 Task: Log and compare experiments with varying batch sizes for image classification.
Action: Mouse moved to (650, 233)
Screenshot: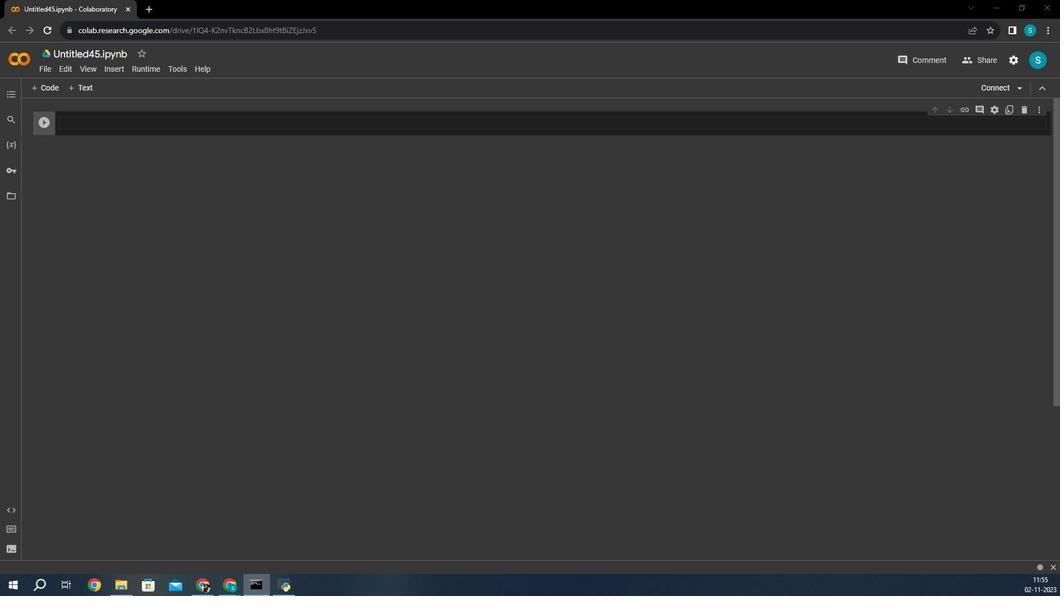 
Action: Mouse pressed left at (650, 233)
Screenshot: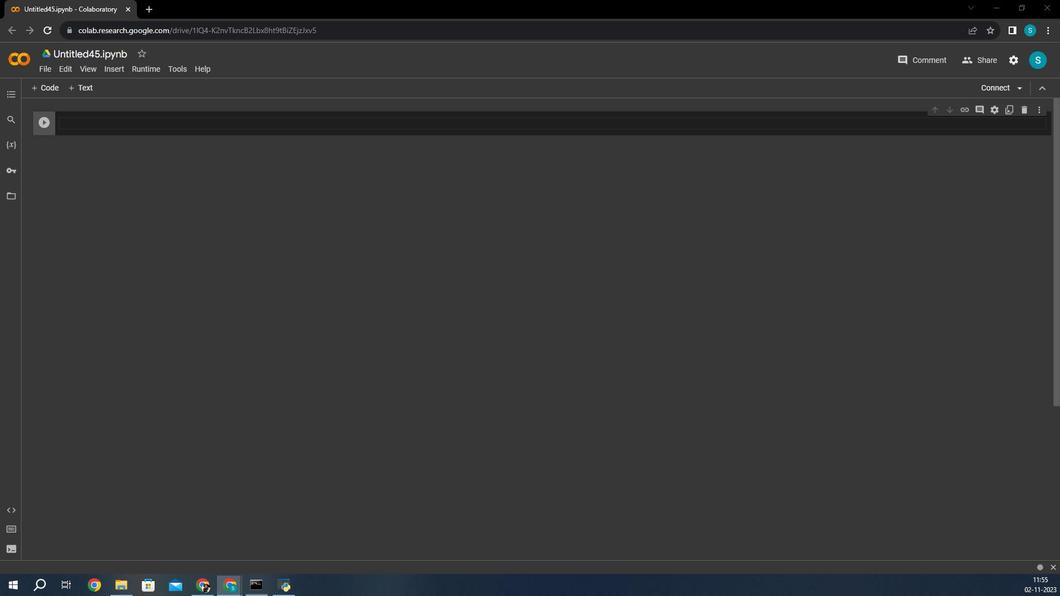 
Action: Mouse moved to (200, 212)
Screenshot: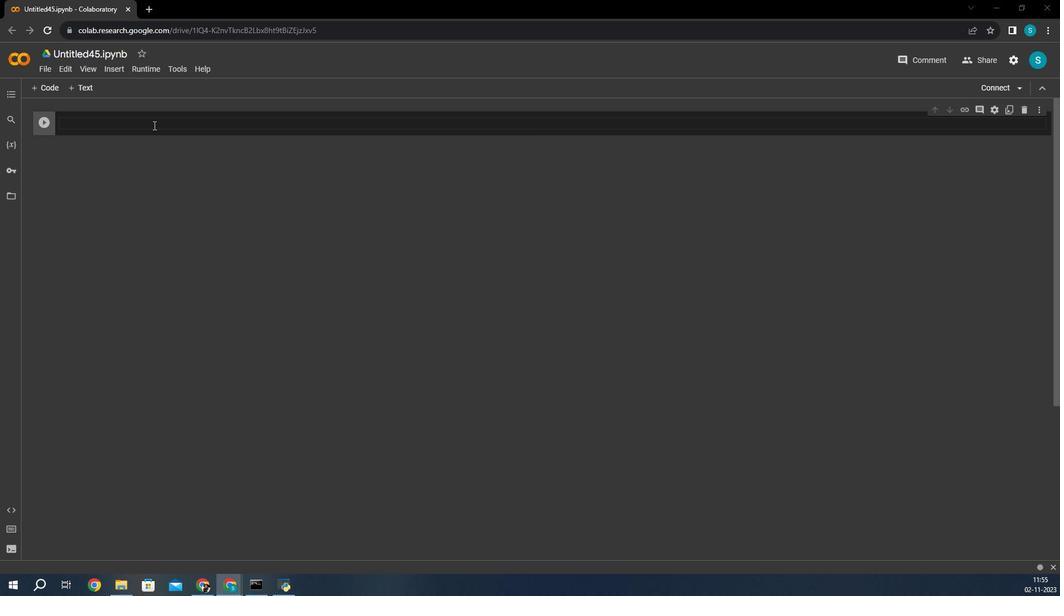 
Action: Mouse pressed left at (200, 212)
Screenshot: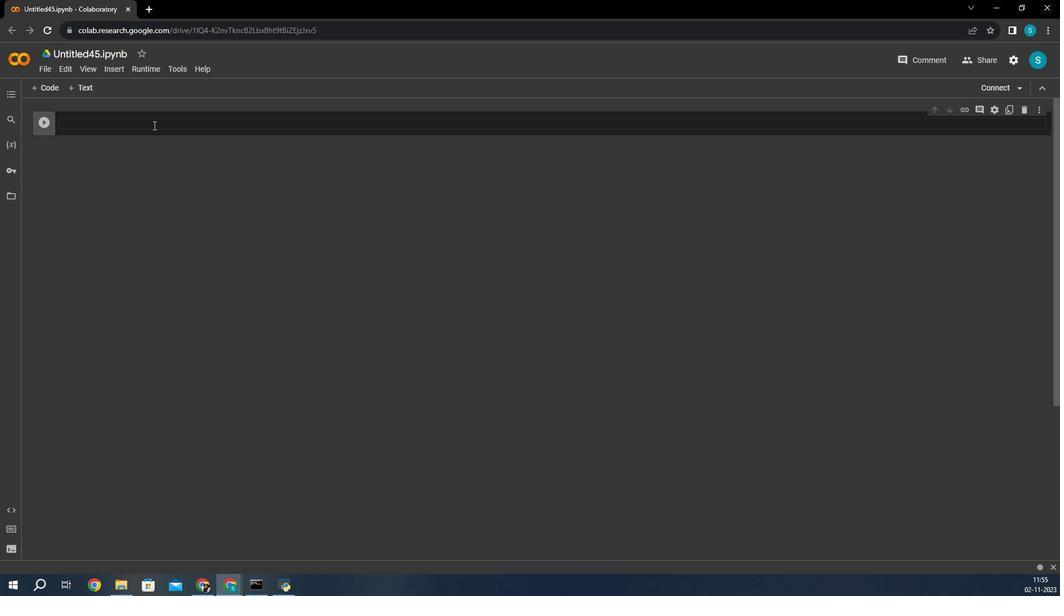 
Action: Mouse moved to (431, 128)
Screenshot: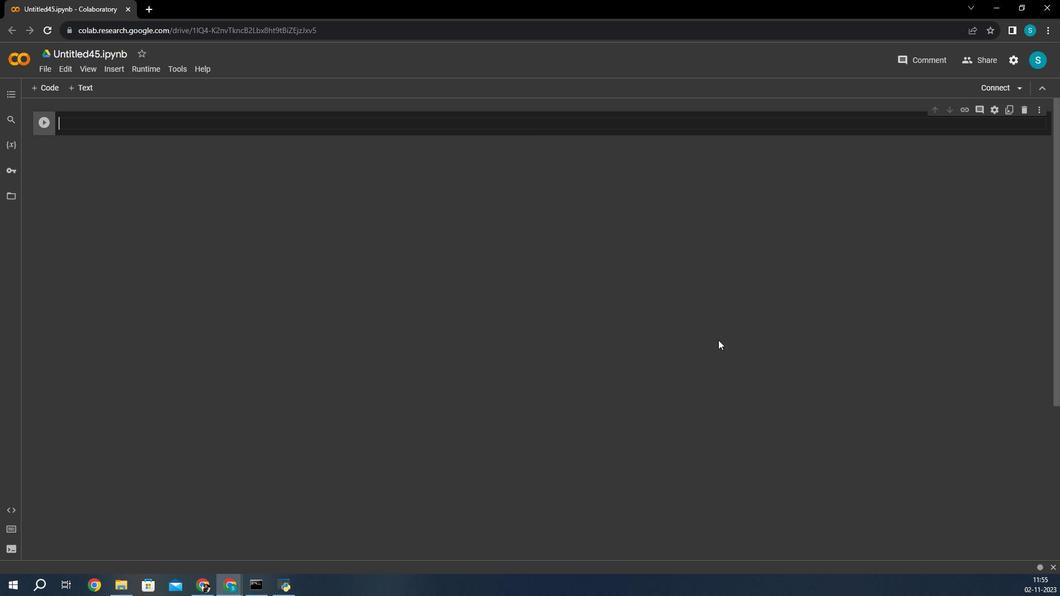 
Action: Key pressed pip
Screenshot: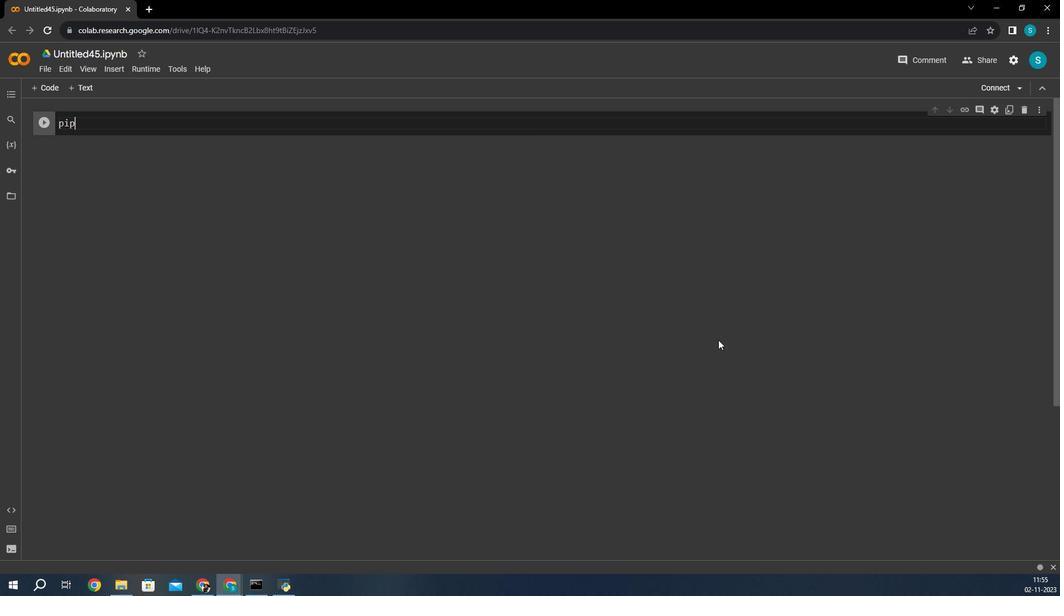 
Action: Mouse moved to (431, 128)
Screenshot: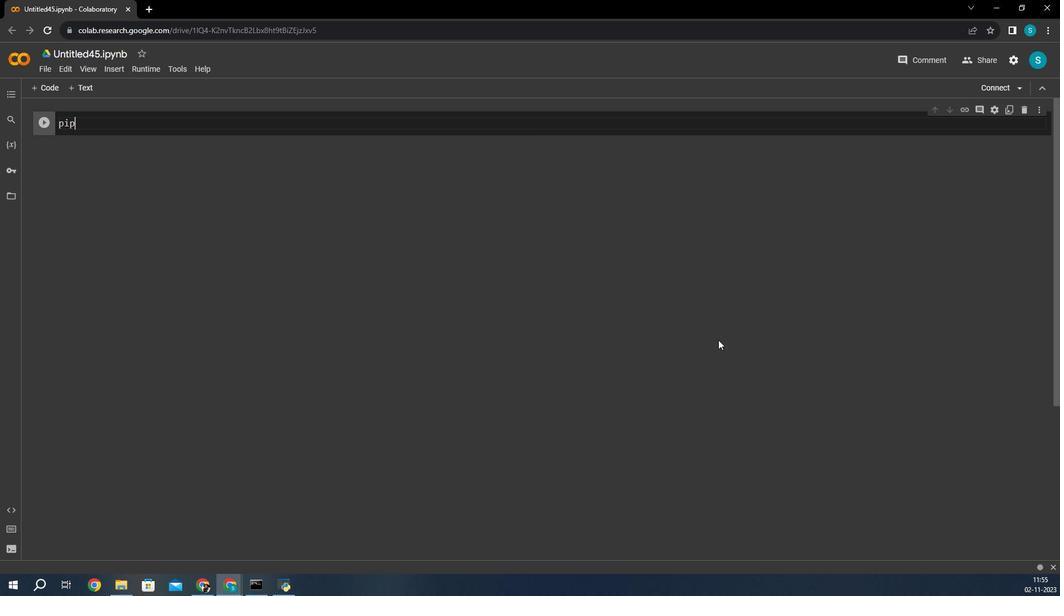 
Action: Key pressed <Key.space>install<Key.space>wandb
Screenshot: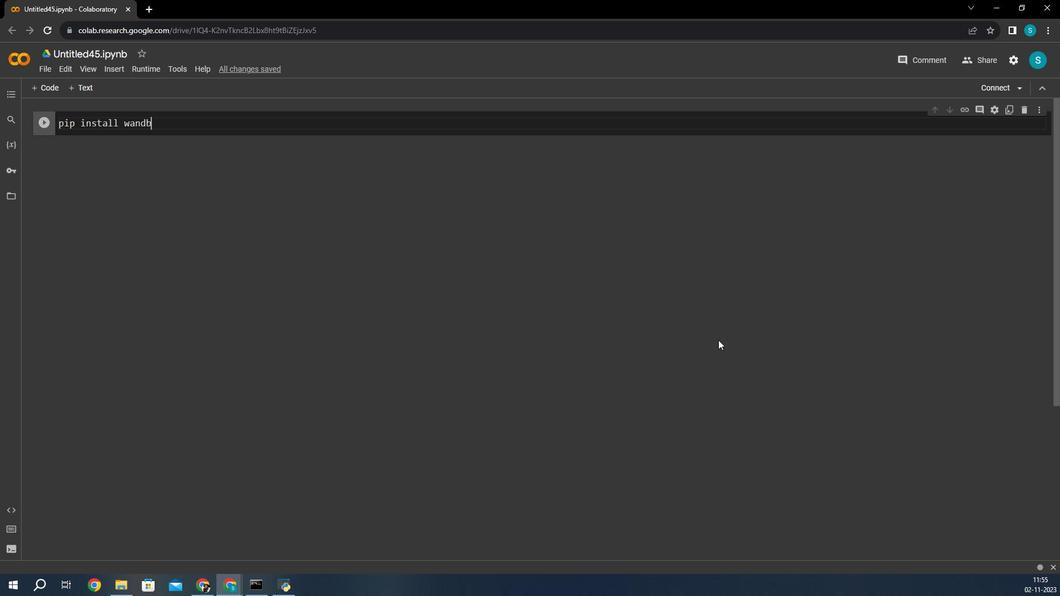 
Action: Mouse moved to (158, 227)
Screenshot: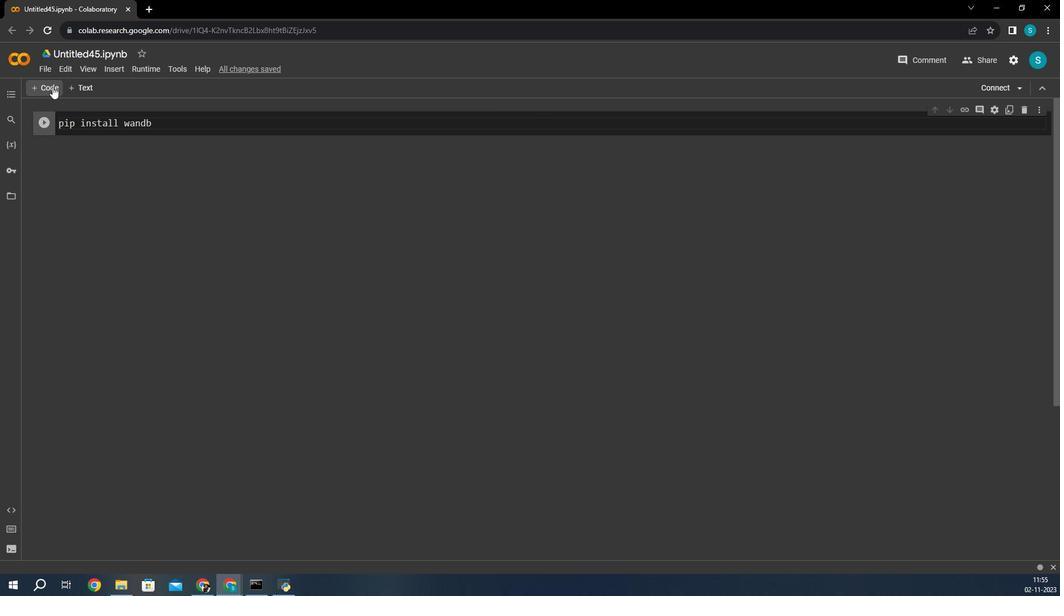 
Action: Mouse pressed left at (158, 227)
Screenshot: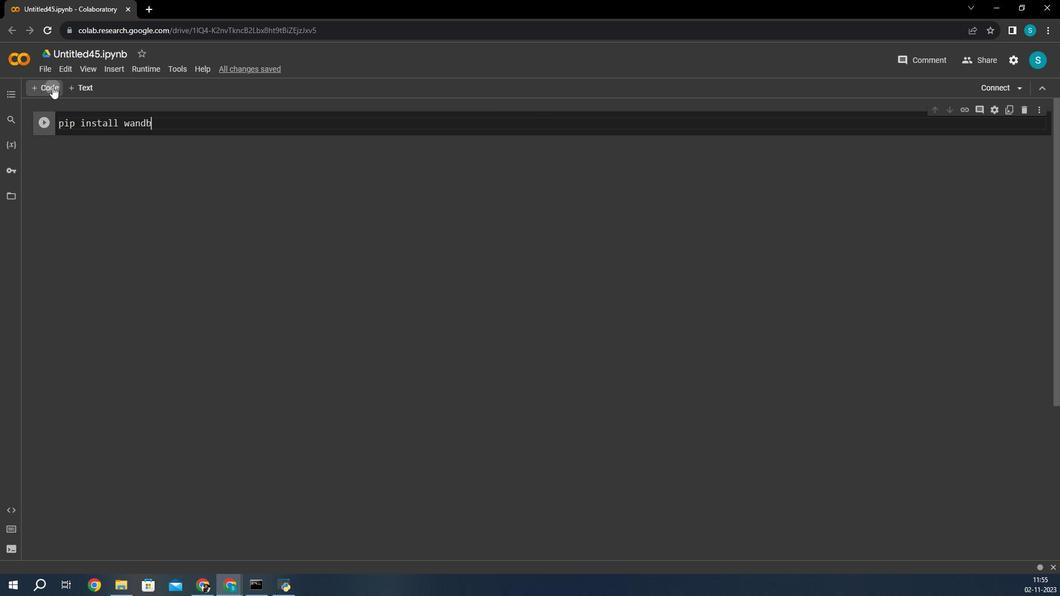 
Action: Mouse moved to (175, 200)
Screenshot: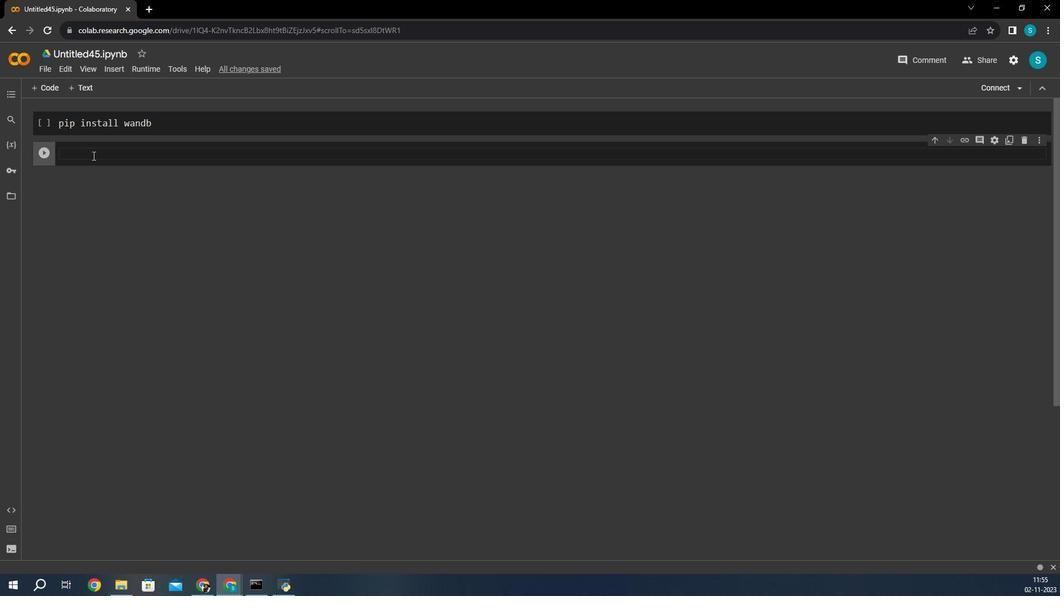 
Action: Mouse pressed left at (175, 200)
Screenshot: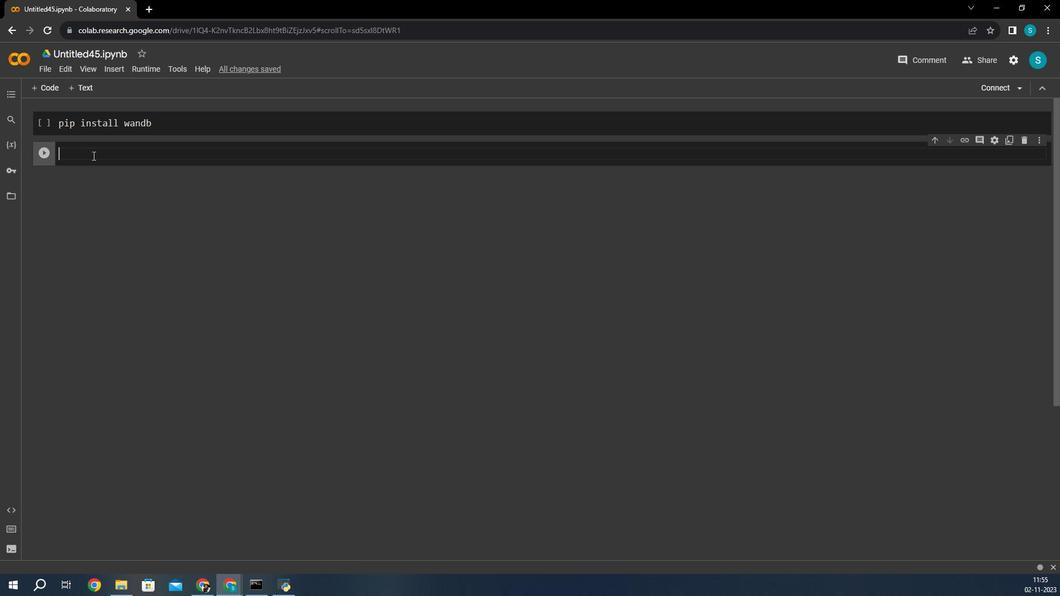 
Action: Mouse moved to (654, 129)
Screenshot: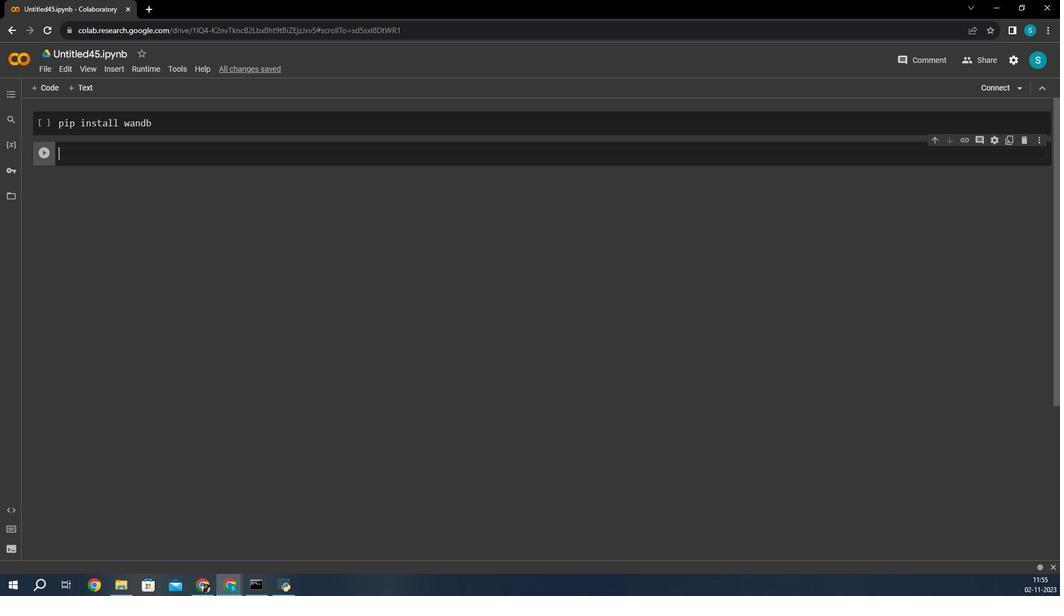 
Action: Key pressed import<Key.space>tensorflow<Key.space>as<Key.space>tf<Key.enter>import<Key.space>wandb<Key.enter>from<Key.space>wandb.keras<Key.space>import<Key.space><Key.shift_r>Wandb<Key.shift_r>Callback<Key.enter>import<Key.space>matplotlib.pyplot<Key.space>as<Key.space>plt<Key.enter>import<Key.space>numpy<Key.space>as<Key.space>np<Key.enter><Key.enter><Key.shift_r>#<Key.space><Key.shift_r><Key.shift_r><Key.shift_r><Key.shift_r>Initialize<Key.space><Key.shift_r>Wandb<Key.enter>wandb.init<Key.shift_r>(project=<Key.shift_r>"<Key.shift_r>Batch<Key.shift_r>_size<Key.shift_r><Key.shift_r><Key.shift_r><Key.shift_r><Key.shift_r><Key.shift_r>_comparison<Key.right>,<Key.space>name=<Key.shift_r>"<Key.shift_r>Experiment<Key.right><Key.left><Key.shift_r>_1<Key.left><Key.left><Key.left><Key.left><Key.left><Key.left><Key.left><Key.left><Key.left><Key.left><Key.left><Key.left><Key.left><Key.left><Key.left><Key.left><Key.left><Key.left><Key.left><Key.left><Key.left><Key.shift_r>_task<Key.right><Key.right><Key.right><Key.right><Key.right><Key.right><Key.right><Key.right><Key.right><Key.right><Key.right><Key.right><Key.right><Key.right><Key.right><Key.right><Key.right><Key.right><Key.right><Key.right><Key.right><Key.right><Key.right><Key.enter><Key.enter><Key.shift_r>#<Key.space><Key.shift_r>Load<Key.space>am<Key.backspace>nd<Key.space><Key.shift_r>prepare<Key.space>image<Key.space>classification<Key.space>data<Key.enter><Key.shift_r>(train<Key.shift_r>_data,<Key.space>train<Key.shift_r>_labels<Key.right>,<Key.space><Key.shift_r><Key.shift_r><Key.shift_r>(val<Key.shift_r><Key.shift_r><Key.shift_r><Key.shift_r><Key.shift_r><Key.shift_r>_data,<Key.space>val<Key.shift_r><Key.shift_r><Key.shift_r>_labels<Key.right><Key.space>=<Key.space>tf.keras.datasets.mnist.load<Key.shift_r>_data<Key.shift_r><Key.shift_r>()<Key.enter>train<Key.shift_r>_data,<Key.space>val<Key.shift_r>_data<Key.space>=<Key.space>train<Key.shift_r>_data<Key.space>/<Key.space>255.0,<Key.space>val<Key.shift_r>_data<Key.space>/<Key.space>255.0<Key.space><Key.enter><Key.enter><Key.shift>#<Key.space><Key.shift_r>Define<Key.space>a<Key.space>simple<Key.space><Key.shift_r>CNN<Key.space>mode
Screenshot: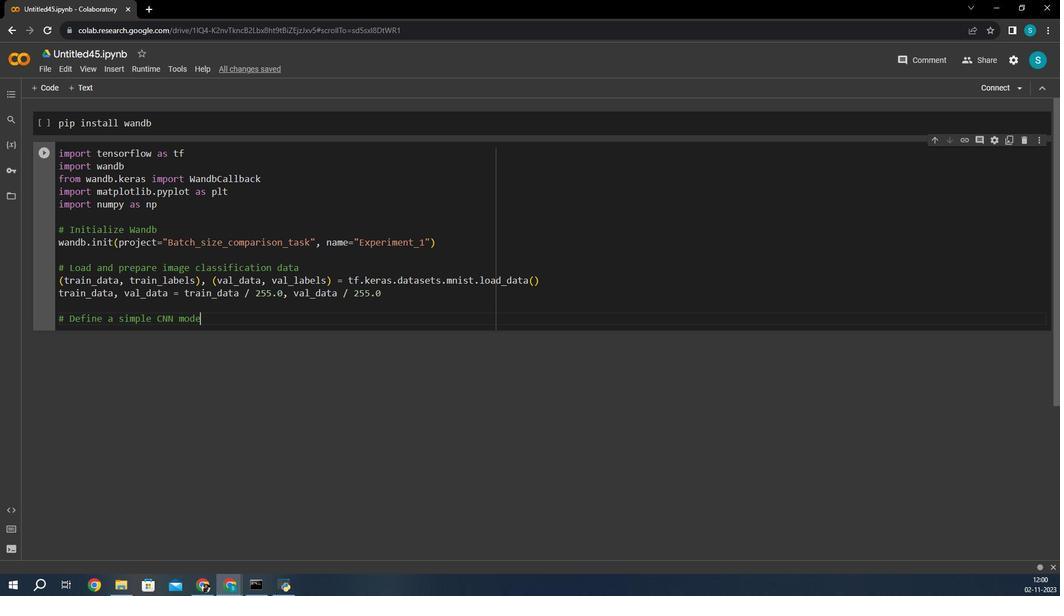 
Action: Mouse moved to (656, 130)
Screenshot: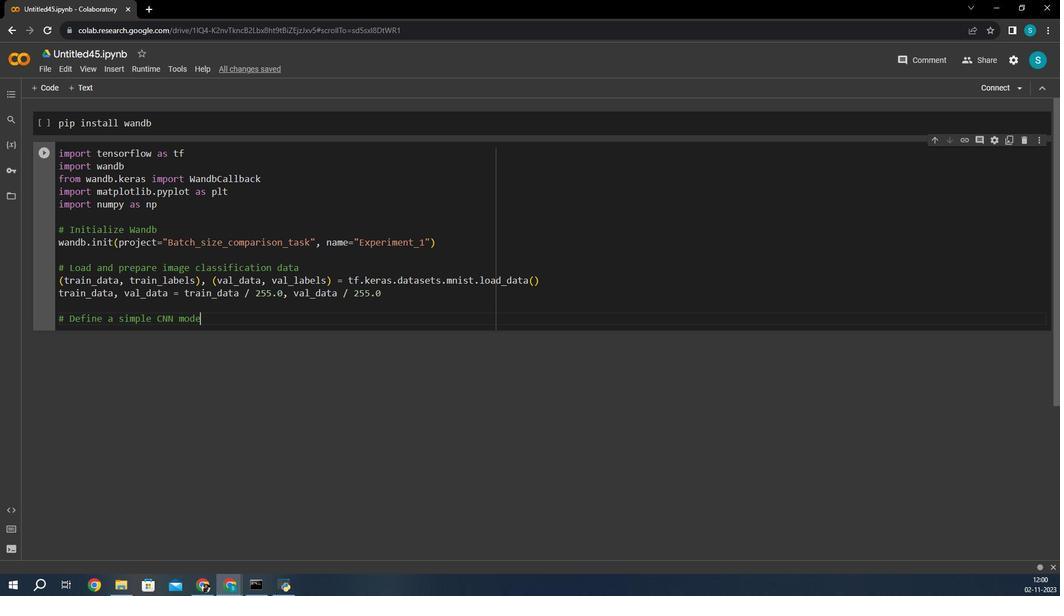 
Action: Key pressed l<Key.enter>
Screenshot: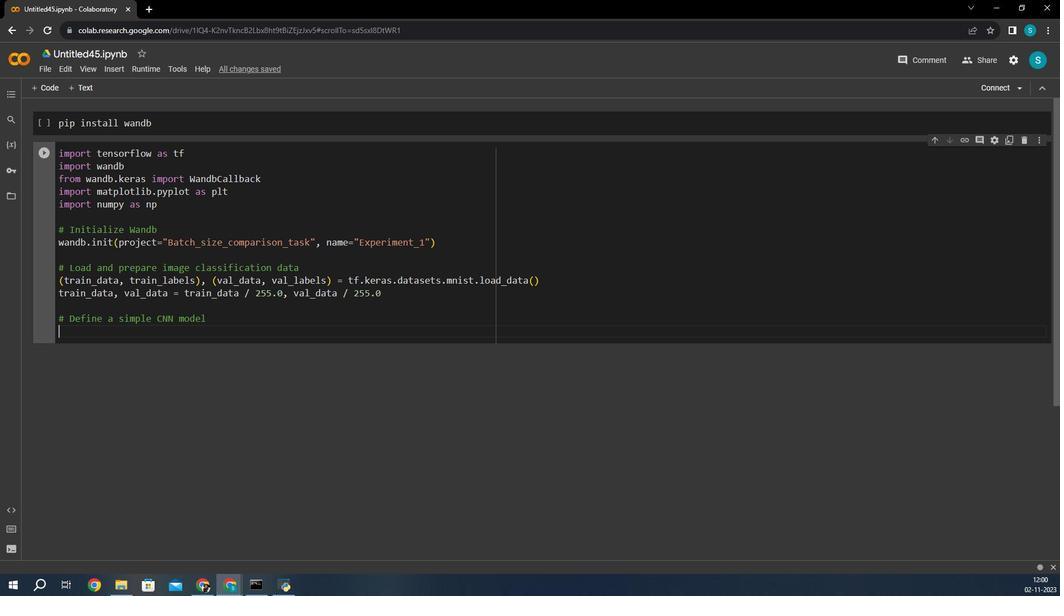 
Action: Mouse scrolled (656, 130) with delta (0, 0)
Screenshot: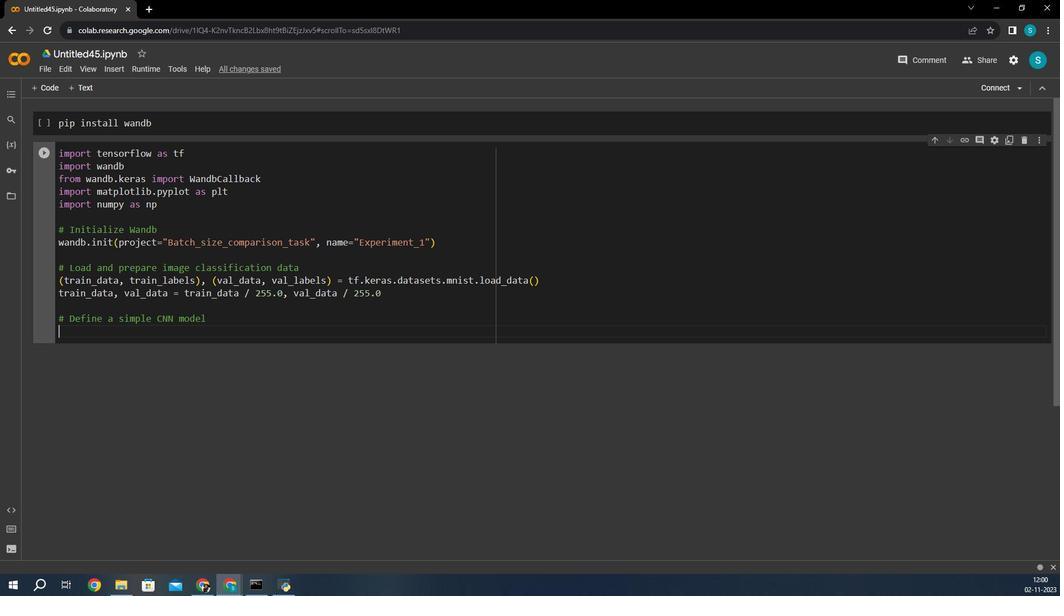 
Action: Mouse scrolled (656, 130) with delta (0, 0)
Screenshot: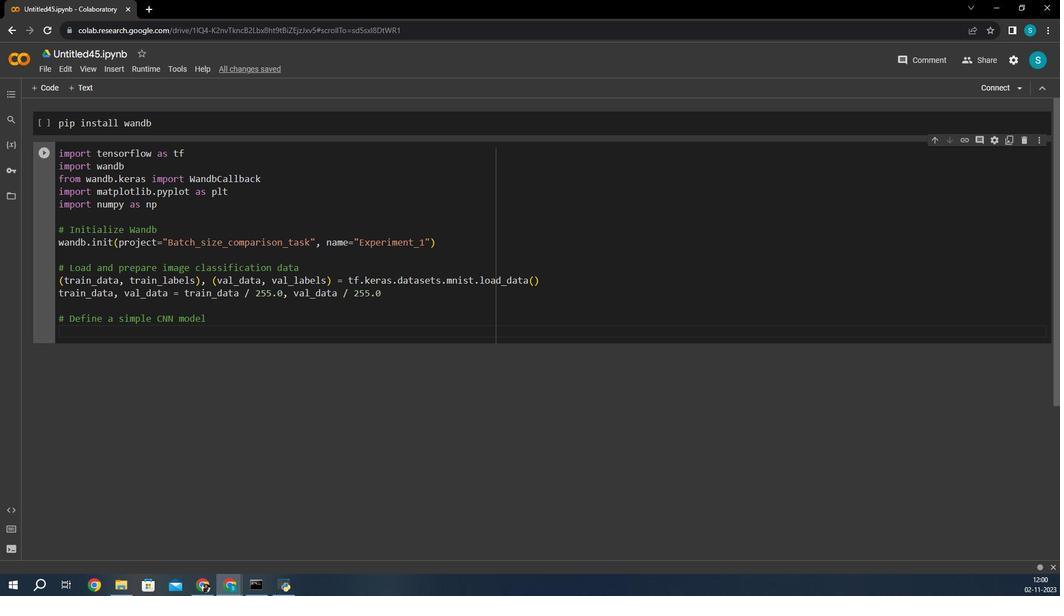 
Action: Mouse scrolled (656, 130) with delta (0, 0)
Screenshot: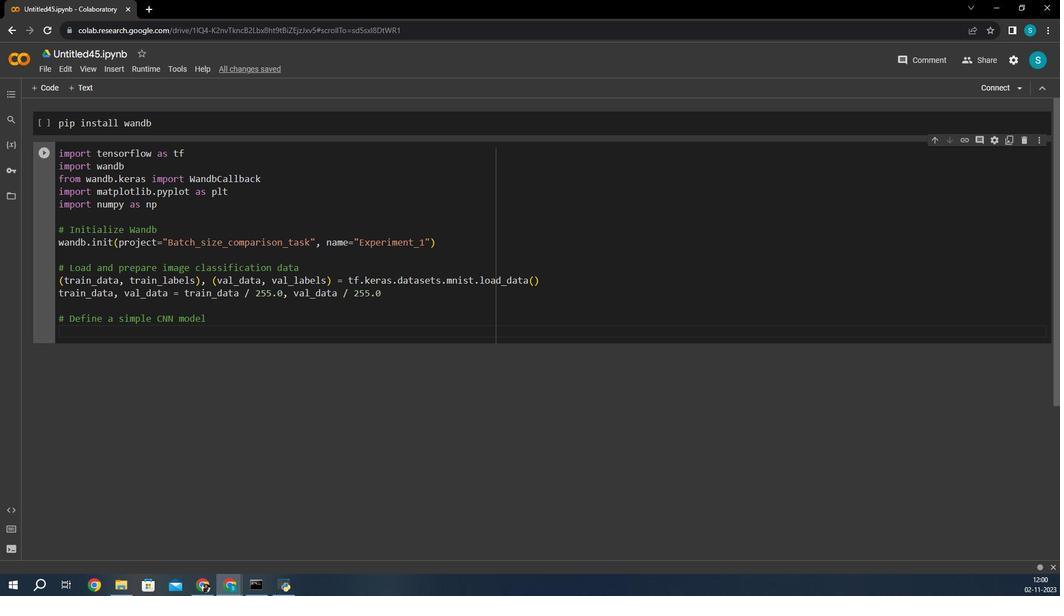 
Action: Mouse scrolled (656, 130) with delta (0, 0)
Screenshot: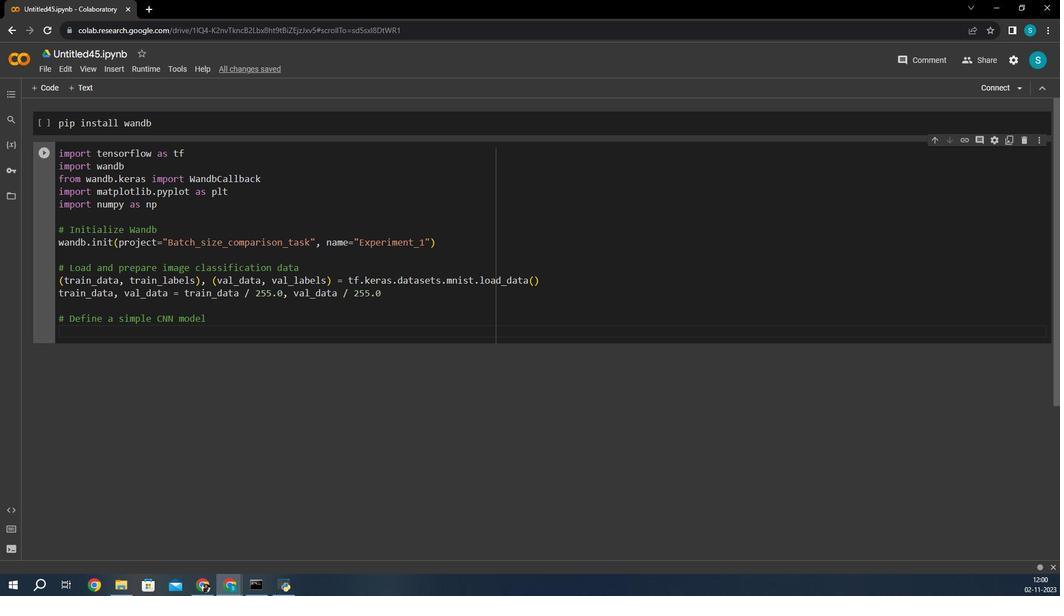 
Action: Mouse moved to (655, 121)
Screenshot: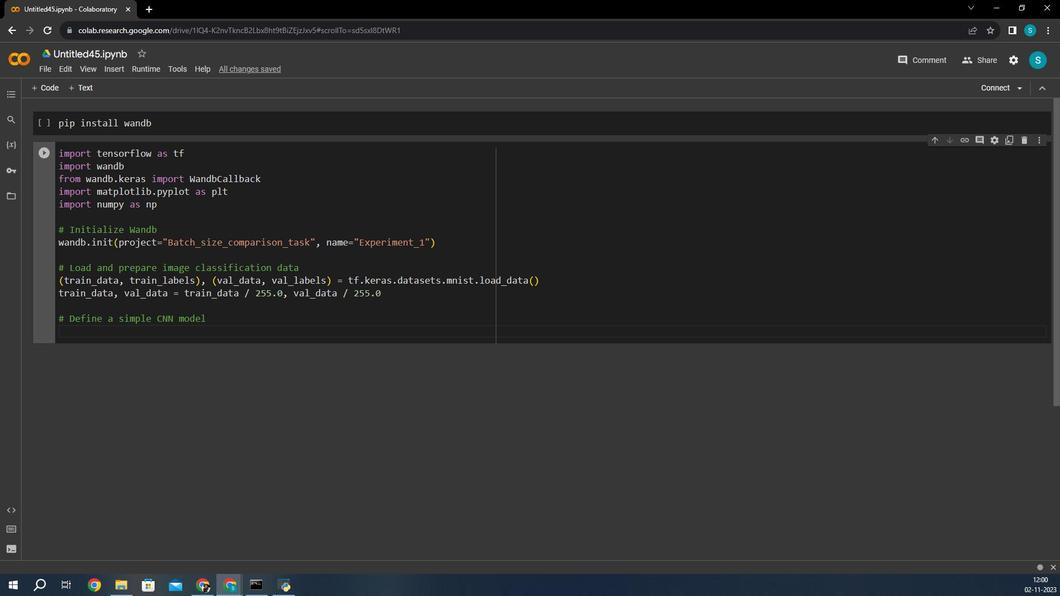 
Action: Key pressed model.compile<Key.shift_r>(optimizer='adam<Key.right>,<Key.space>loss='sparse<Key.shift_r><Key.shift_r><Key.shift_r>_categorical<Key.shift_r><Key.shift_r><Key.shift_r><Key.shift_r>_crossentropy<Key.right>,<Key.space>metrics=['accuracy<Key.right><Key.right><Key.right><Key.enter><Key.enter><Key.shift_r>#<Key.space><Key.shift_r>Specify<Key.space>different<Key.space>batch<Key.space>sizes<Key.space>to<Key.space>compare<Key.enter>batch<Key.shift_r>_sizes<Key.space>=<Key.space>[32,<Key.space>64,<Key.space>128<Key.right><Key.enter><Key.enter><Key.shift_r>#
Screenshot: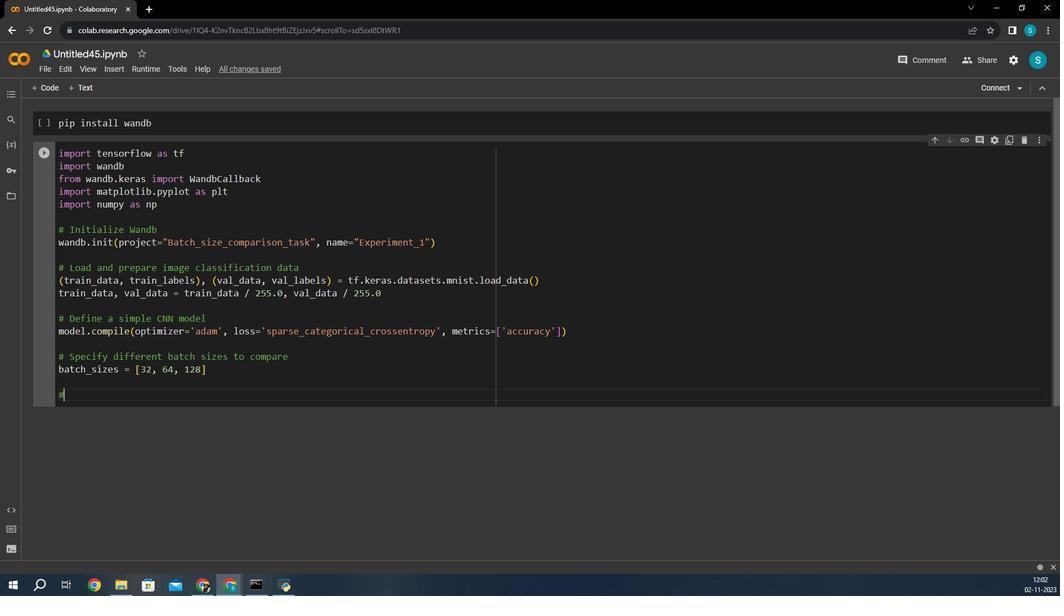 
Action: Mouse moved to (656, 140)
Screenshot: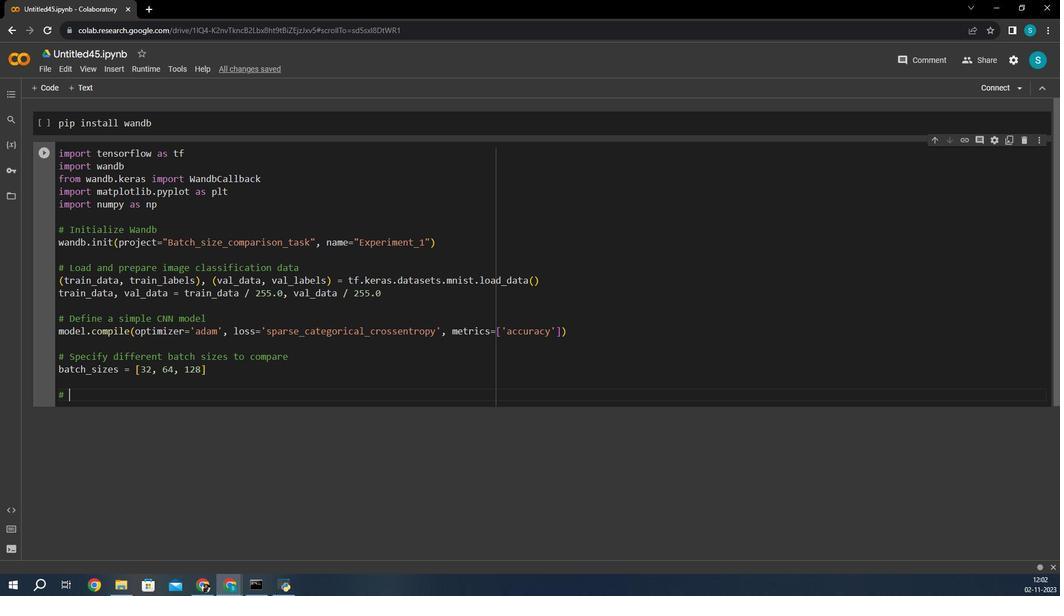 
Action: Key pressed <Key.space>
Screenshot: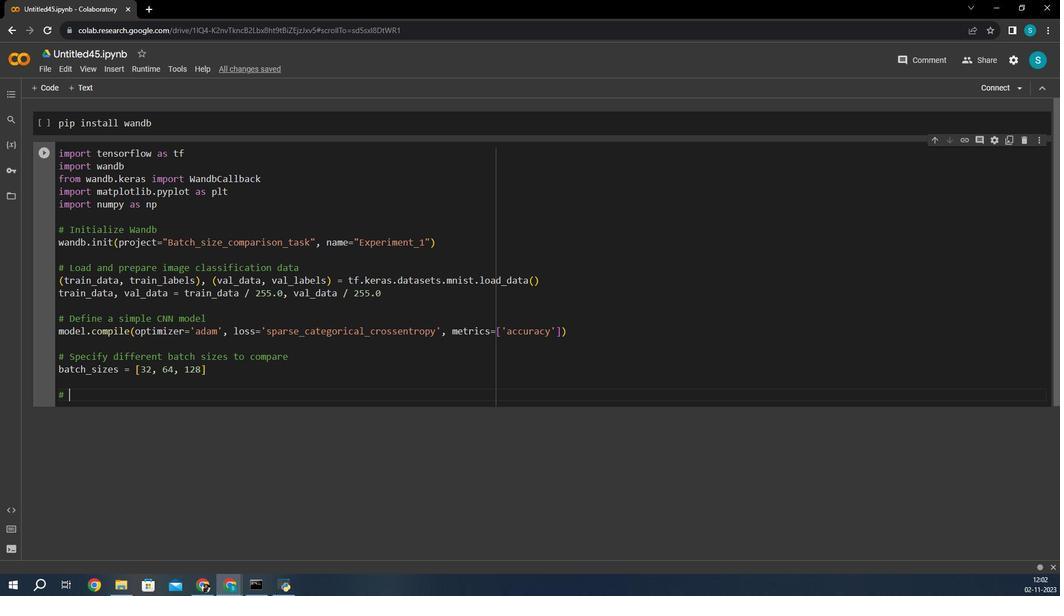 
Action: Mouse moved to (656, 141)
Screenshot: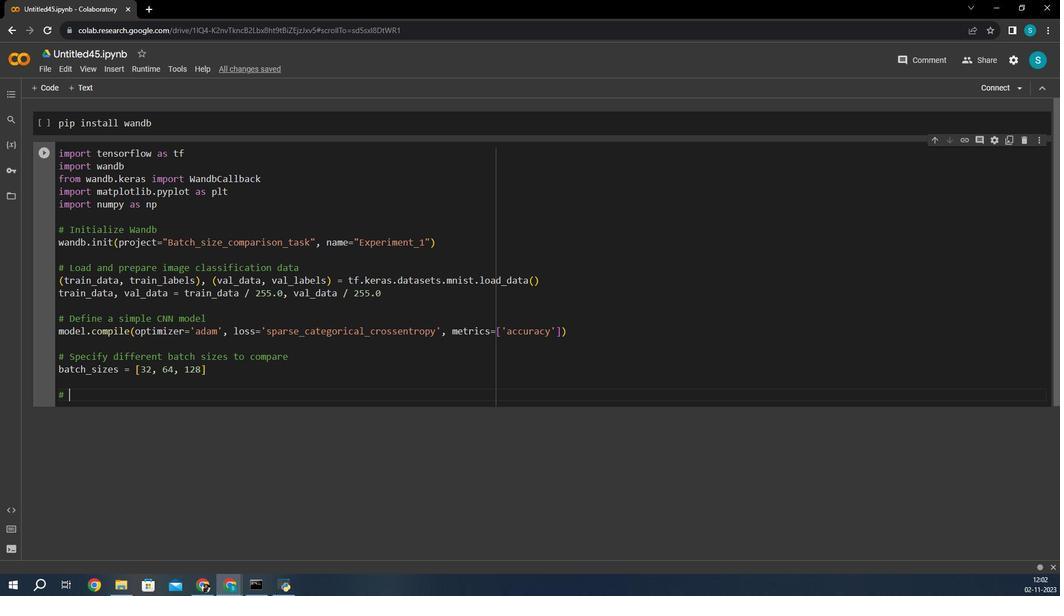 
Action: Mouse scrolled (656, 141) with delta (0, 0)
Screenshot: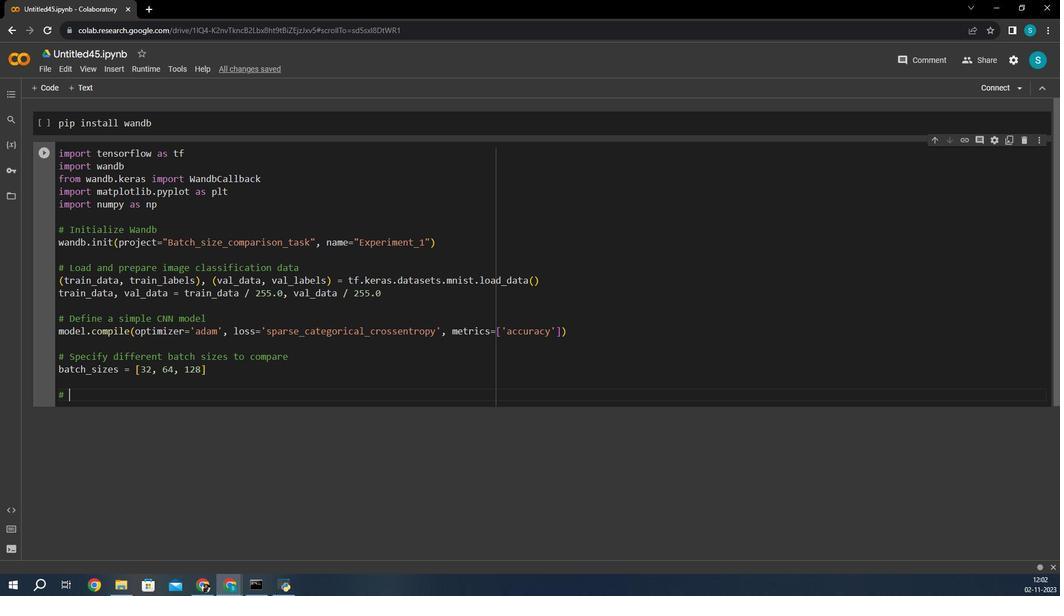 
Action: Mouse scrolled (656, 141) with delta (0, 0)
Screenshot: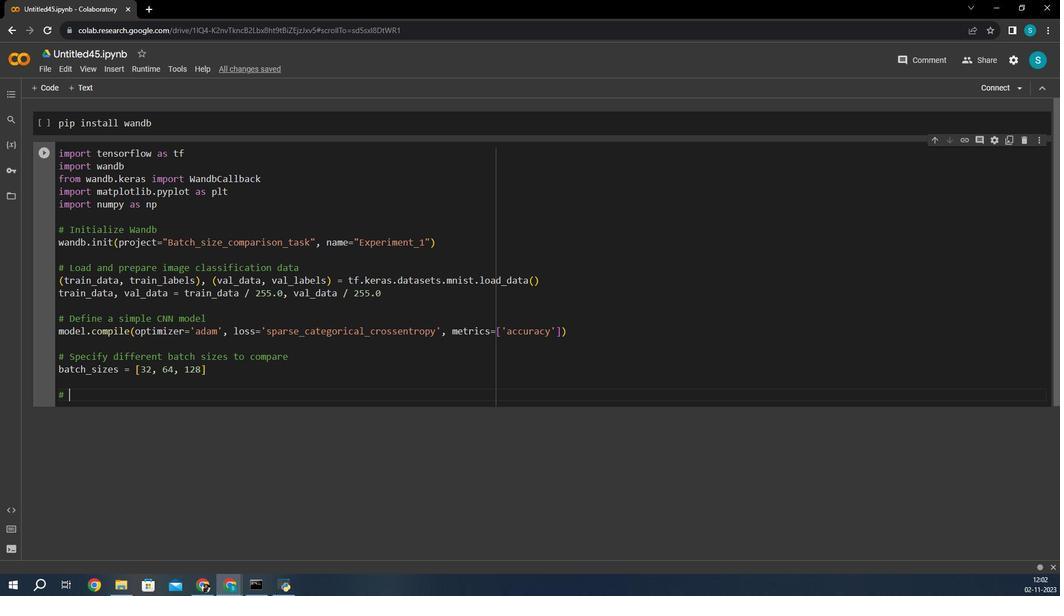 
Action: Mouse scrolled (656, 141) with delta (0, 0)
Screenshot: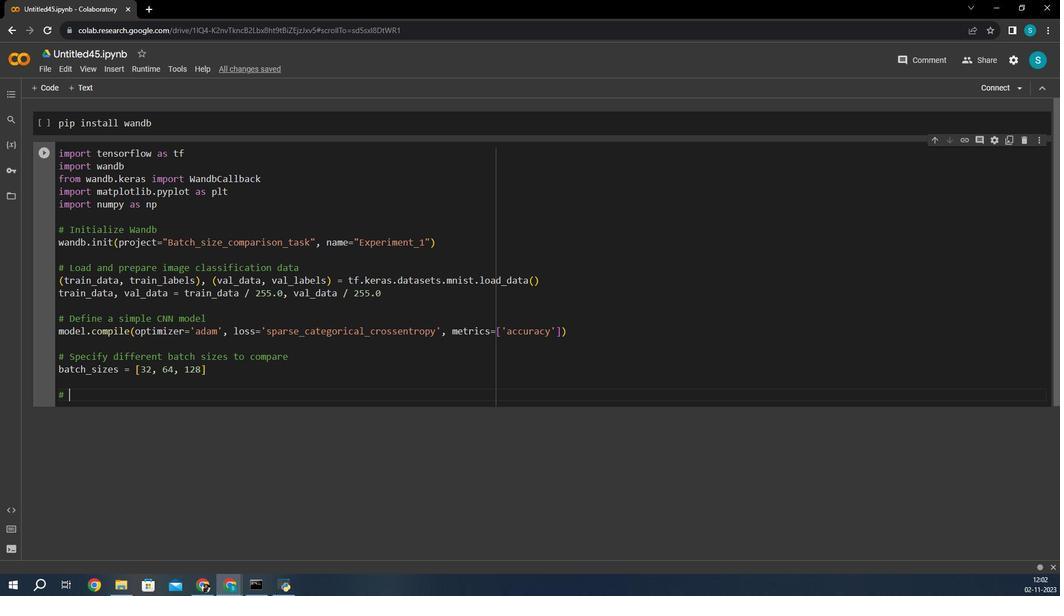 
Action: Key pressed <Key.shift_r>Specify<Key.space>yh<Key.backspace><Key.backspace>the<Key.space>number<Key.space>of<Key.space>training<Key.space>epochs<Key.enter>num<Key.shift_r>_epochs<Key.space>=<Key.space>5<Key.enter><Key.enter><Key.shift_r>#<Key.space><Key.shift_r>Create<Key.space>a<Key.space>dictionary<Key.space>to<Key.space>store<Key.space>experiment<Key.space>results<Key.enter>experiment<Key.shift_r>_results<Key.space>=<Key.space><Key.shift_r>{}<Key.enter><Key.enter><Key.shift>#<Key.space><Key.shift>Train<Key.space>the<Key.space>model<Key.space>with<Key.space>varying<Key.space>batch<Key.space>sizes<Key.space>and<Key.space>log<Key.space>the<Key.space>results<Key.space>using<Key.space><Key.shift_r>Wand<Key.shift_r>B
Screenshot: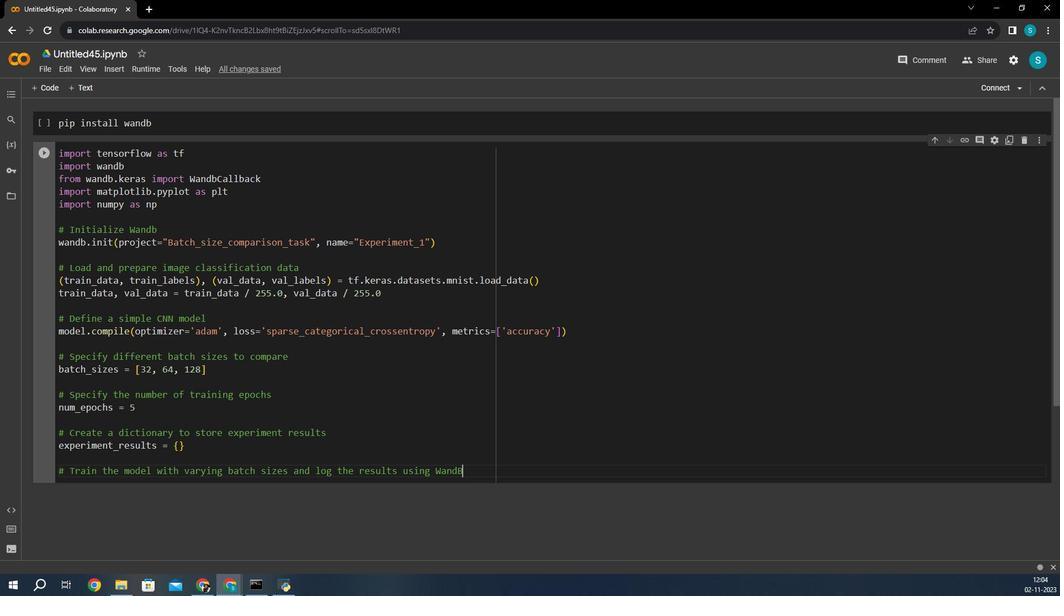 
Action: Mouse moved to (661, 143)
Screenshot: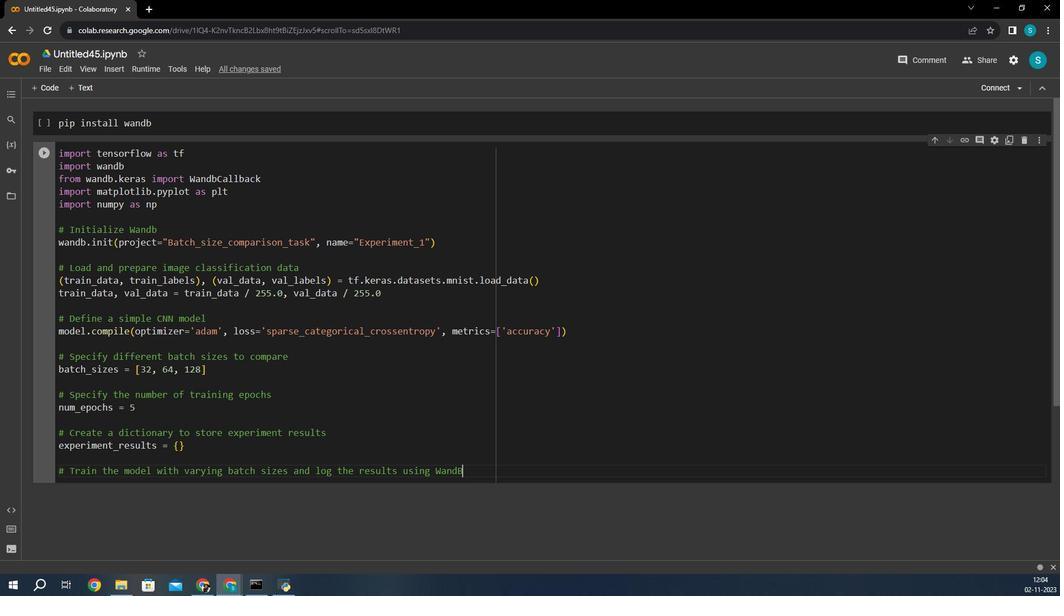 
Action: Mouse scrolled (661, 143) with delta (0, 0)
Screenshot: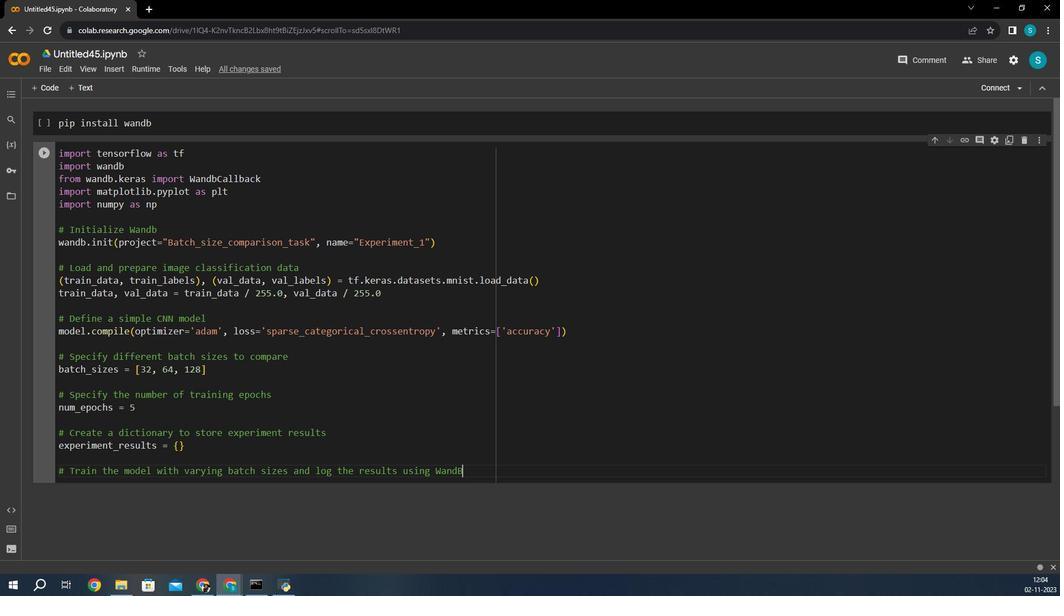 
Action: Mouse scrolled (661, 143) with delta (0, 0)
Screenshot: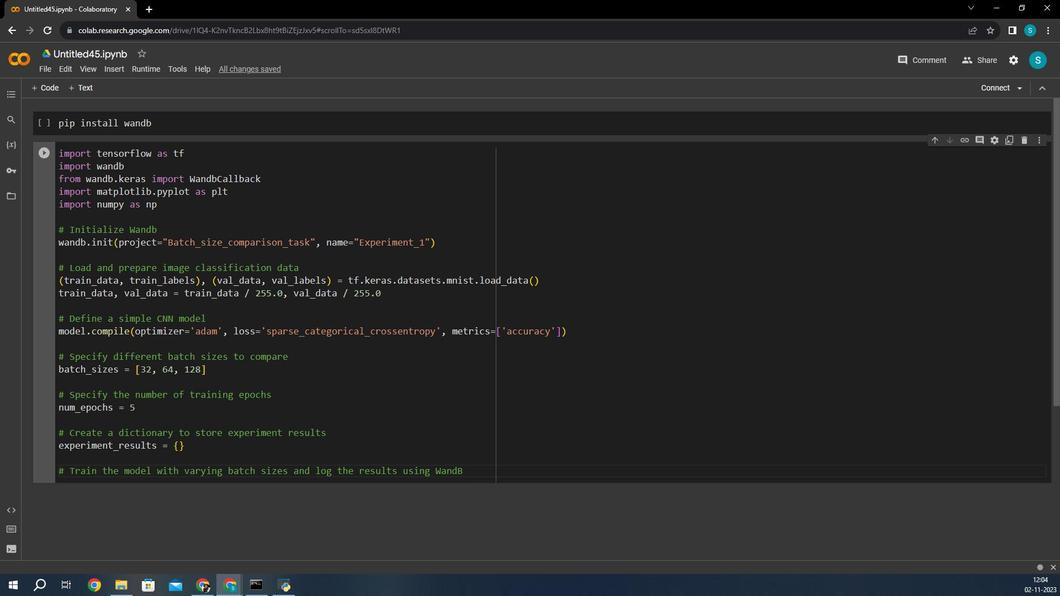 
Action: Key pressed <Key.enter>for<Key.space>batch<Key.shift_r>_size<Key.space>in<Key.space>batch<Key.shift_r>_sizes<Key.shift_r>:<Key.enter>wandb.config.batch<Key.shift_r>_size<Key.space>=<Key.space>batch<Key.shift_r>_size<Key.space><Key.enter><Key.enter>history<Key.space>=<Key.space>model.fi<Key.shift_r>T(<Key.backspace><Key.backspace>t<Key.shift_r><Key.shift_r><Key.shift_r>(<Key.enter>train<Key.shift_r>_data,<Key.space>train<Key.shift_r><Key.shift_r><Key.shift_r><Key.shift_r><Key.shift_r><Key.shift_r><Key.shift_r><Key.shift_r><Key.shift_r>_labels,<Key.enter>validation<Key.shift_r><Key.shift_r><Key.shift_r>_data=<Key.shift_r>(val<Key.shift_r>_data,<Key.space>val<Key.shift_r><Key.shift_r><Key.shift_r><Key.shift_r>_labels<Key.right>,<Key.enter>batch<Key.shift_r>_size=batch<Key.shift_r><Key.shift_r><Key.shift_r><Key.shift_r><Key.shift_r><Key.shift_r><Key.shift_r><Key.shift_r><Key.shift_r><Key.shift_r><Key.shift_r><Key.shift_r><Key.shift_r><Key.shift_r><Key.shift_r><Key.shift_r>_size,<Key.enter>epochs=num<Key.shift_r>_epochs,<Key.enter>callbacks=[<Key.shift_r>Wandb<Key.shift_r>Callback<Key.shift_r>()<Key.right><Key.down><Key.enter><Key.enter>experiment<Key.shift_r>_results[batch<Key.shift_r>_size<Key.right><Key.space>=<Key.space>history.history<Key.enter><Key.enter><Key.backspace><Key.shift_r>#<Key.space><Key.shift_r>Visualize<Key.space>and<Key.space>compare<Key.space>results<Key.enter>for<Key.space>ba
Screenshot: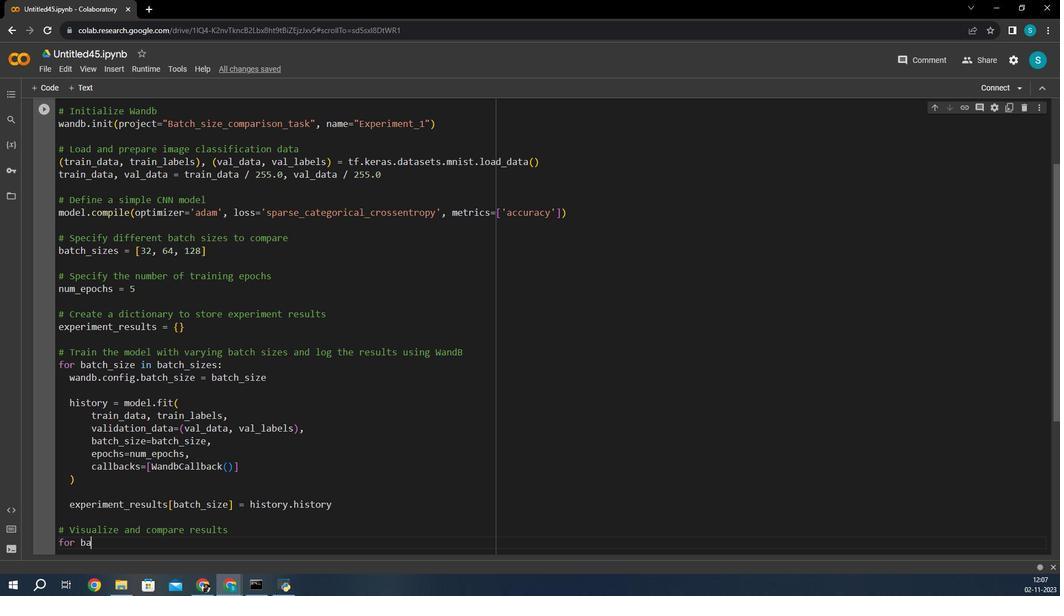 
Action: Mouse moved to (661, 143)
Screenshot: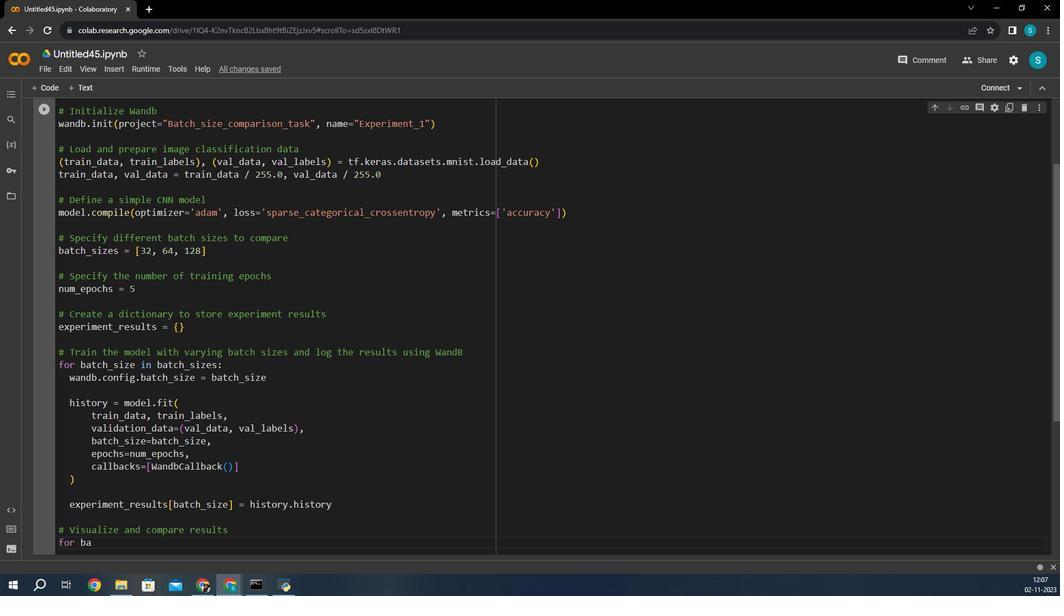 
Action: Key pressed tc
Screenshot: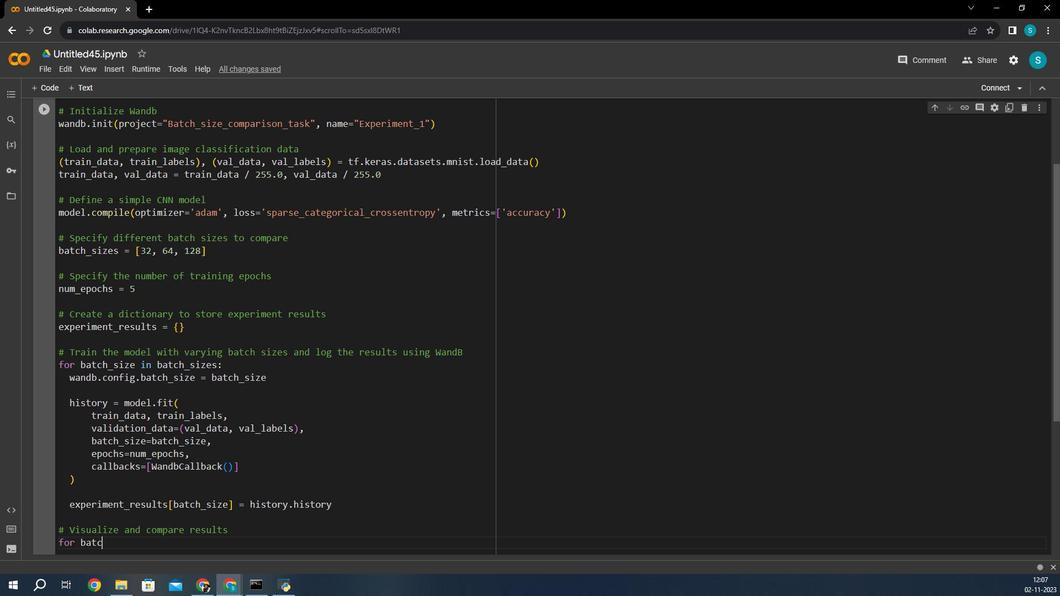 
Action: Mouse moved to (666, 151)
Screenshot: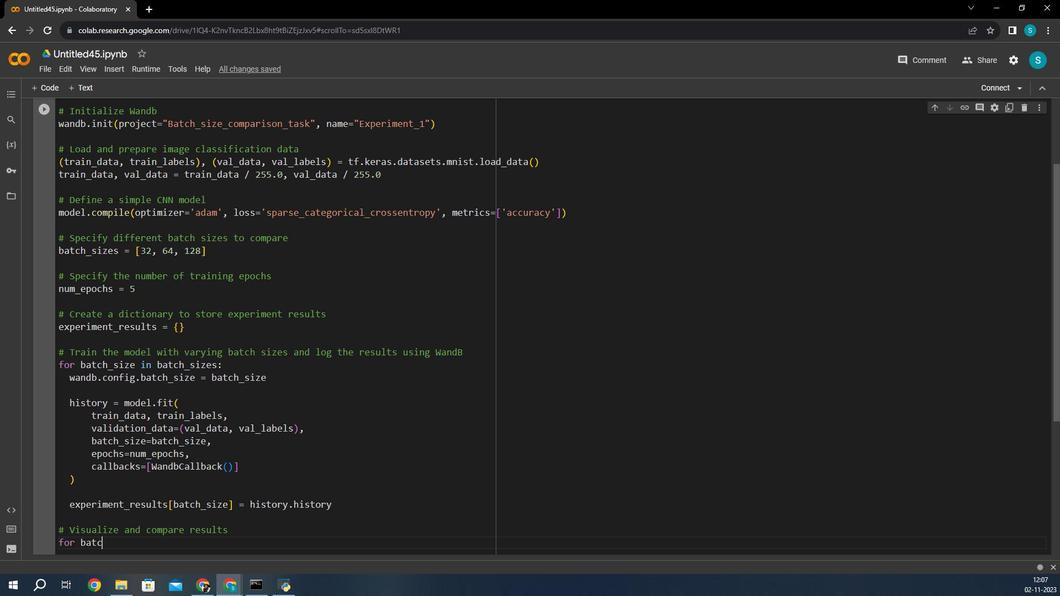 
Action: Key pressed h
Screenshot: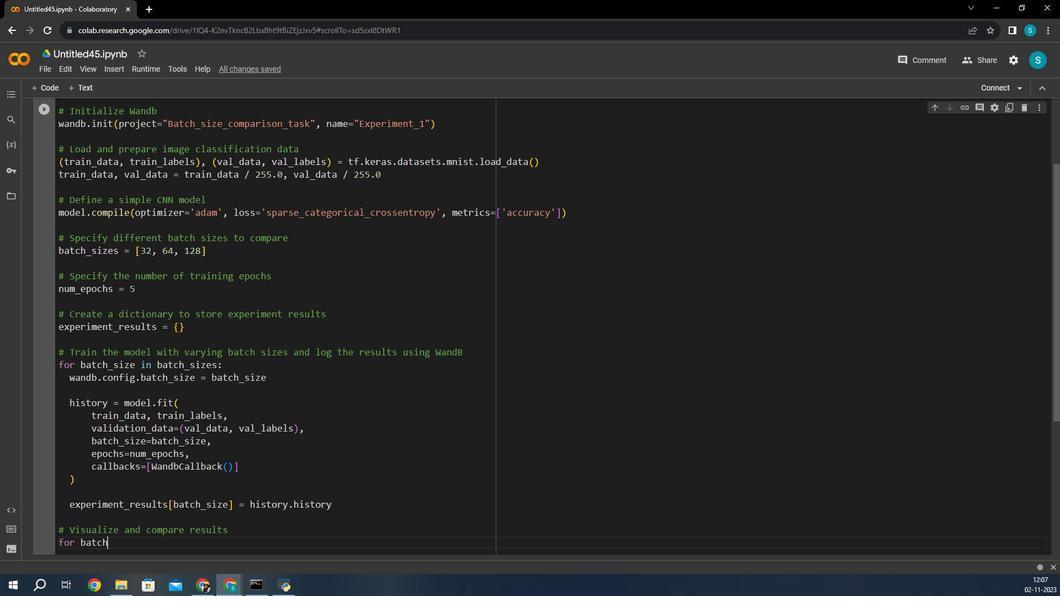
Action: Mouse scrolled (666, 151) with delta (0, 0)
Screenshot: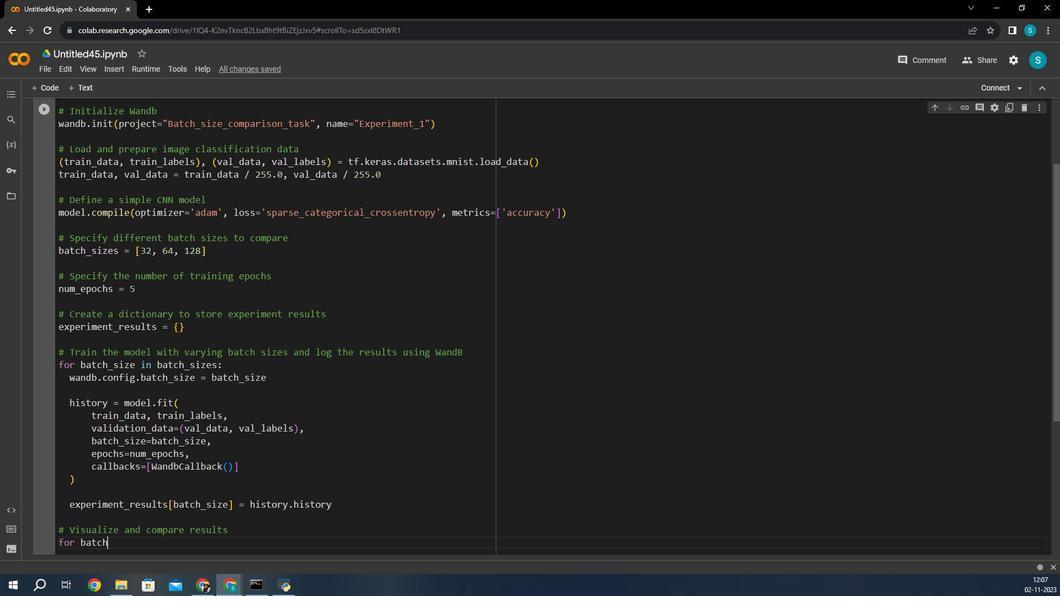 
Action: Mouse scrolled (666, 151) with delta (0, 0)
Screenshot: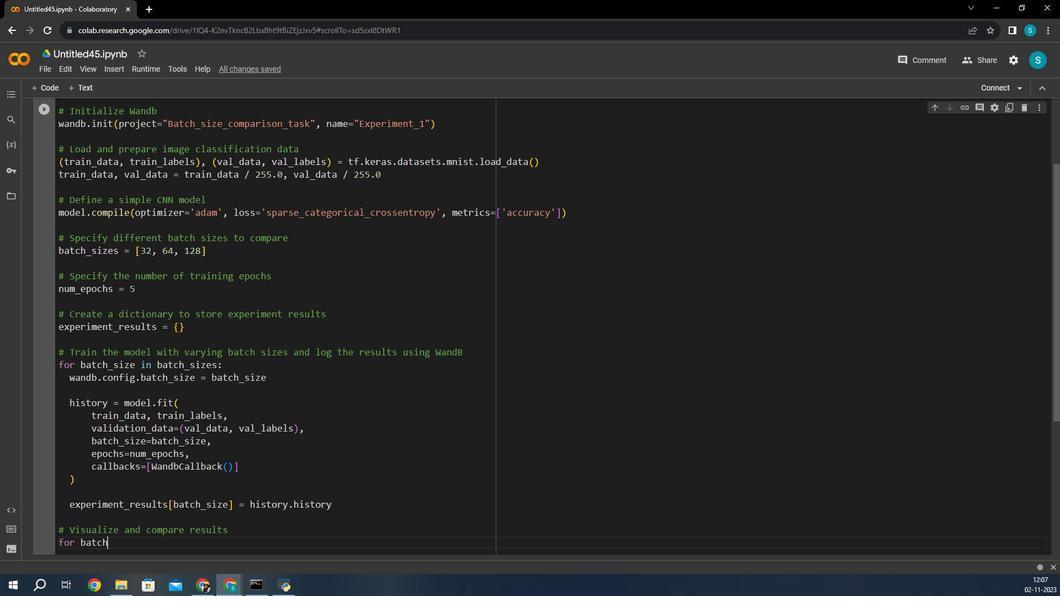 
Action: Key pressed <Key.shift_r>_size<Key.space><Key.backspace>,<Key.space>history<Key.space>in<Key.space>experiment<Key.shift_r>_results.items<Key.shift_r>()<Key.shift_r>:<Key.enter>plt.plot<Key.shift_r>(history['accuracy<Key.right><Key.right>,<Key.space>label=f'<Key.shift>Training<Key.space><Key.shift>Accuracy<Key.space><Key.shift_r>(<Key.shift_r>Batch<Key.space><Key.shift>Size<Key.space><Key.shift_r>{batch<Key.shift_r>_size<Key.right><Key.right>,<Key.space><Key.backspace><Key.backspace><Key.right>,<Key.space>marker='o<Key.right><Key.right><Key.enter>plt.plot<Key.shift_r>(history['val<Key.shift_r>_accuracy<Key.right><Key.right>,<Key.space>label=f'<Key.shift>Validation<Key.space><Key.caps_lock>A<Key.caps_lock>ccuracy<Key.space><Key.shift_r>(<Key.shift_r>Batch<Key.space><Key.shift_r>Size<Key.space><Key.shift_r>{batch<Key.shift_r>_size<Key.right><Key.right><Key.right>,<Key.space>marker='o<Key.right><Key.right><Key.enter><Key.enter><Key.backspace>plt.xlabel<Key.shift_r>('<Key.shift_r>Epochs<Key.right><Key.right><Key.enter>plt.ylabel<Key.shift_r><Key.shift_r><Key.shift_r>('<Key.shift_r>Accuracy<Key.right><Key.enter><Key.backspace><Key.right><Key.enter>plt.title<Key.shift_r>('training<Key.space>and<Key.space><Key.shift_r>Validation<Key.space><Key.shift_r>Accuracy<Key.space><Key.shift_r>Comparison<Key.right><Key.right><Key.enter>plt.grid<Key.shift_r><Key.shift_r><Key.shift_r>(<Key.shift_r>True<Key.right><Key.enter>plt.legend<Key.shift_r><Key.shift_r><Key.shift_r><Key.shift_r>(<Key.right><Key.enter>plt.show<Key.shift_r><Key.shift_r><Key.shift_r><Key.shift_r><Key.shift_r>()<Key.enter><Key.enter><Key.shift_r>#<Key.space><Key.shift_r>Close<Key.space>the<Key.space><Key.shift_r>Wand
Screenshot: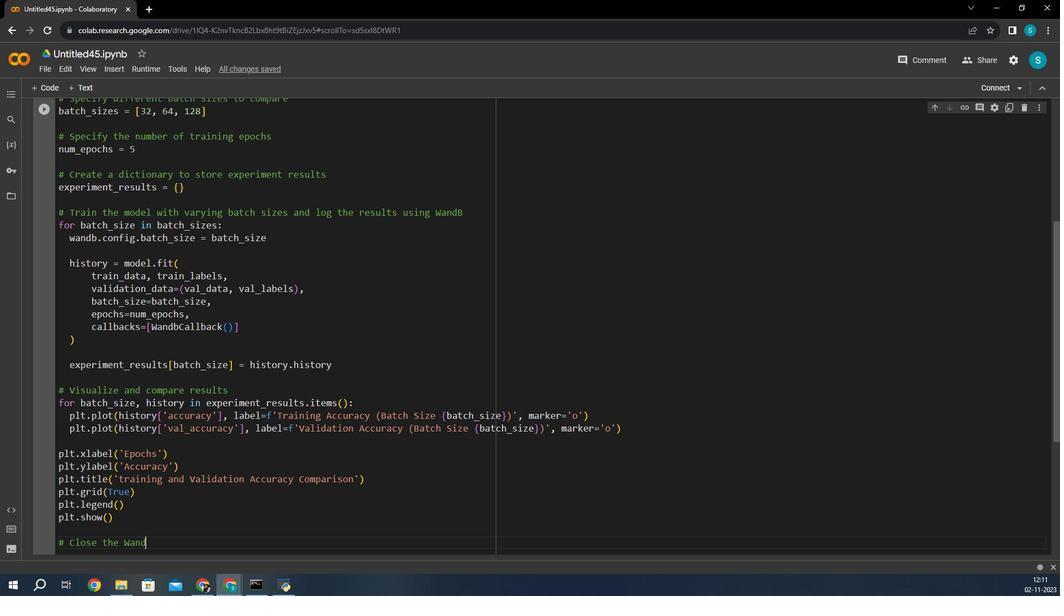 
Action: Mouse moved to (666, 153)
Screenshot: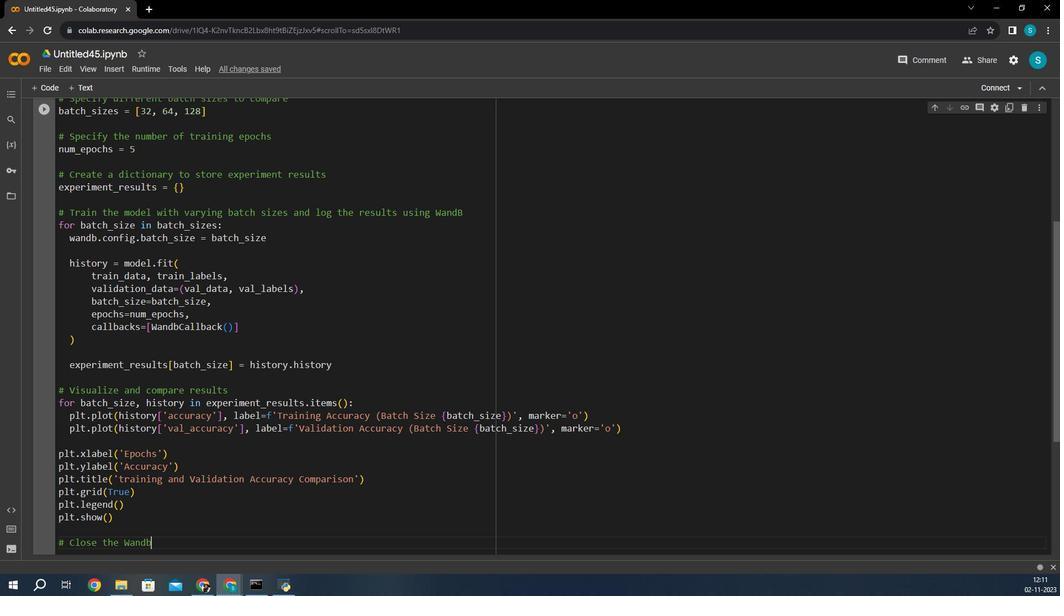 
Action: Key pressed b
Screenshot: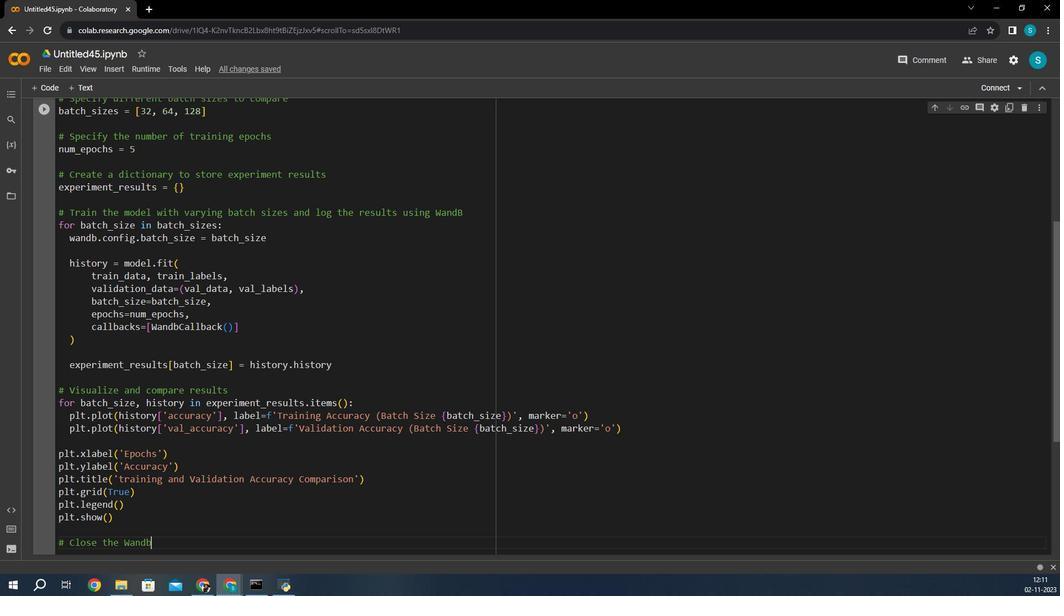 
Action: Mouse scrolled (666, 154) with delta (0, 0)
Screenshot: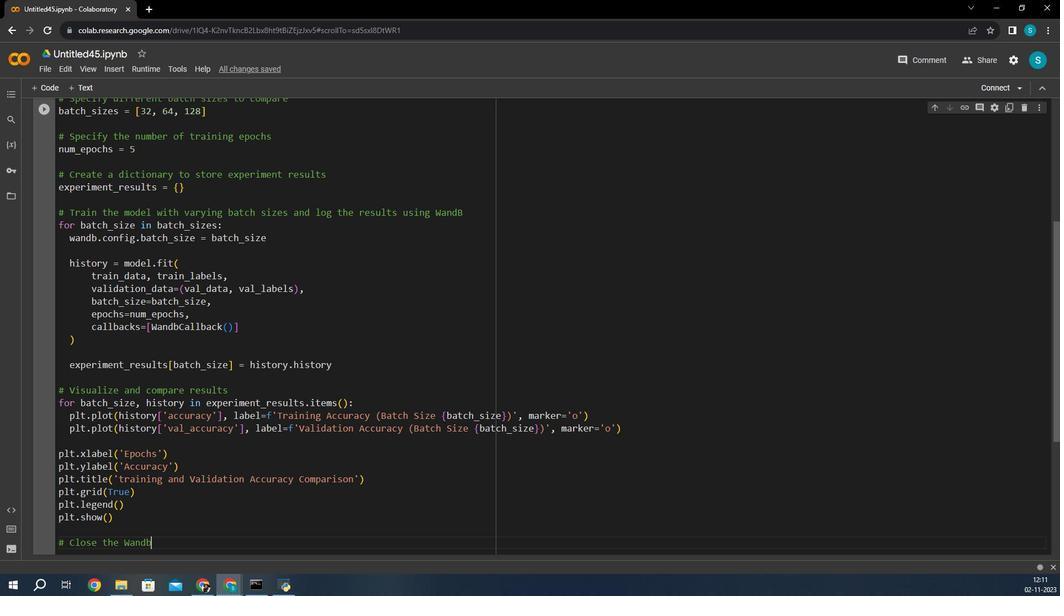
Action: Mouse scrolled (666, 154) with delta (0, 0)
Screenshot: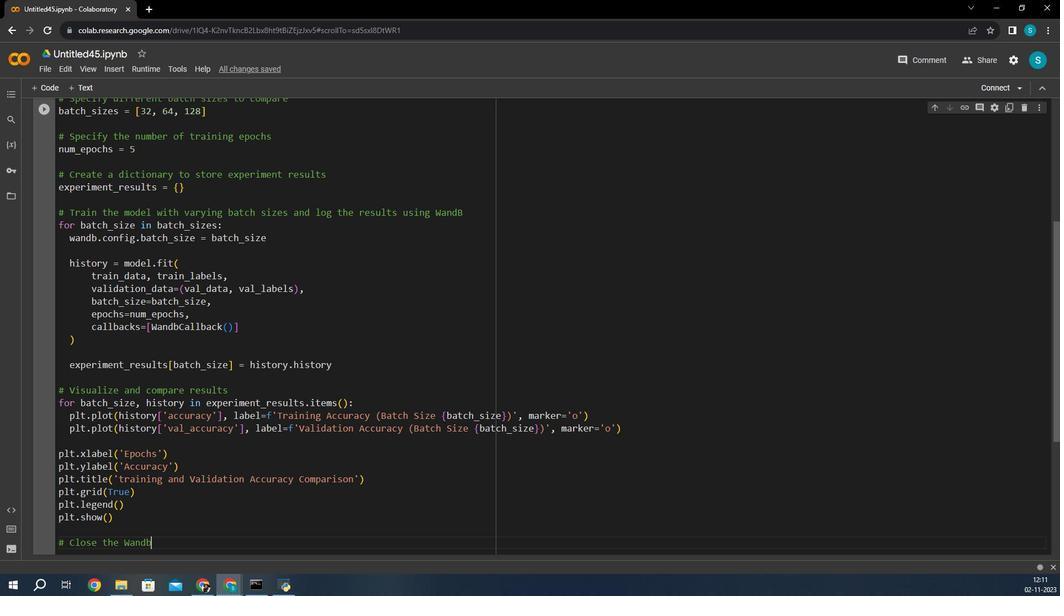 
Action: Mouse scrolled (666, 154) with delta (0, 0)
Screenshot: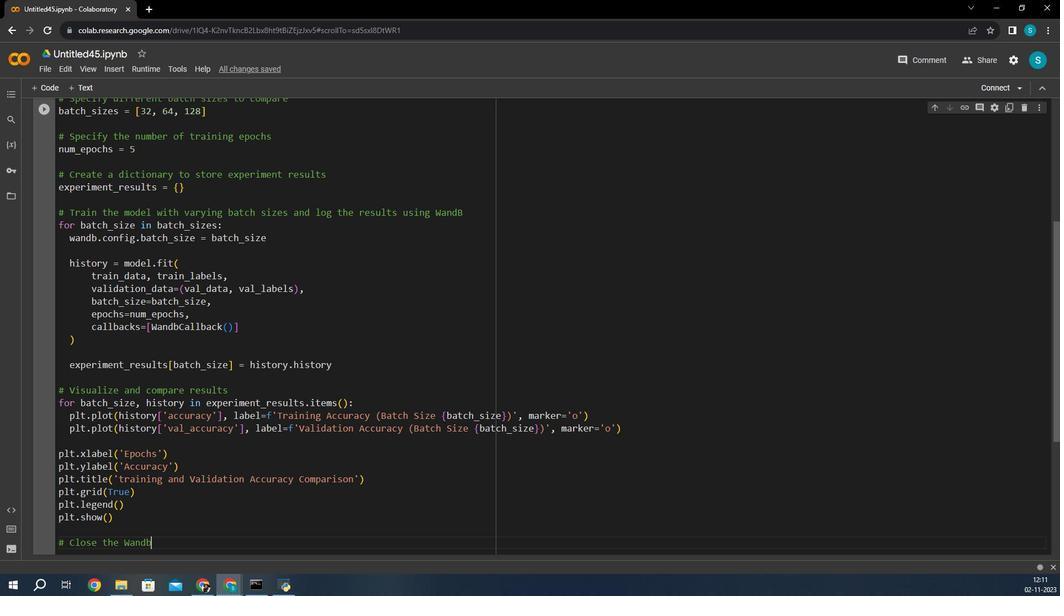 
Action: Mouse moved to (680, 163)
Screenshot: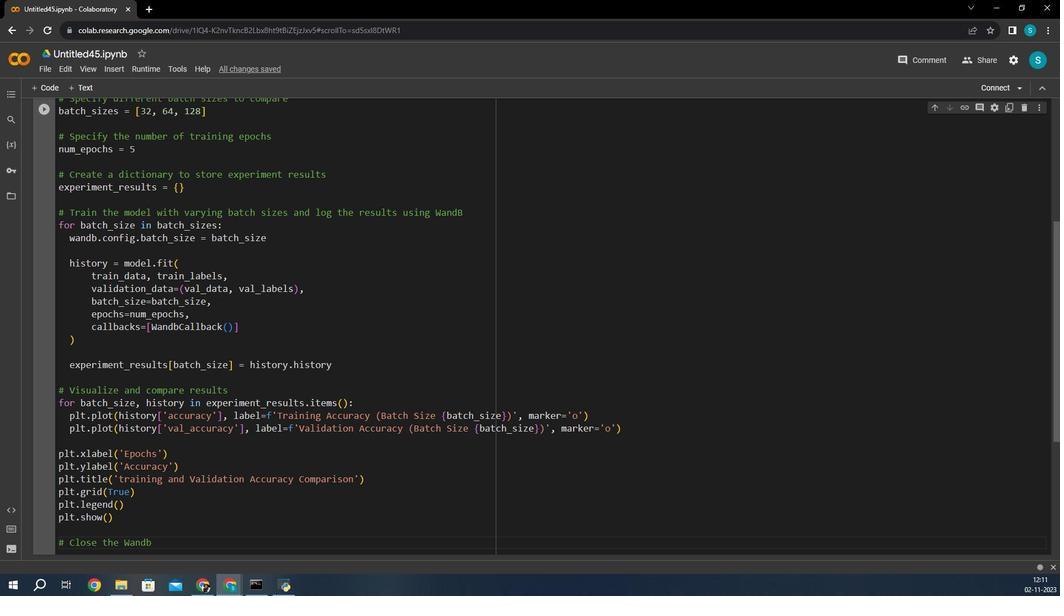 
Action: Key pressed <Key.space>run<Key.enter>wandb.finish<Key.shift_r>()<Key.enter>
Screenshot: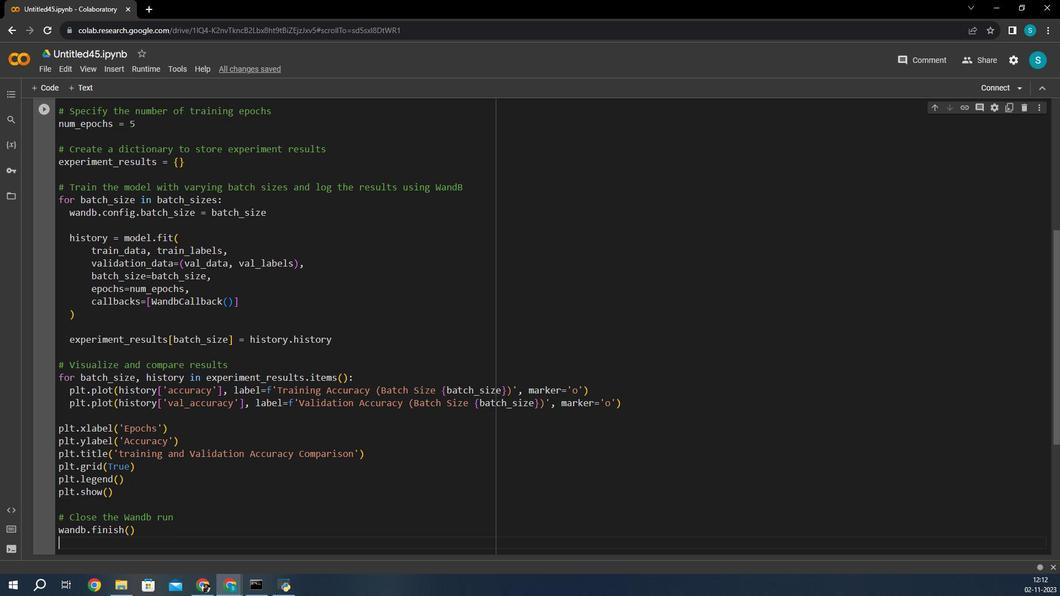 
Action: Mouse moved to (217, 100)
Screenshot: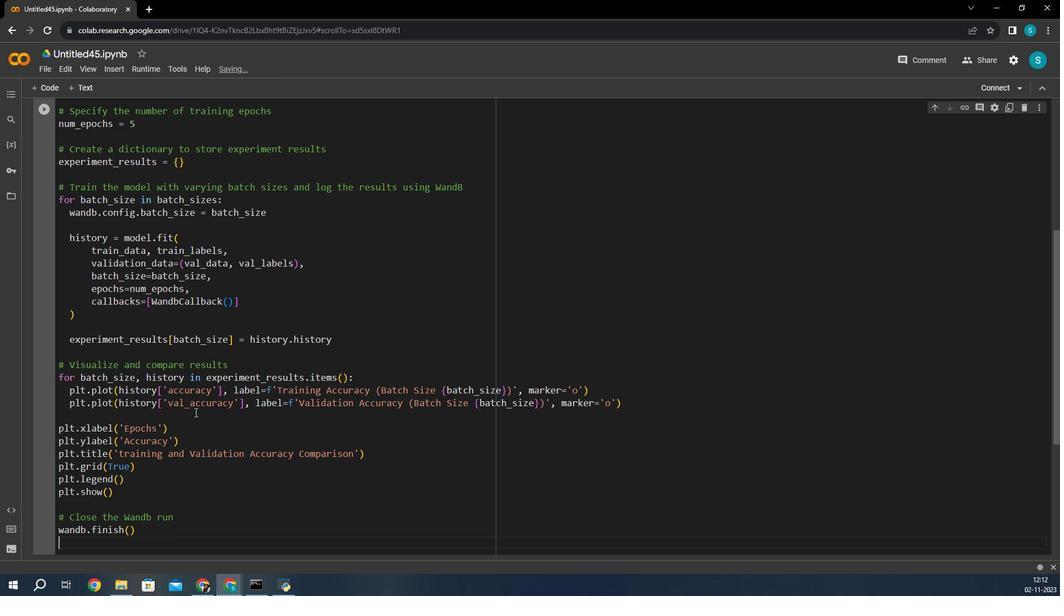
Action: Mouse scrolled (217, 100) with delta (0, 0)
Screenshot: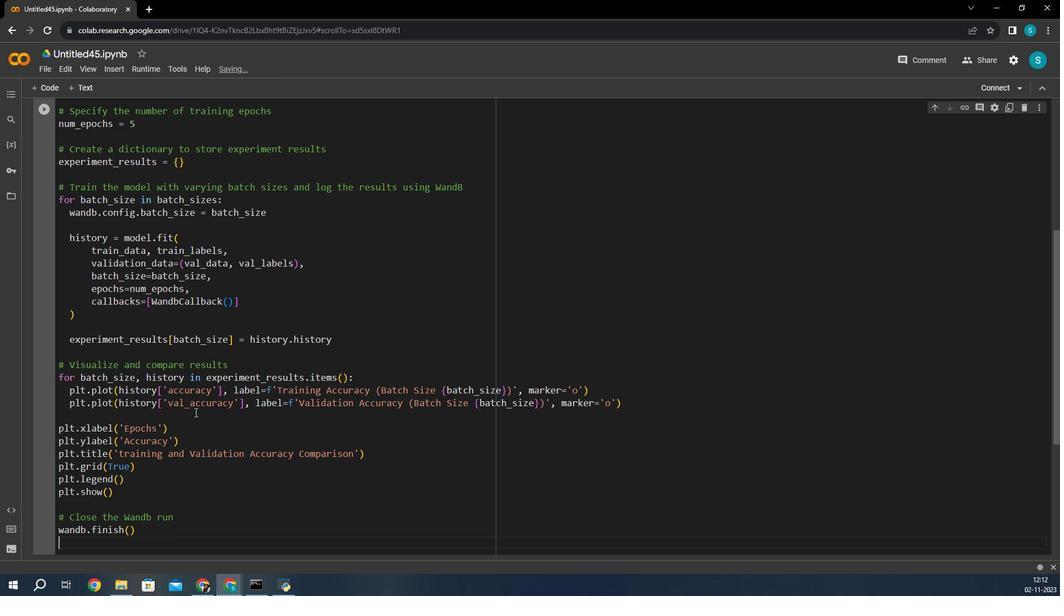 
Action: Mouse moved to (217, 100)
Screenshot: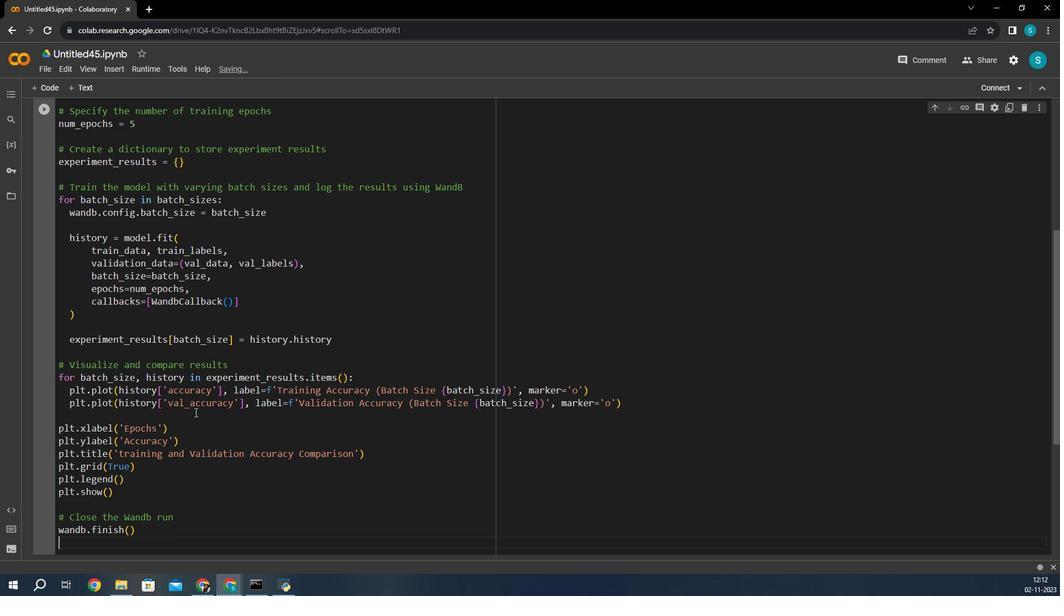
Action: Mouse scrolled (217, 100) with delta (0, 0)
Screenshot: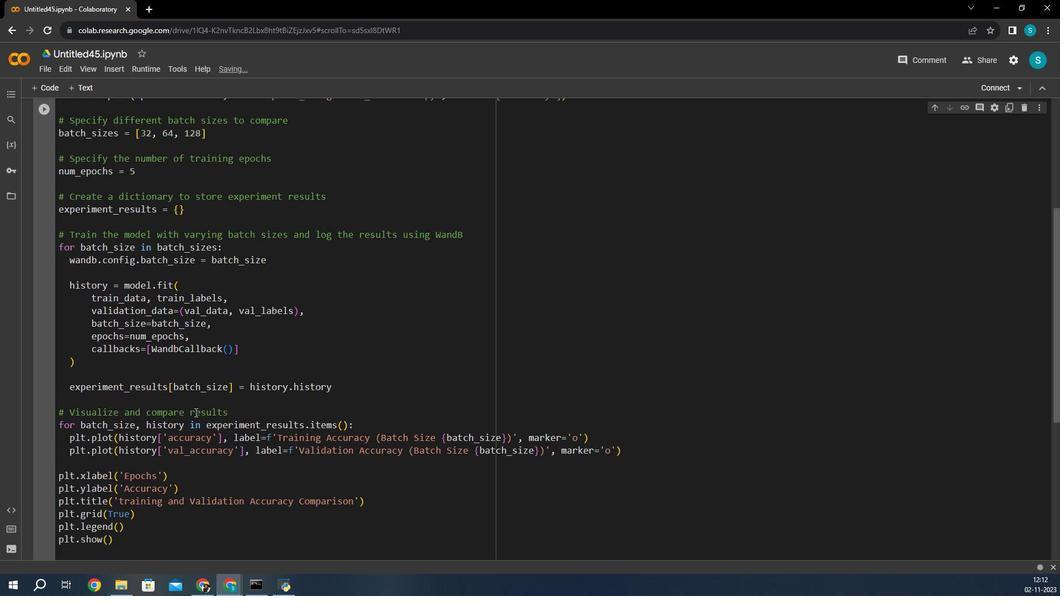 
Action: Mouse scrolled (217, 100) with delta (0, 0)
Screenshot: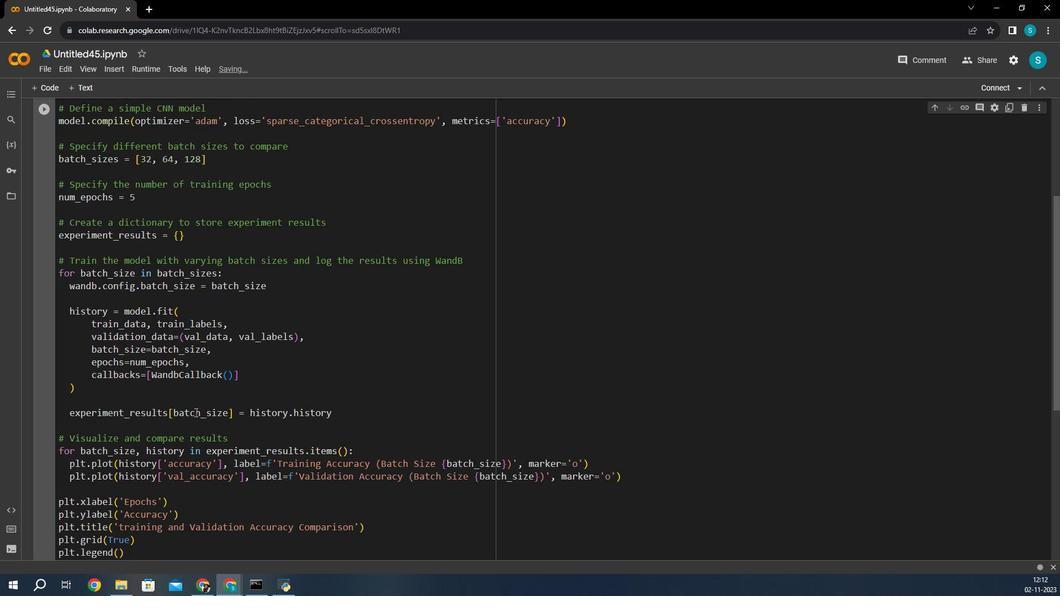 
Action: Mouse scrolled (217, 100) with delta (0, 0)
Screenshot: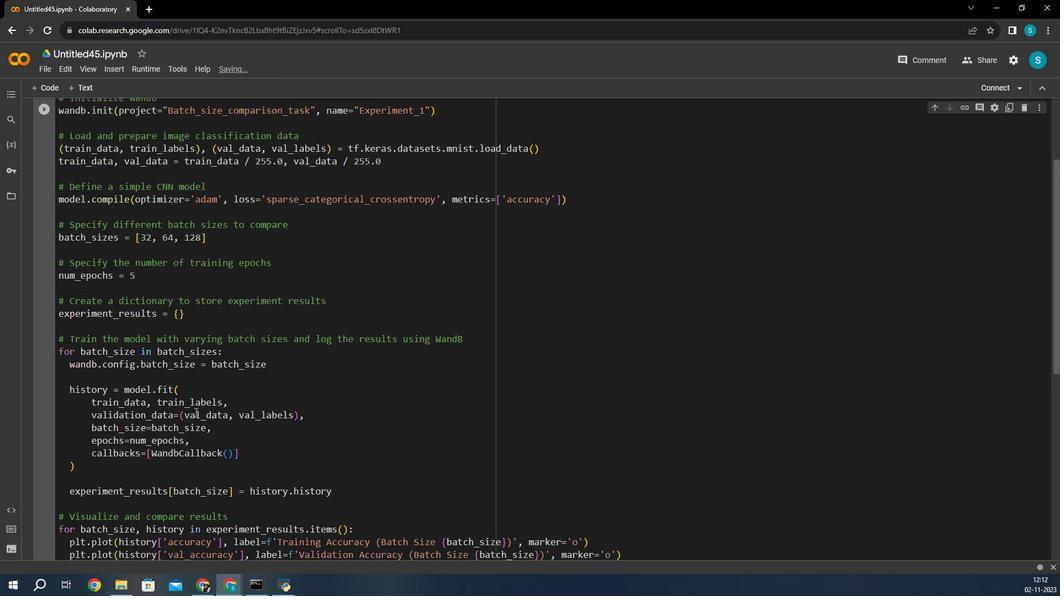 
Action: Mouse moved to (178, 114)
Screenshot: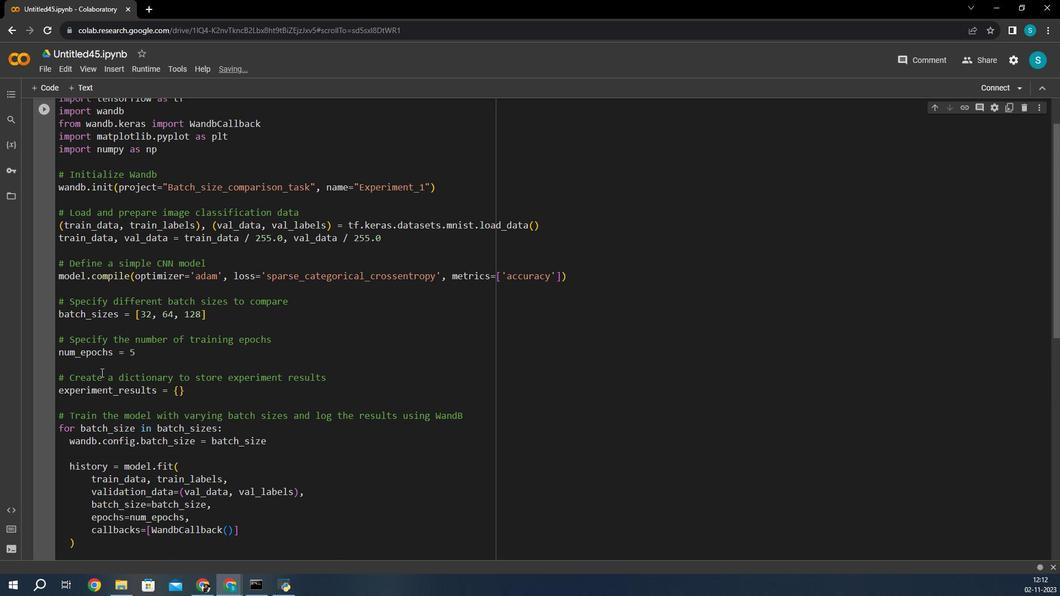 
Action: Mouse scrolled (178, 114) with delta (0, 0)
Screenshot: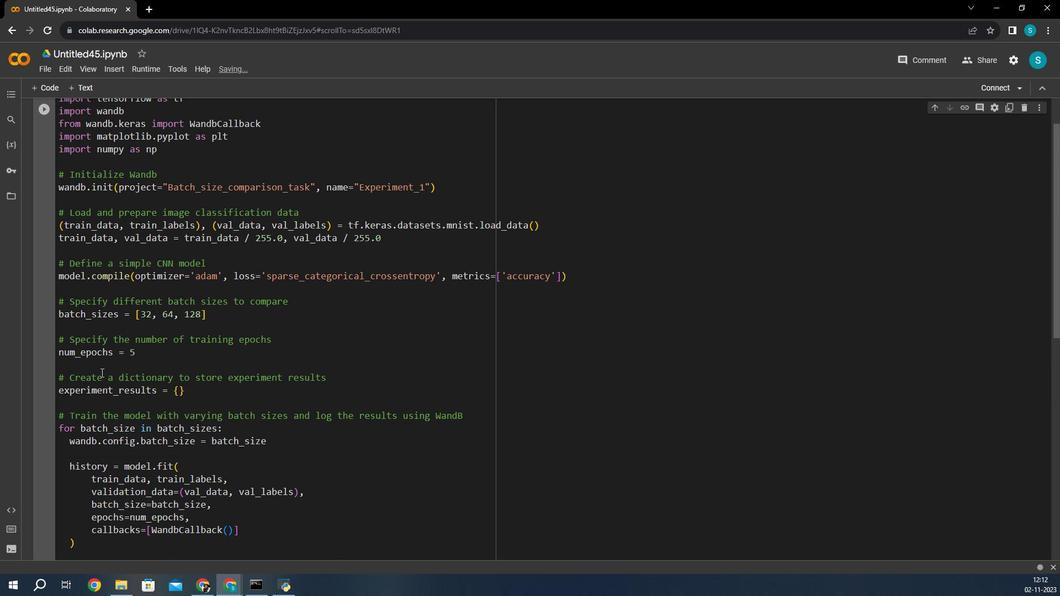 
Action: Mouse moved to (178, 114)
Screenshot: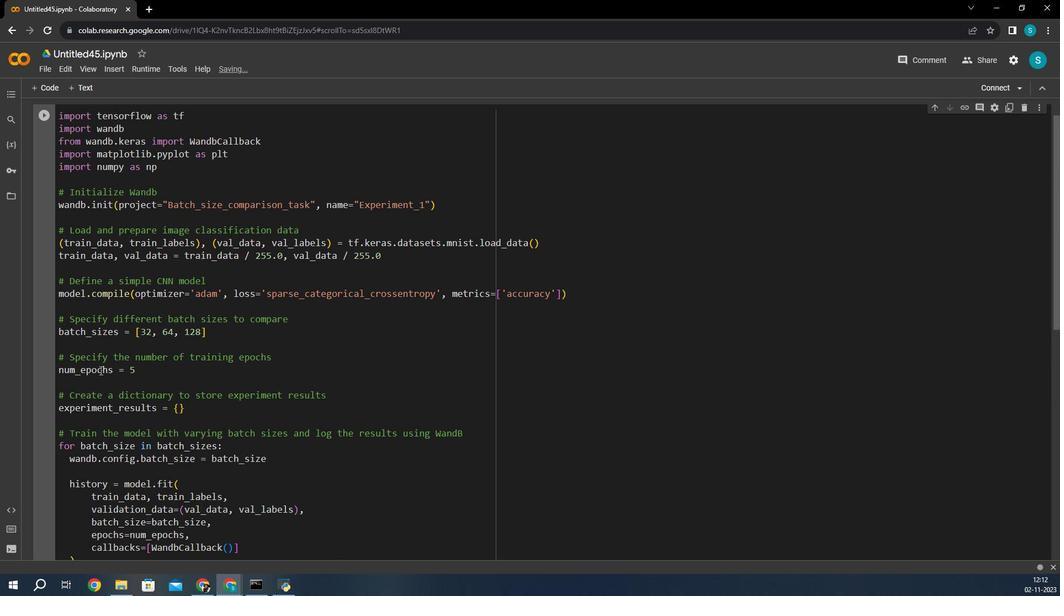 
Action: Mouse scrolled (178, 114) with delta (0, 0)
Screenshot: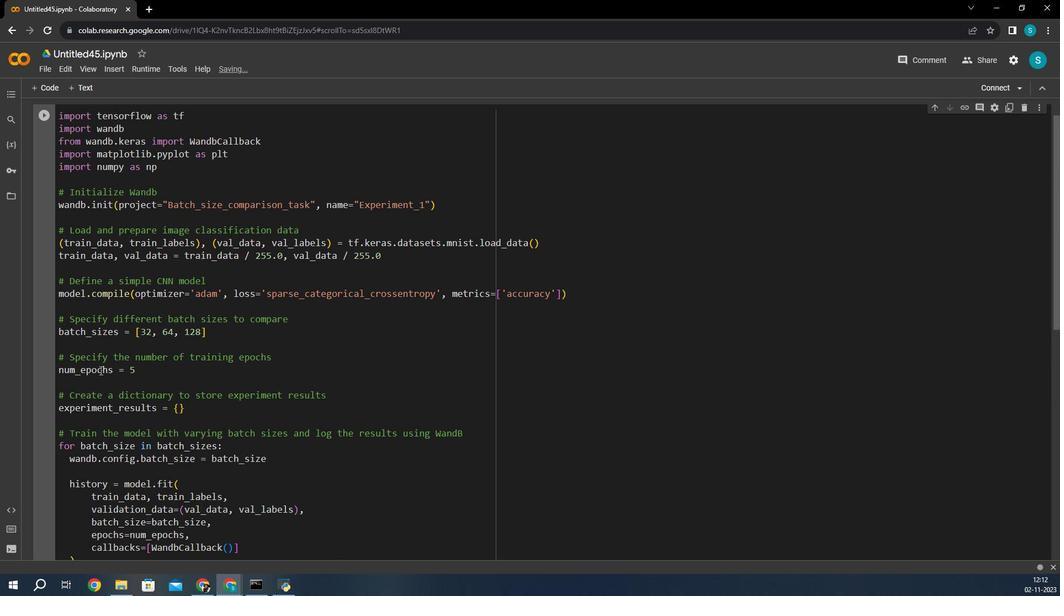 
Action: Mouse scrolled (178, 114) with delta (0, 0)
Screenshot: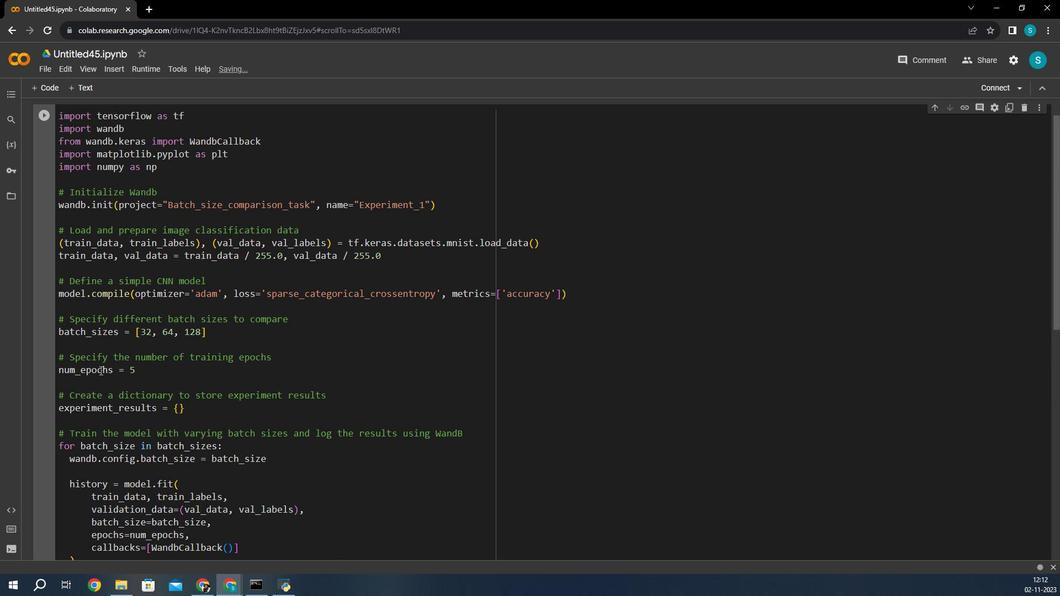 
Action: Mouse moved to (178, 115)
Screenshot: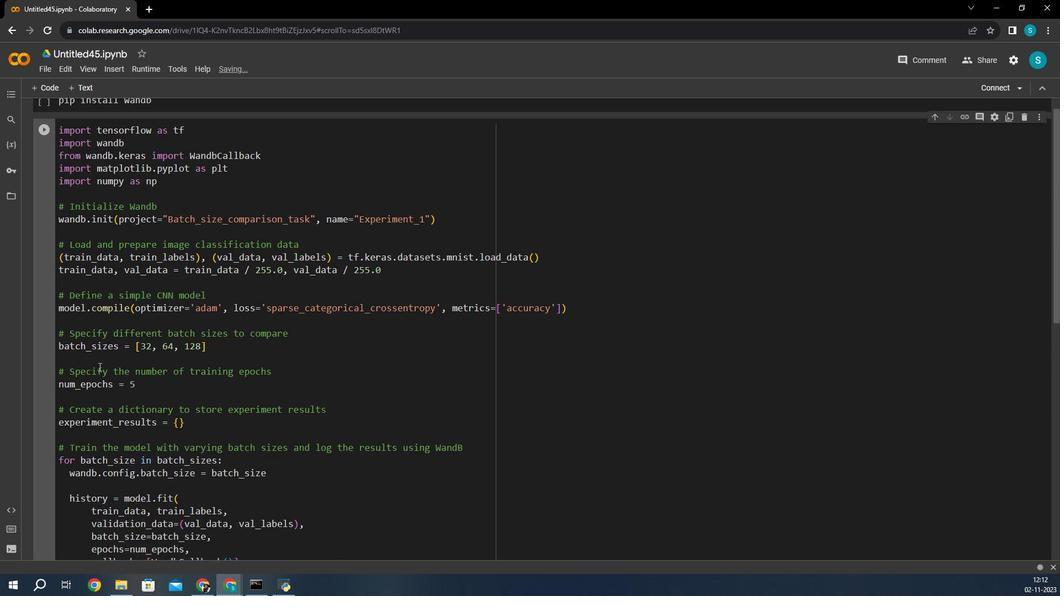 
Action: Mouse scrolled (178, 115) with delta (0, 0)
Screenshot: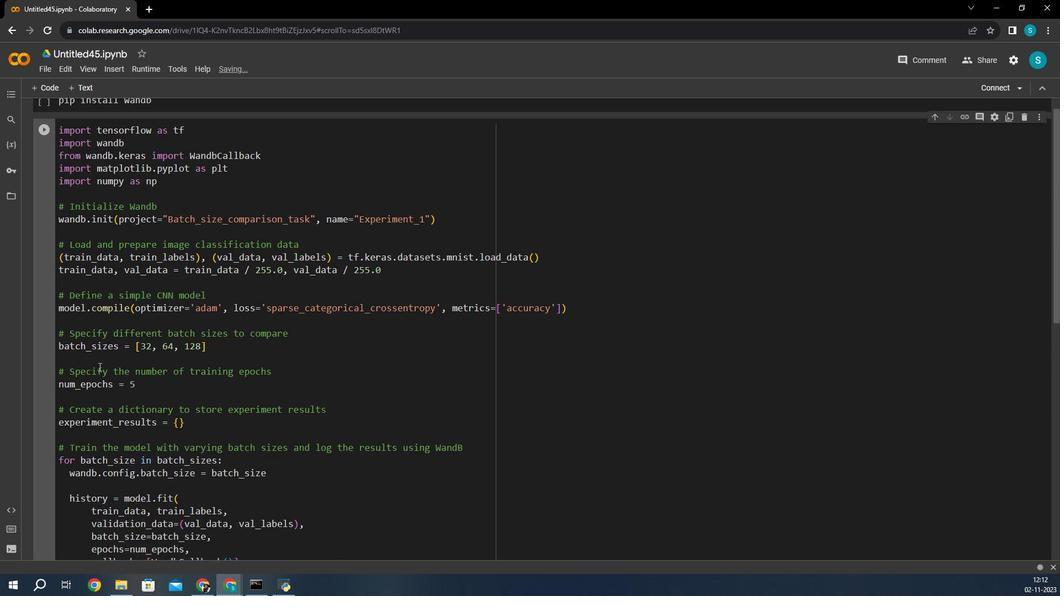 
Action: Mouse moved to (178, 116)
Screenshot: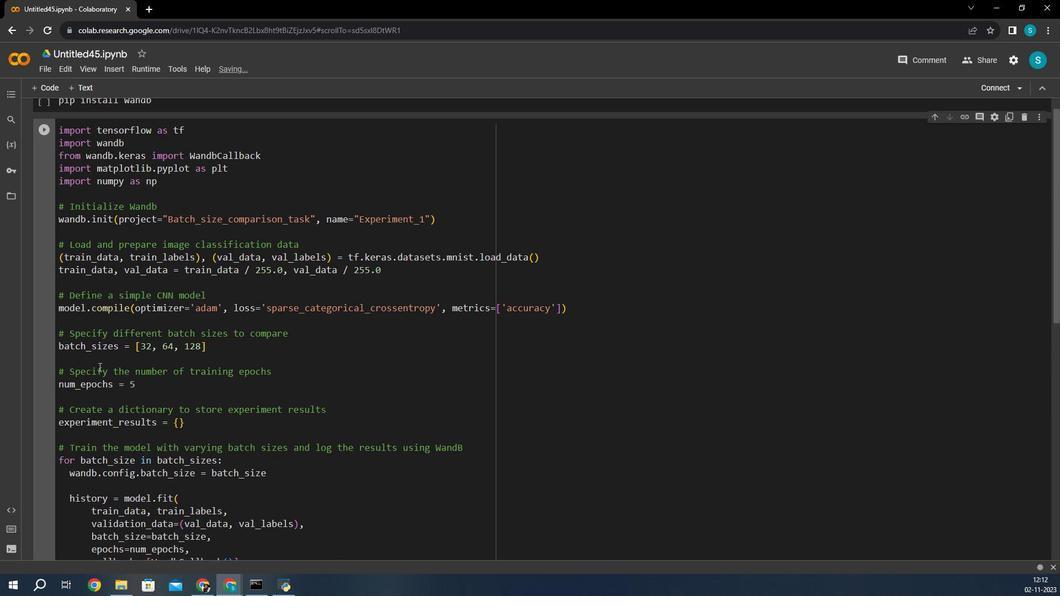
Action: Mouse scrolled (178, 115) with delta (0, 0)
Screenshot: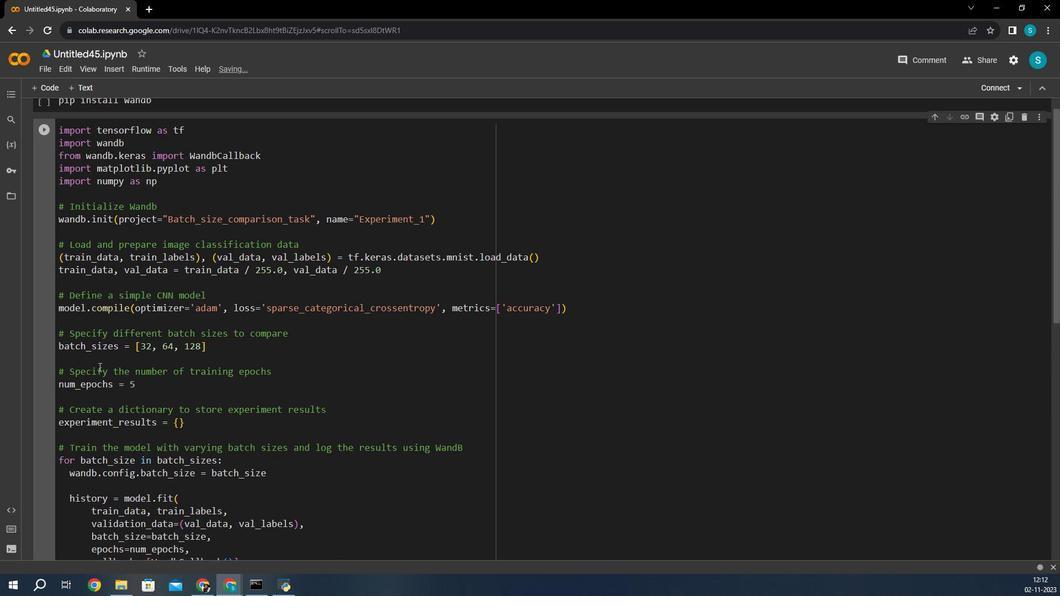 
Action: Mouse moved to (177, 116)
Screenshot: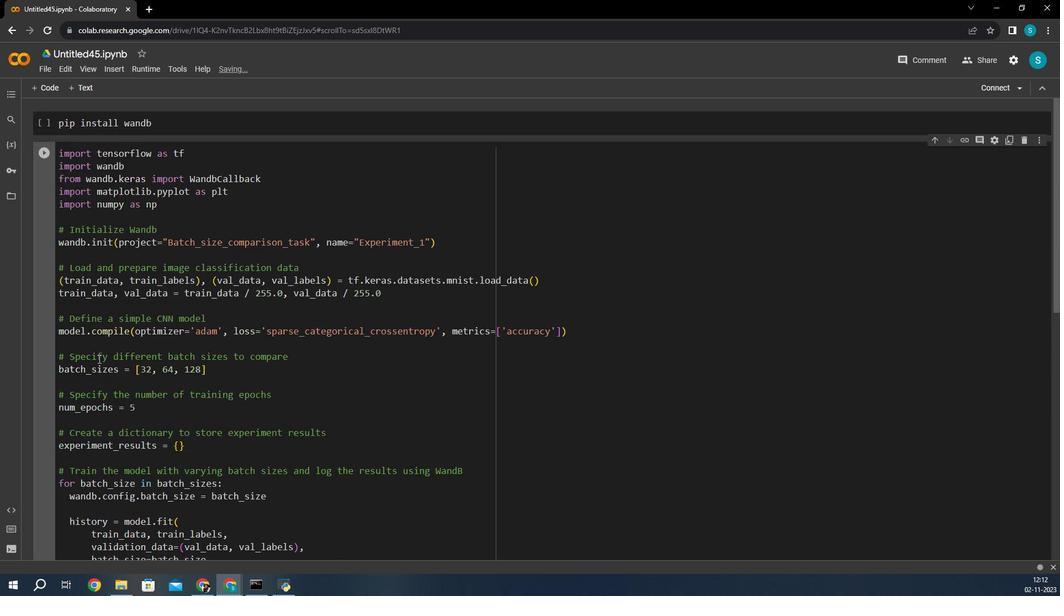 
Action: Mouse scrolled (177, 116) with delta (0, 0)
Screenshot: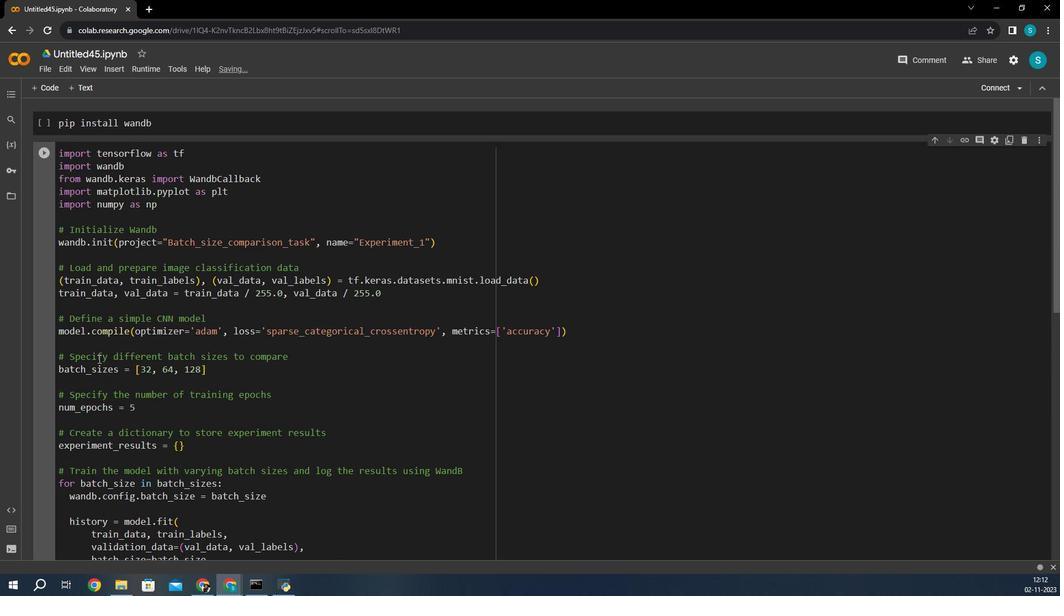 
Action: Mouse moved to (154, 214)
Screenshot: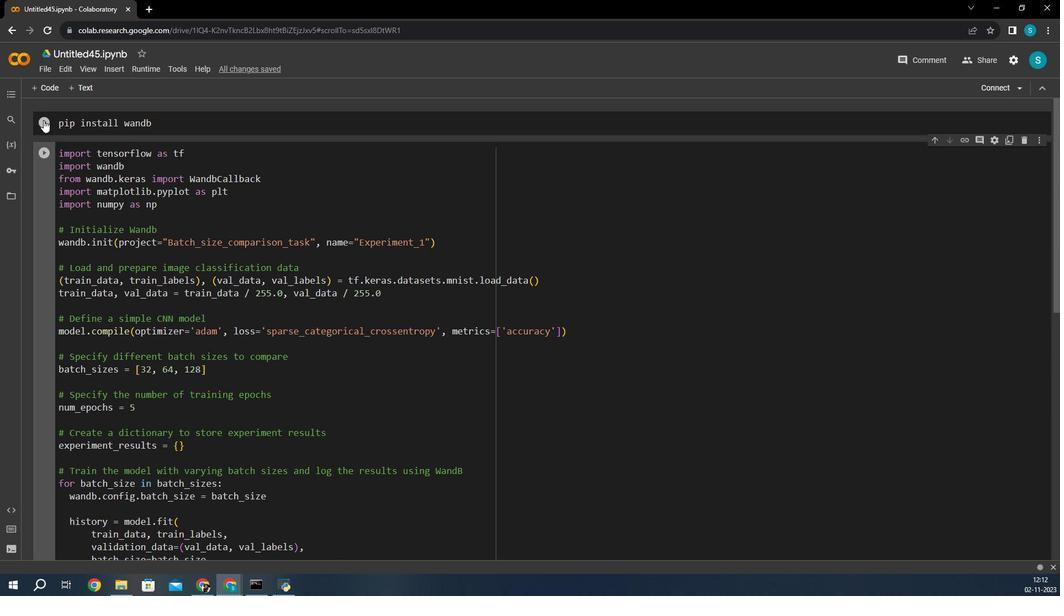 
Action: Mouse pressed left at (154, 214)
Screenshot: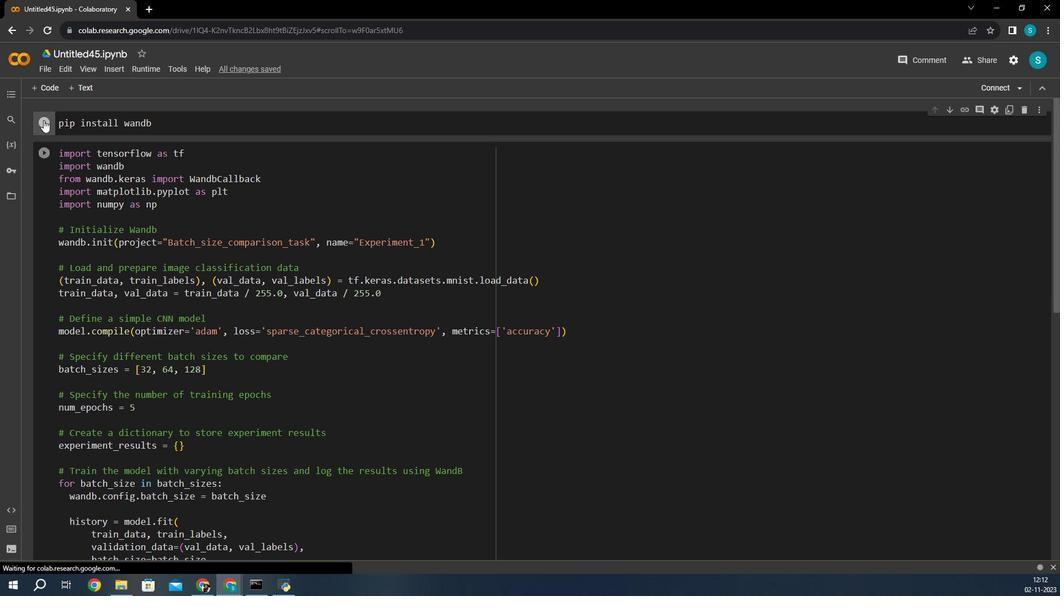 
Action: Mouse moved to (161, 202)
Screenshot: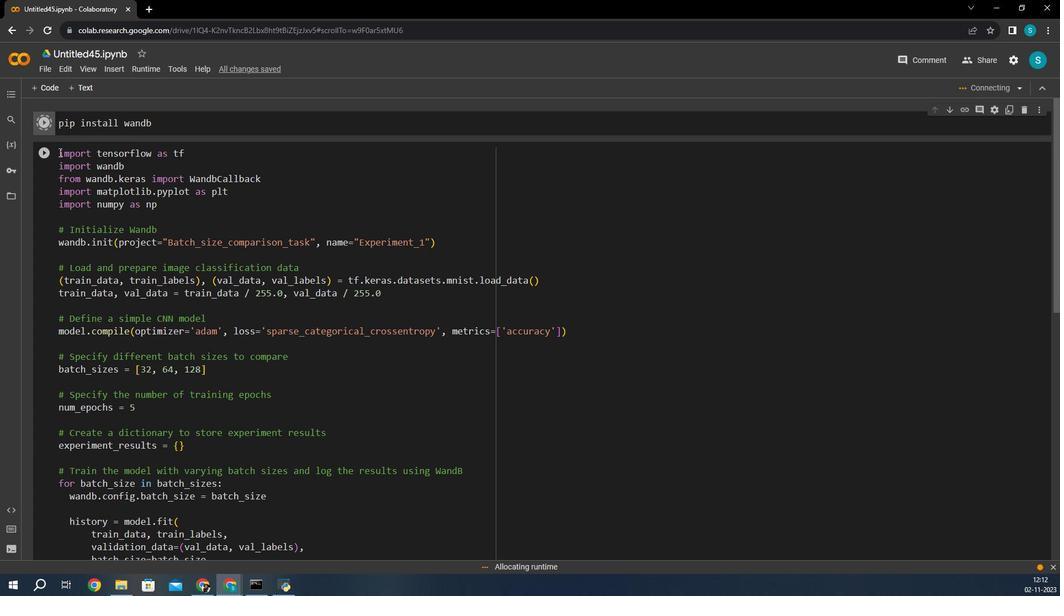 
Action: Mouse pressed left at (161, 202)
Screenshot: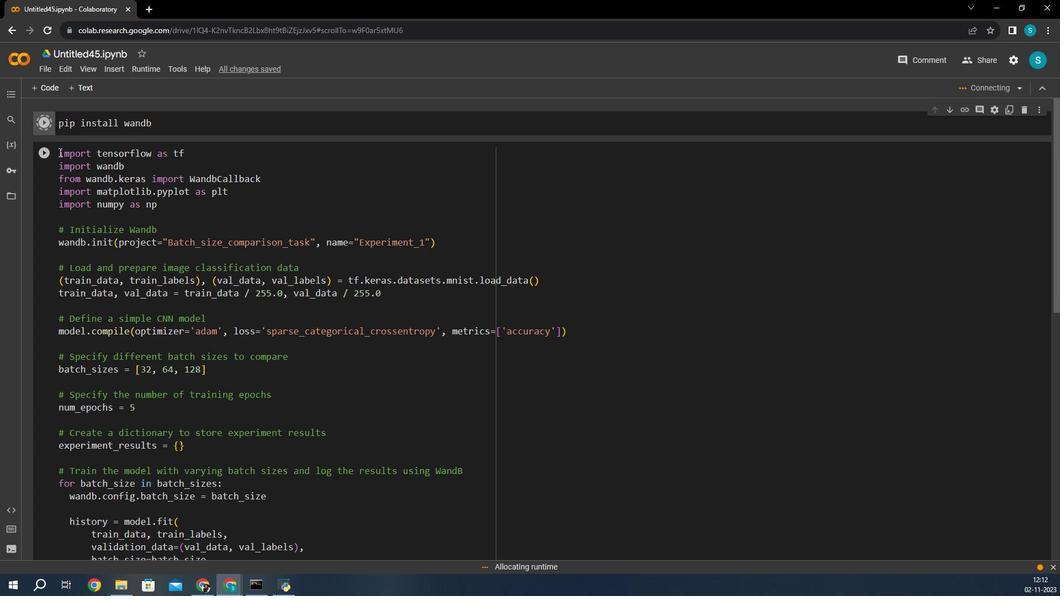 
Action: Mouse moved to (154, 201)
Screenshot: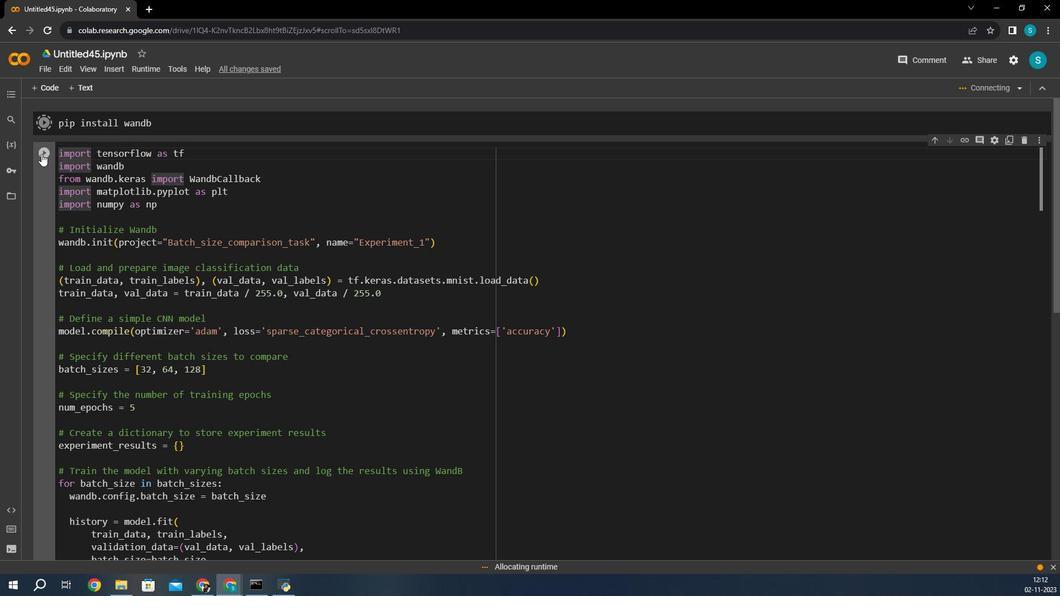 
Action: Mouse pressed left at (154, 201)
Screenshot: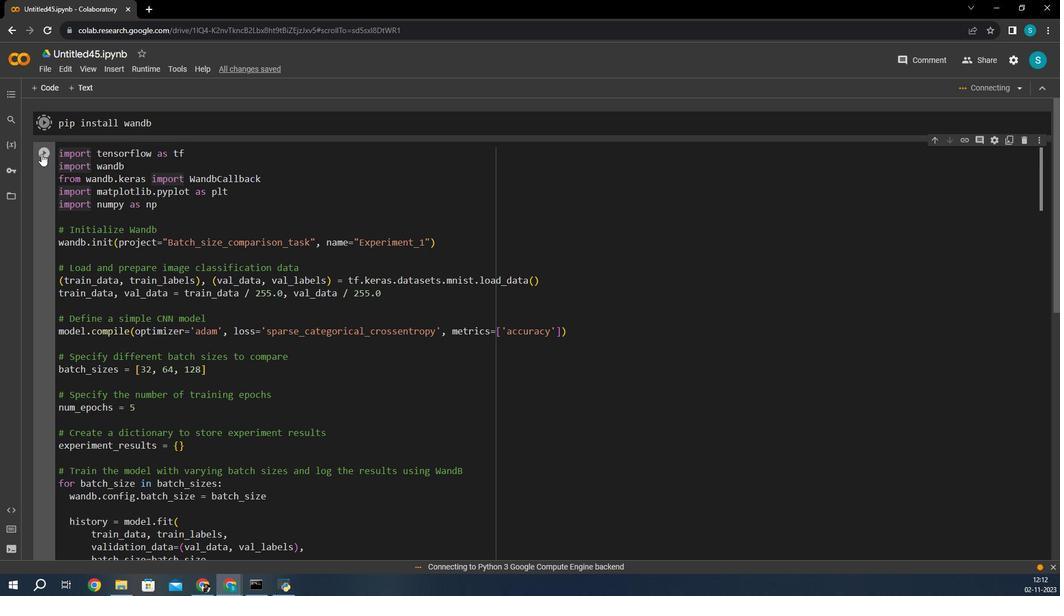 
Action: Mouse moved to (357, 130)
Screenshot: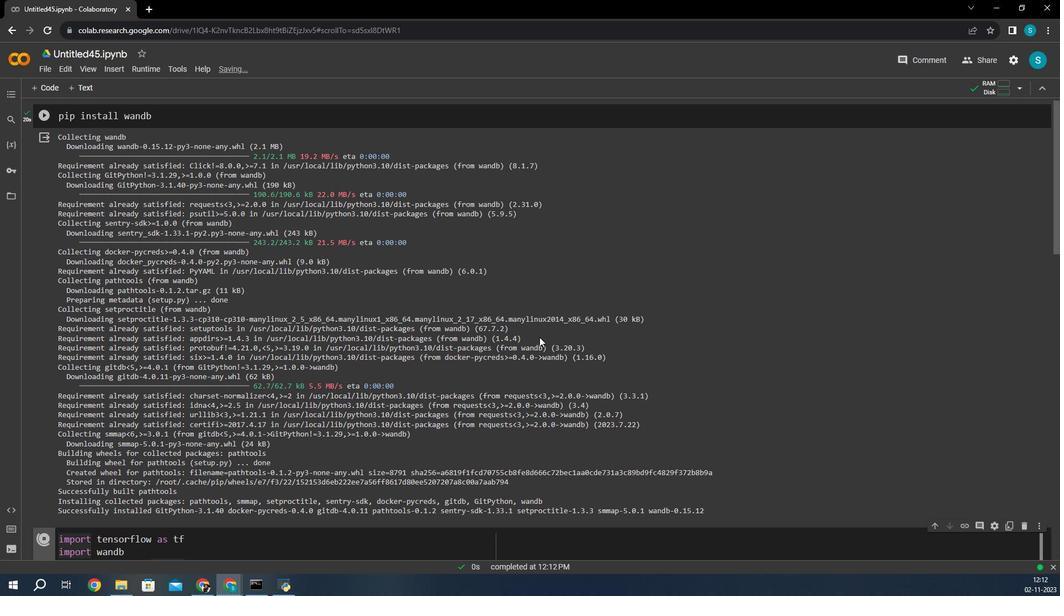 
Action: Mouse scrolled (357, 130) with delta (0, 0)
Screenshot: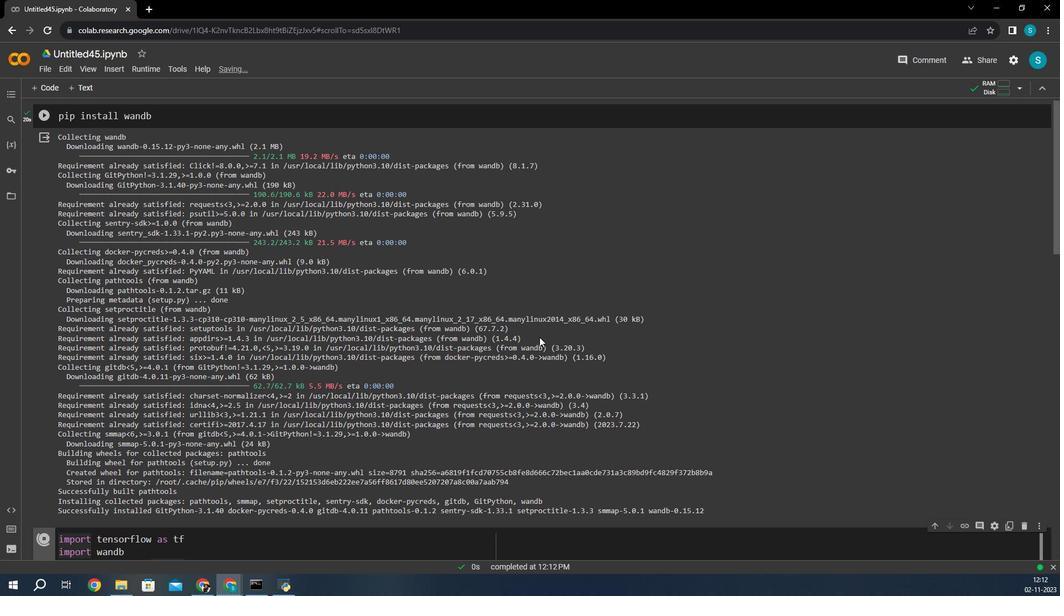 
Action: Mouse moved to (358, 129)
Screenshot: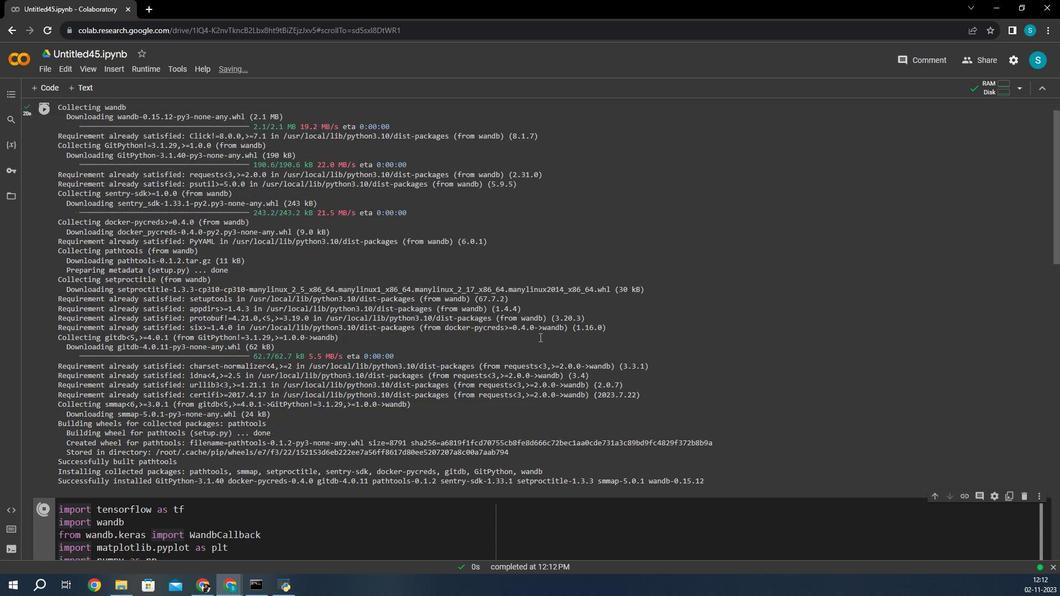 
Action: Mouse scrolled (358, 129) with delta (0, 0)
Screenshot: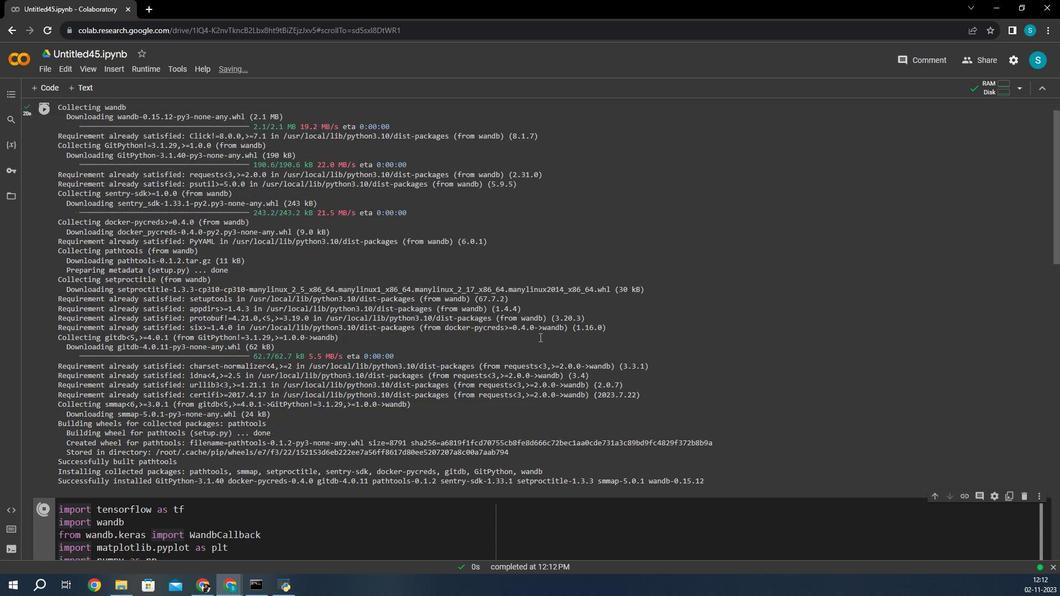 
Action: Mouse scrolled (358, 129) with delta (0, 0)
Screenshot: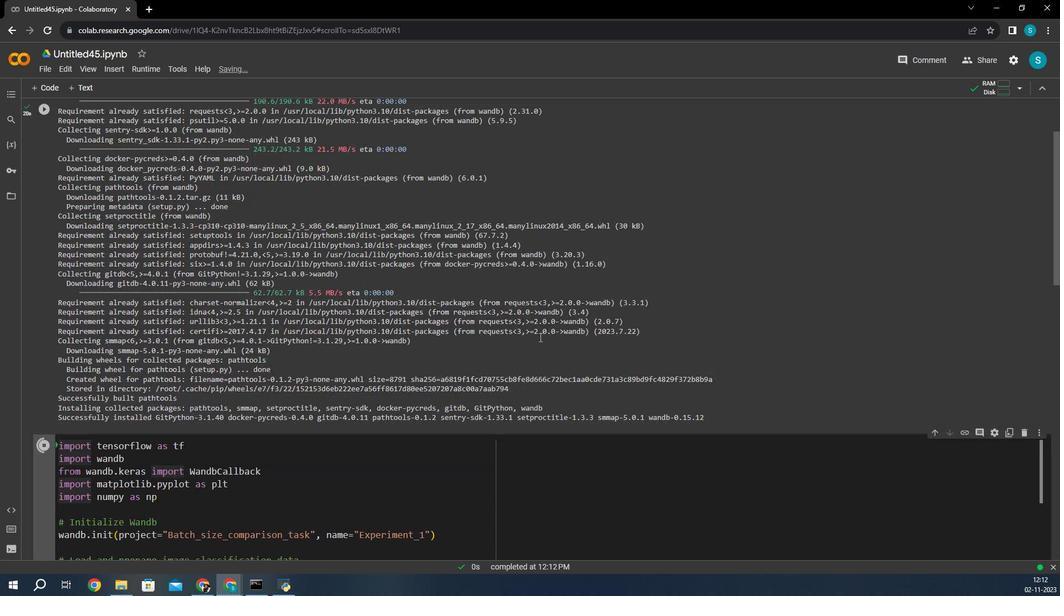 
Action: Mouse scrolled (358, 129) with delta (0, 0)
Screenshot: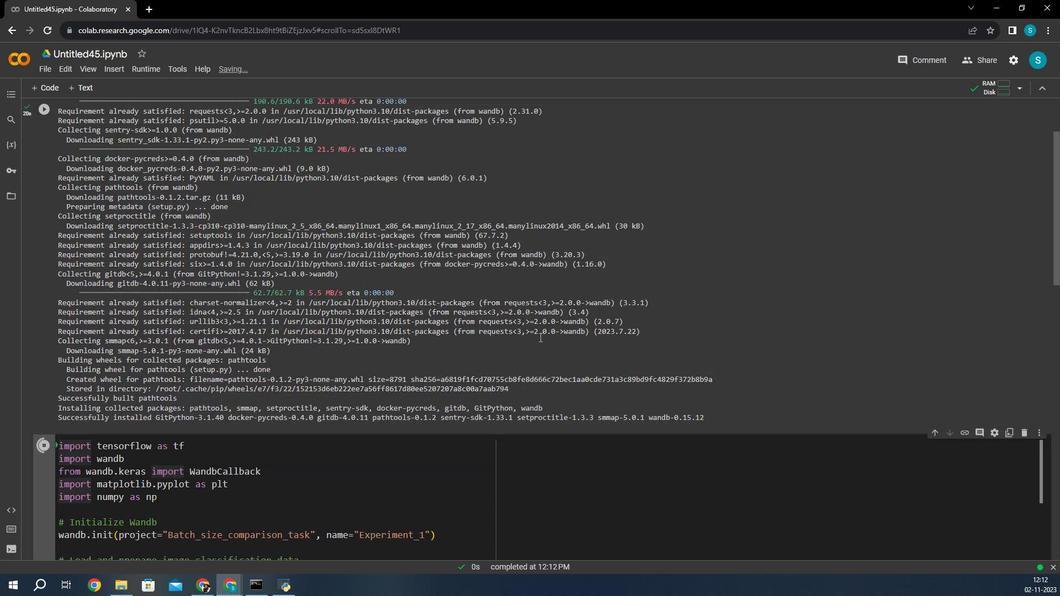 
Action: Mouse scrolled (358, 129) with delta (0, 0)
Screenshot: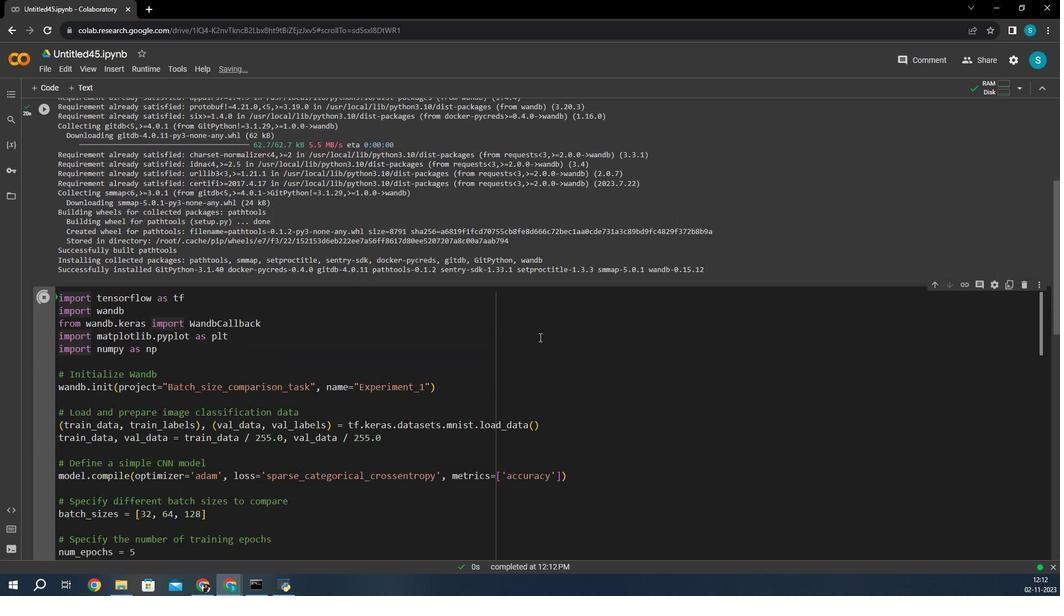 
Action: Mouse moved to (259, 138)
Screenshot: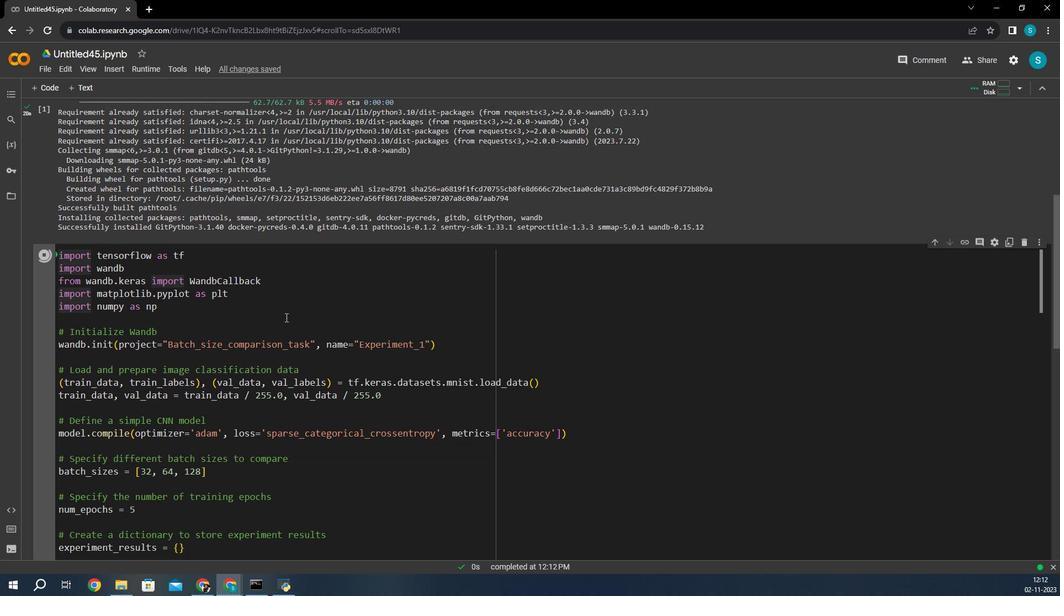 
Action: Mouse scrolled (259, 139) with delta (0, 0)
Screenshot: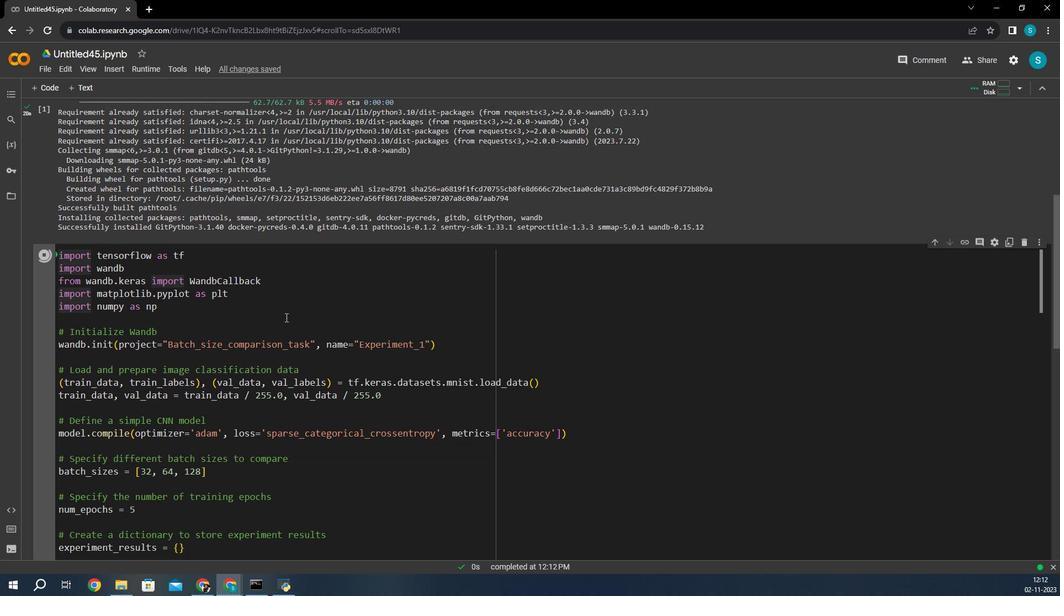 
Action: Mouse moved to (256, 138)
Screenshot: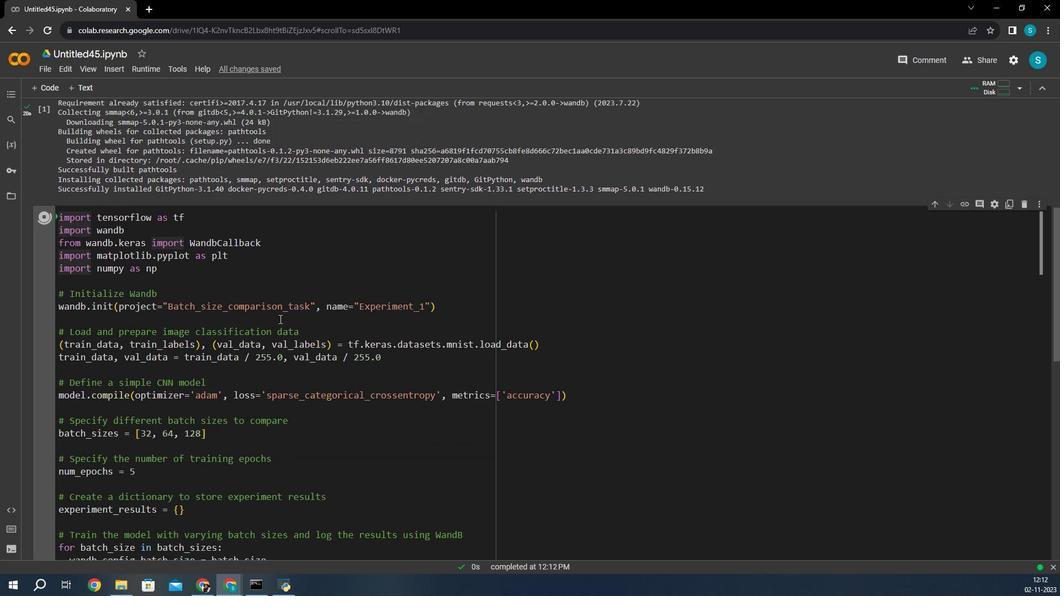 
Action: Mouse scrolled (256, 138) with delta (0, 0)
Screenshot: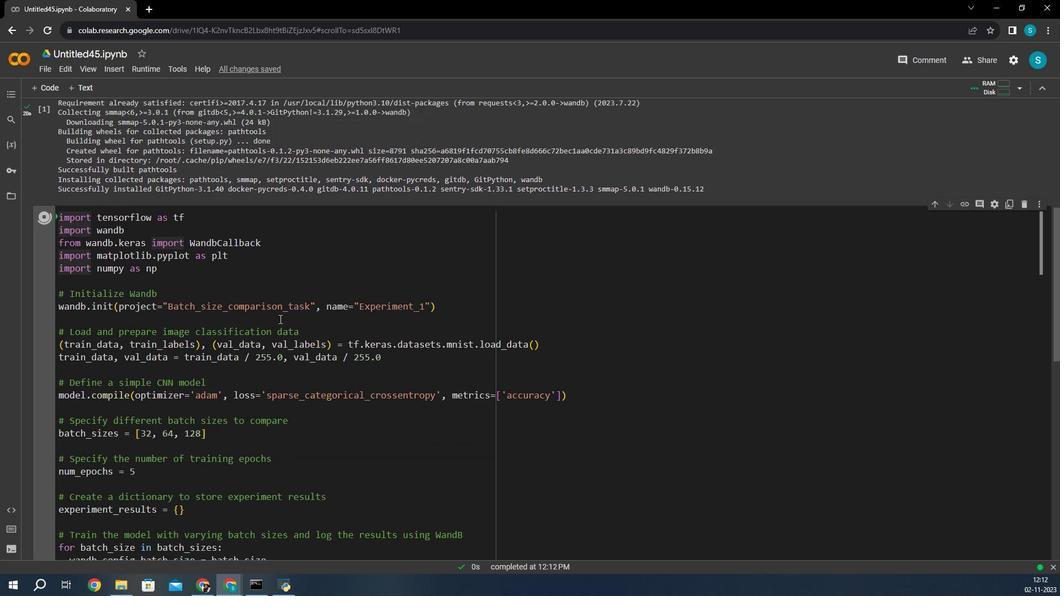 
Action: Mouse moved to (255, 137)
Screenshot: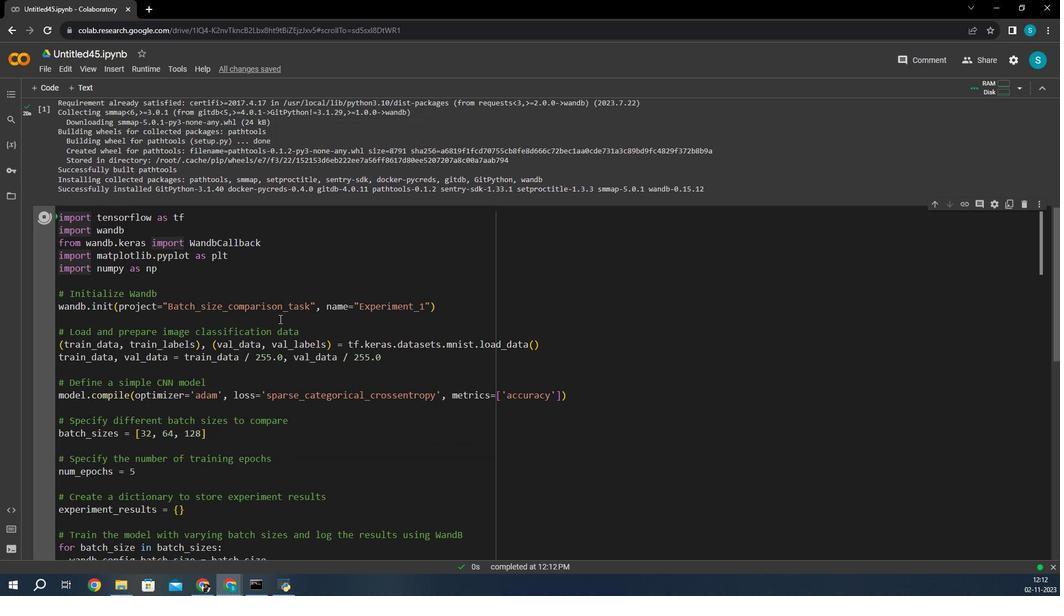 
Action: Mouse scrolled (255, 138) with delta (0, 0)
Screenshot: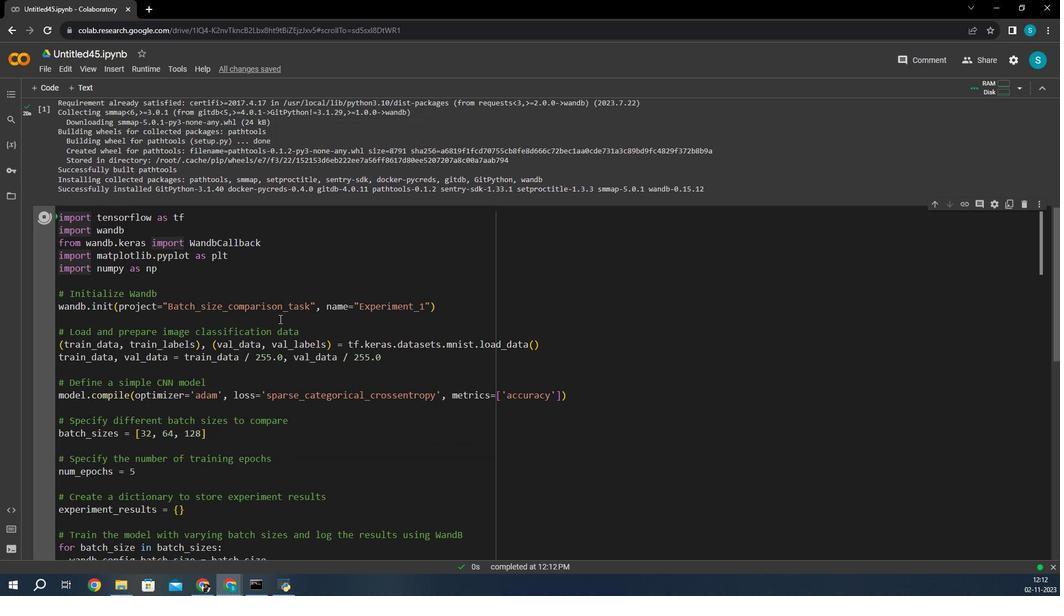 
Action: Mouse moved to (253, 137)
Screenshot: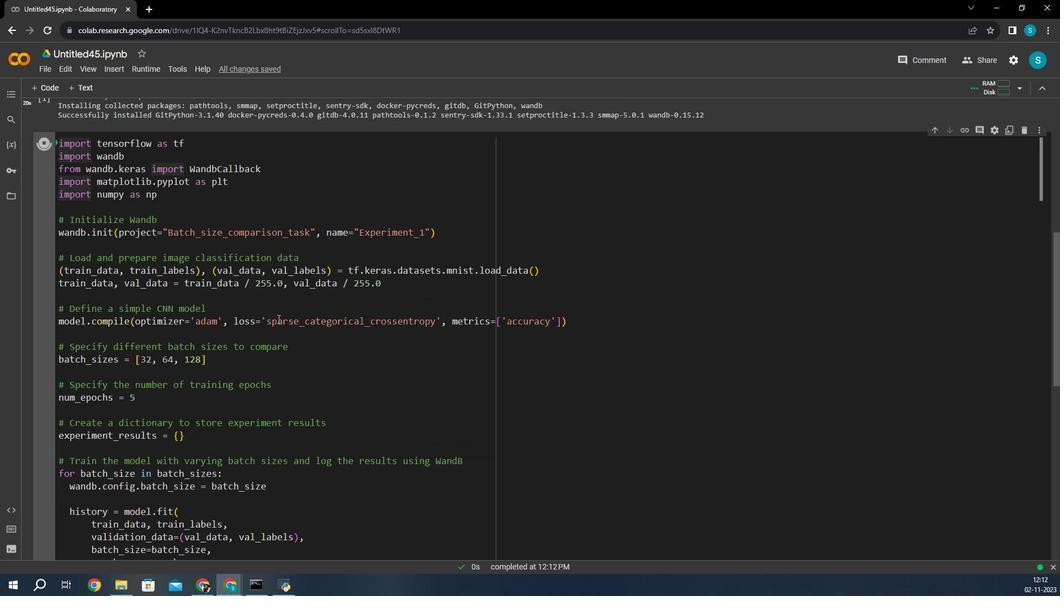 
Action: Mouse scrolled (253, 137) with delta (0, 0)
Screenshot: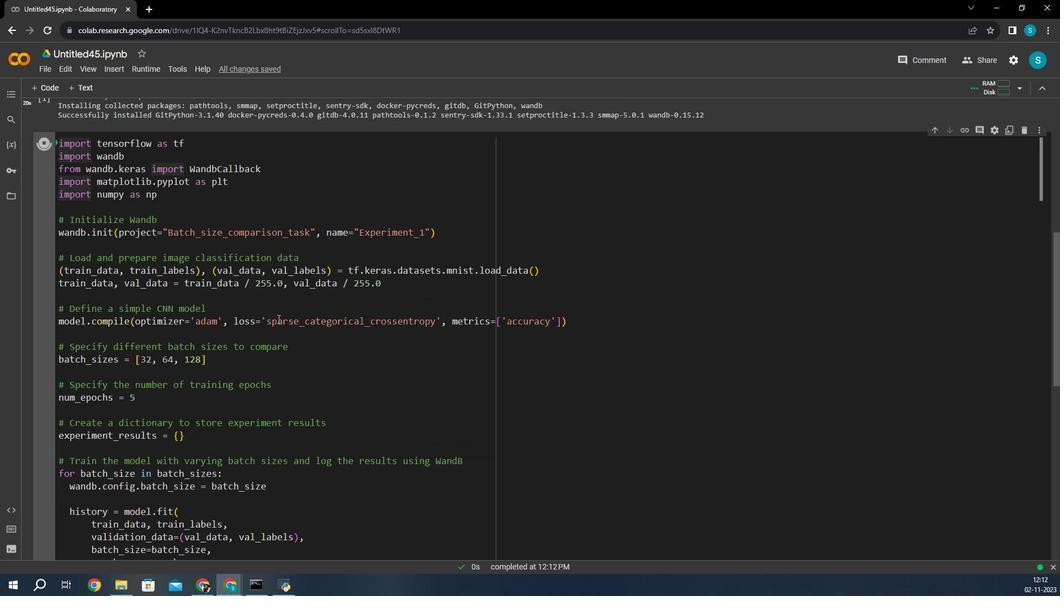 
Action: Mouse moved to (195, 185)
Screenshot: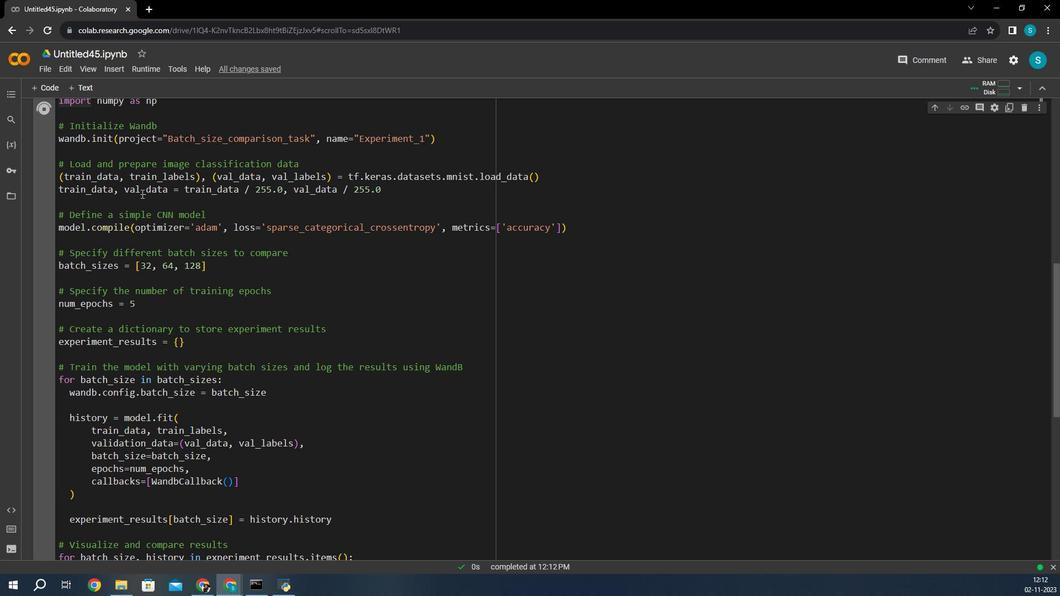 
Action: Mouse scrolled (195, 186) with delta (0, 0)
Screenshot: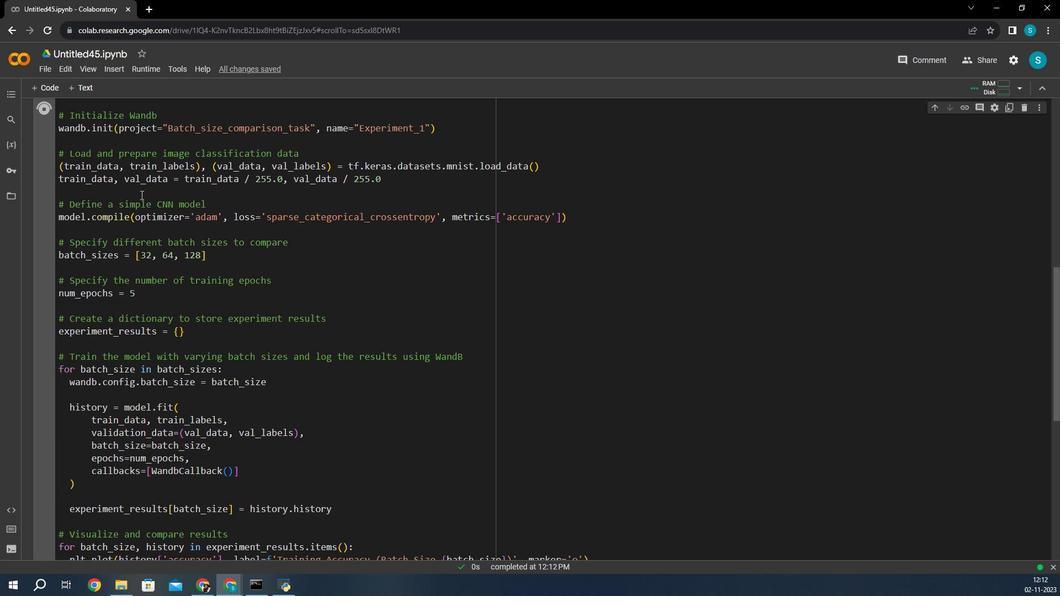 
Action: Mouse moved to (195, 185)
Screenshot: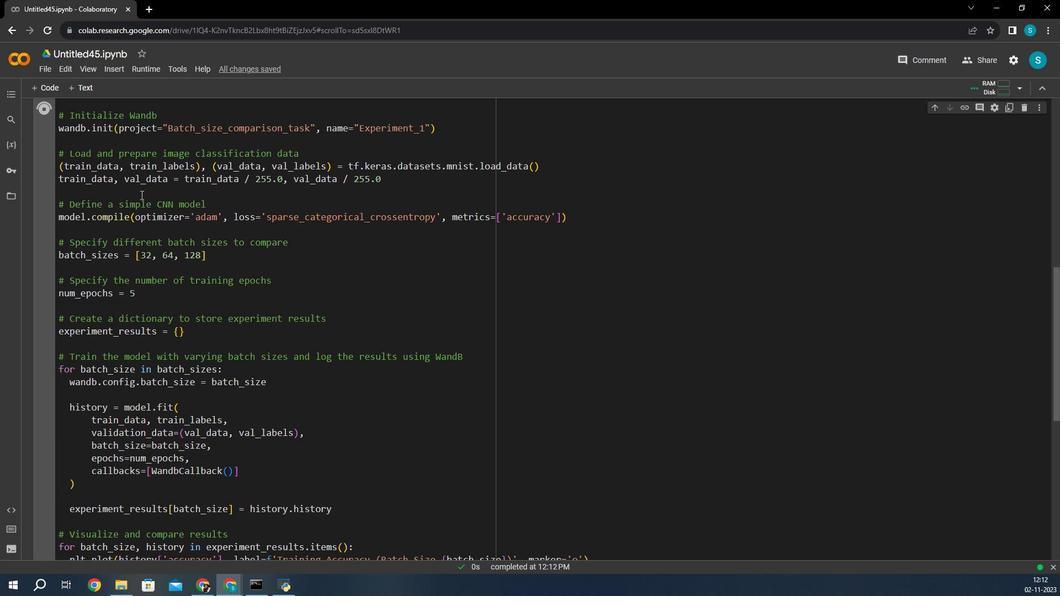 
Action: Mouse scrolled (195, 186) with delta (0, 0)
Screenshot: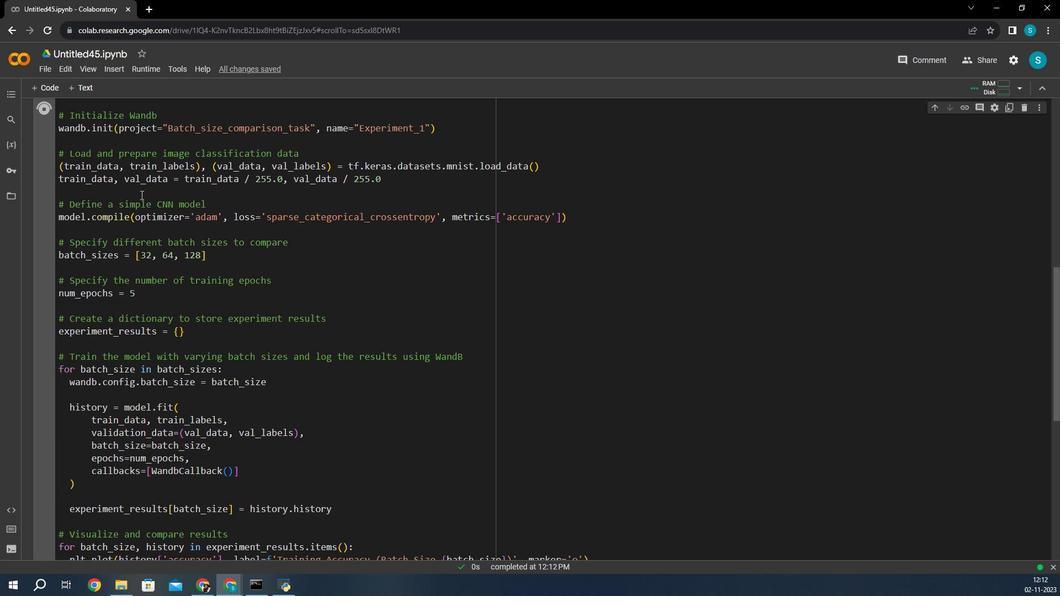
Action: Mouse moved to (195, 185)
Screenshot: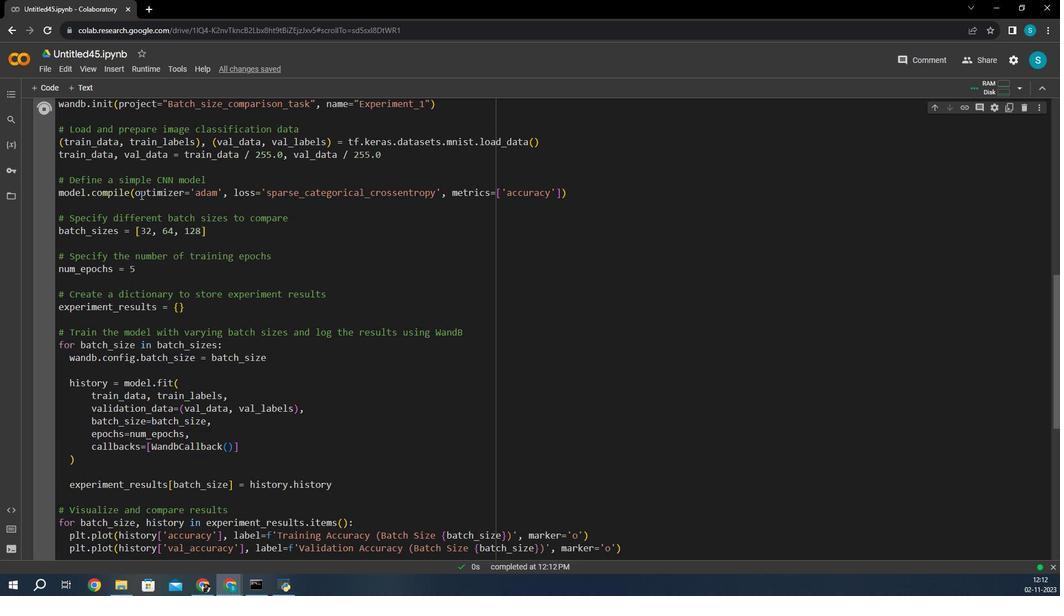 
Action: Mouse scrolled (195, 185) with delta (0, 0)
Screenshot: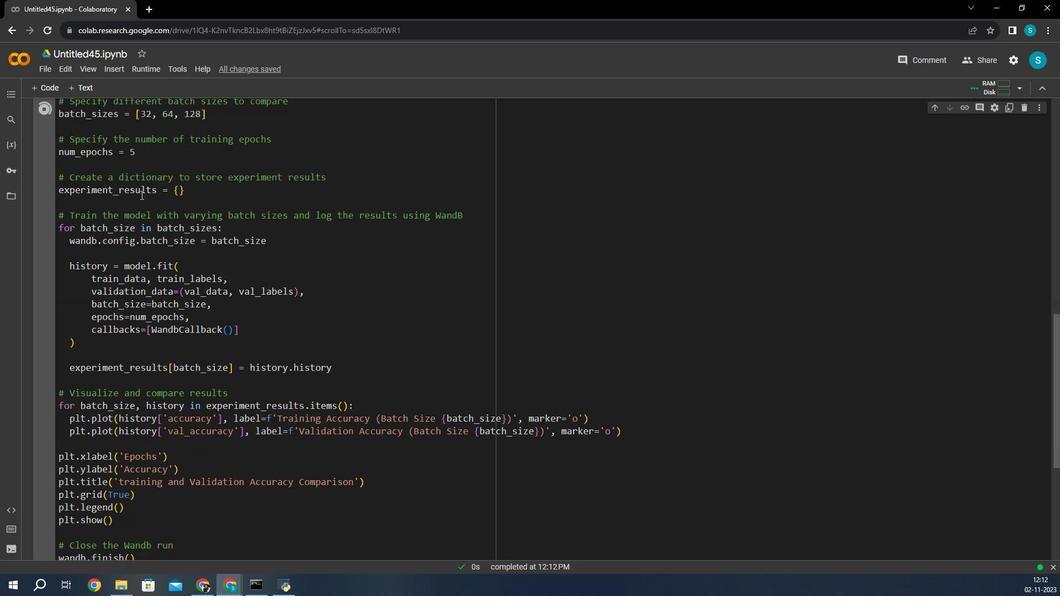 
Action: Mouse scrolled (195, 185) with delta (0, 0)
Screenshot: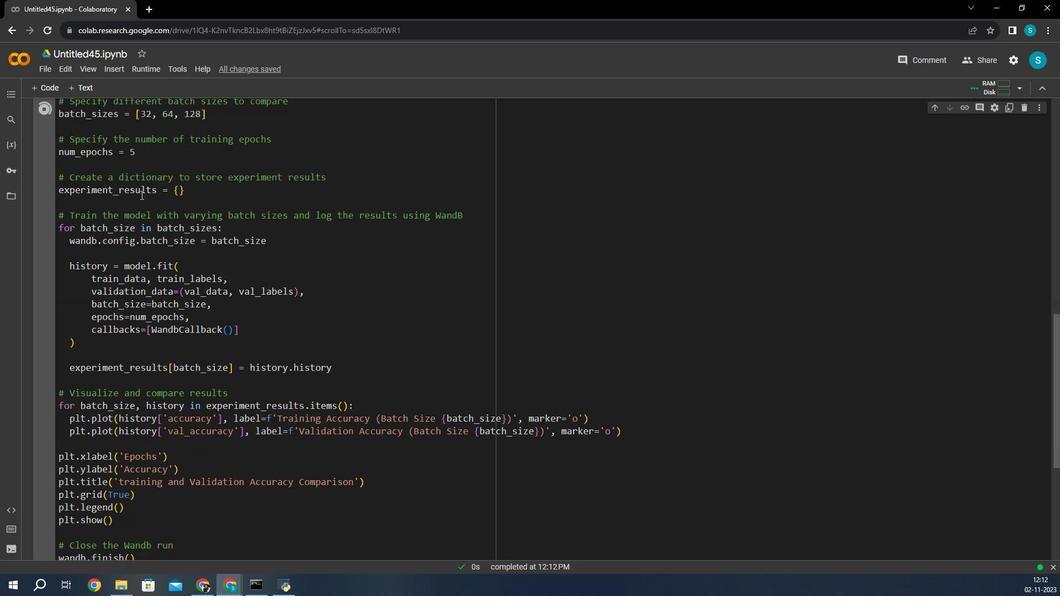 
Action: Mouse scrolled (195, 185) with delta (0, 0)
Screenshot: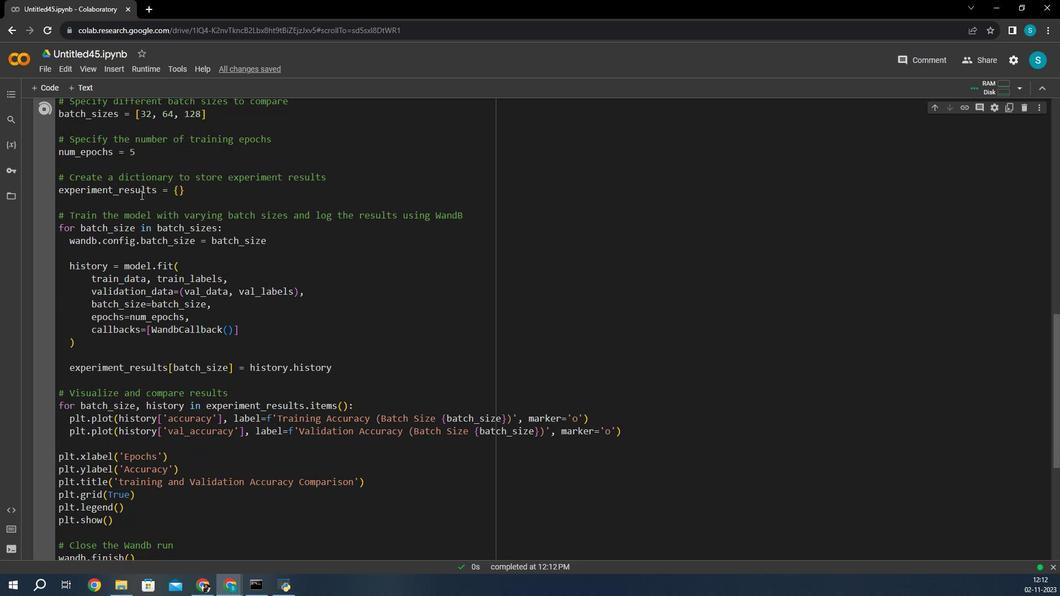 
Action: Mouse scrolled (195, 185) with delta (0, 0)
Screenshot: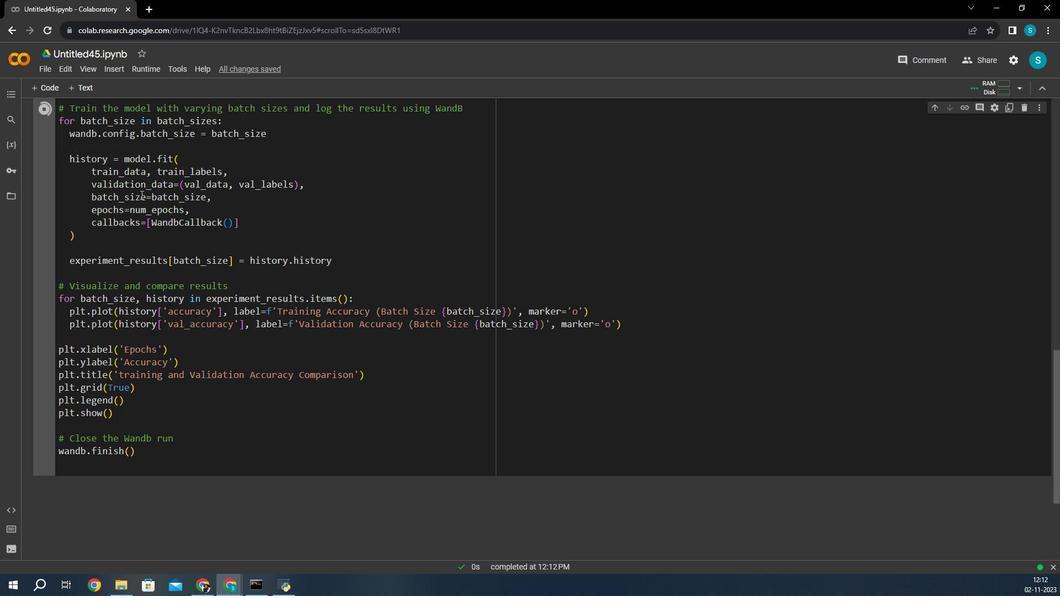 
Action: Mouse moved to (199, 176)
Screenshot: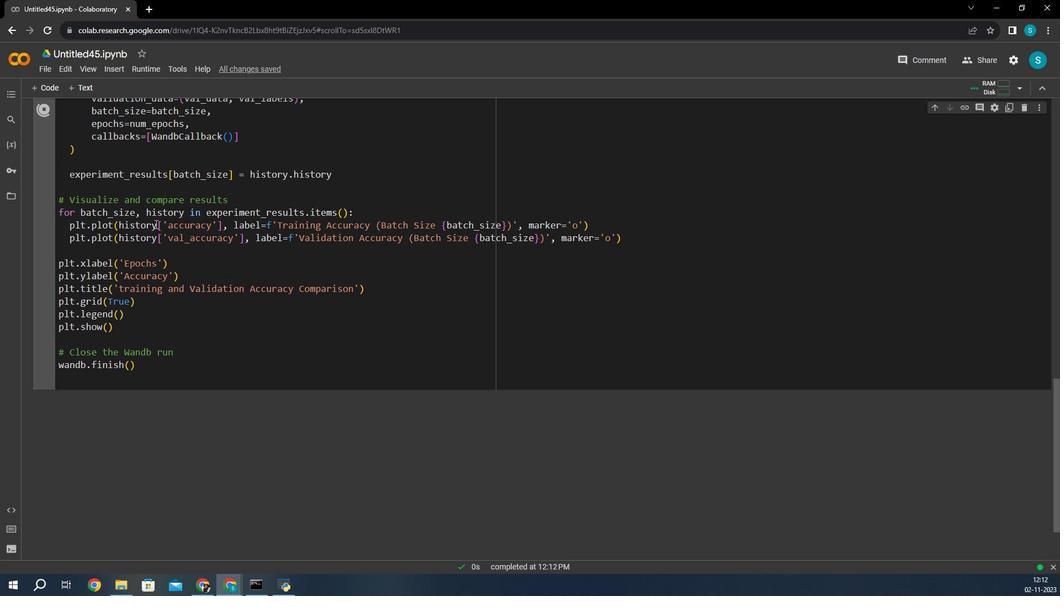 
Action: Mouse scrolled (199, 176) with delta (0, 0)
Screenshot: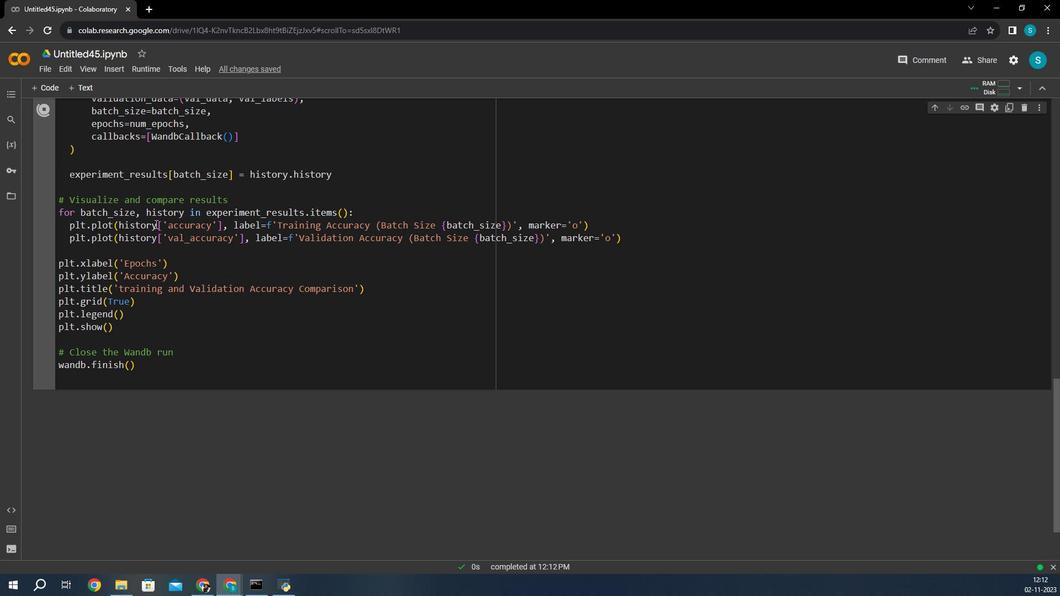 
Action: Mouse moved to (200, 175)
Screenshot: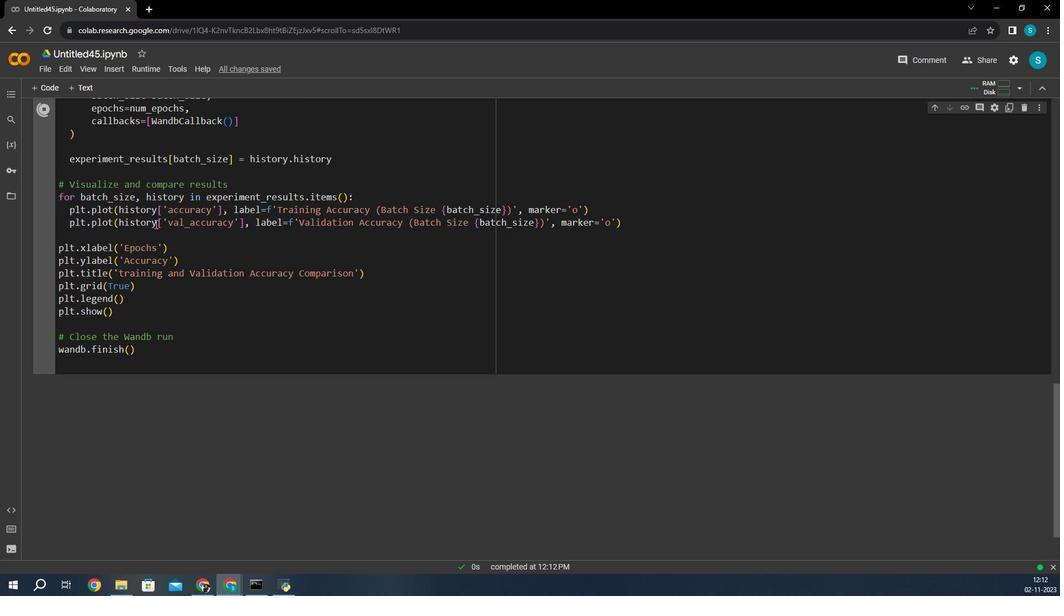 
Action: Mouse scrolled (200, 175) with delta (0, 0)
Screenshot: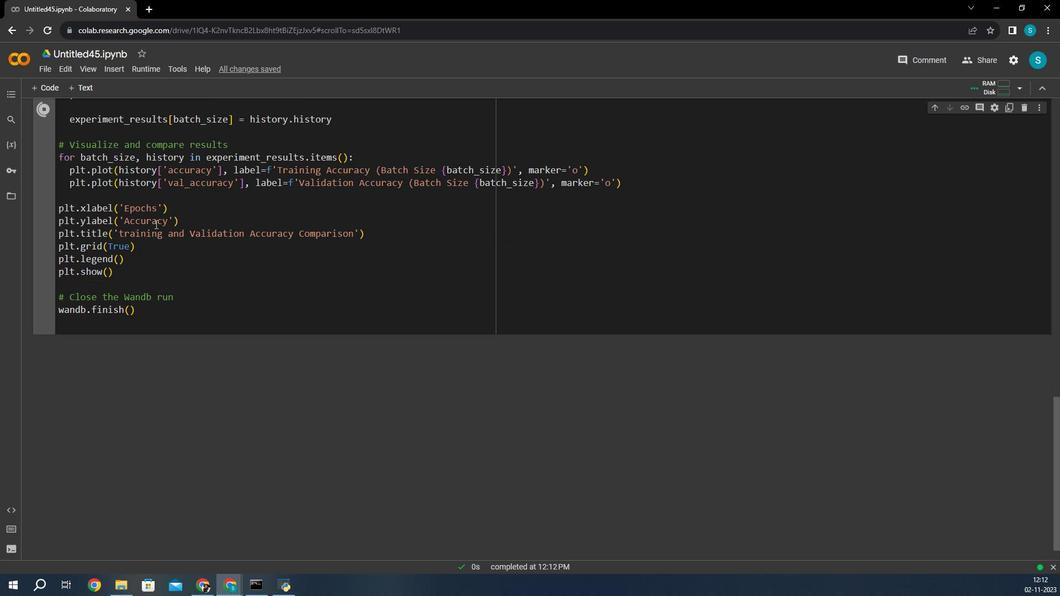 
Action: Mouse moved to (267, 133)
Screenshot: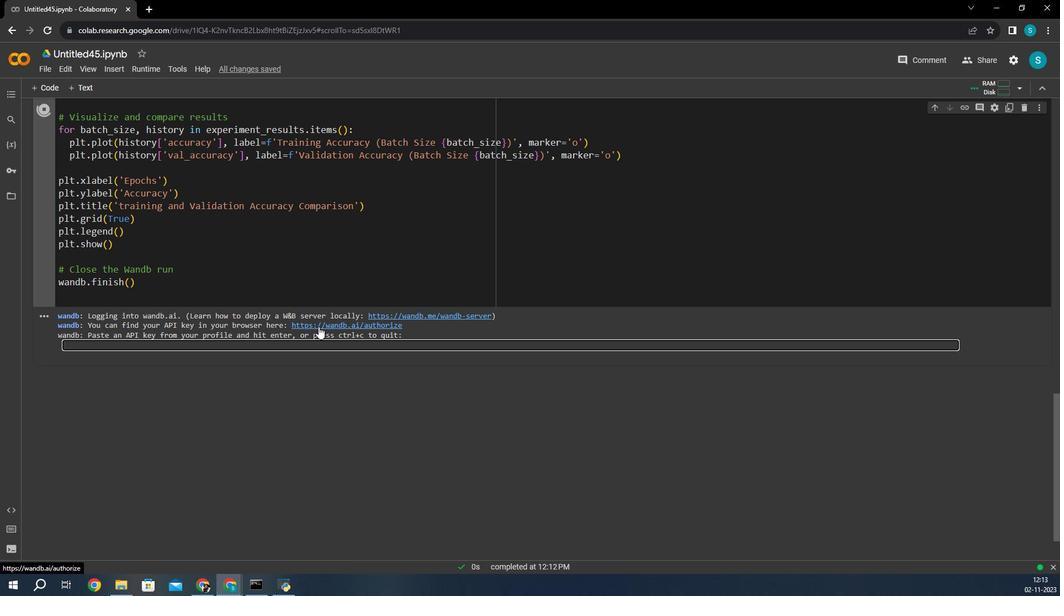 
Action: Mouse pressed left at (267, 133)
Screenshot: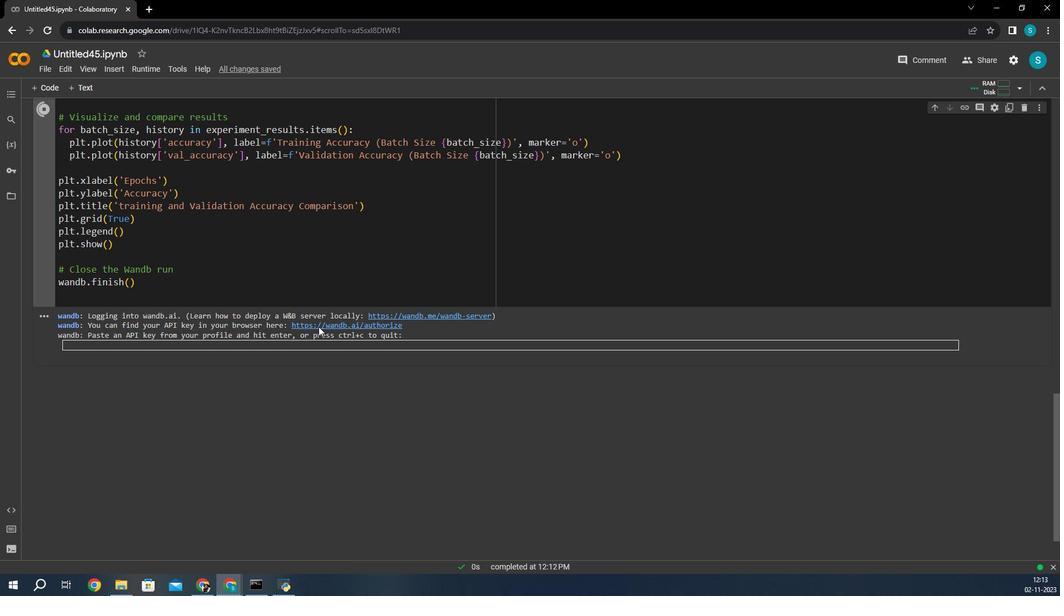 
Action: Mouse moved to (369, 186)
Screenshot: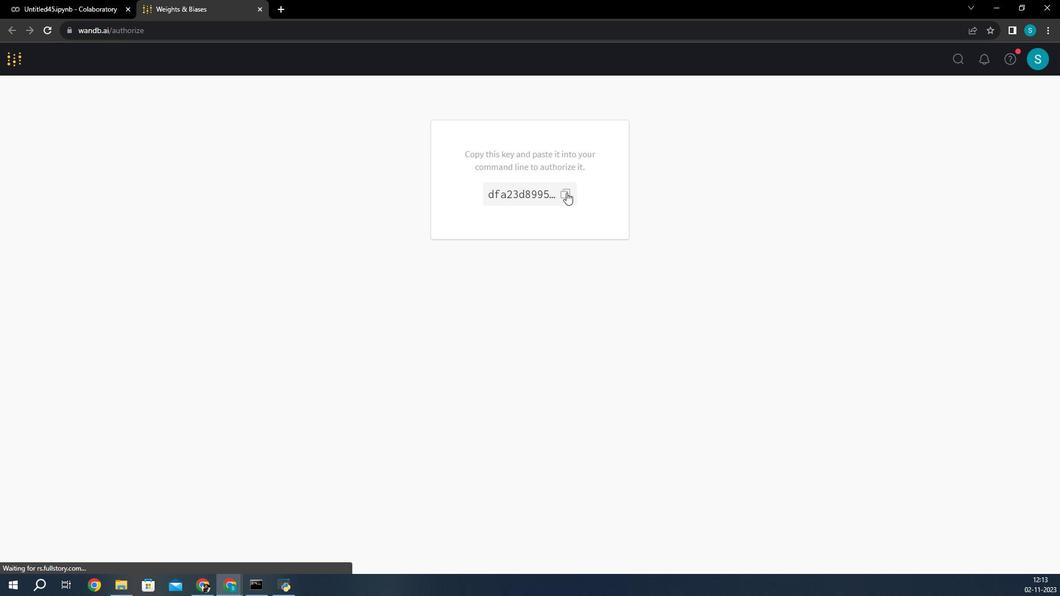 
Action: Mouse pressed left at (369, 186)
Screenshot: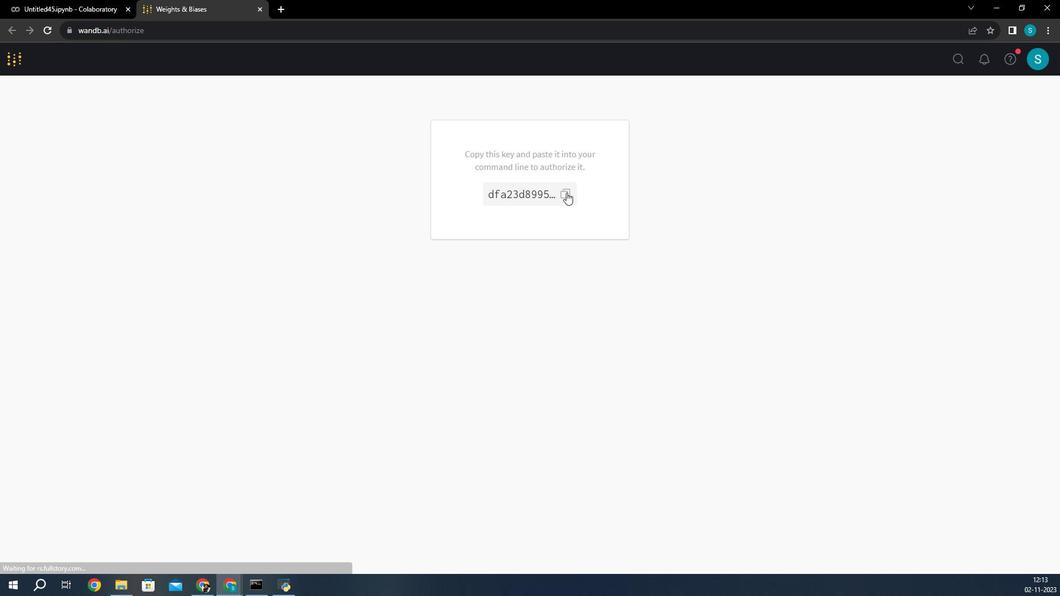 
Action: Mouse moved to (181, 259)
Screenshot: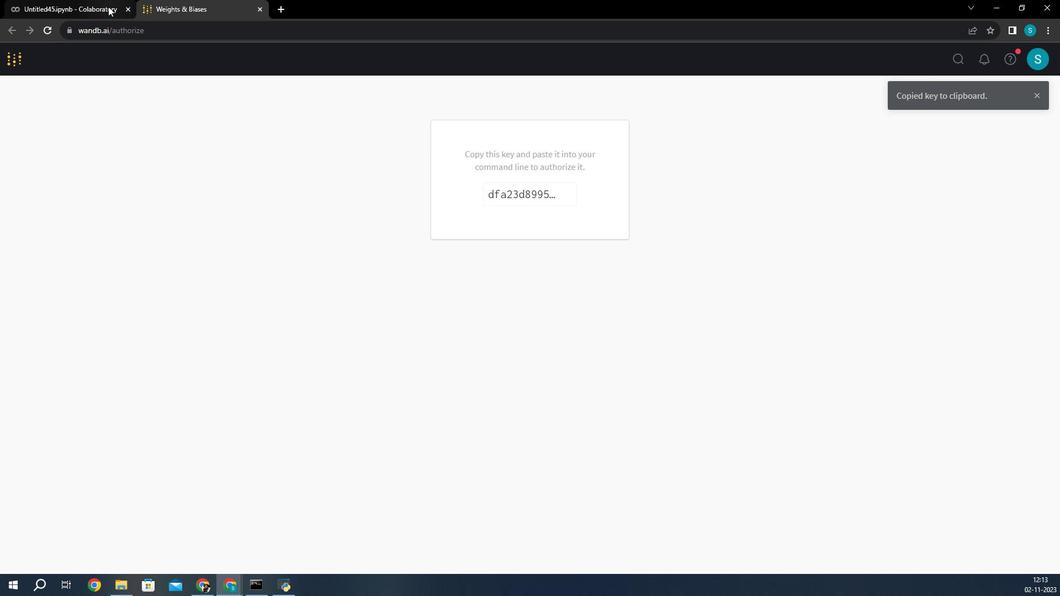 
Action: Mouse pressed left at (181, 259)
Screenshot: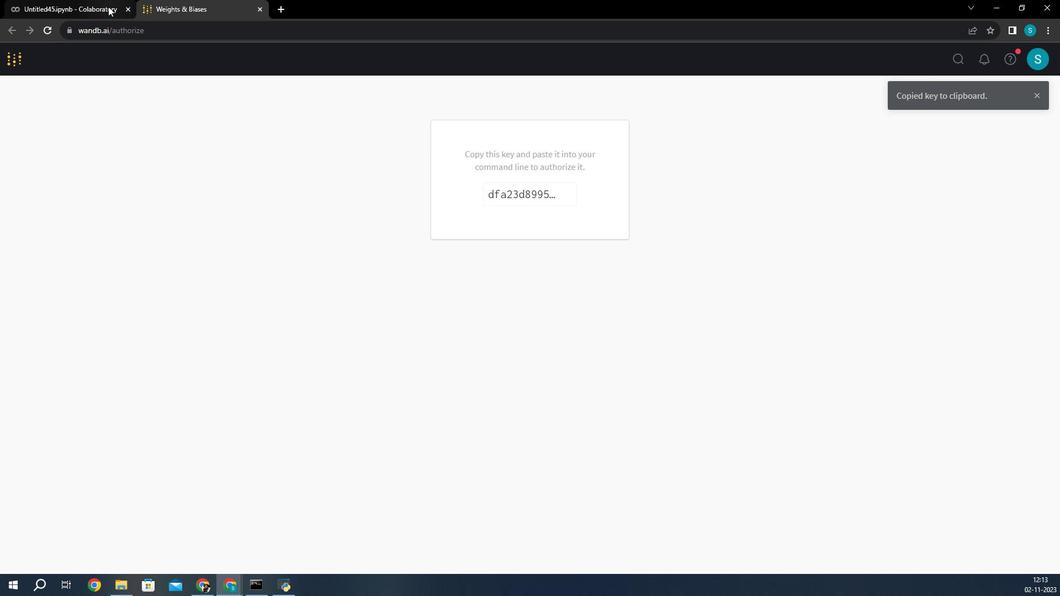 
Action: Mouse moved to (241, 126)
Screenshot: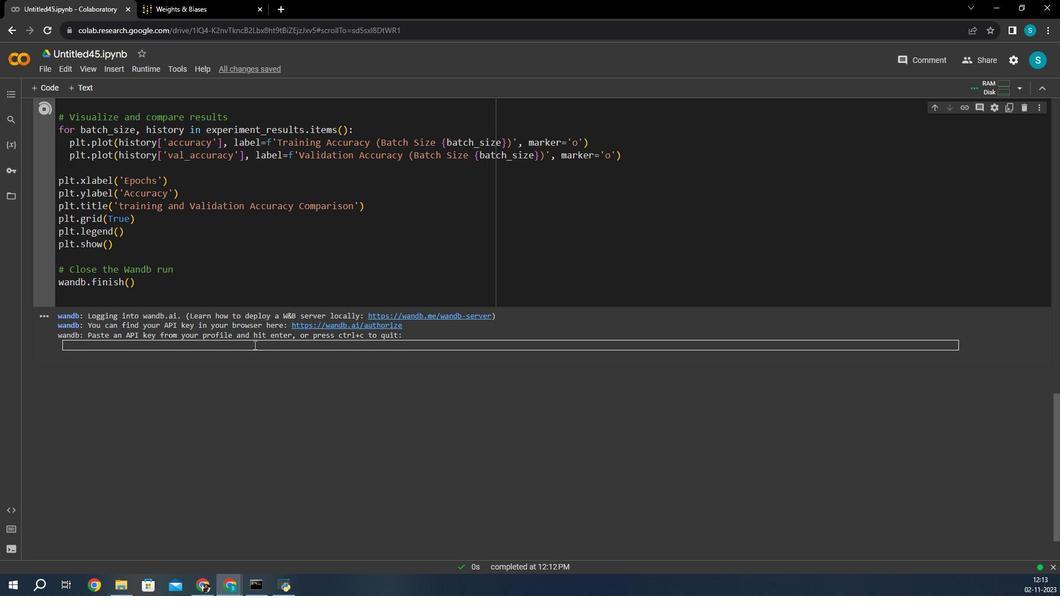 
Action: Mouse pressed left at (241, 126)
Screenshot: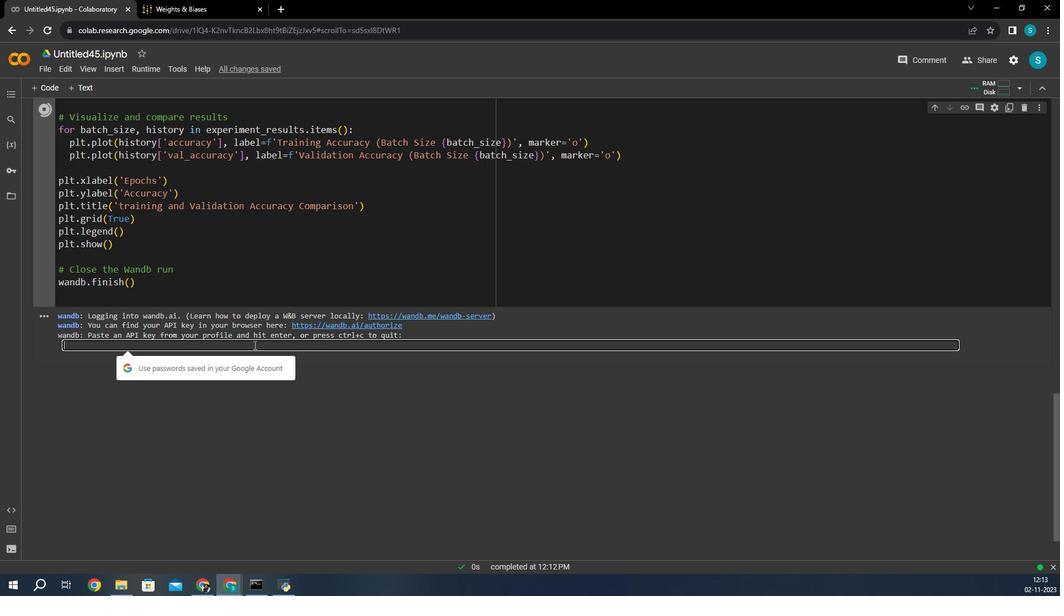 
Action: Mouse moved to (416, 152)
Screenshot: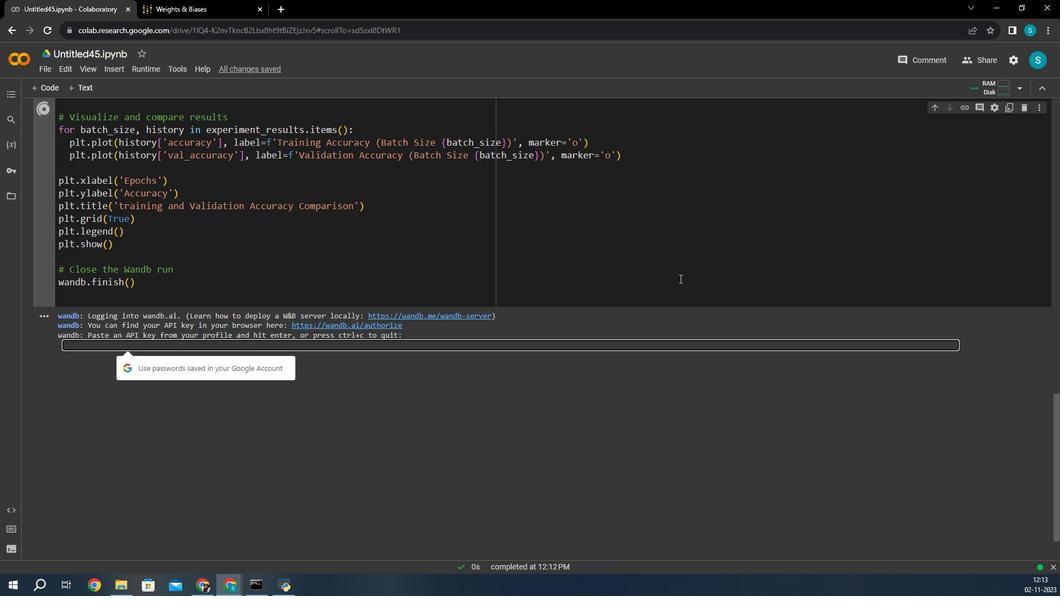 
Action: Key pressed ctrl+V
Screenshot: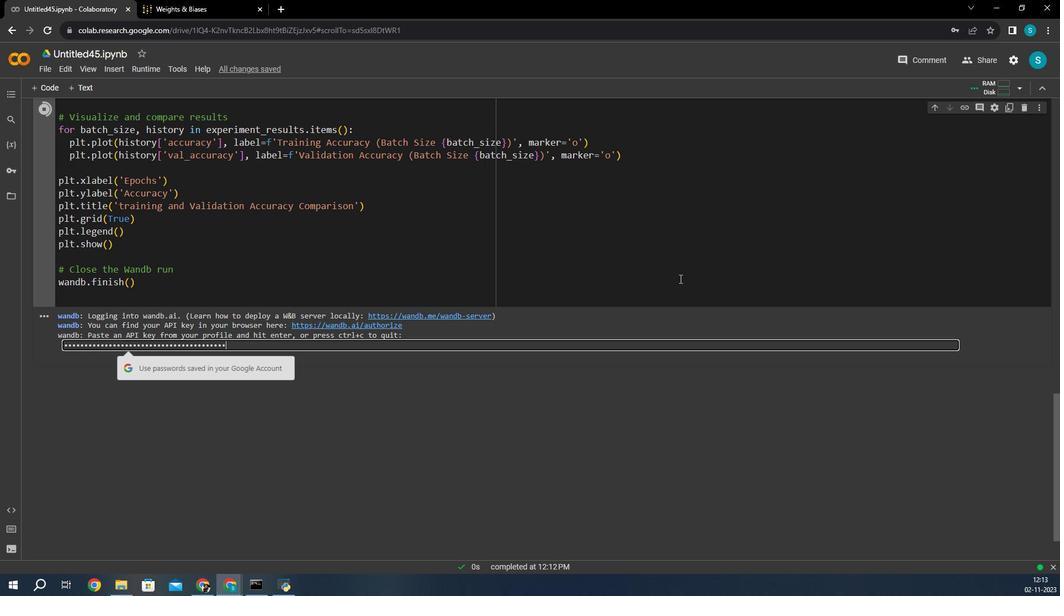 
Action: Mouse moved to (440, 153)
Screenshot: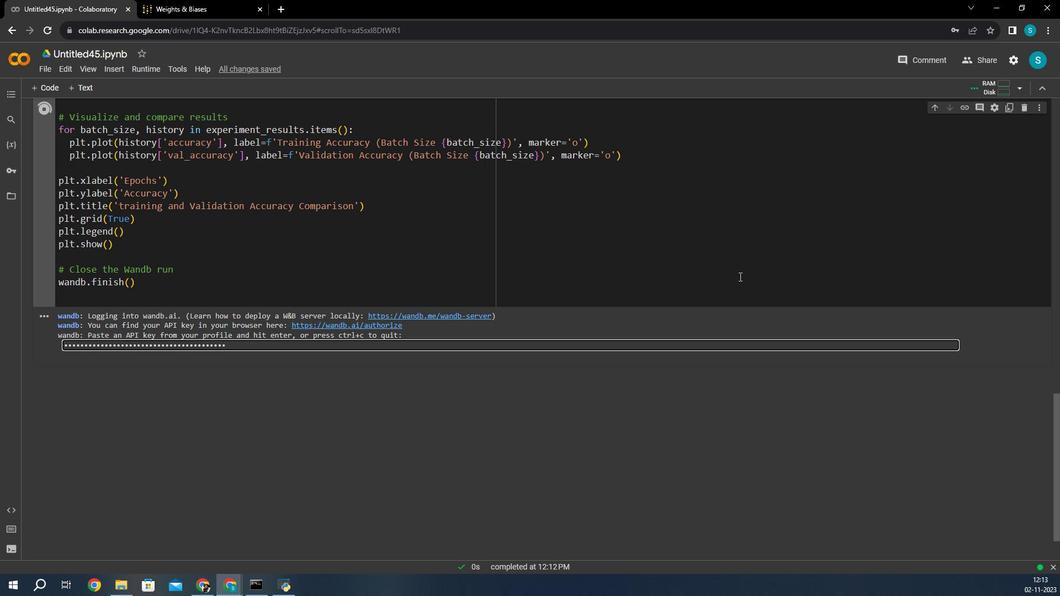 
Action: Key pressed <Key.enter>
Screenshot: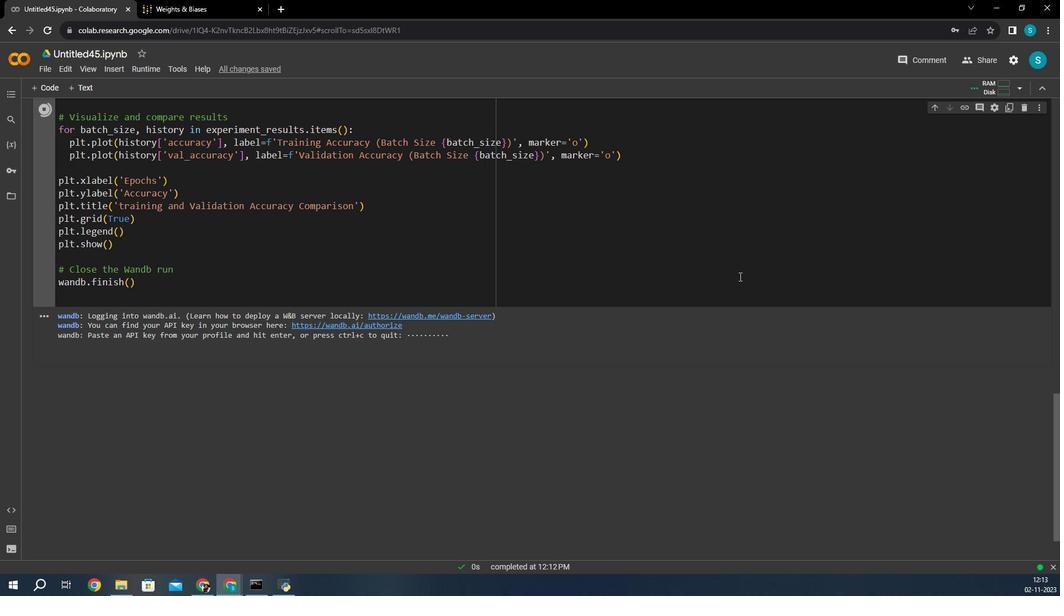 
Action: Mouse moved to (244, 95)
Screenshot: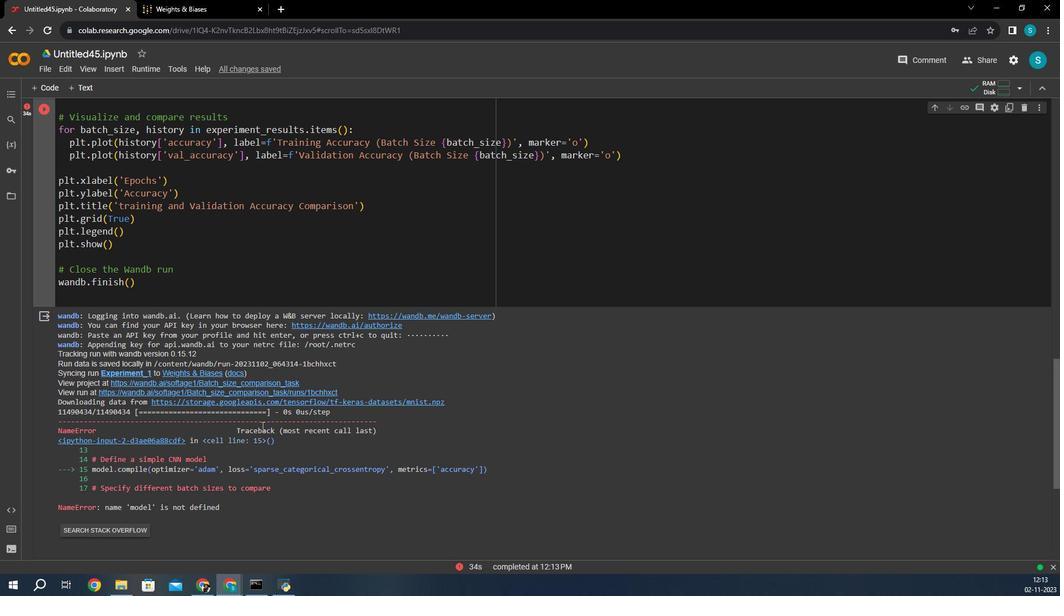 
Action: Mouse scrolled (244, 95) with delta (0, 0)
Screenshot: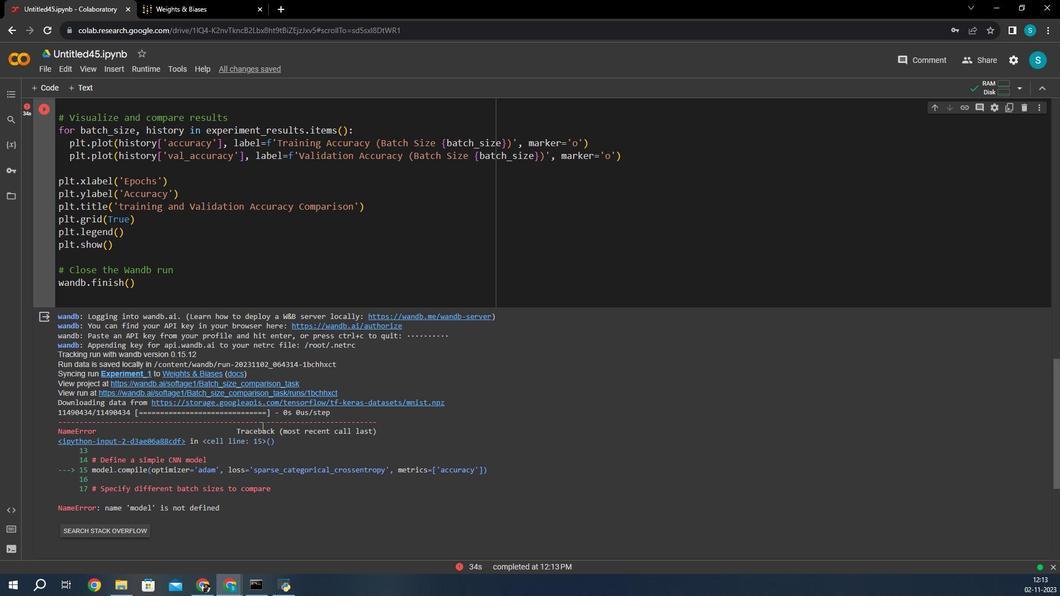 
Action: Mouse scrolled (244, 95) with delta (0, 0)
Screenshot: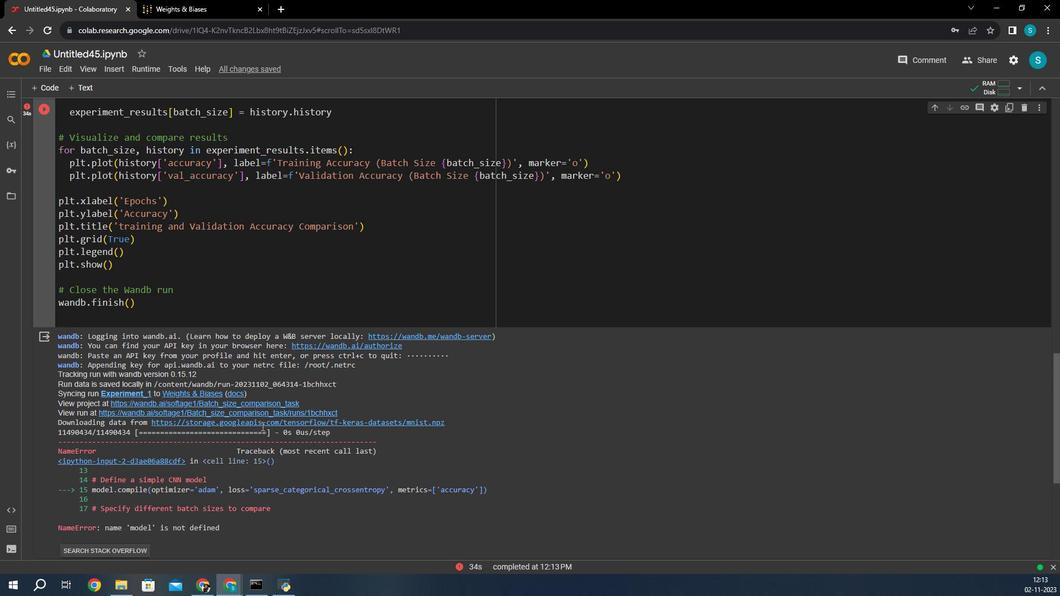 
Action: Mouse scrolled (244, 95) with delta (0, 0)
Screenshot: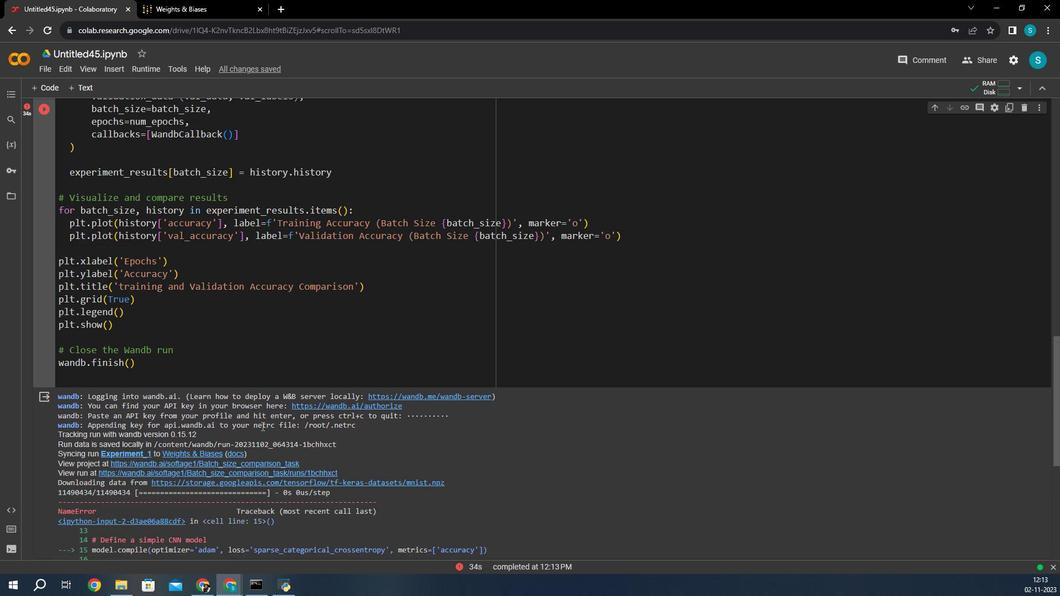 
Action: Mouse scrolled (244, 95) with delta (0, 0)
Screenshot: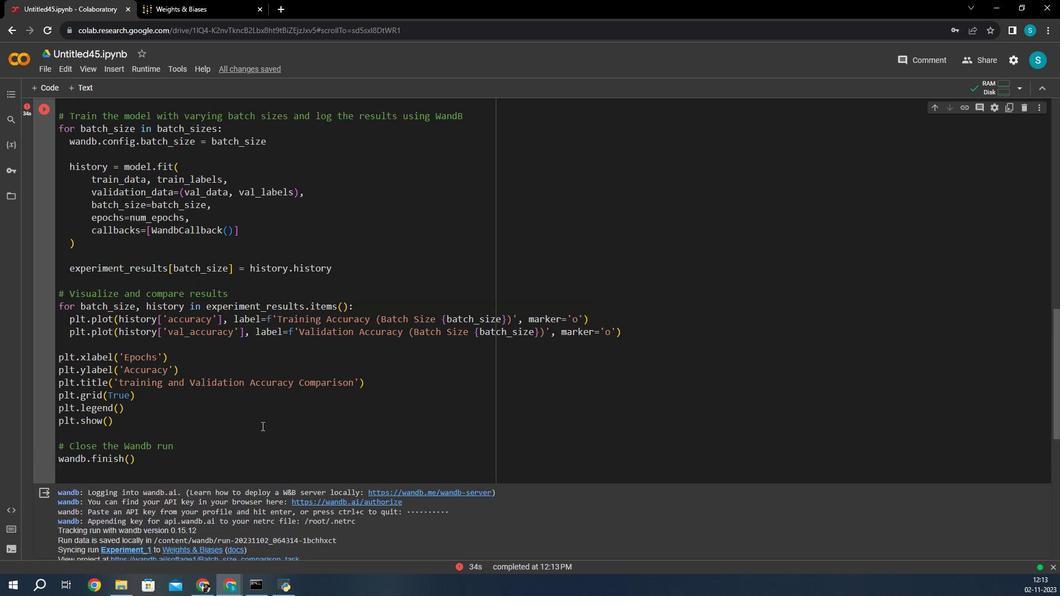 
Action: Mouse scrolled (244, 95) with delta (0, 0)
Screenshot: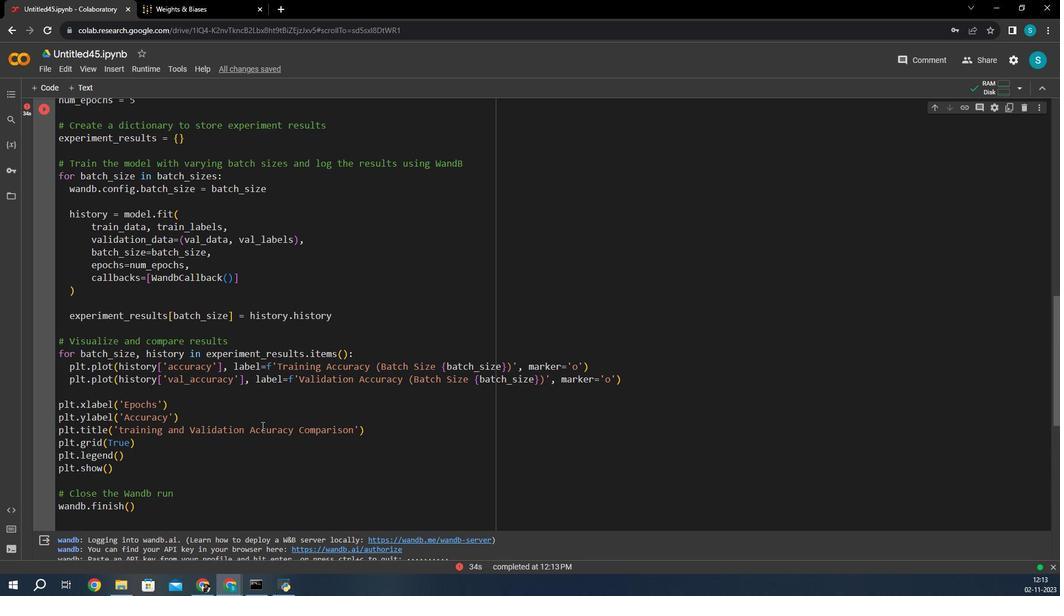 
Action: Mouse scrolled (244, 95) with delta (0, 0)
Screenshot: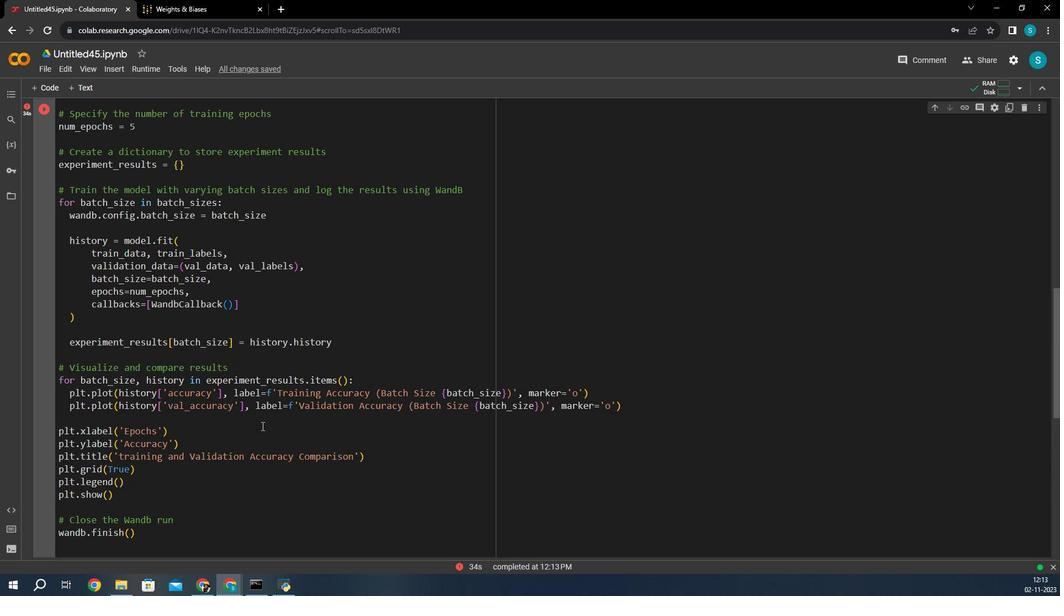 
Action: Mouse scrolled (244, 95) with delta (0, 0)
Screenshot: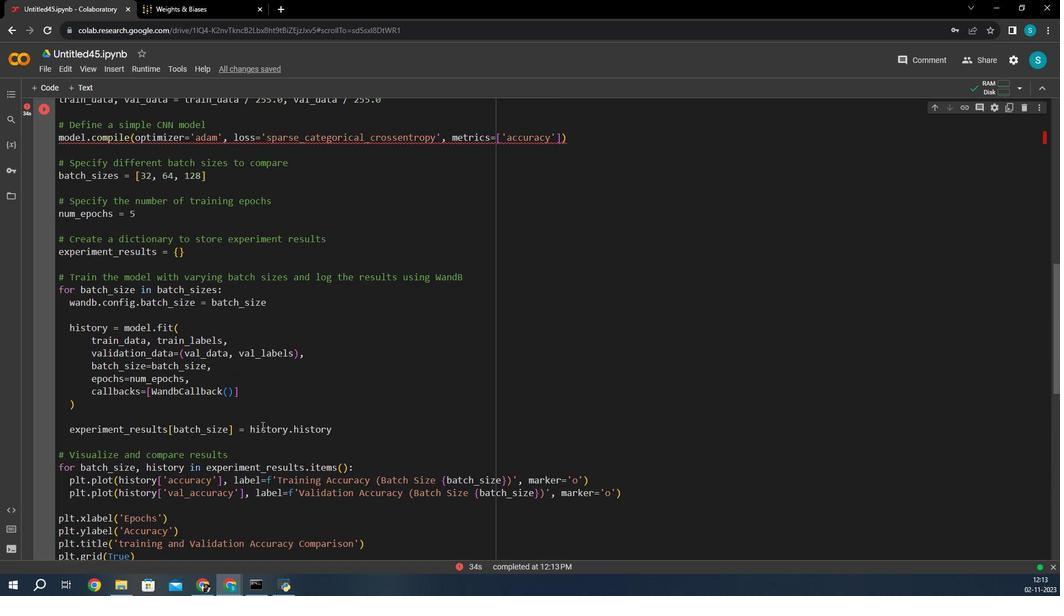 
Action: Mouse scrolled (244, 95) with delta (0, 0)
Screenshot: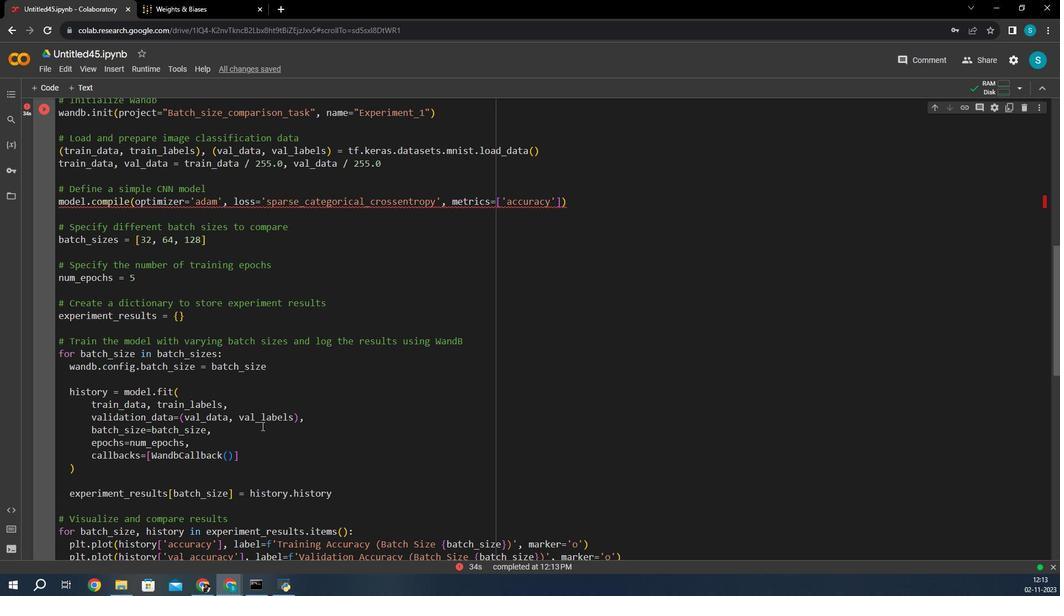 
Action: Mouse scrolled (244, 95) with delta (0, 0)
Screenshot: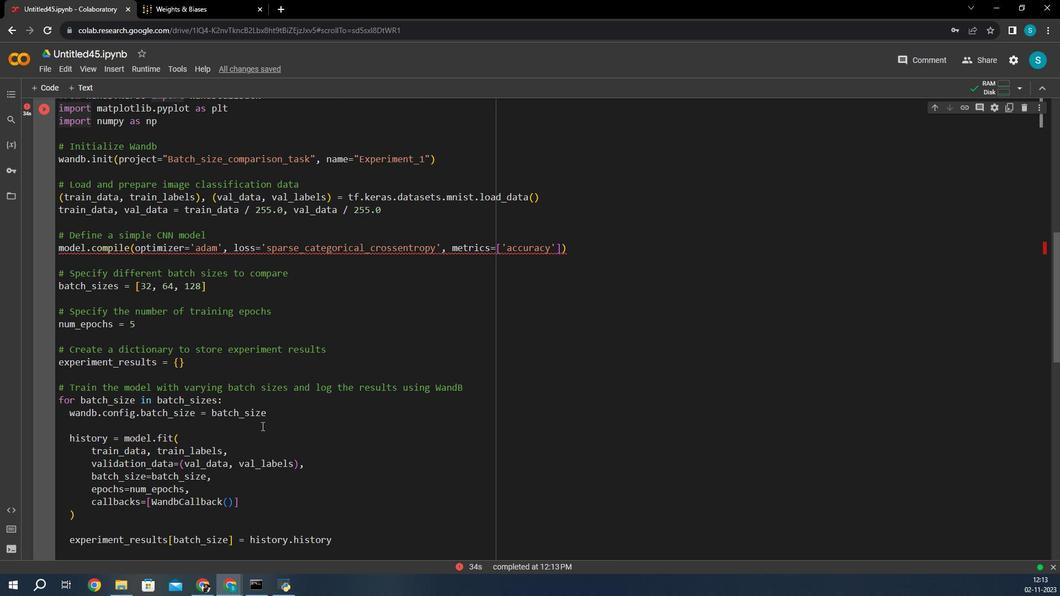 
Action: Mouse moved to (167, 143)
Screenshot: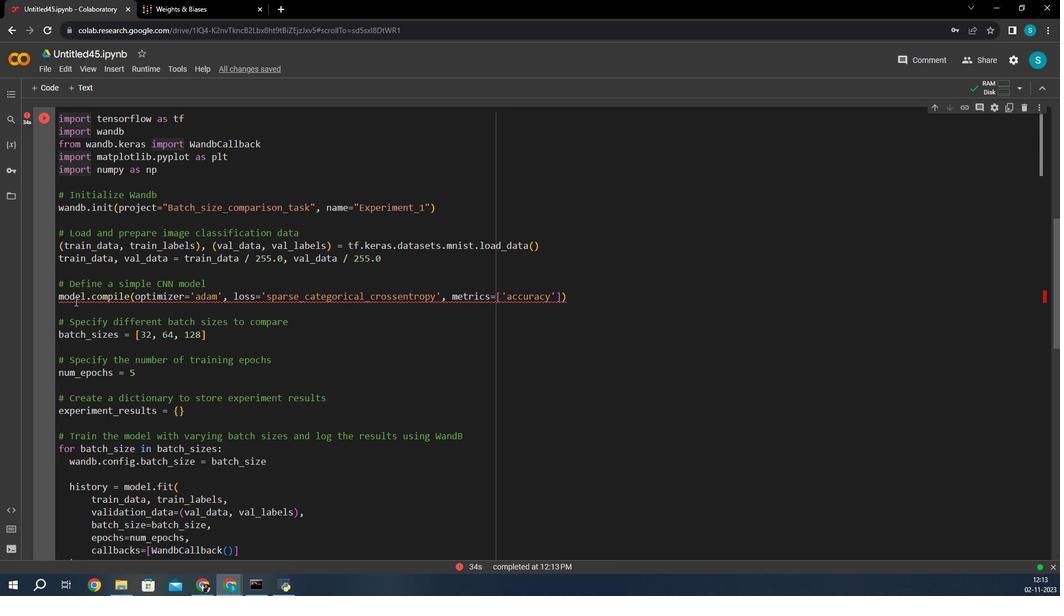 
Action: Mouse pressed left at (167, 143)
Screenshot: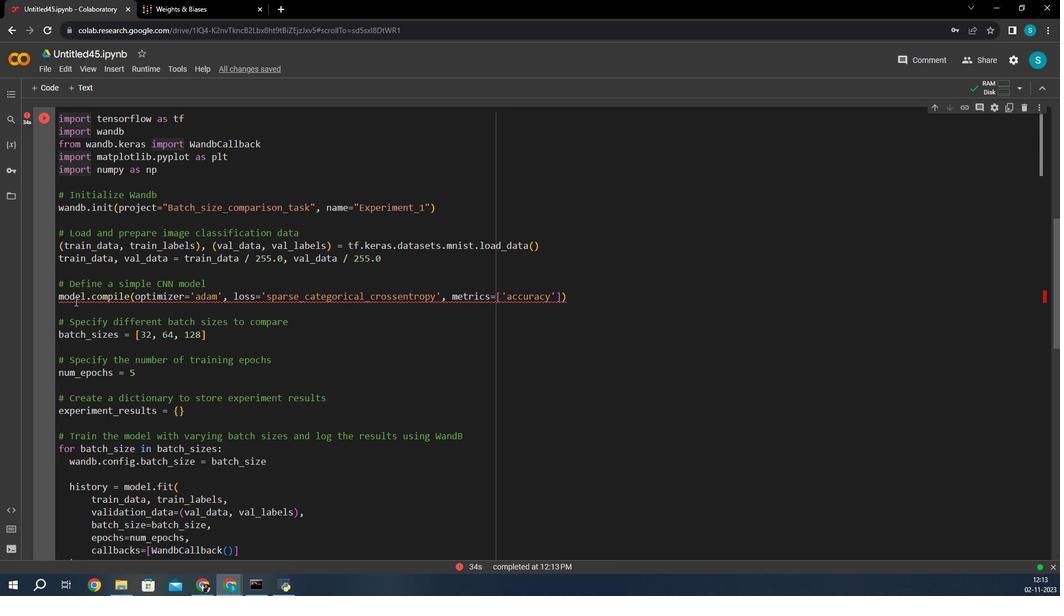 
Action: Mouse moved to (594, 103)
Screenshot: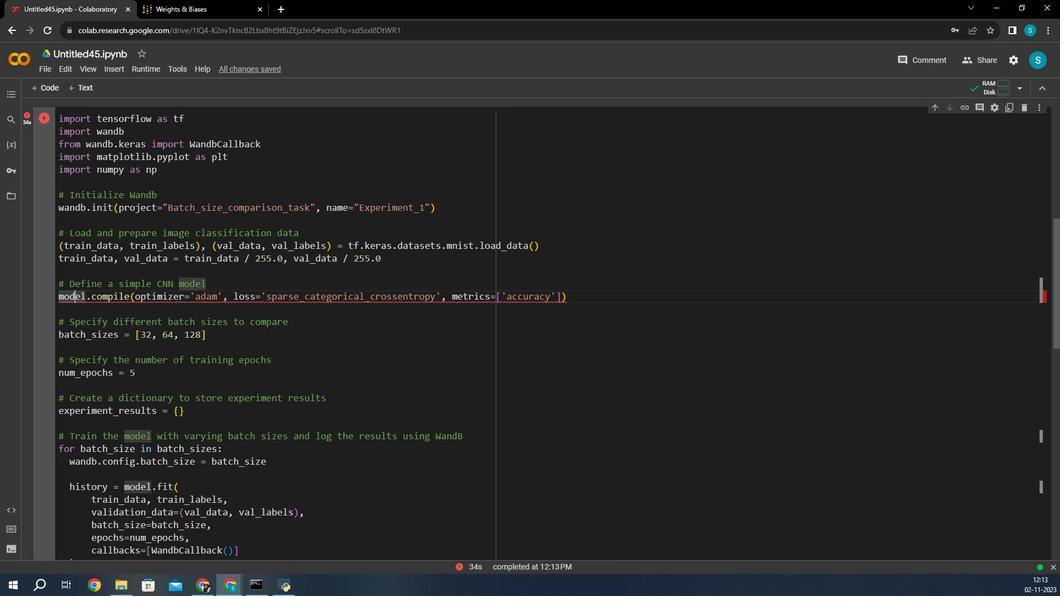 
Action: Mouse scrolled (594, 103) with delta (0, 0)
Screenshot: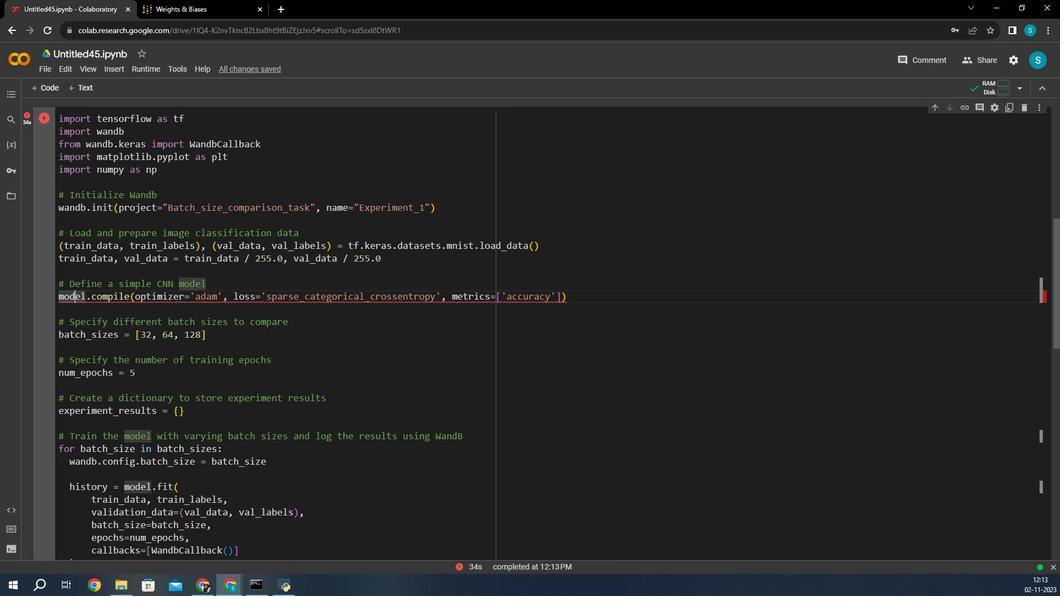 
Action: Mouse moved to (595, 104)
Screenshot: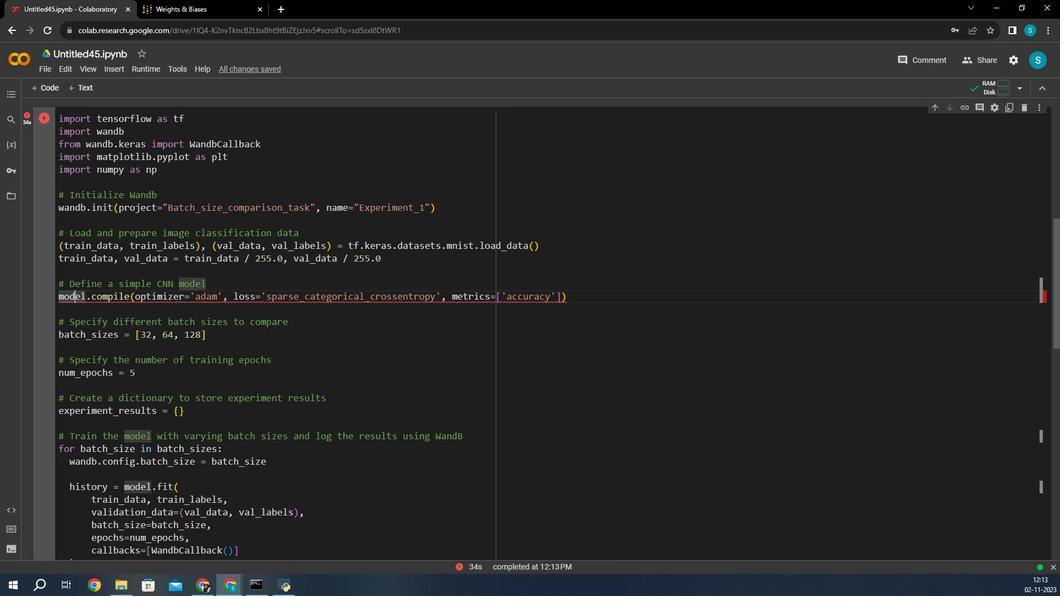 
Action: Mouse scrolled (595, 104) with delta (0, 0)
Screenshot: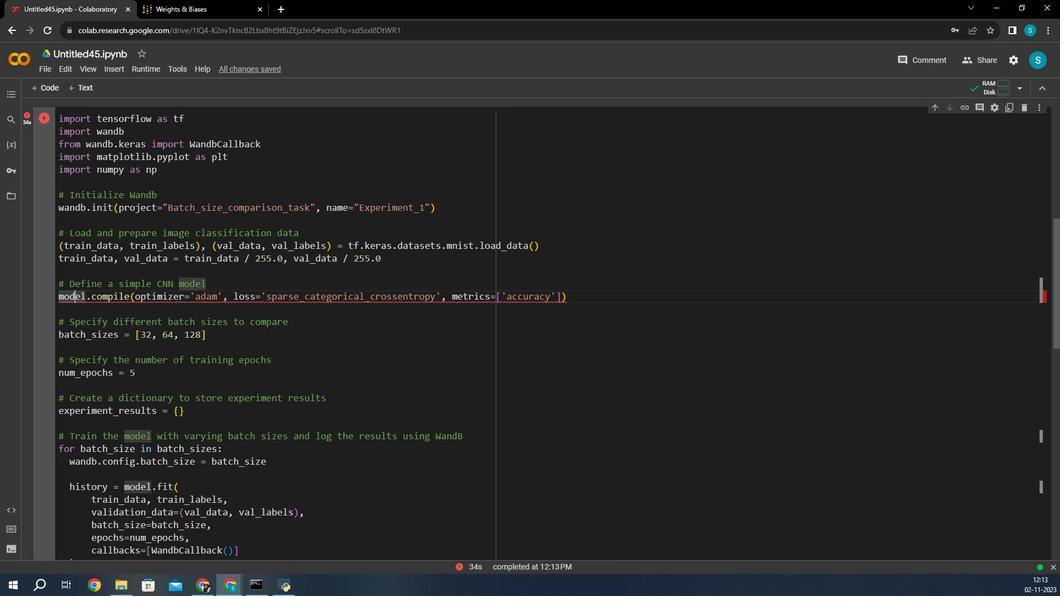 
Action: Mouse moved to (597, 106)
Screenshot: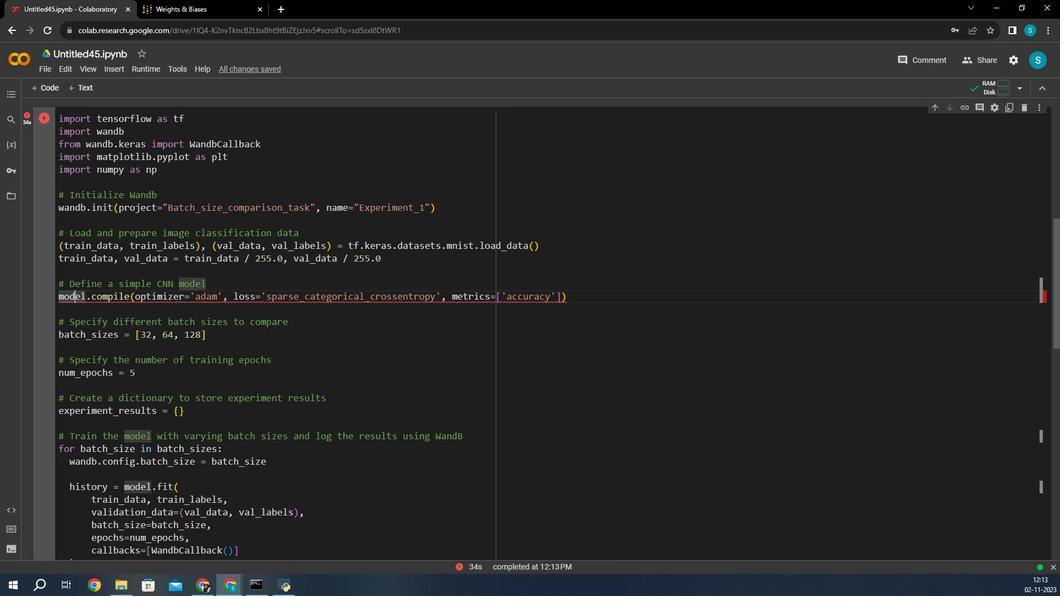 
Action: Mouse scrolled (597, 105) with delta (0, 0)
Screenshot: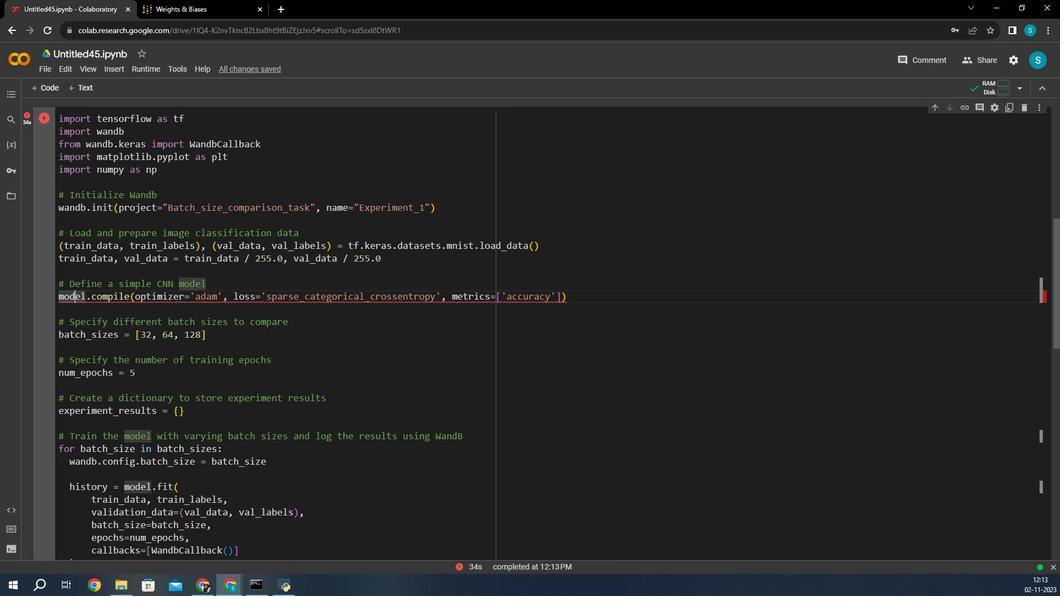 
Action: Mouse moved to (629, 121)
Screenshot: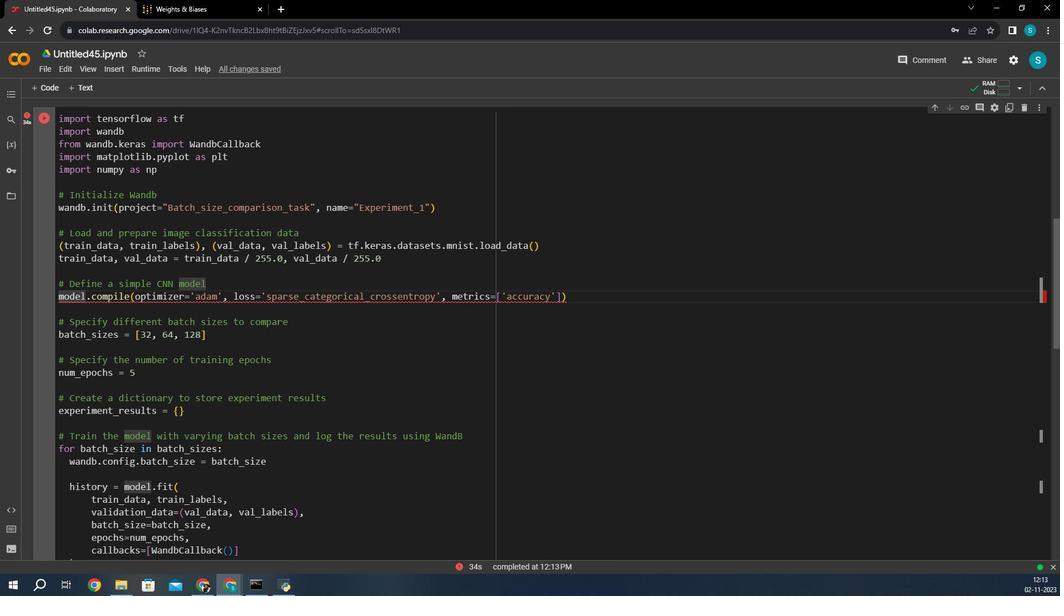 
Action: Mouse scrolled (629, 121) with delta (0, 0)
Screenshot: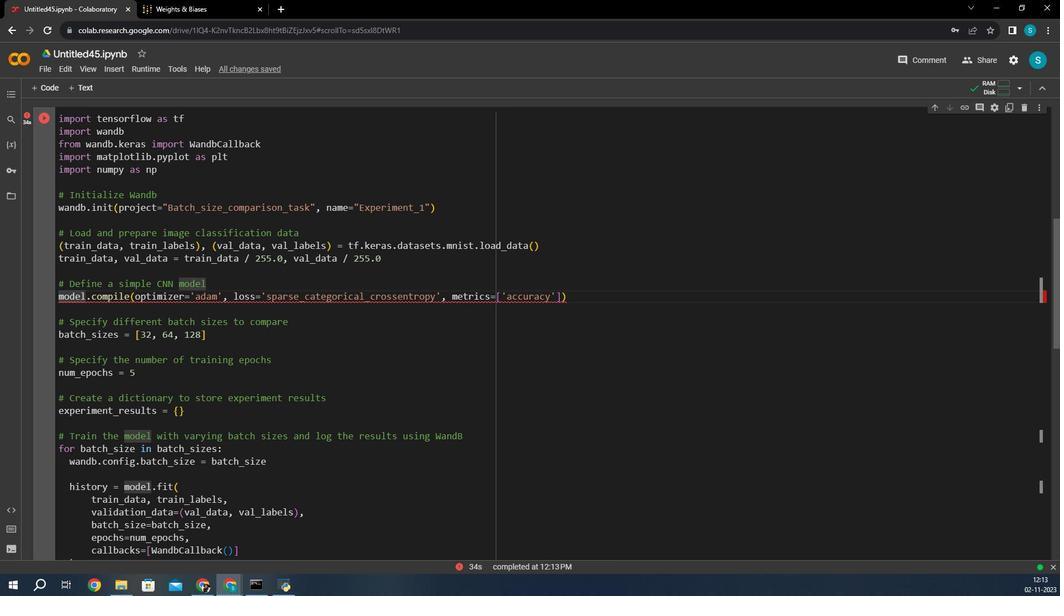 
Action: Mouse scrolled (629, 121) with delta (0, 0)
Screenshot: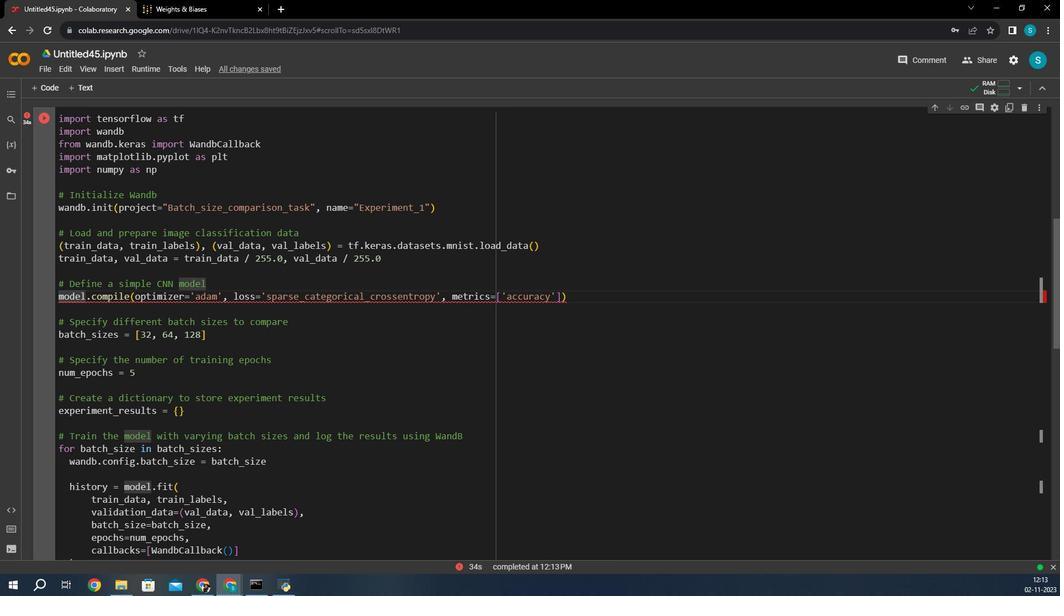 
Action: Mouse scrolled (629, 121) with delta (0, 0)
Screenshot: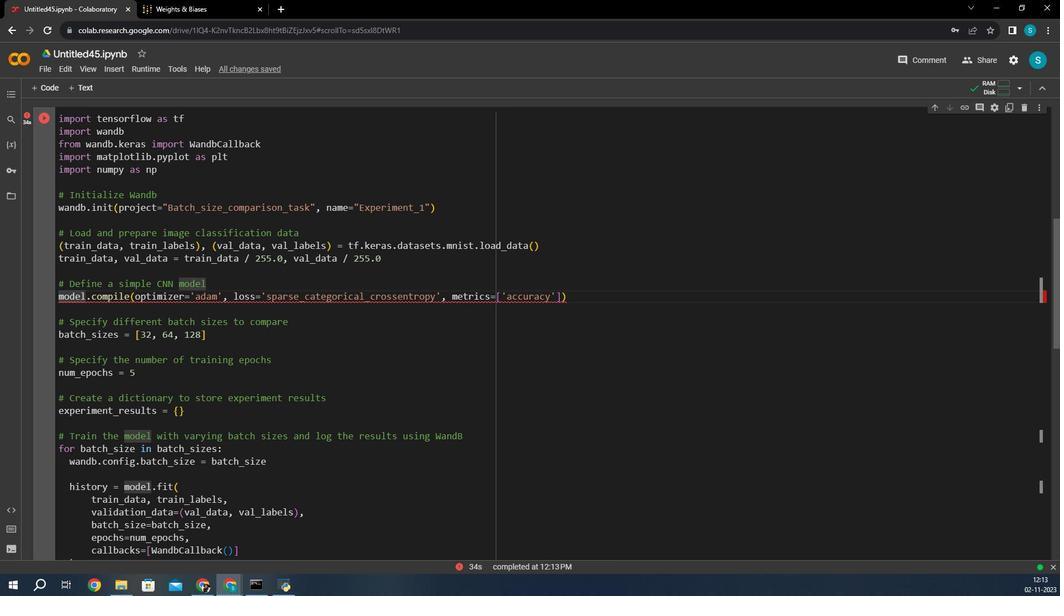 
Action: Mouse scrolled (629, 121) with delta (0, 0)
Screenshot: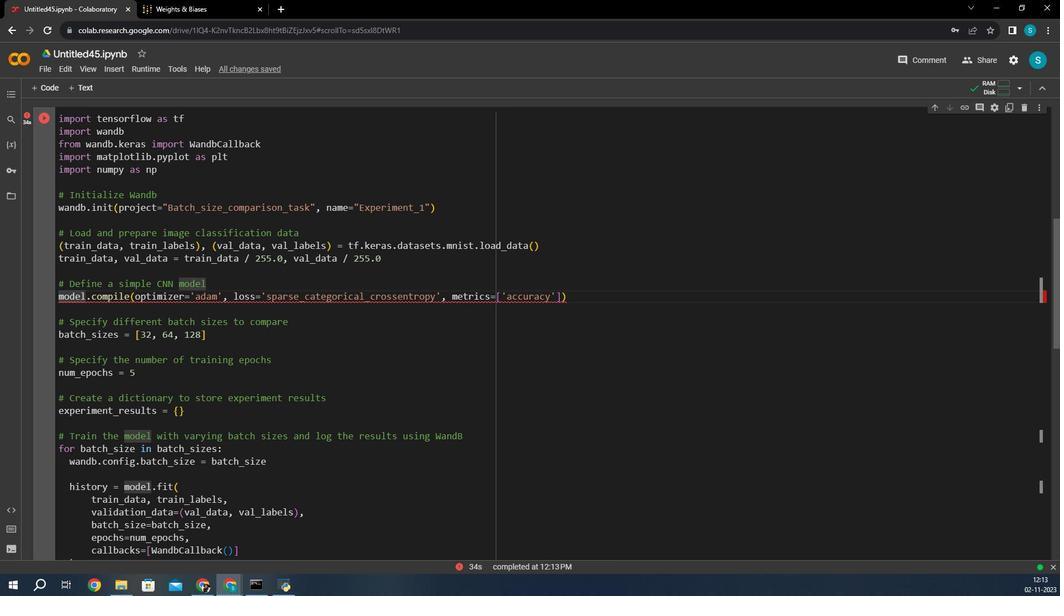 
Action: Mouse moved to (628, 124)
Screenshot: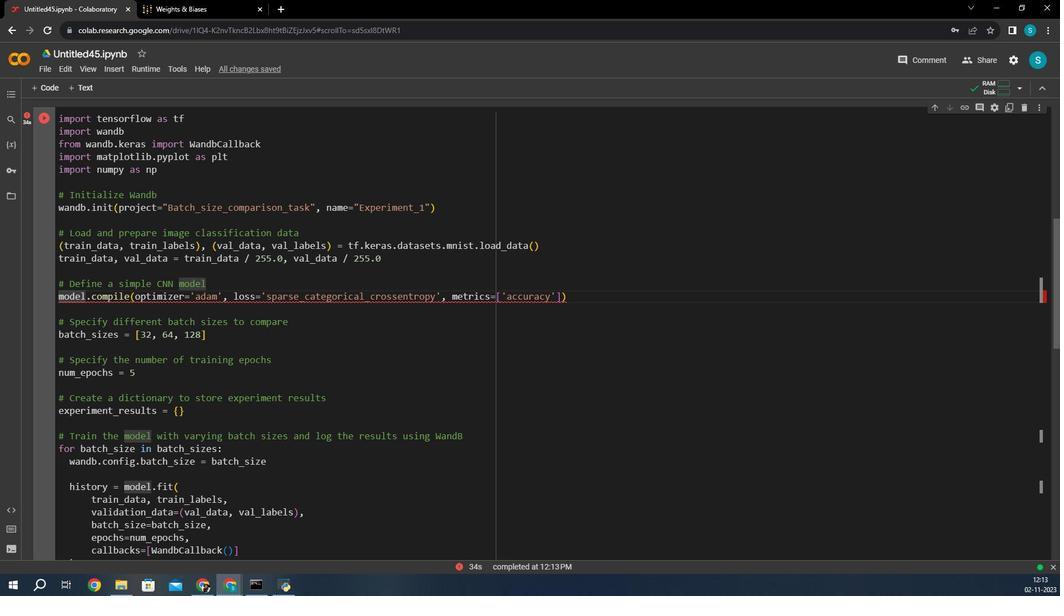 
Action: Mouse scrolled (628, 124) with delta (0, 0)
Screenshot: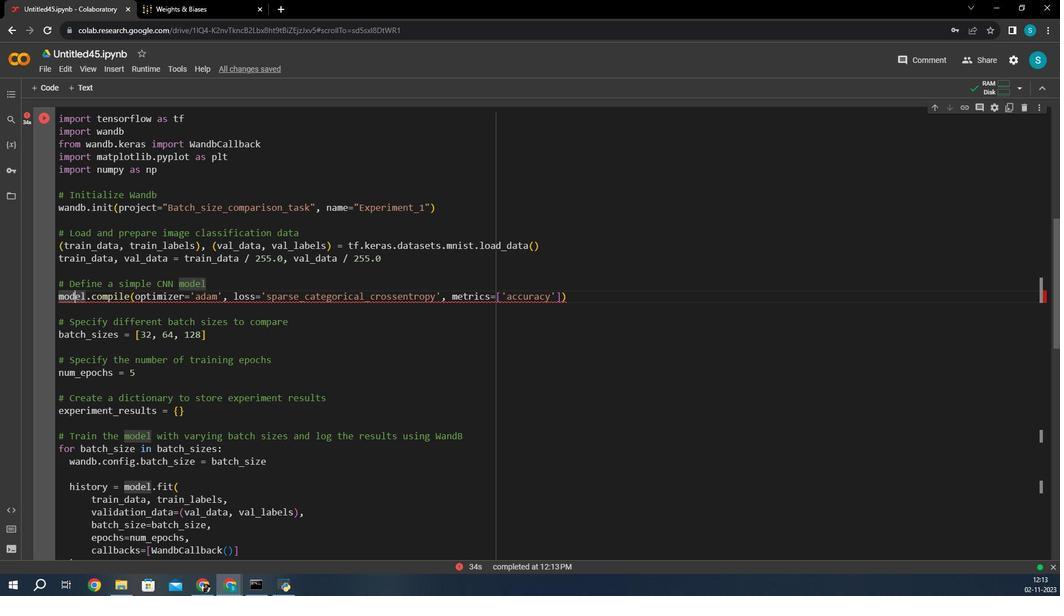 
Action: Mouse scrolled (628, 124) with delta (0, 0)
Screenshot: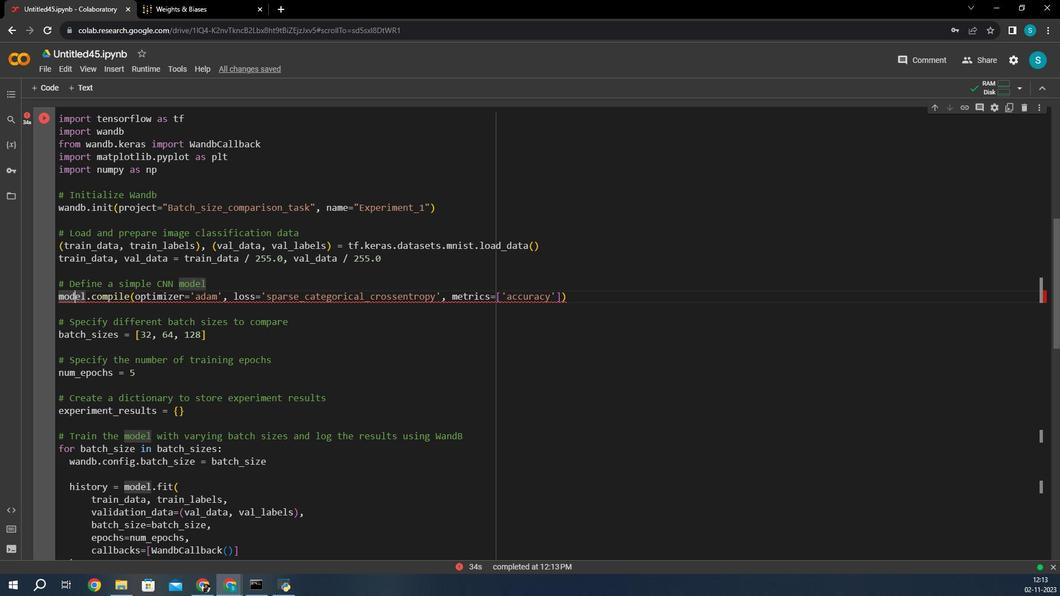 
Action: Key pressed <Key.right>
Screenshot: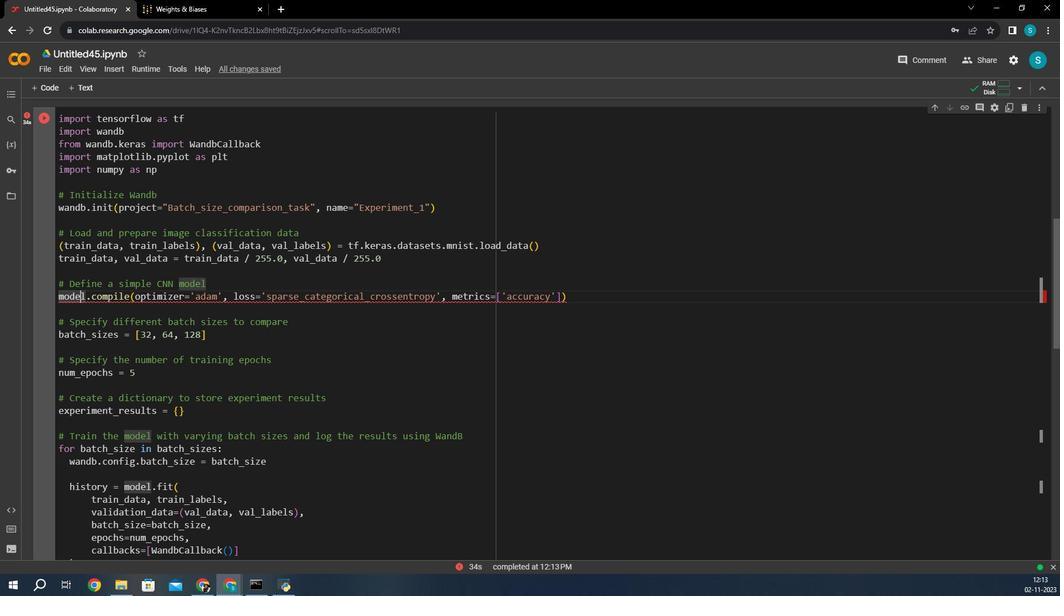 
Action: Mouse moved to (628, 124)
Screenshot: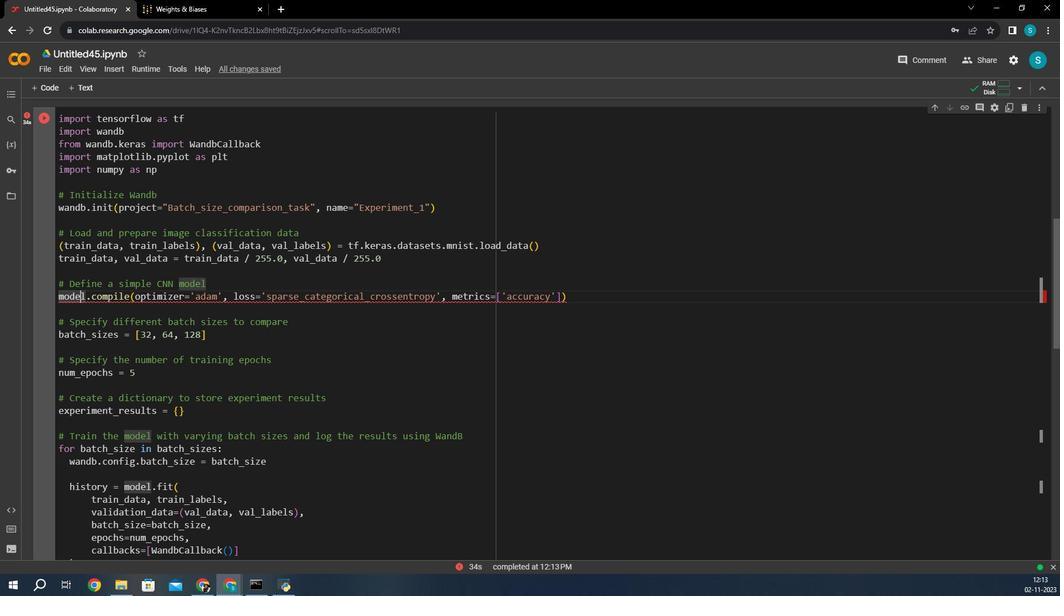 
Action: Mouse scrolled (628, 124) with delta (0, 0)
Screenshot: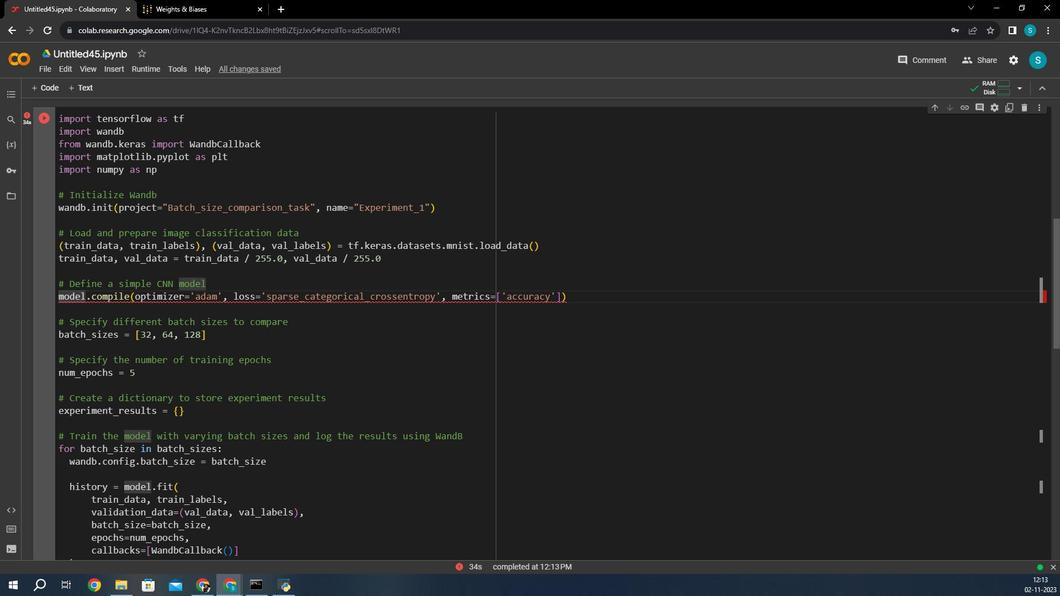 
Action: Mouse moved to (370, 123)
Screenshot: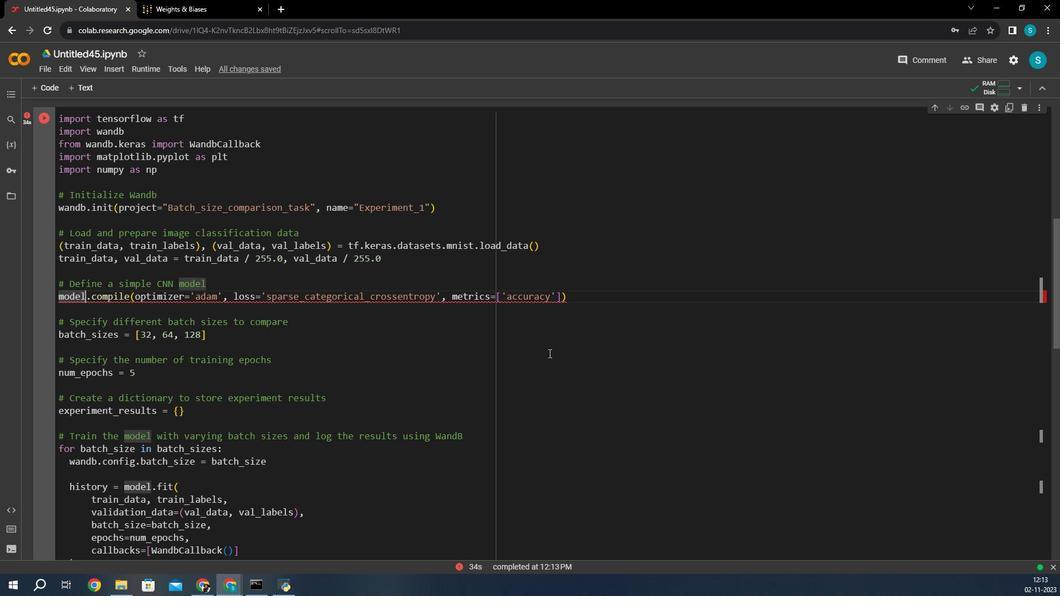 
Action: Key pressed <Key.right>
Screenshot: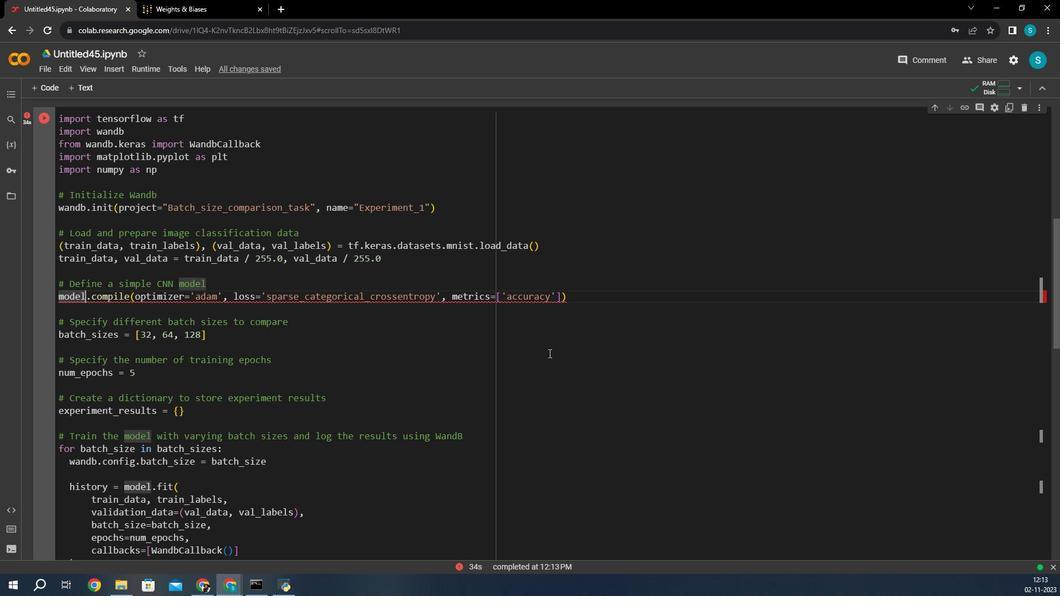 
Action: Mouse moved to (359, 122)
Screenshot: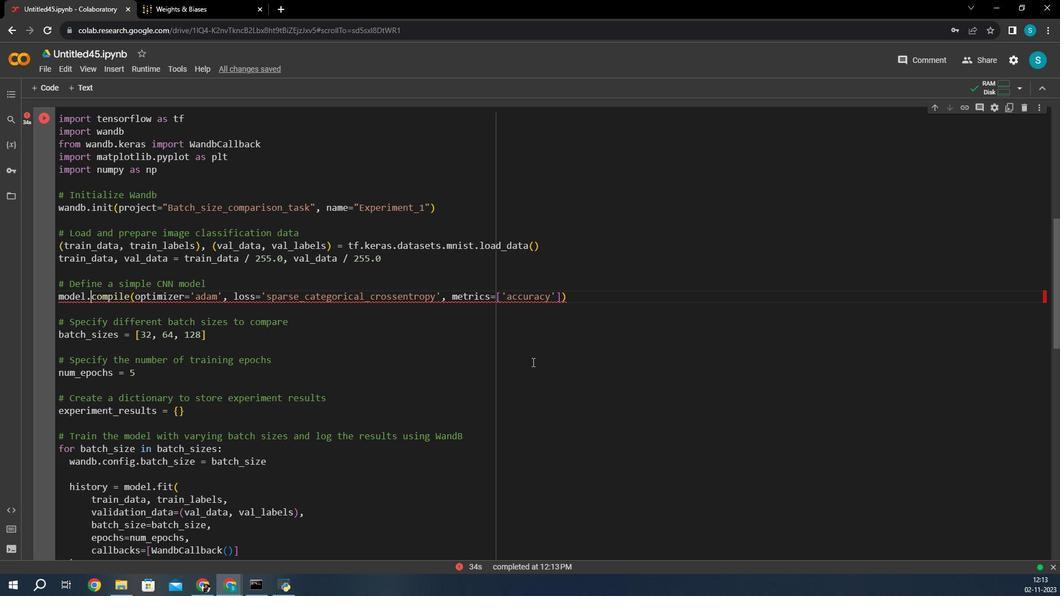 
Action: Key pressed <Key.right>
Screenshot: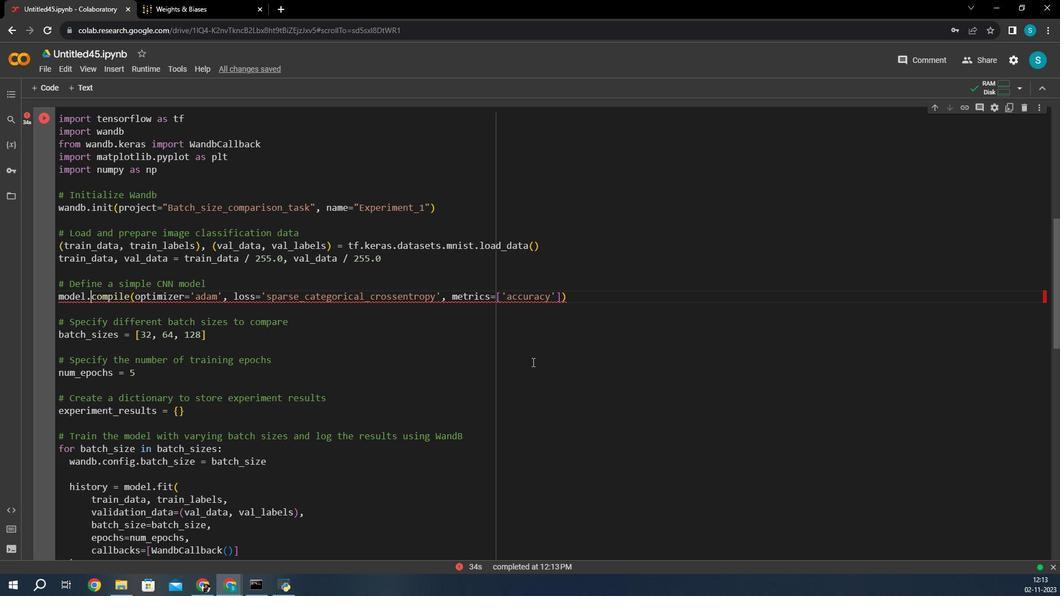
Action: Mouse moved to (336, 107)
Screenshot: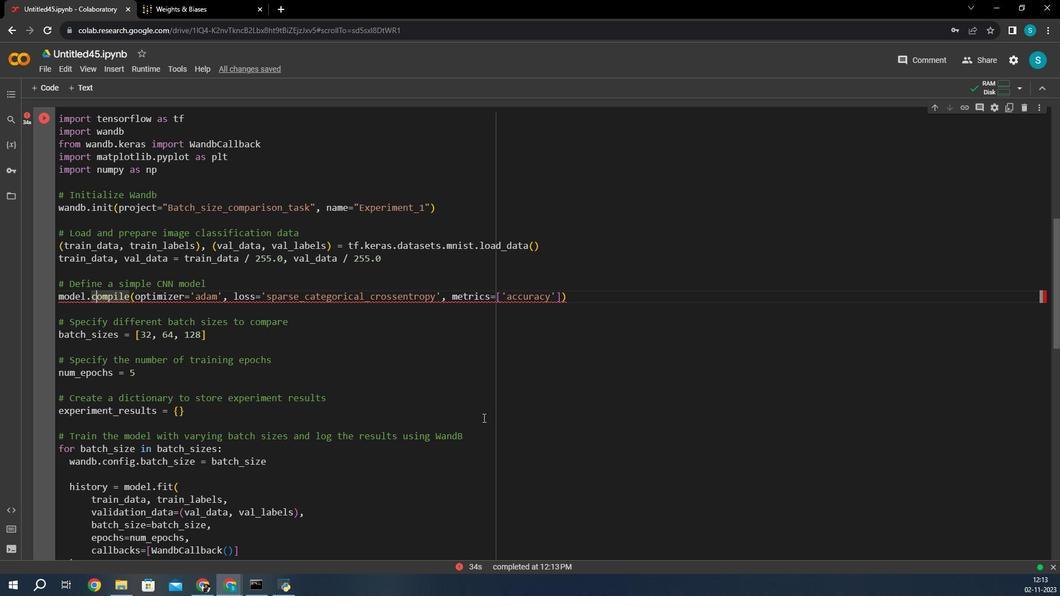
Action: Key pressed <Key.right> )
Screenshot: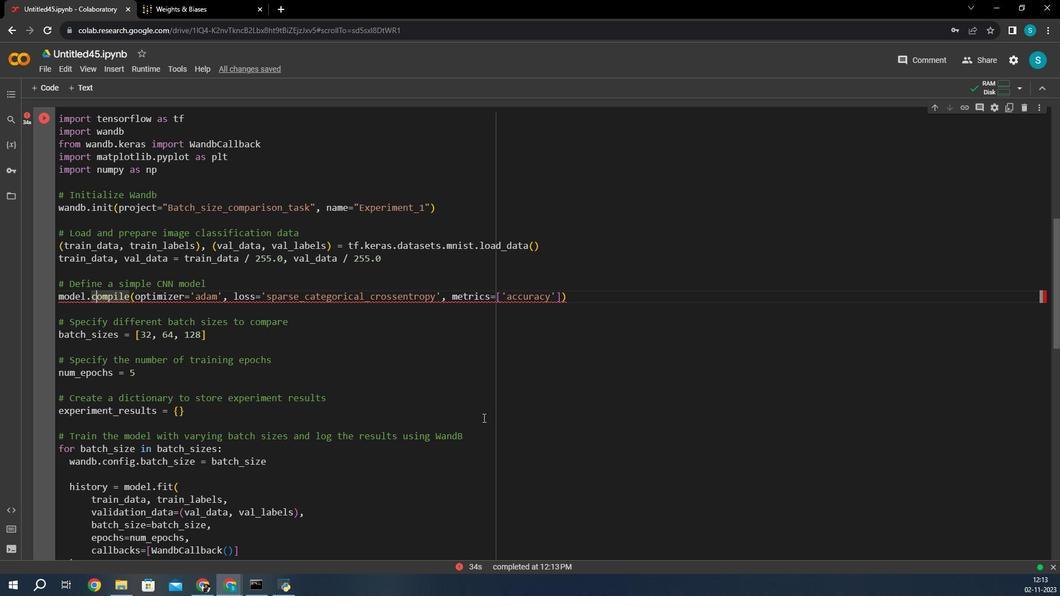 
Action: Mouse moved to (334, 93)
Screenshot: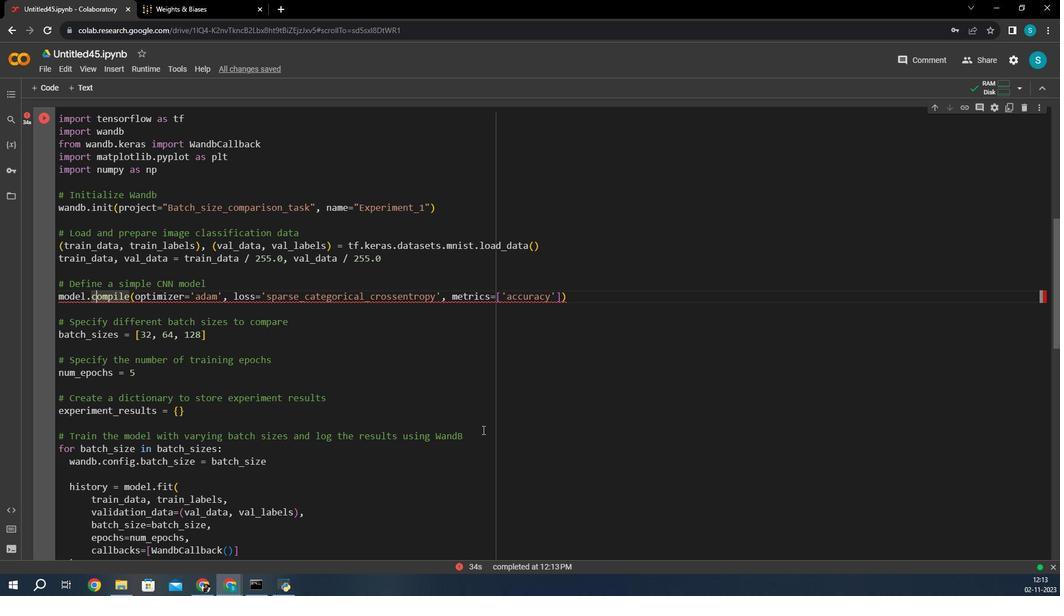 
Action: Key pressed <Key.right><Key.right><Key.right><Key.right><Key.right><Key.right><Key.right><Key.right><Key.right><Key.right><Key.right><Key.right><Key.right><Key.right><Key.right><Key.left><Key.left><Key.left><Key.left><Key.left><Key.left>
Screenshot: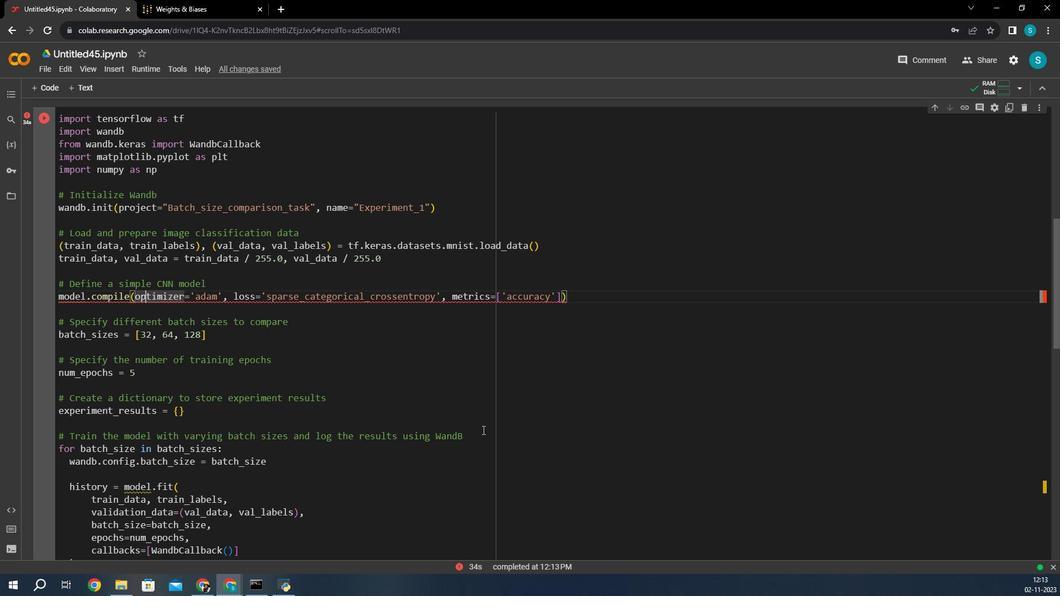 
Action: Mouse moved to (334, 93)
Screenshot: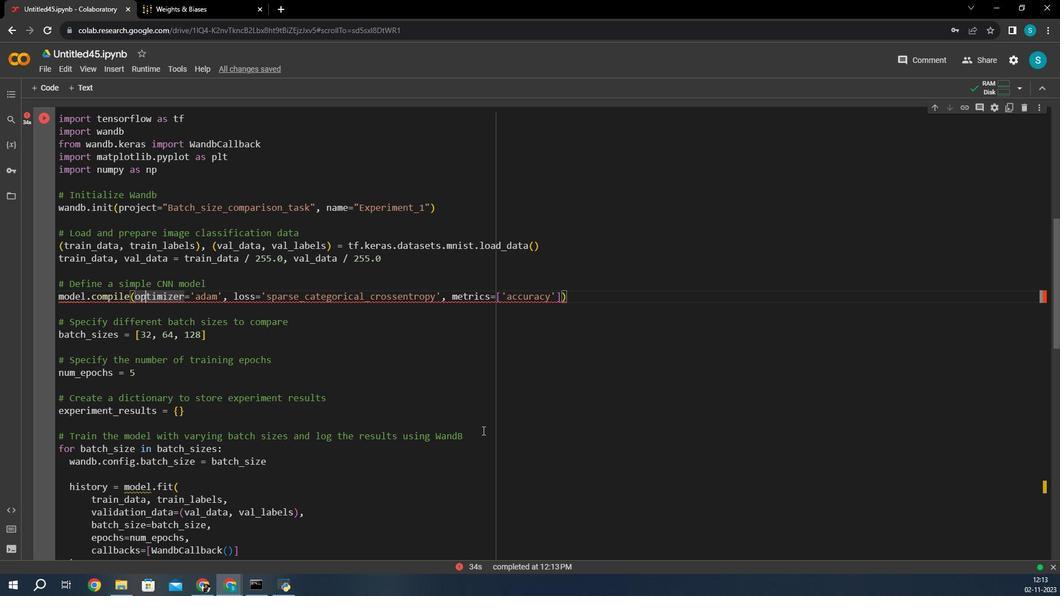 
Action: Key pressed <Key.left><Key.left><Key.left><Key.left><Key.left><Key.left><Key.left><Key.left><Key.left><Key.left><Key.left><Key.left><Key.left><Key.left><Key.left><Key.up><Key.left><Key.up><Key.down><Key.down><Key.right><Key.right><Key.right><Key.right><Key.right><Key.right><Key.right><Key.right><Key.right><Key.right><Key.right><Key.right><Key.right><Key.right><Key.right><Key.right><Key.right><Key.right><Key.right><Key.right><Key.right><Key.right><Key.right><Key.right><Key.right><Key.right><Key.right><Key.up>\<Key.backspace><Key.enter>model<Key.space>=<Key.space>tf.keras.<Key.shift_r>Sequential<Key.shift_r>([<Key.enter>tf.keras.layers.<Key.shift_r>Input<Key.shift_r>(shape=<Key.shift_r>(28,<Key.space>28<Key.right><Key.right>,<Key.enter>tf.keras.layers.<Key.shift_r>Fla
Screenshot: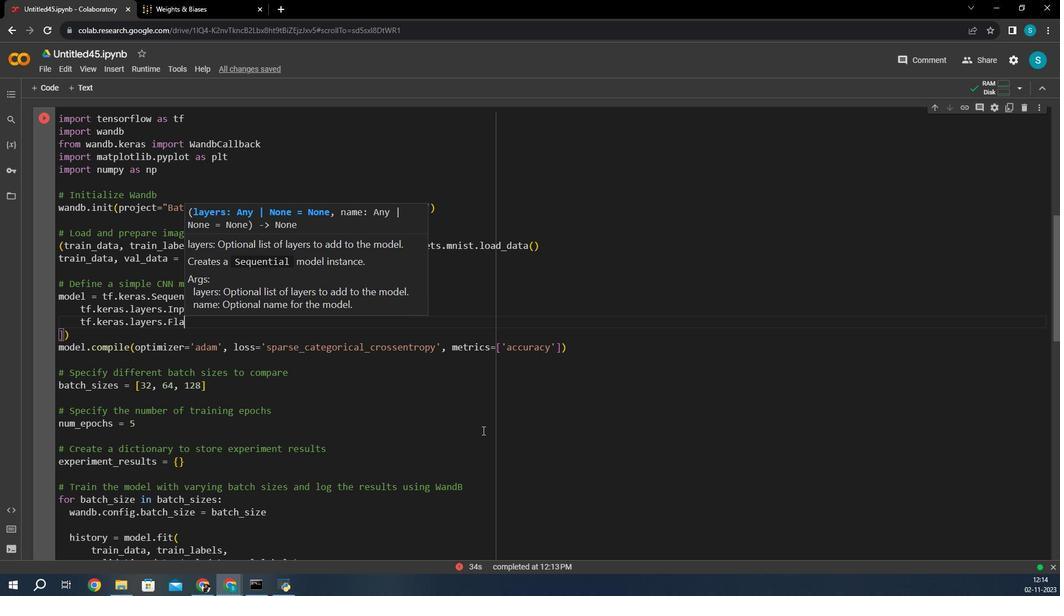 
Action: Mouse moved to (217, 135)
Screenshot: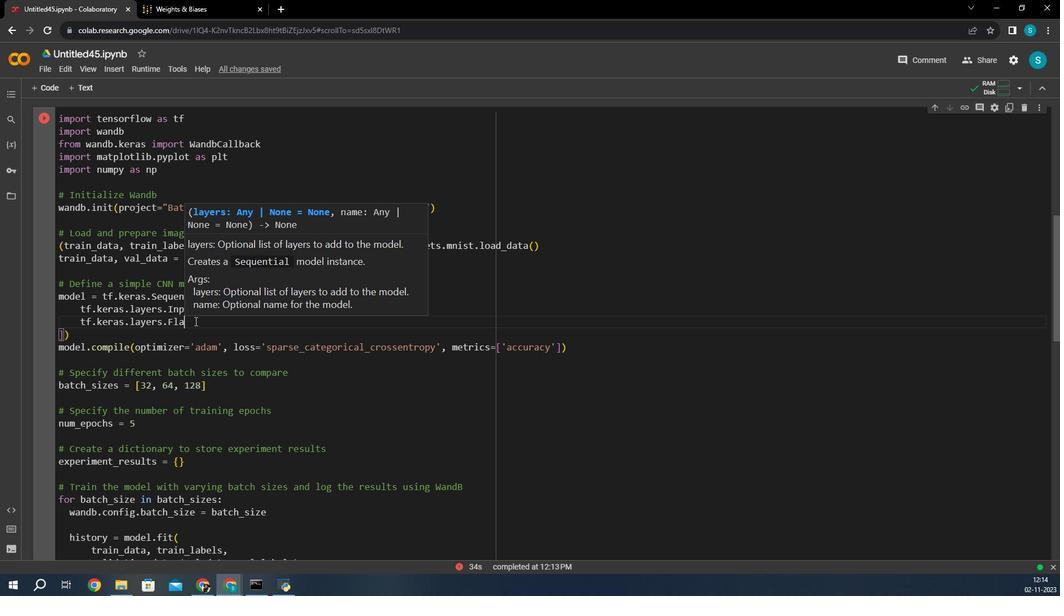 
Action: Mouse pressed left at (217, 135)
Screenshot: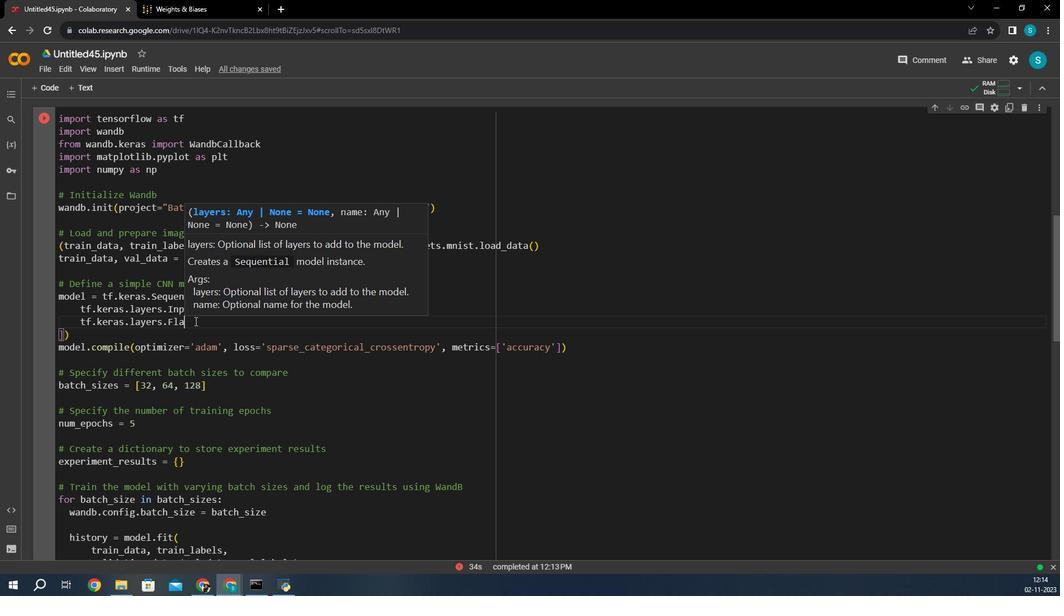 
Action: Mouse moved to (393, 133)
Screenshot: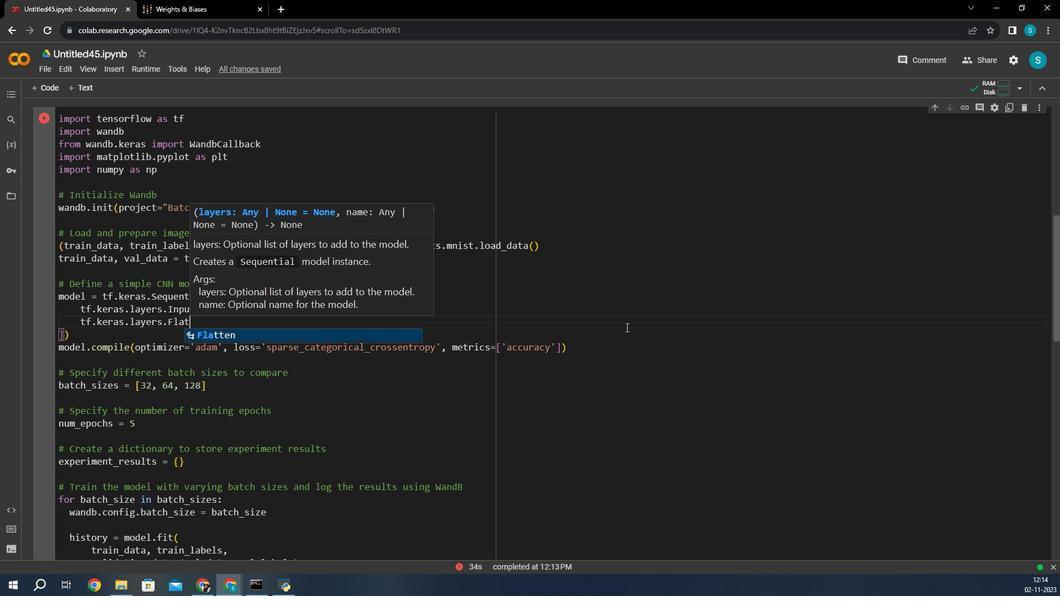 
Action: Key pressed t
Screenshot: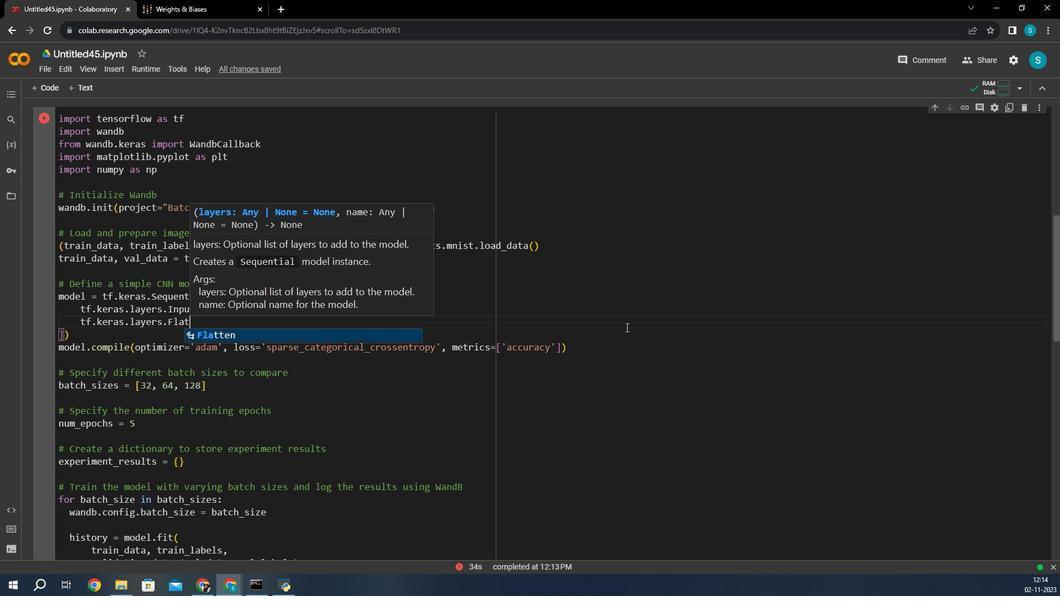 
Action: Mouse moved to (393, 142)
Screenshot: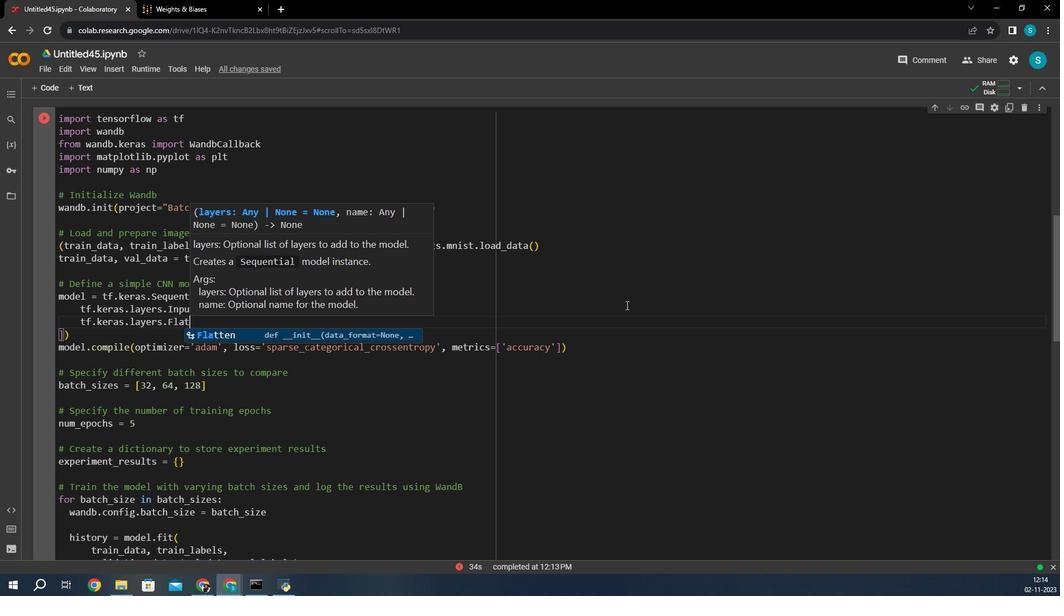 
Action: Key pressed ten<Key.enter><Key.shift_r><Key.shift_r>(),<Key.enter>tf.keras.layers.<Key.shift_r>Dense<Key.shift_r>(128,<Key.space>activation='relu<Key.right><Key.right>,<Key.enter>tf.keras.layers.<Key.shift_r>Dense<Key.shift_r><Key.shift_r><Key.shift_r><Key.shift_r>(64,<Key.space>activation='relu<Key.right><Key.right>,<Key.enter>tf.keras.layers.<Key.shift_r>Dense<Key.shift_r>(10,<Key.space>activation='softmax<Key.left><Key.left><Key.right><Key.right><Key.right><Key.right><Key.down><Key.enter><Key.down><Key.up>
Screenshot: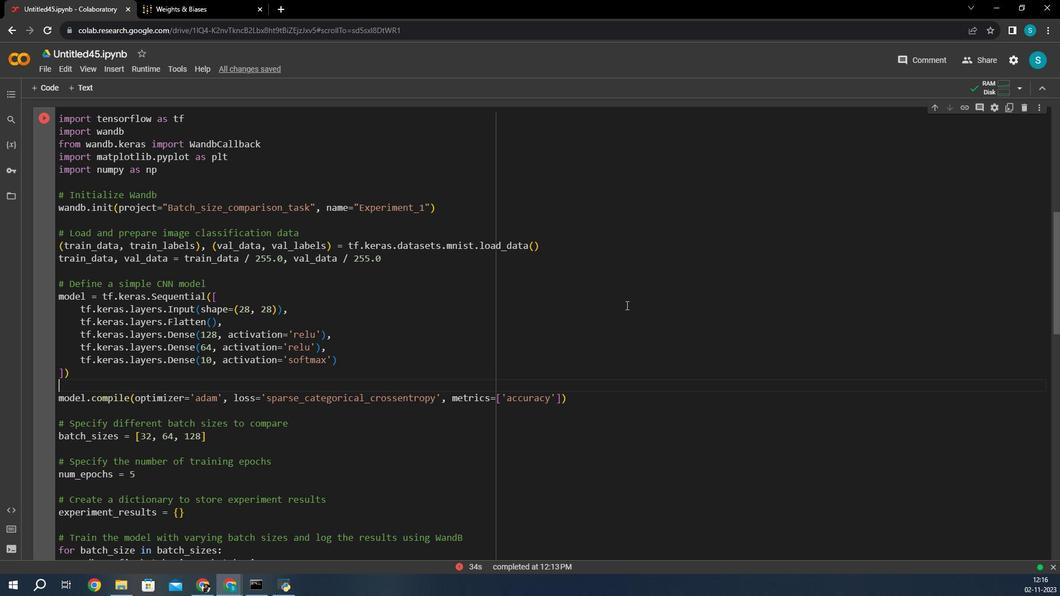 
Action: Mouse moved to (156, 216)
Screenshot: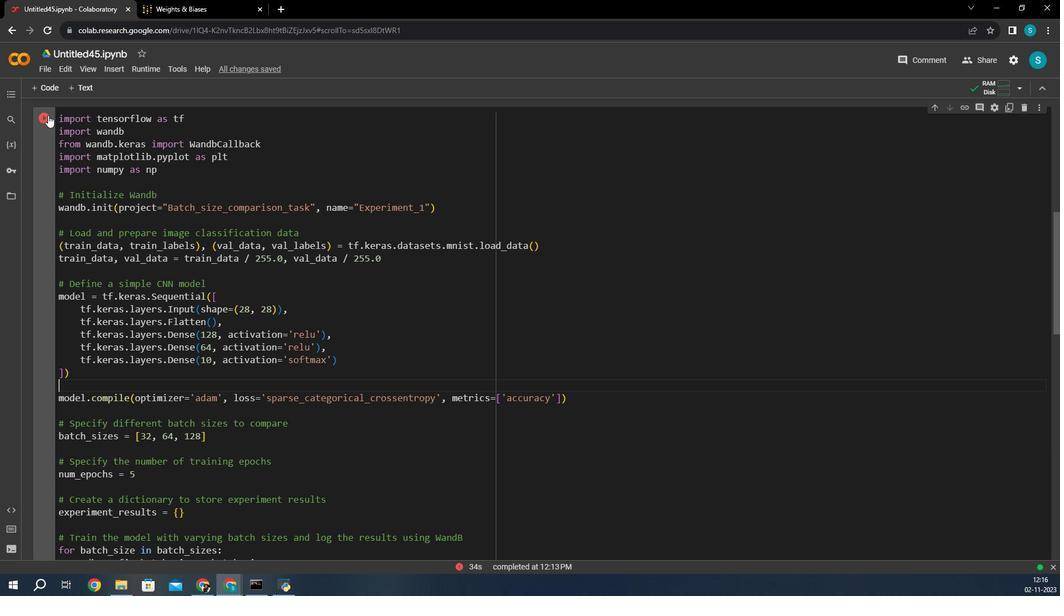 
Action: Mouse pressed left at (156, 216)
Screenshot: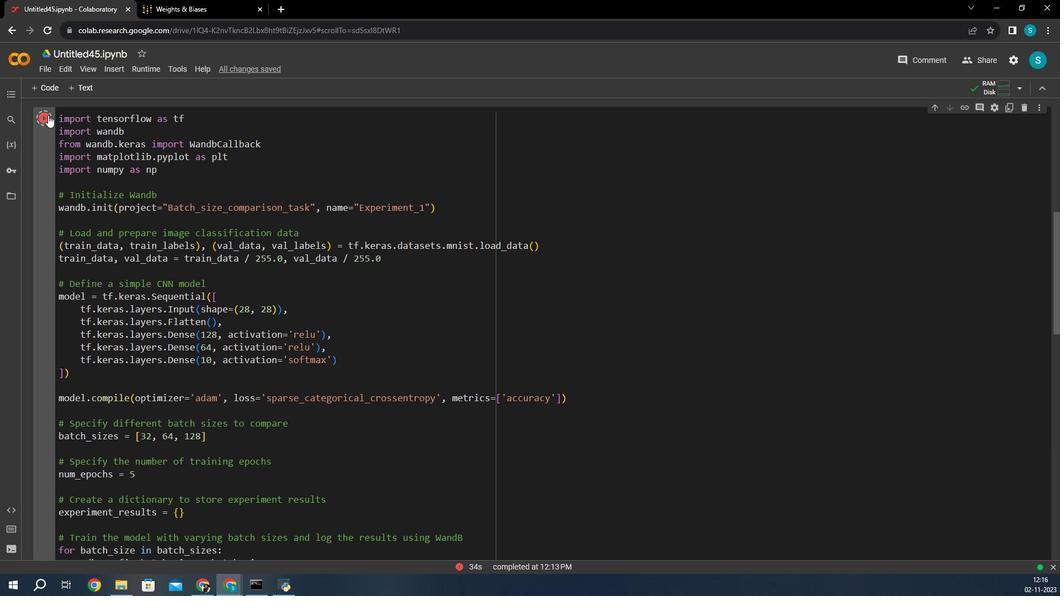 
Action: Mouse moved to (397, 168)
Screenshot: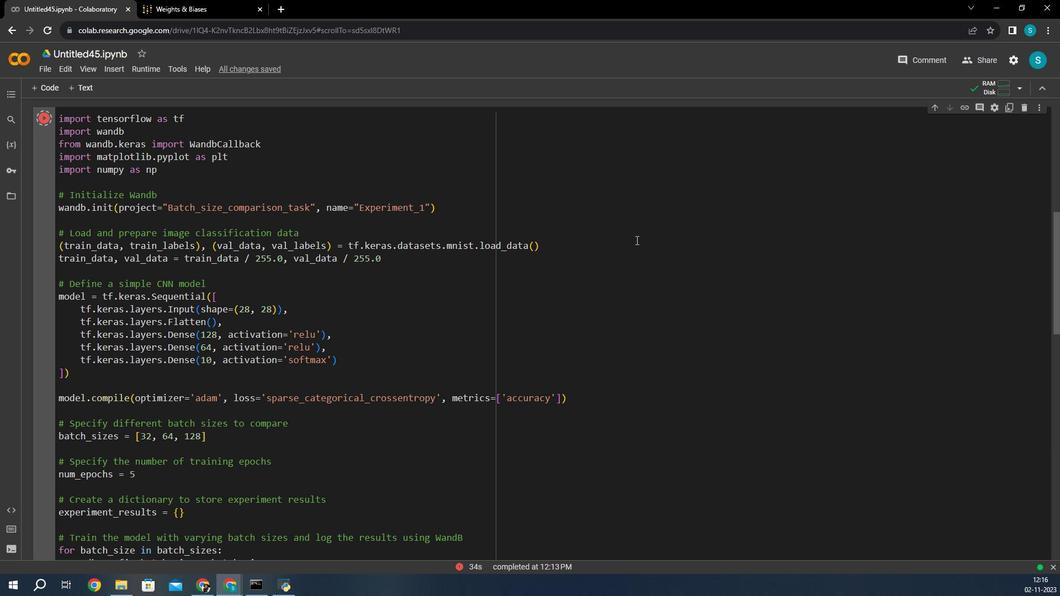 
Action: Mouse scrolled (397, 169) with delta (0, 0)
Screenshot: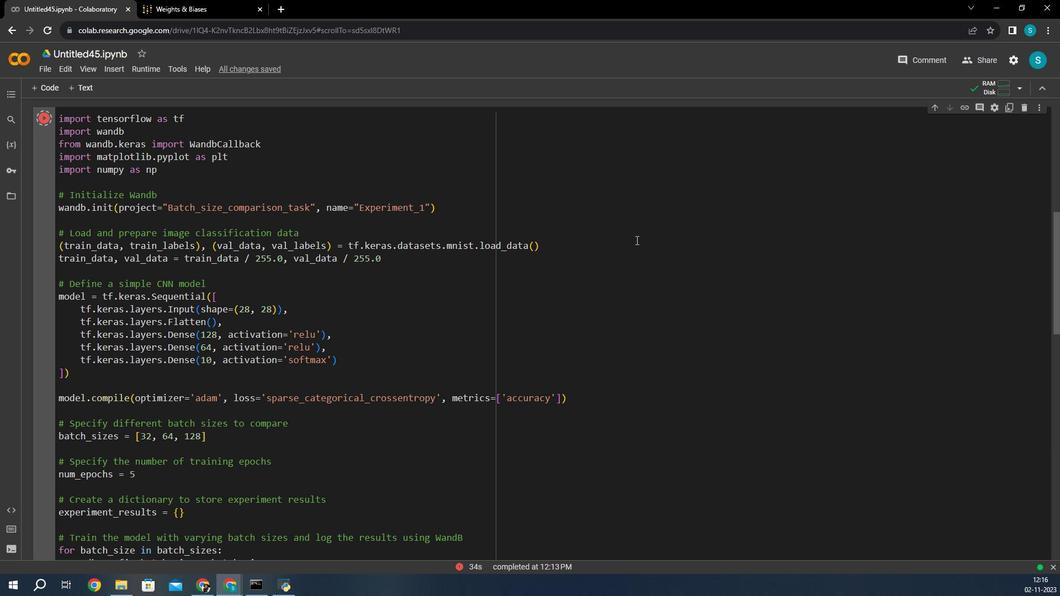 
Action: Mouse moved to (397, 168)
Screenshot: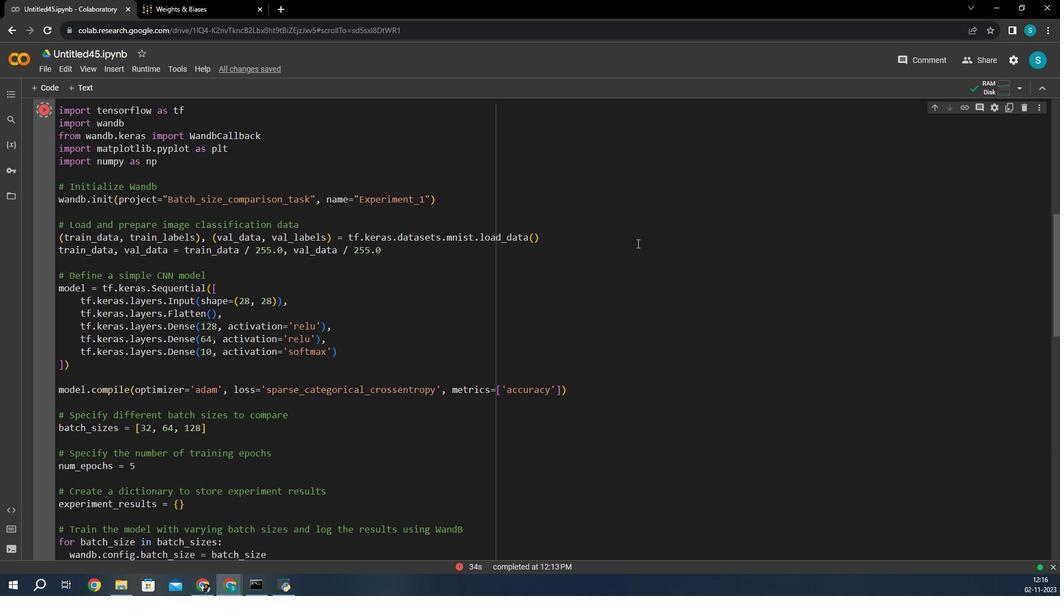 
Action: Mouse scrolled (397, 168) with delta (0, 0)
Screenshot: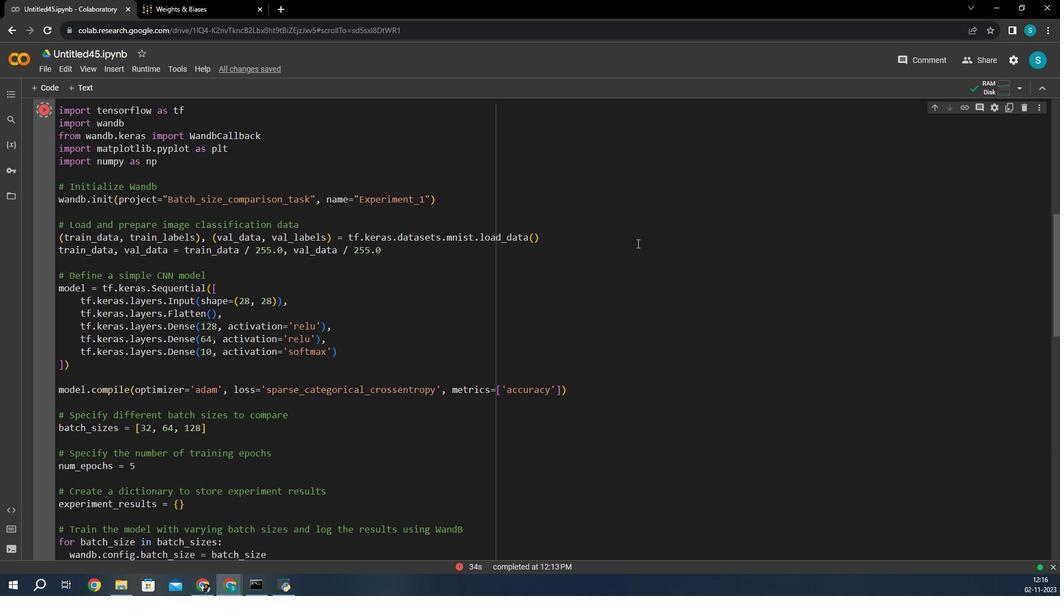 
Action: Mouse moved to (397, 167)
Screenshot: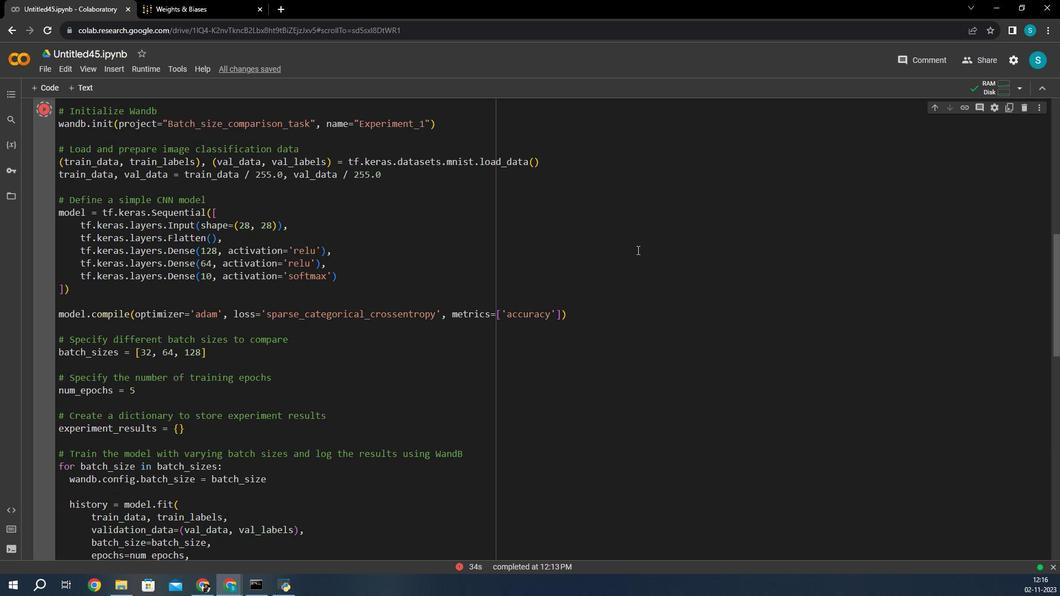 
Action: Mouse scrolled (397, 167) with delta (0, 0)
Screenshot: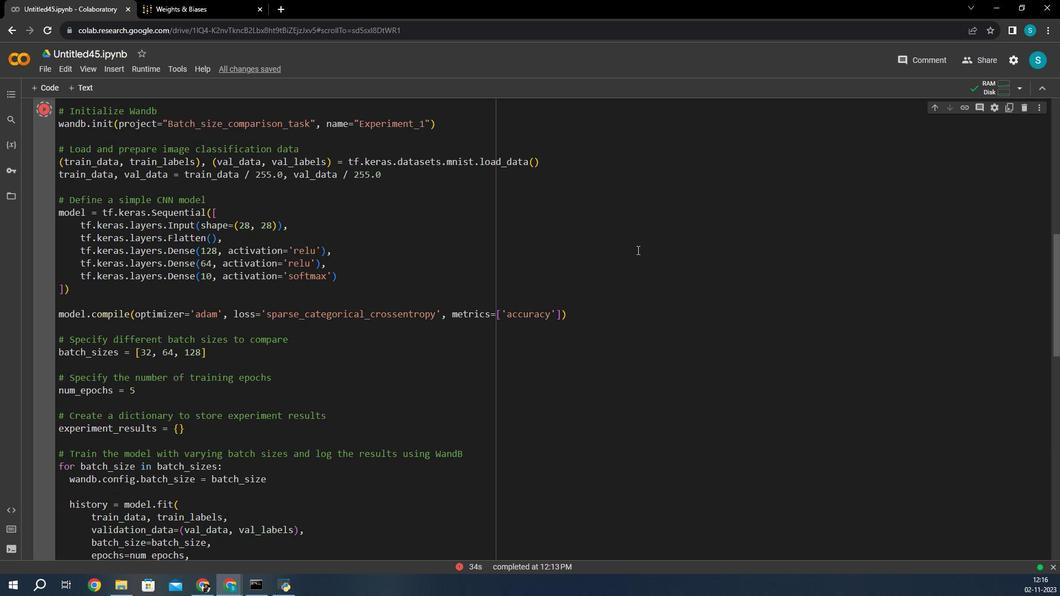 
Action: Mouse scrolled (397, 167) with delta (0, 0)
Screenshot: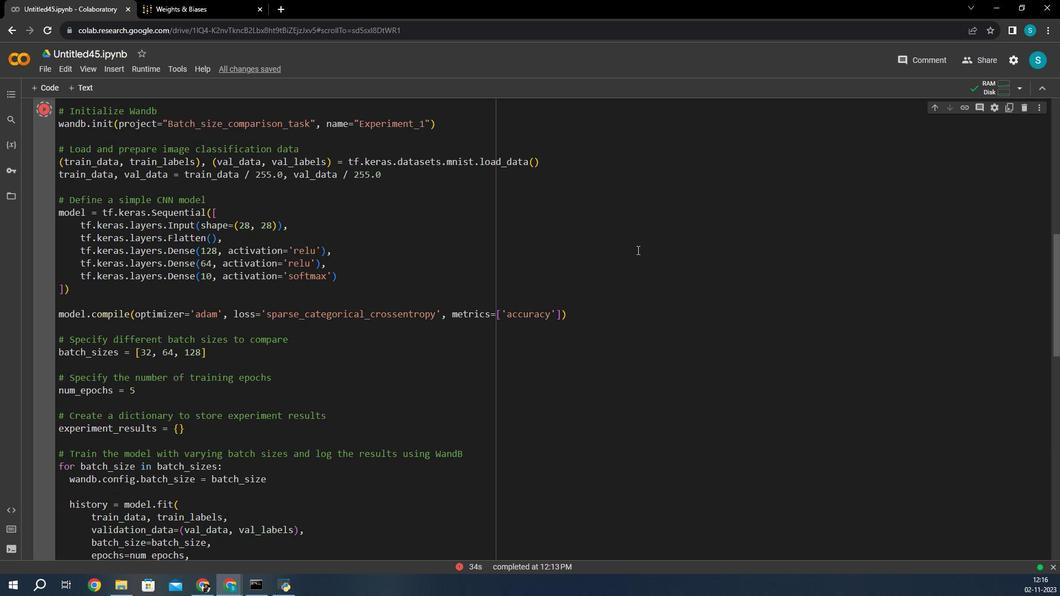 
Action: Mouse scrolled (397, 167) with delta (0, 0)
Screenshot: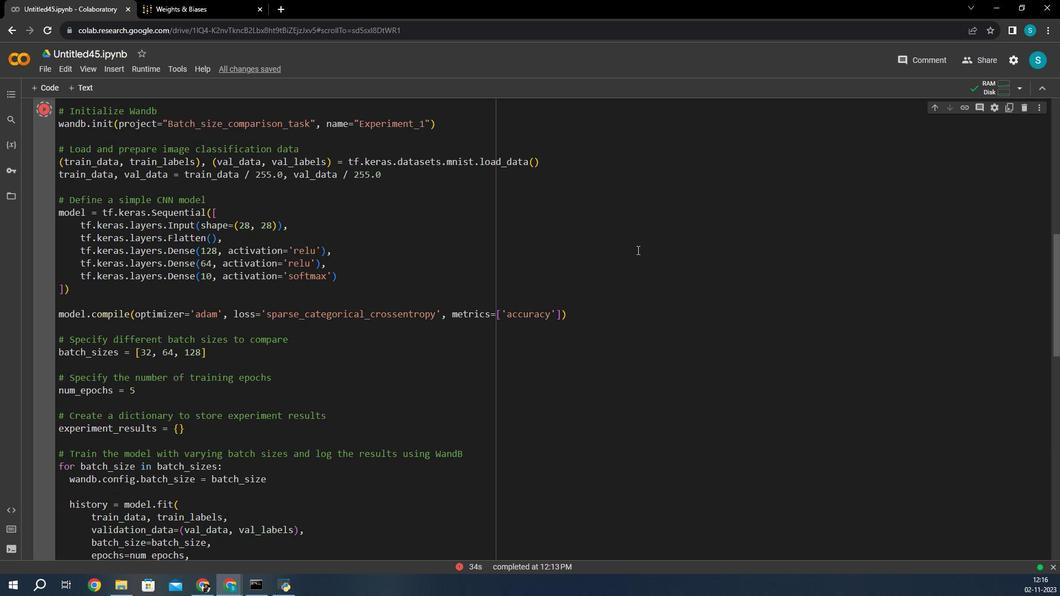 
Action: Mouse moved to (397, 167)
Screenshot: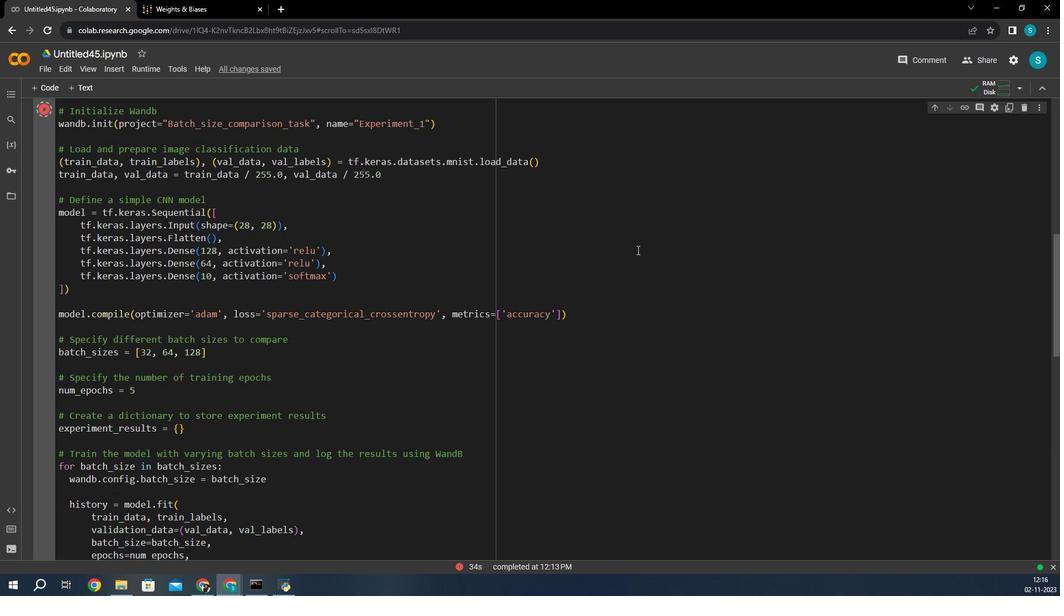 
Action: Mouse scrolled (397, 167) with delta (0, 0)
Screenshot: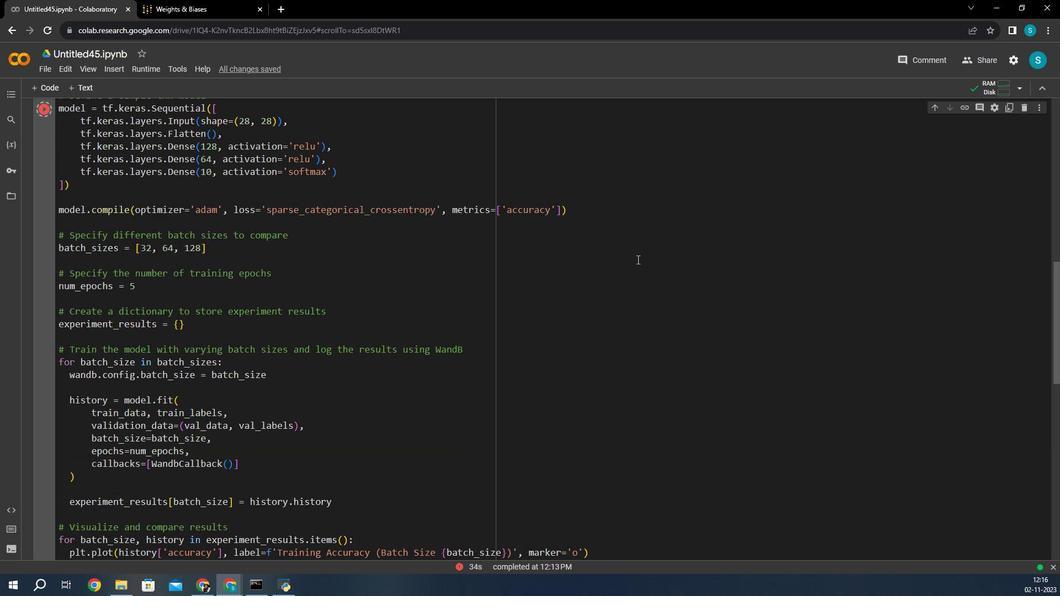 
Action: Mouse moved to (398, 165)
Screenshot: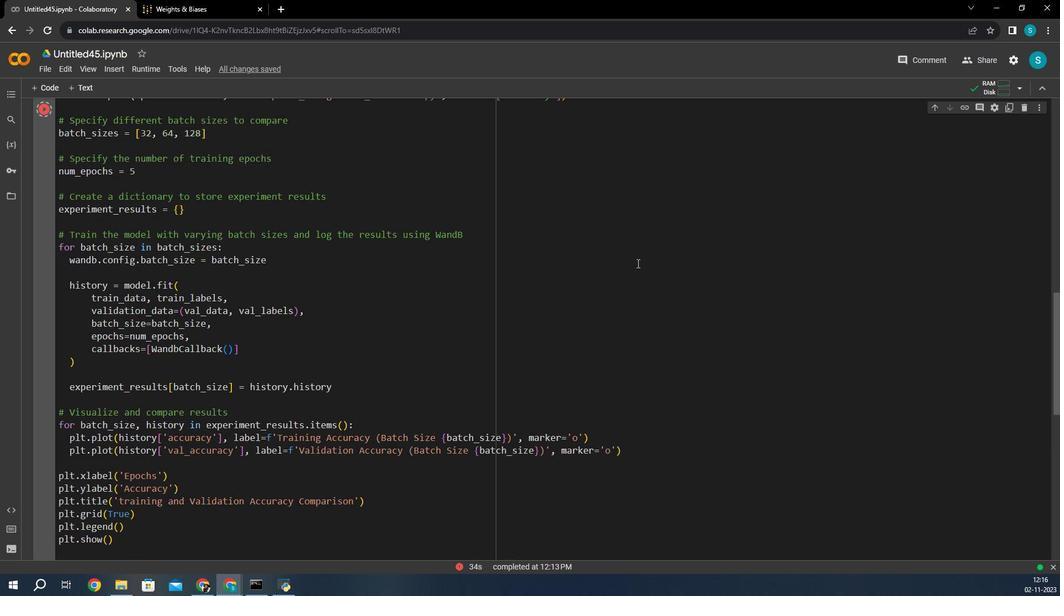 
Action: Mouse scrolled (398, 165) with delta (0, 0)
Screenshot: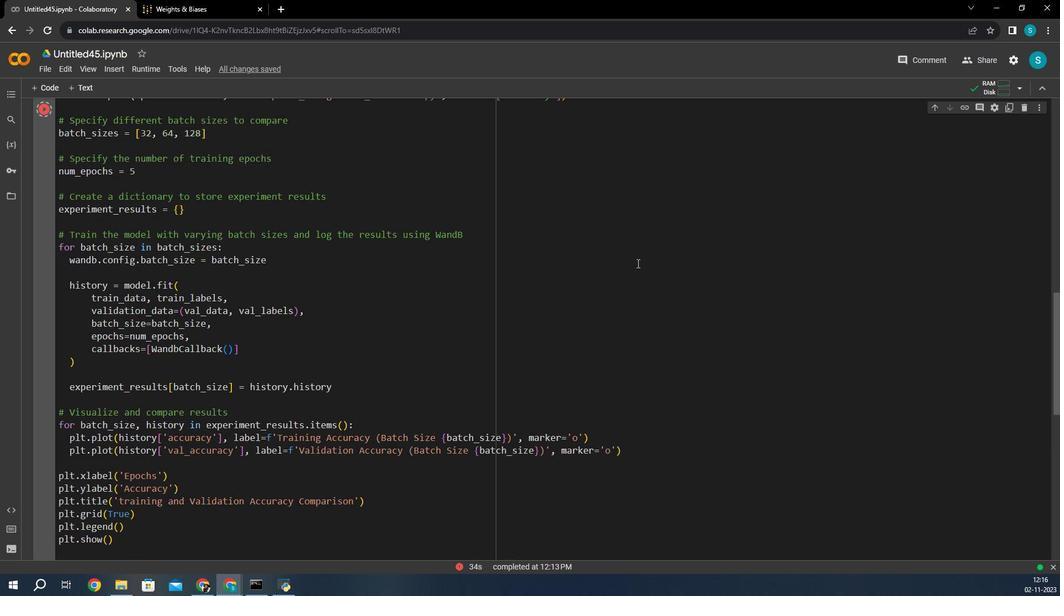
Action: Mouse moved to (375, 148)
Screenshot: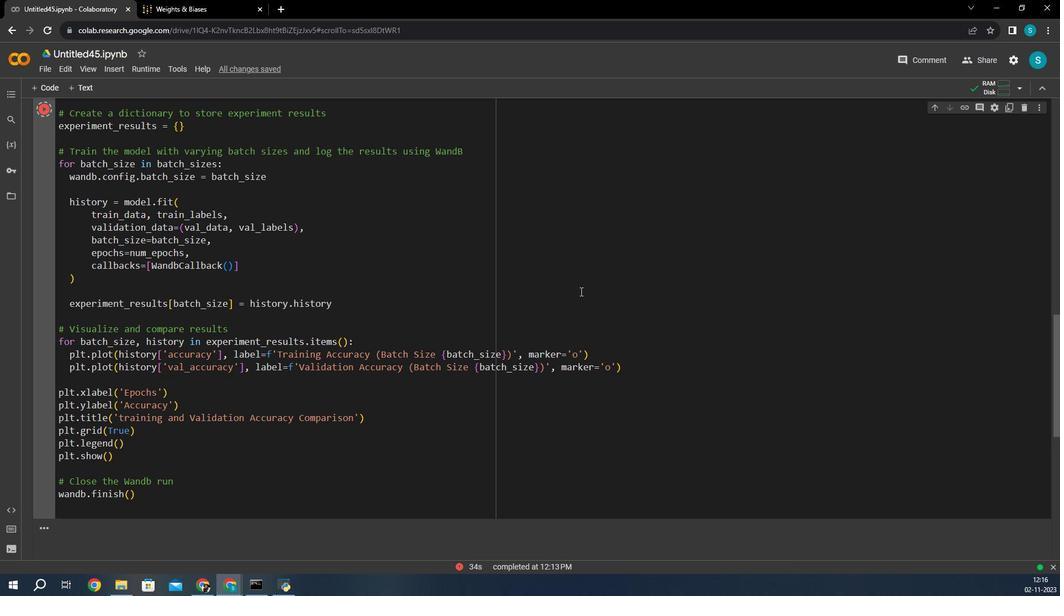 
Action: Mouse scrolled (375, 148) with delta (0, 0)
Screenshot: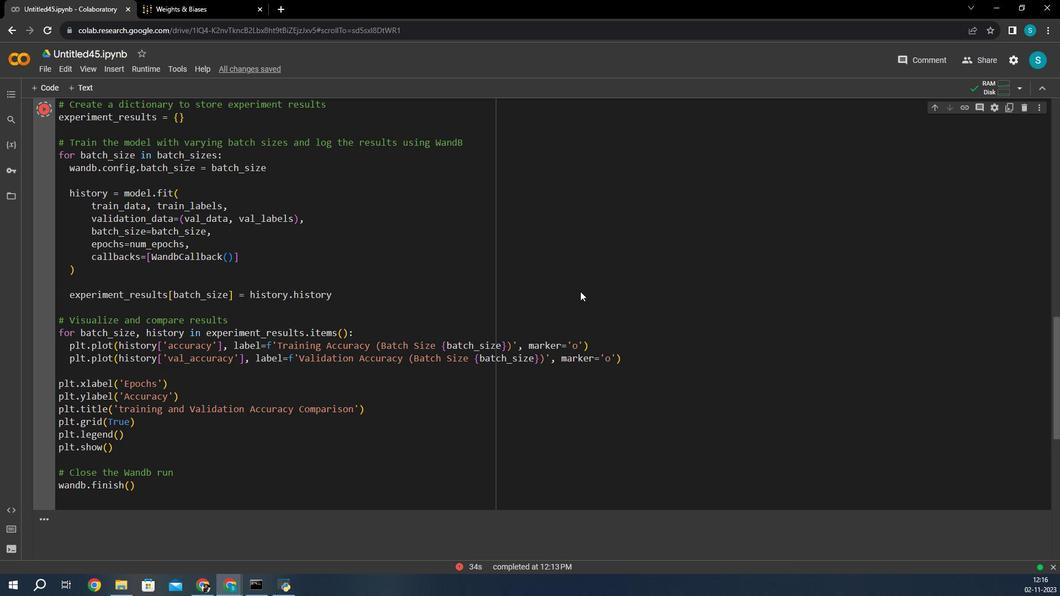 
Action: Mouse moved to (375, 147)
Screenshot: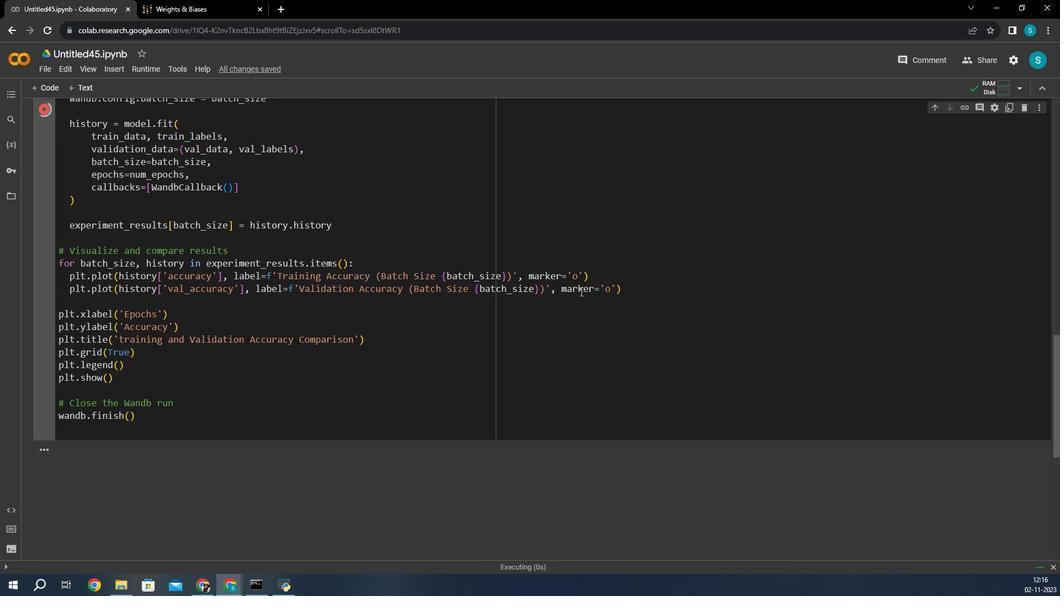 
Action: Mouse scrolled (375, 148) with delta (0, 0)
Screenshot: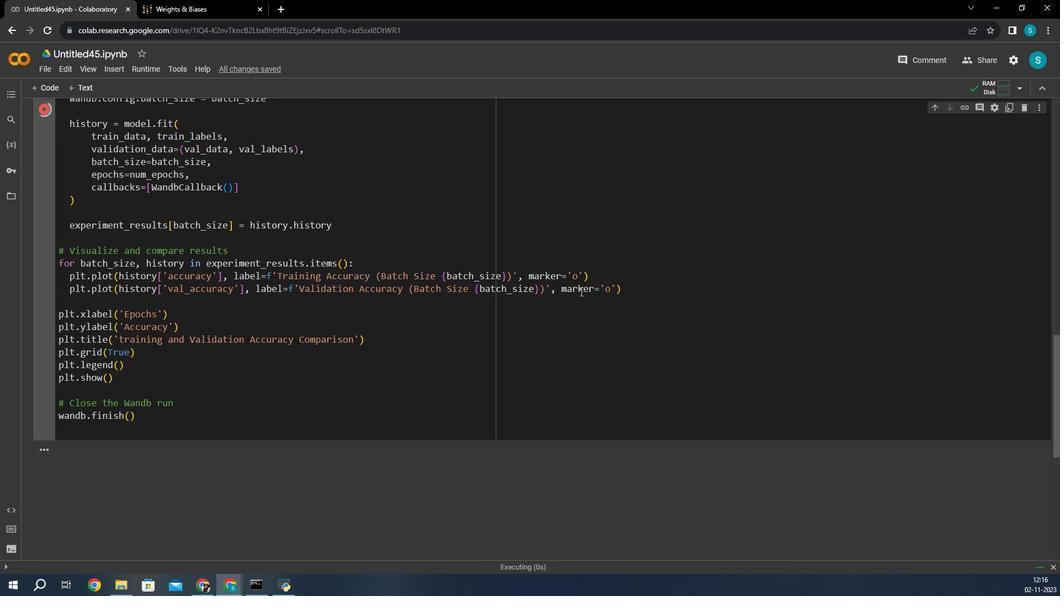 
Action: Mouse scrolled (375, 148) with delta (0, 0)
Screenshot: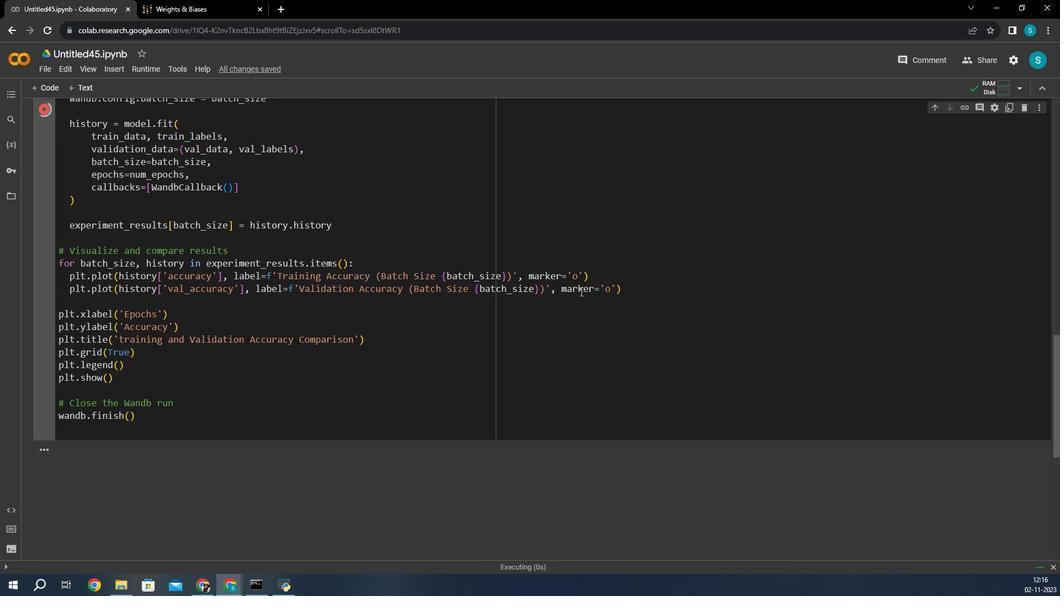 
Action: Mouse moved to (397, 120)
Screenshot: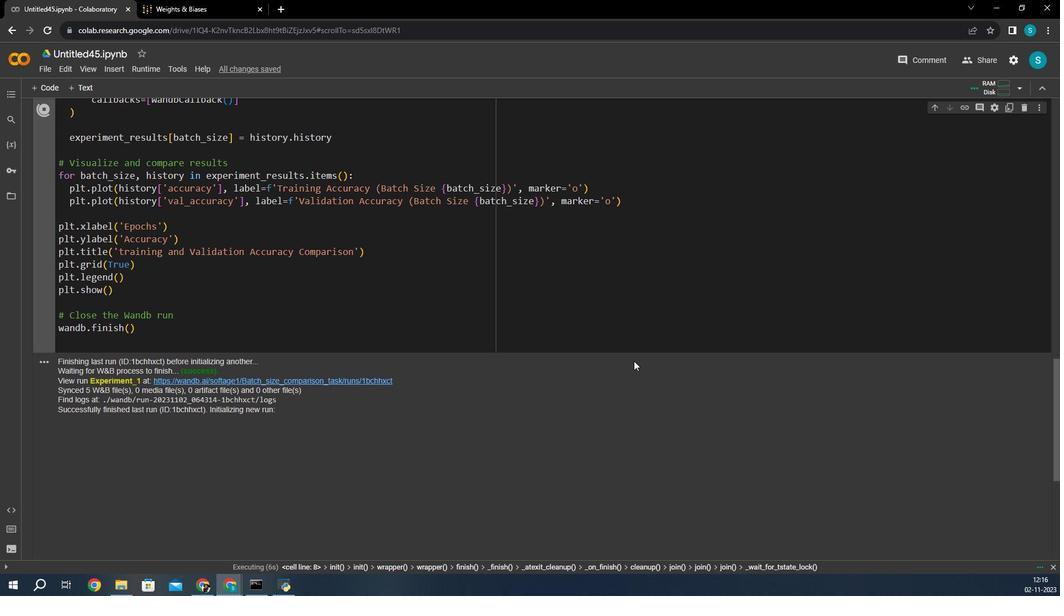 
Action: Mouse scrolled (397, 120) with delta (0, 0)
Screenshot: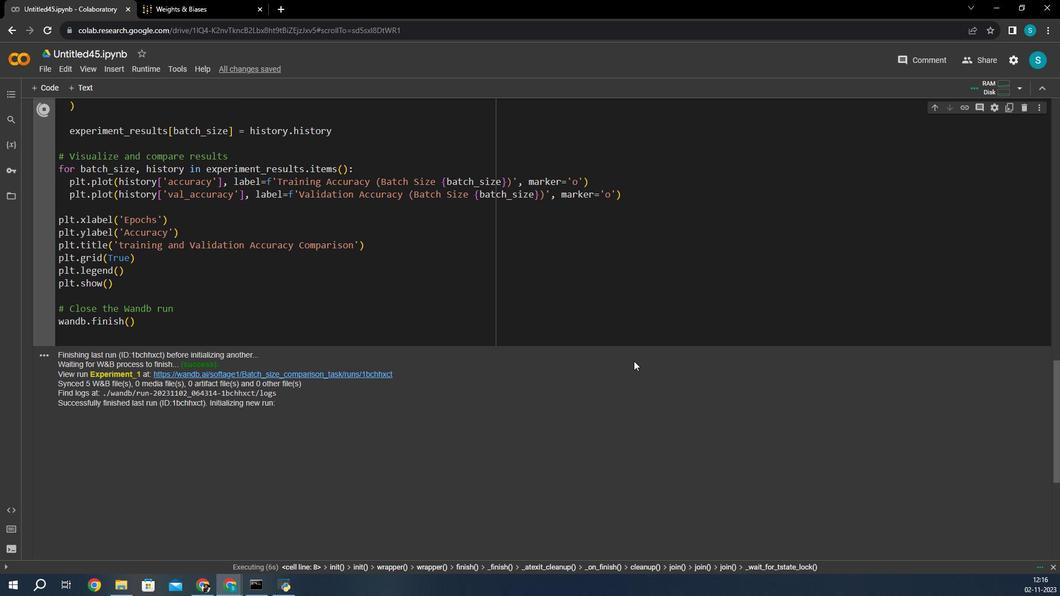 
Action: Mouse scrolled (397, 120) with delta (0, 0)
Screenshot: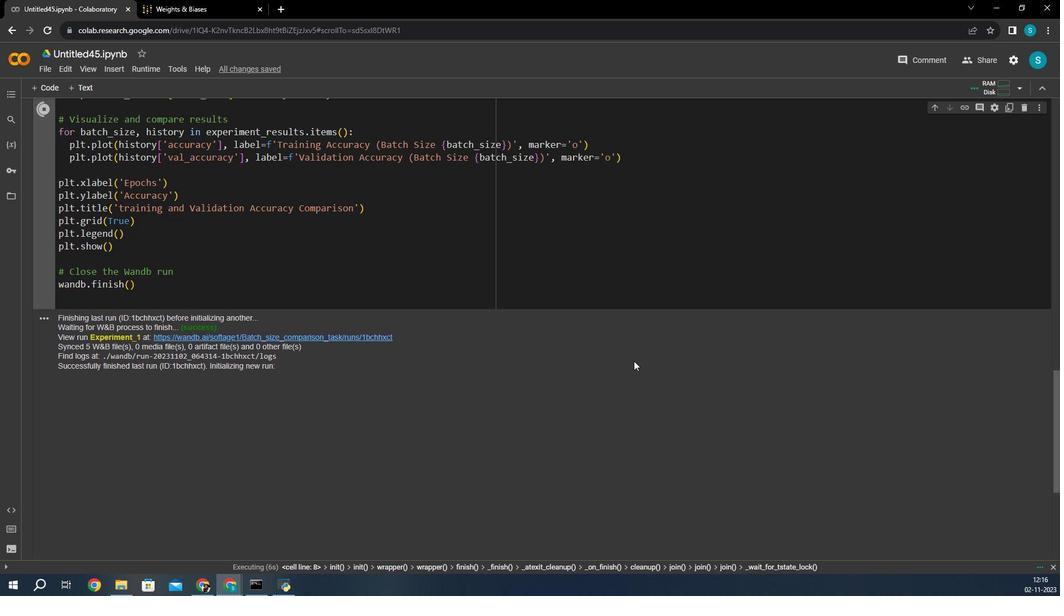 
Action: Mouse moved to (354, 156)
Screenshot: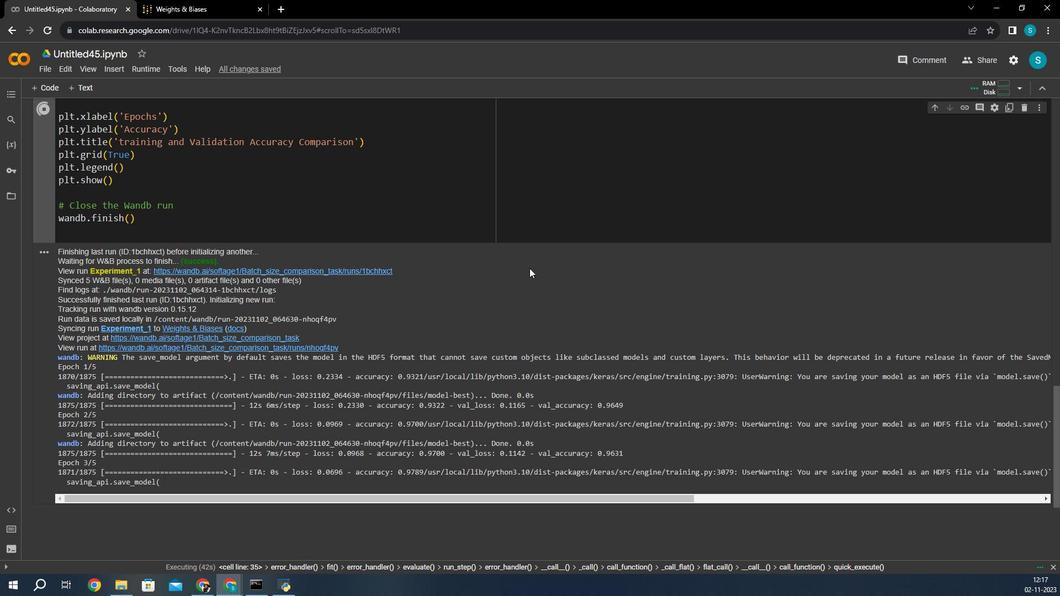 
Action: Mouse scrolled (354, 156) with delta (0, 0)
Screenshot: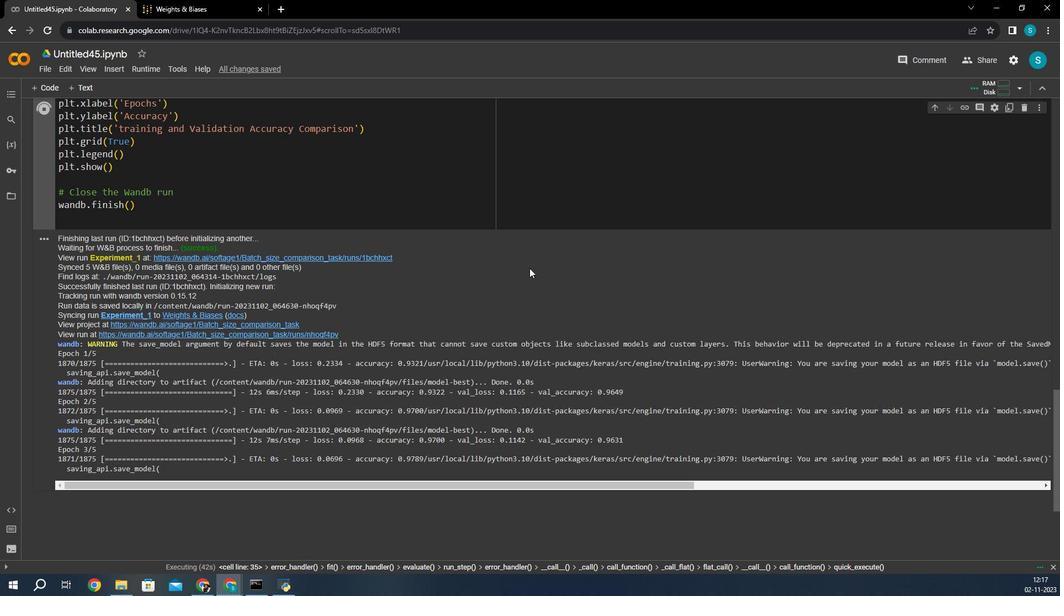 
Action: Mouse moved to (410, 121)
Screenshot: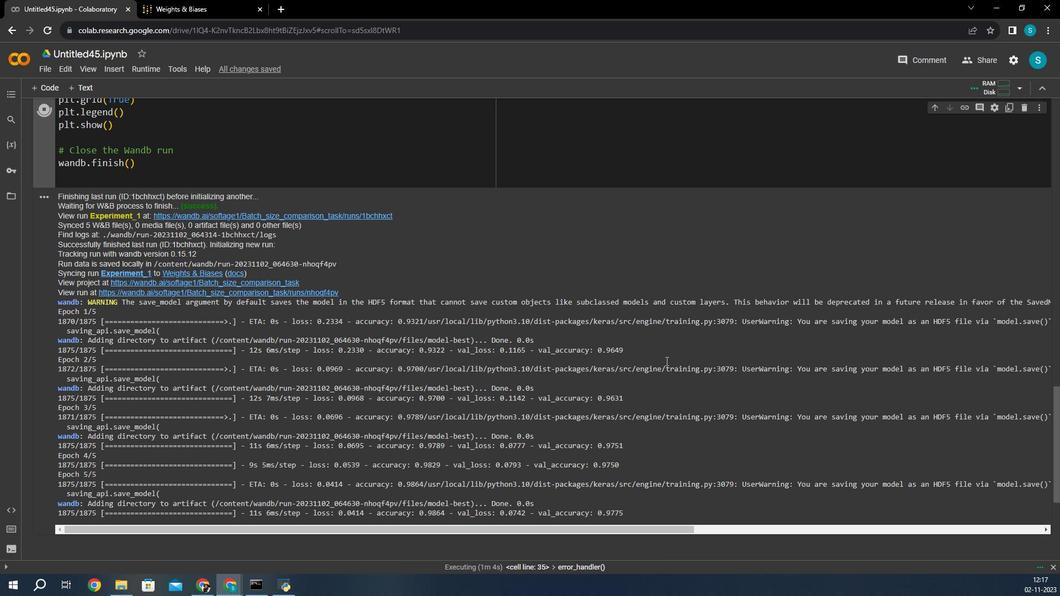 
Action: Mouse scrolled (410, 121) with delta (0, 0)
Screenshot: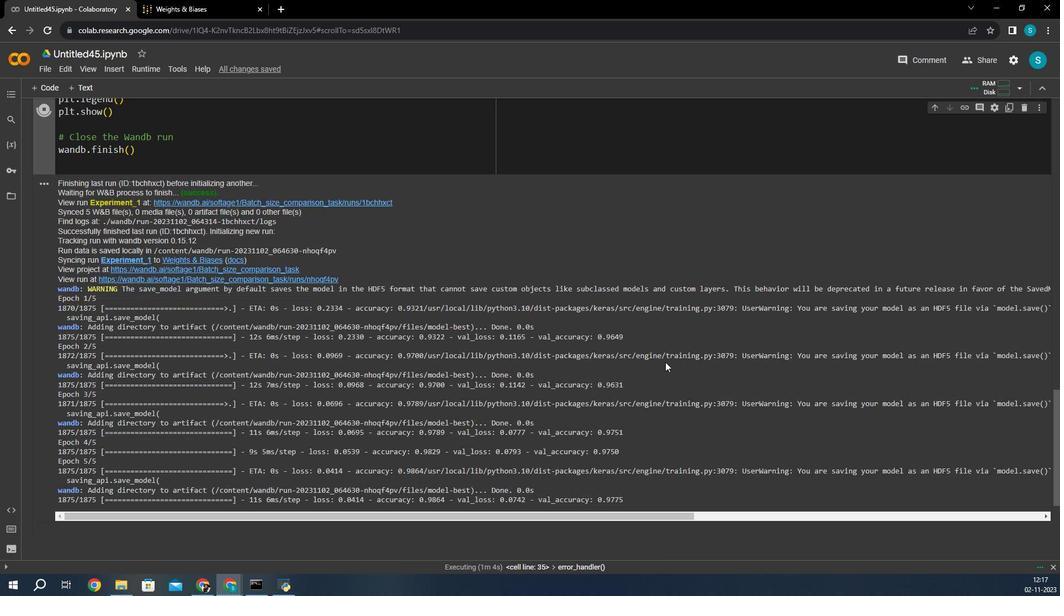 
Action: Mouse moved to (432, 117)
Screenshot: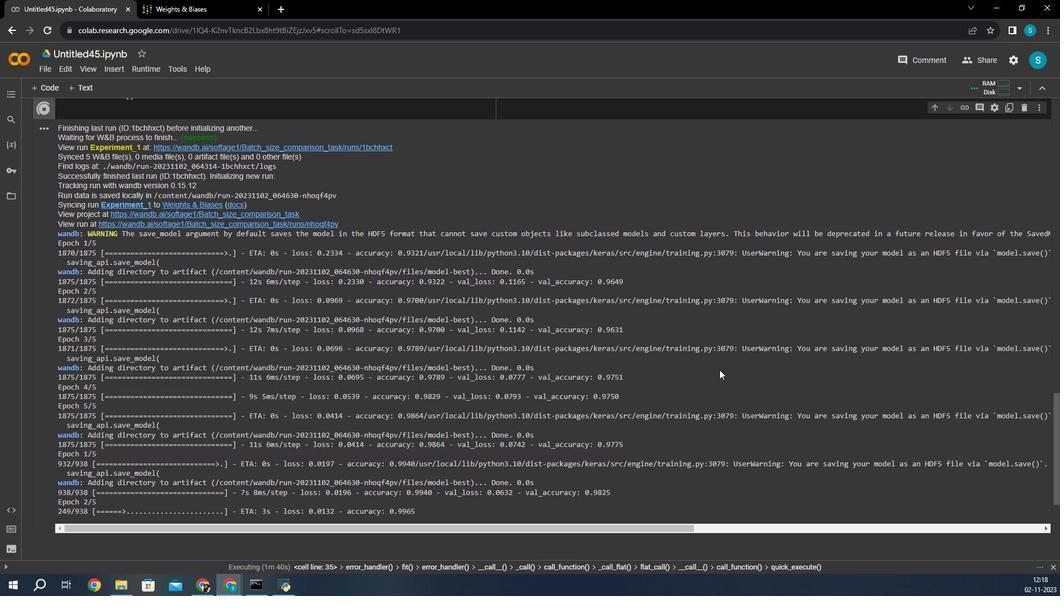 
Action: Mouse scrolled (432, 117) with delta (0, 0)
Screenshot: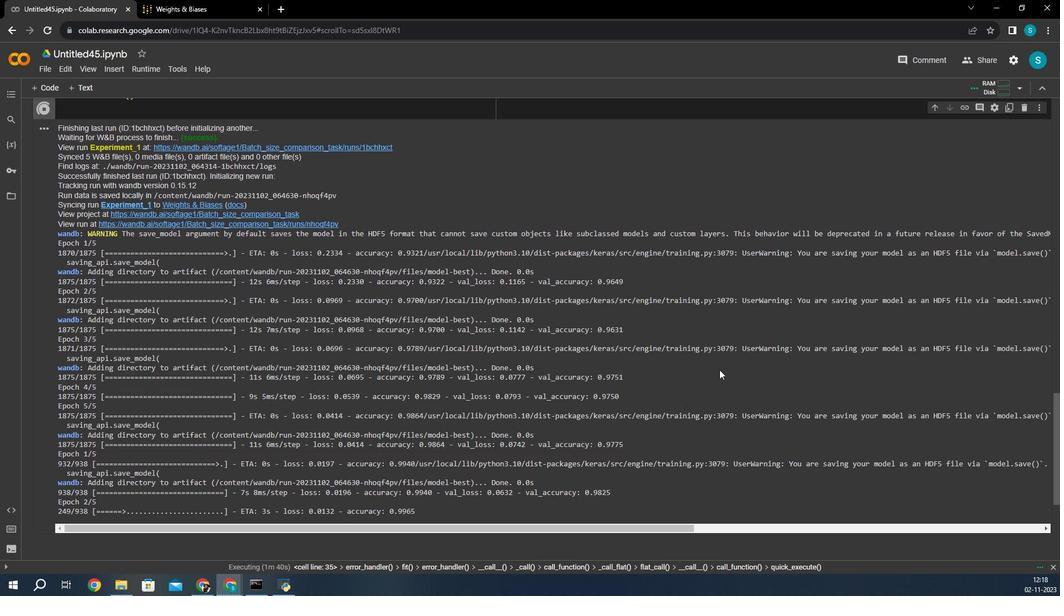 
Action: Mouse moved to (419, 133)
Screenshot: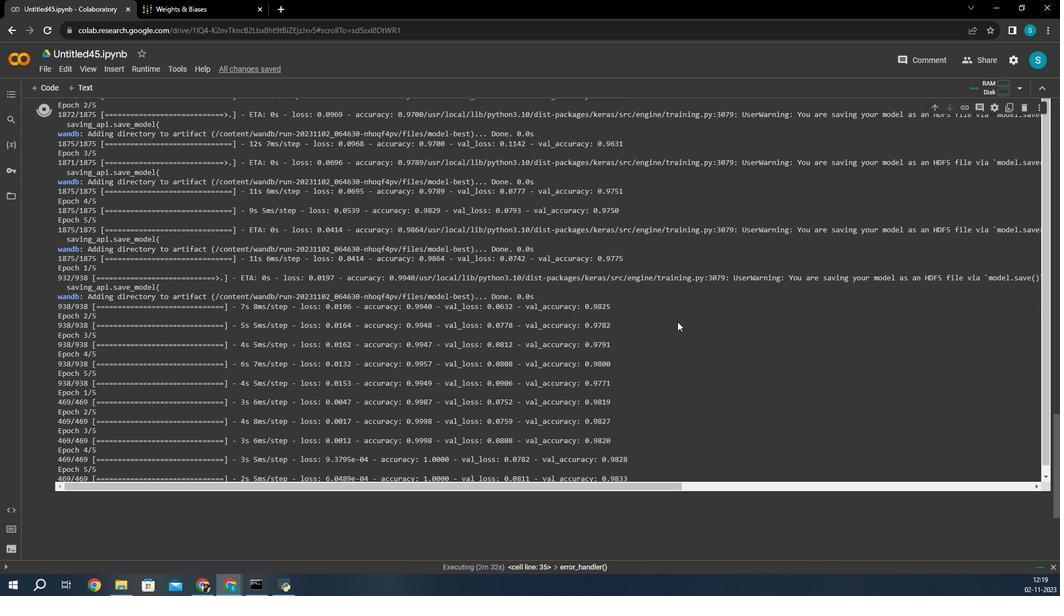 
Action: Mouse scrolled (419, 133) with delta (0, 0)
Screenshot: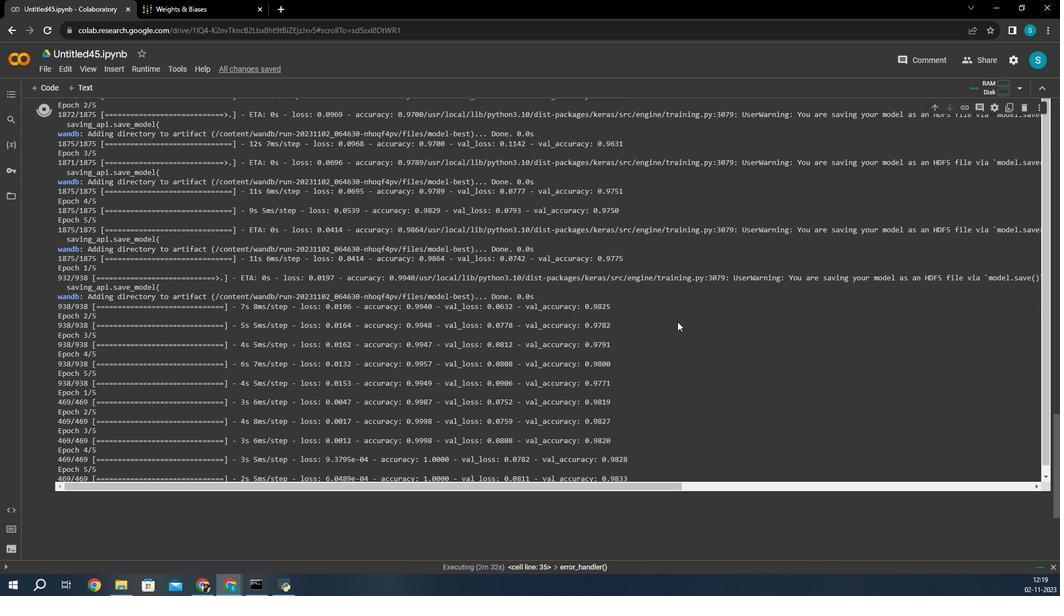 
Action: Mouse moved to (418, 134)
Screenshot: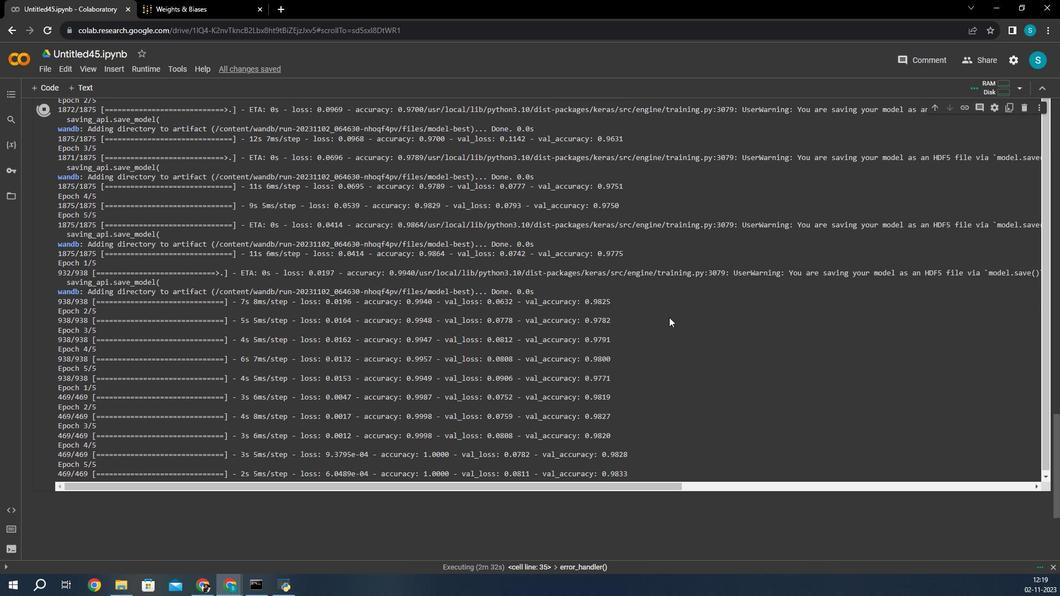 
Action: Mouse scrolled (418, 134) with delta (0, 0)
Screenshot: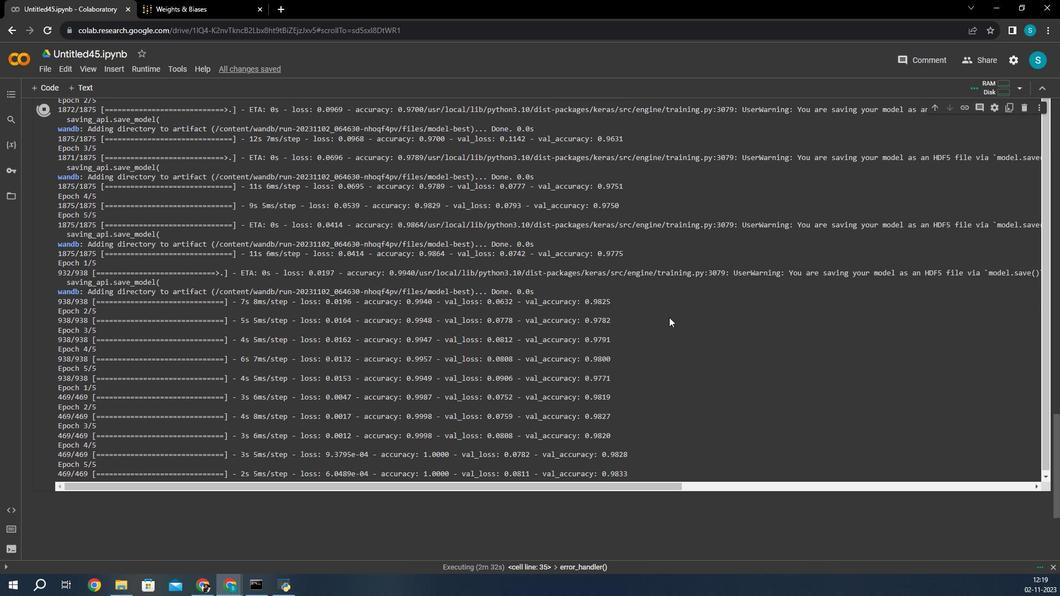 
Action: Mouse moved to (416, 135)
Screenshot: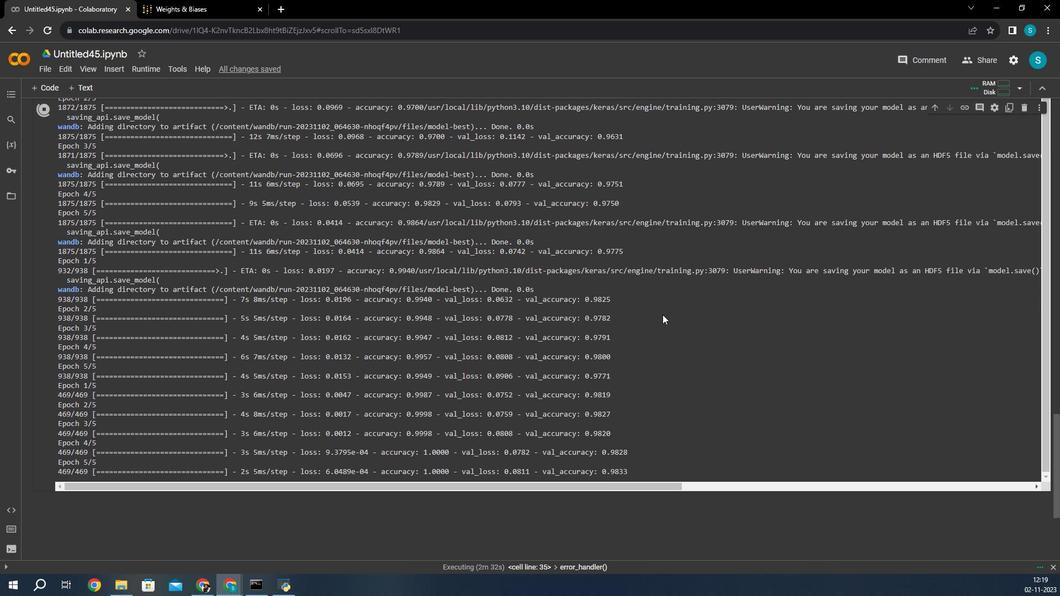 
Action: Mouse scrolled (416, 135) with delta (0, 0)
Screenshot: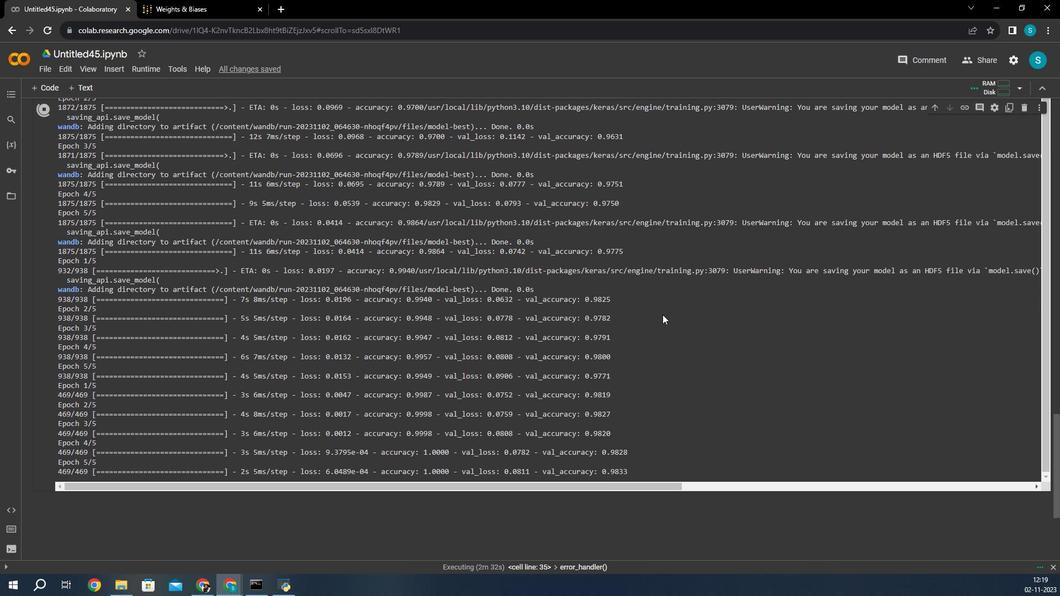 
Action: Mouse moved to (413, 137)
Screenshot: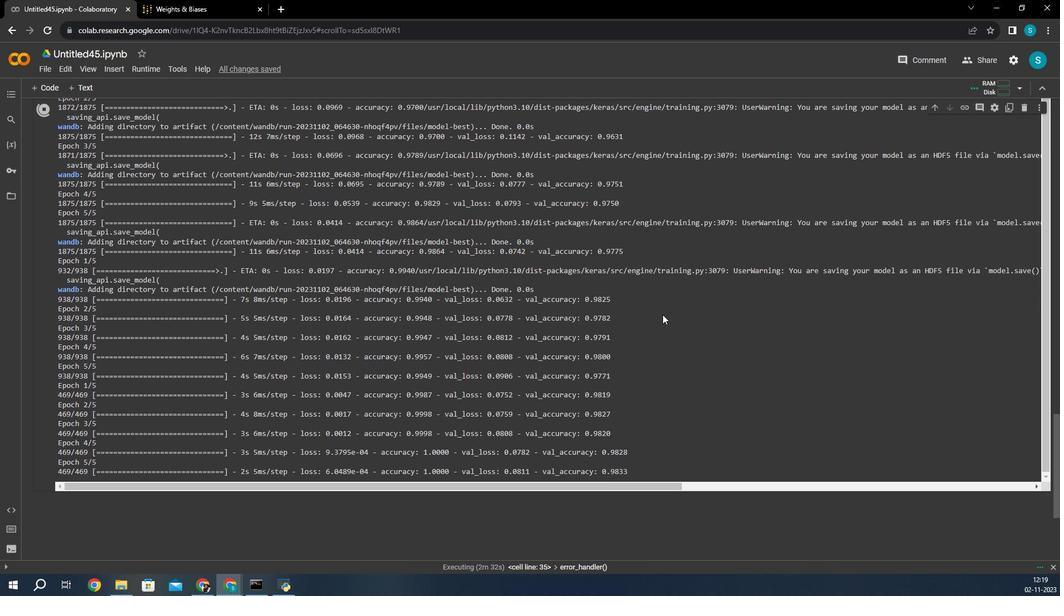 
Action: Mouse scrolled (413, 137) with delta (0, 0)
Screenshot: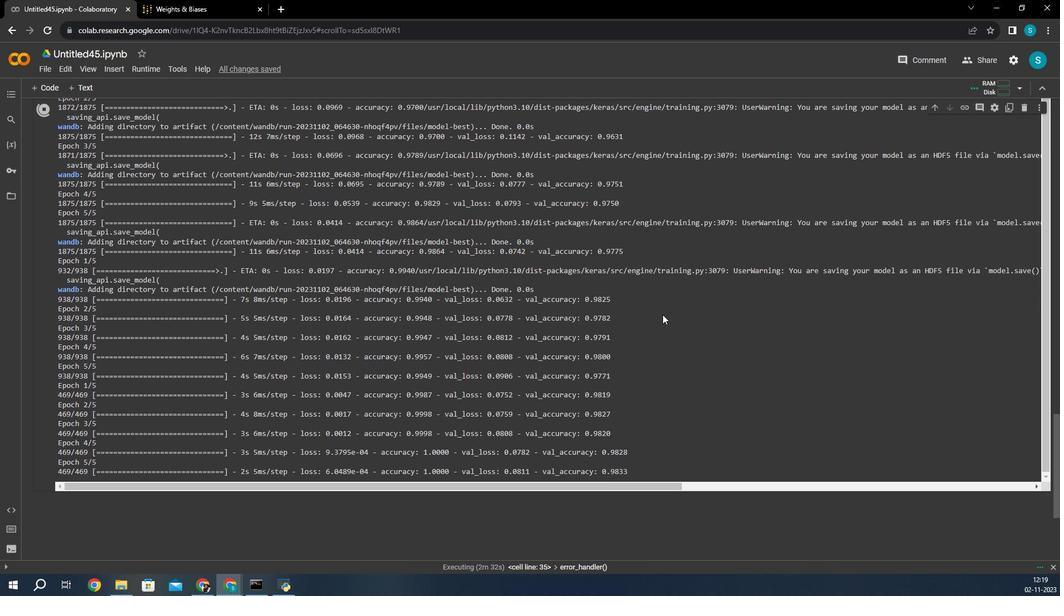 
Action: Mouse moved to (410, 138)
Screenshot: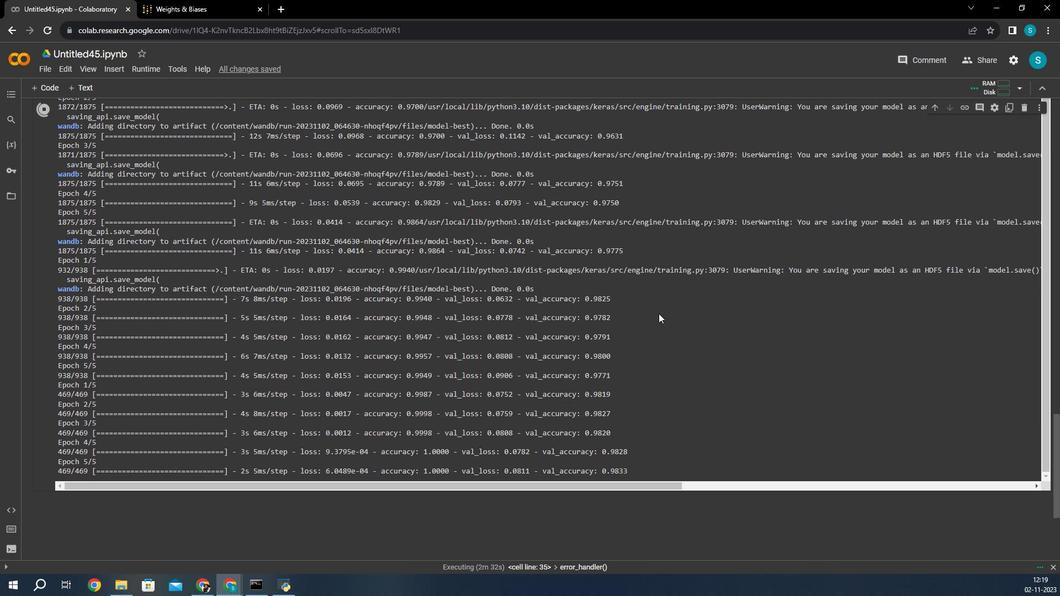 
Action: Mouse scrolled (410, 138) with delta (0, 0)
Screenshot: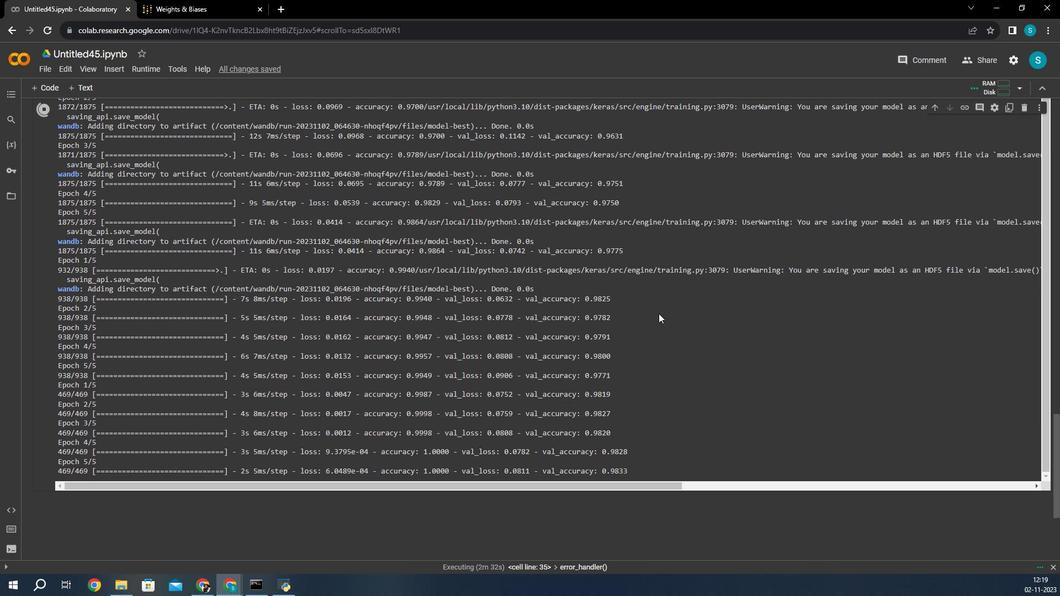 
Action: Mouse moved to (407, 139)
Screenshot: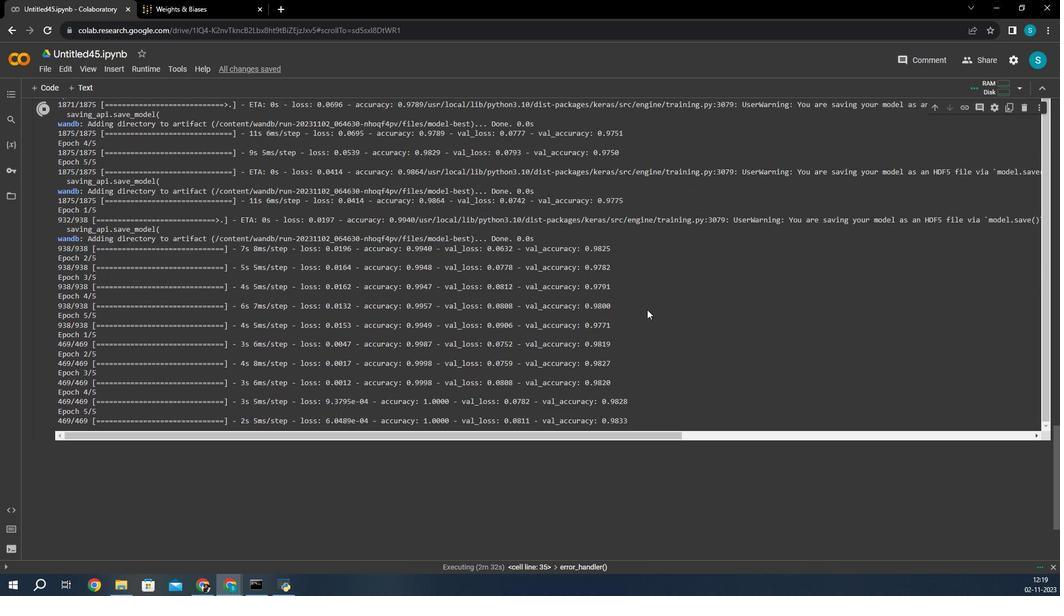 
Action: Mouse scrolled (407, 139) with delta (0, 0)
Screenshot: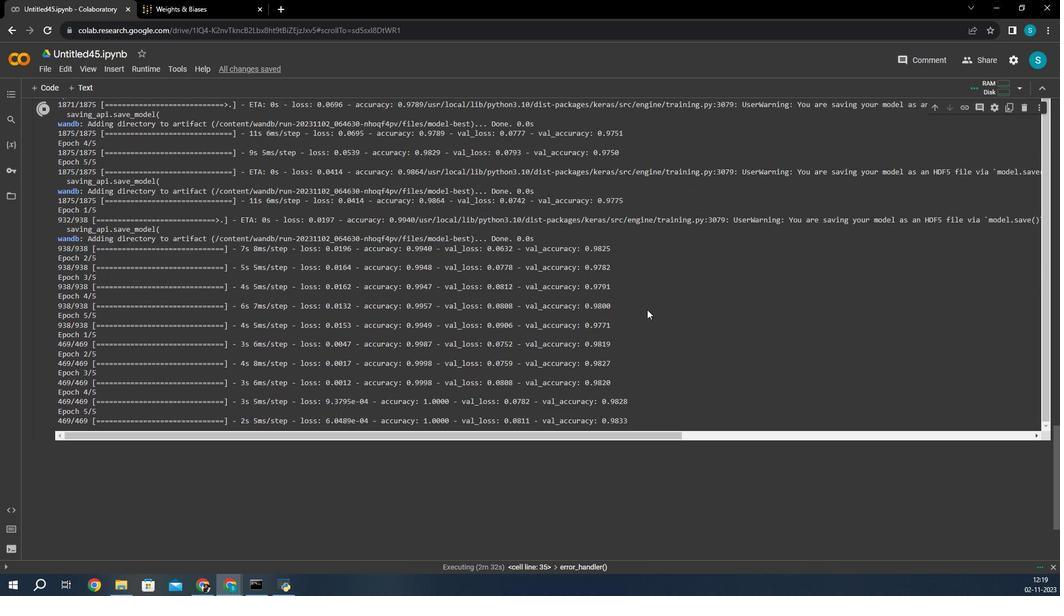 
Action: Mouse moved to (287, 150)
Screenshot: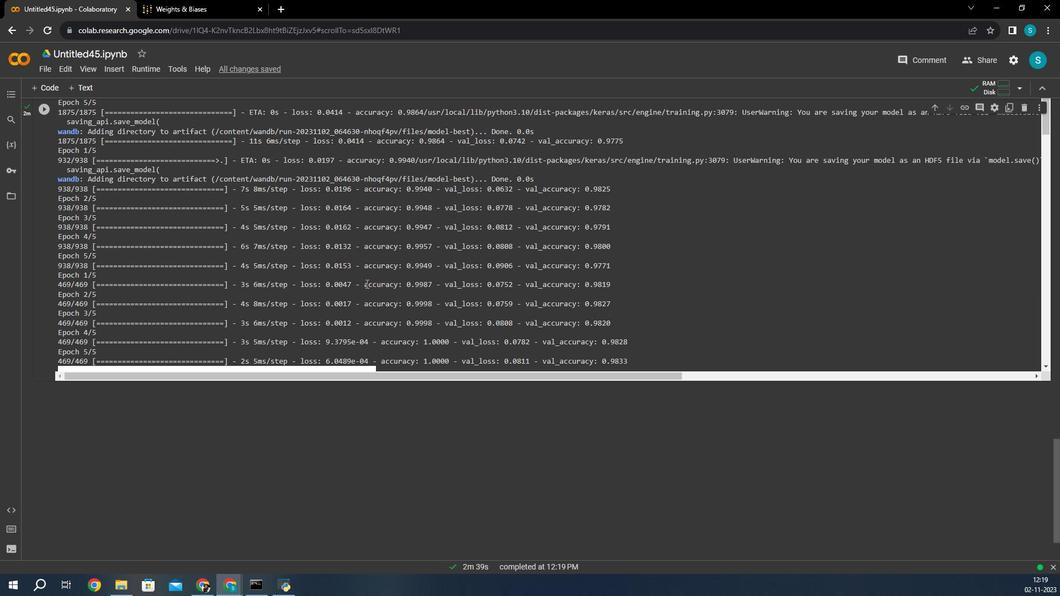 
Action: Mouse scrolled (287, 150) with delta (0, 0)
Screenshot: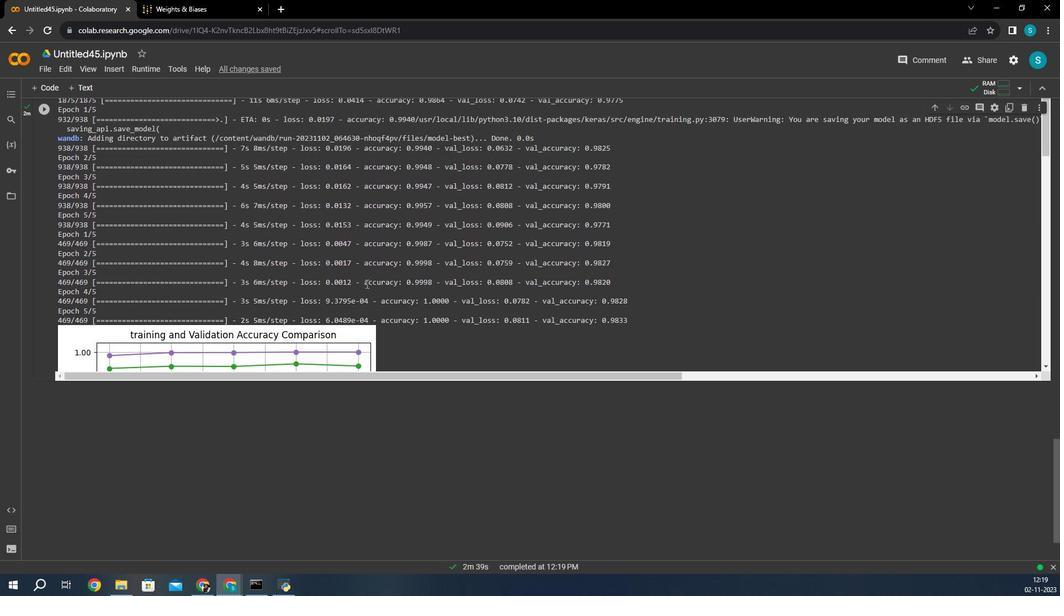 
Action: Mouse scrolled (287, 150) with delta (0, 0)
Screenshot: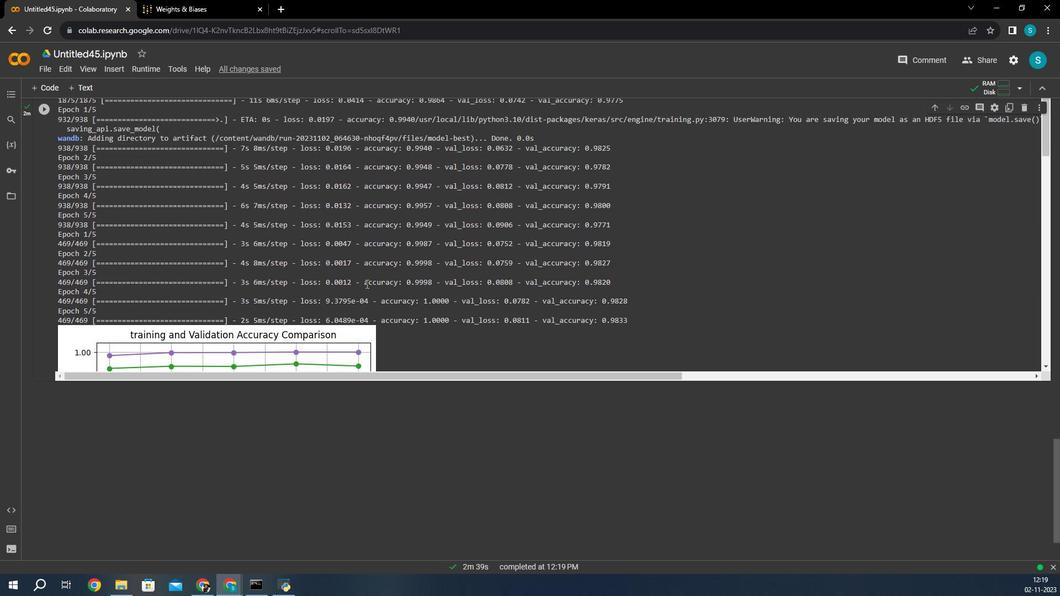 
Action: Mouse scrolled (287, 150) with delta (0, 0)
Screenshot: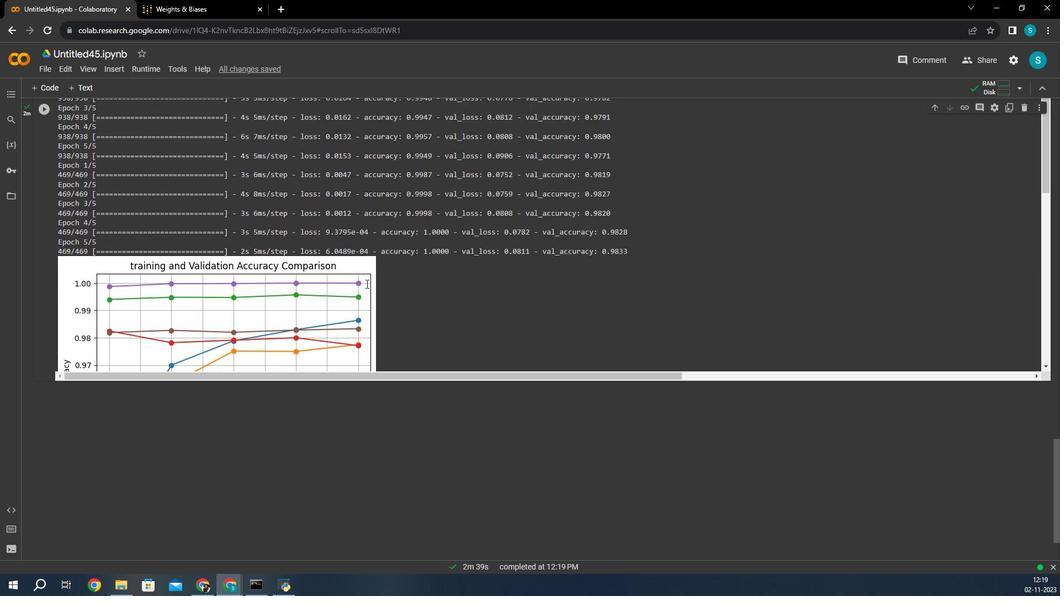 
Action: Mouse scrolled (287, 150) with delta (0, 0)
Screenshot: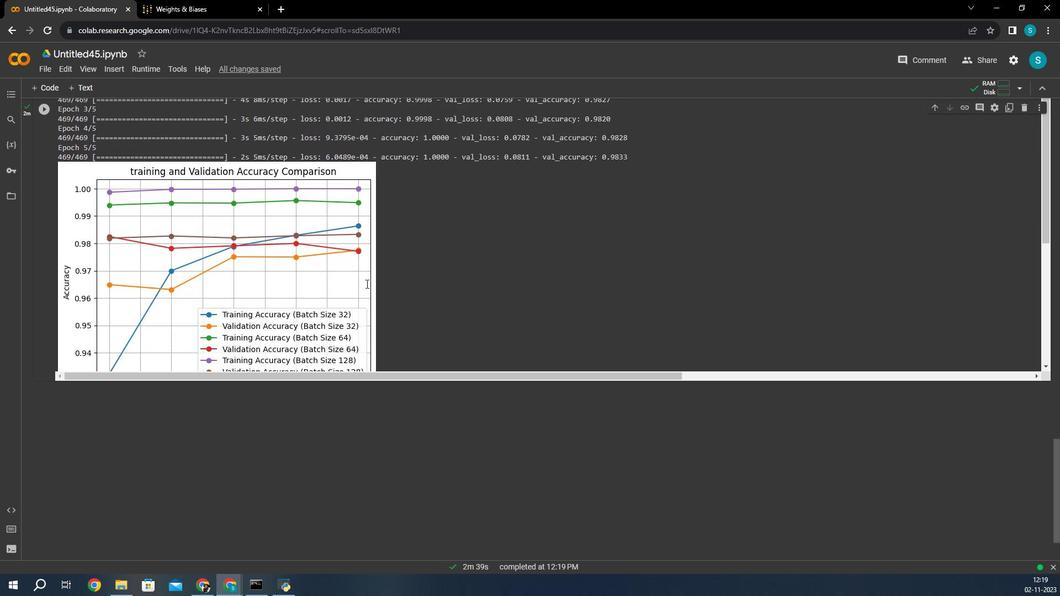 
Action: Mouse scrolled (287, 150) with delta (0, 0)
Screenshot: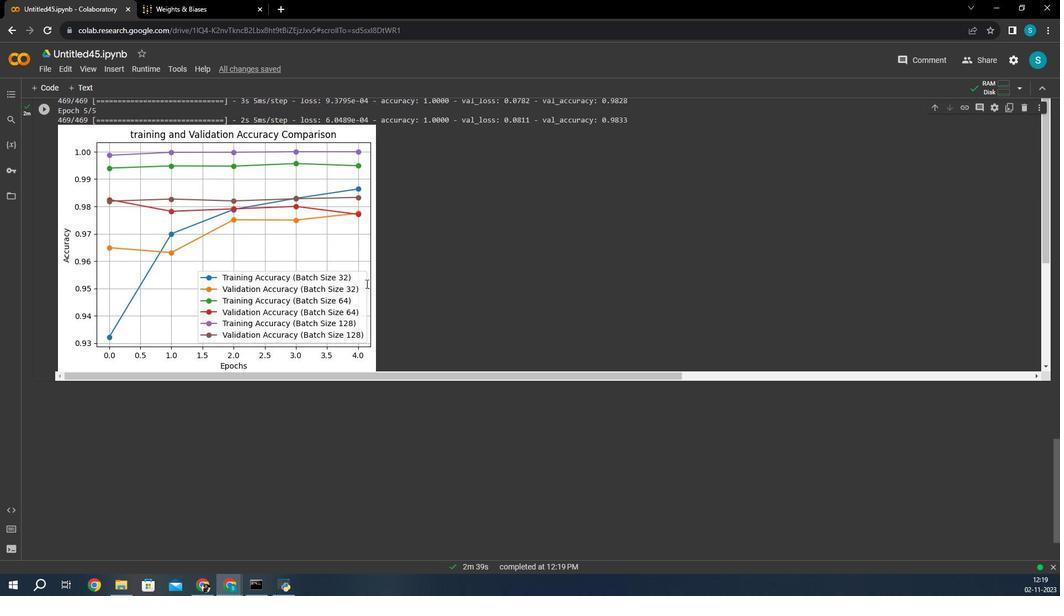 
Action: Mouse moved to (286, 150)
Screenshot: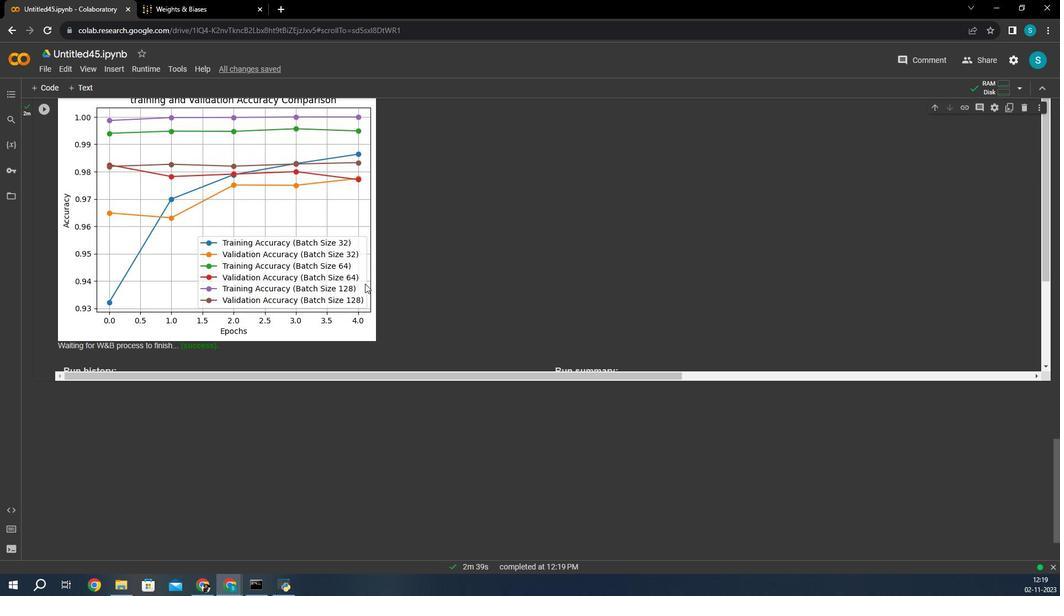 
Action: Mouse scrolled (286, 150) with delta (0, 0)
Screenshot: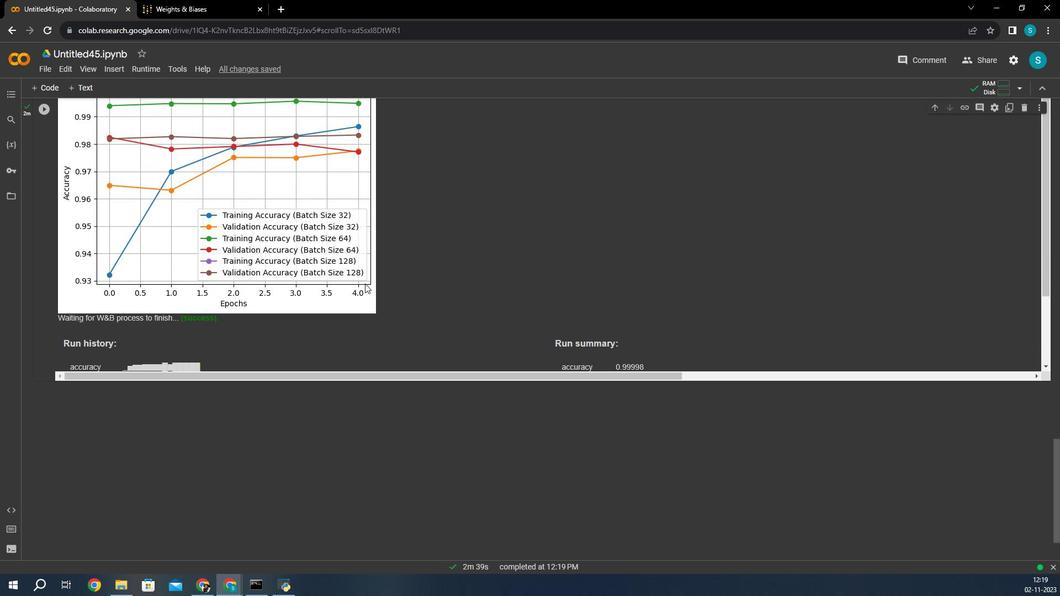 
Action: Mouse scrolled (286, 150) with delta (0, 0)
Screenshot: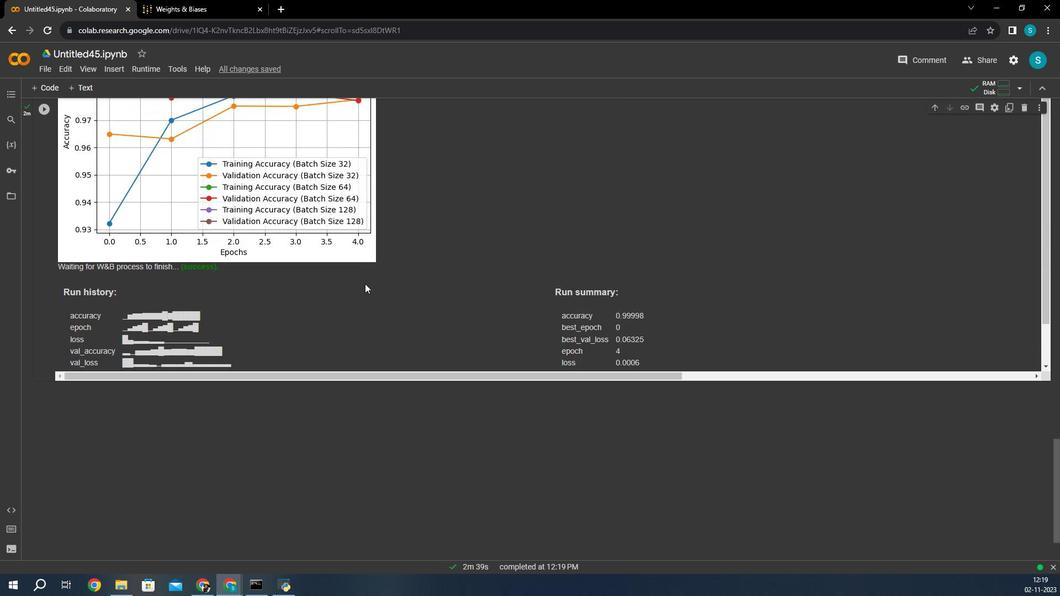 
Action: Mouse scrolled (286, 150) with delta (0, 0)
Screenshot: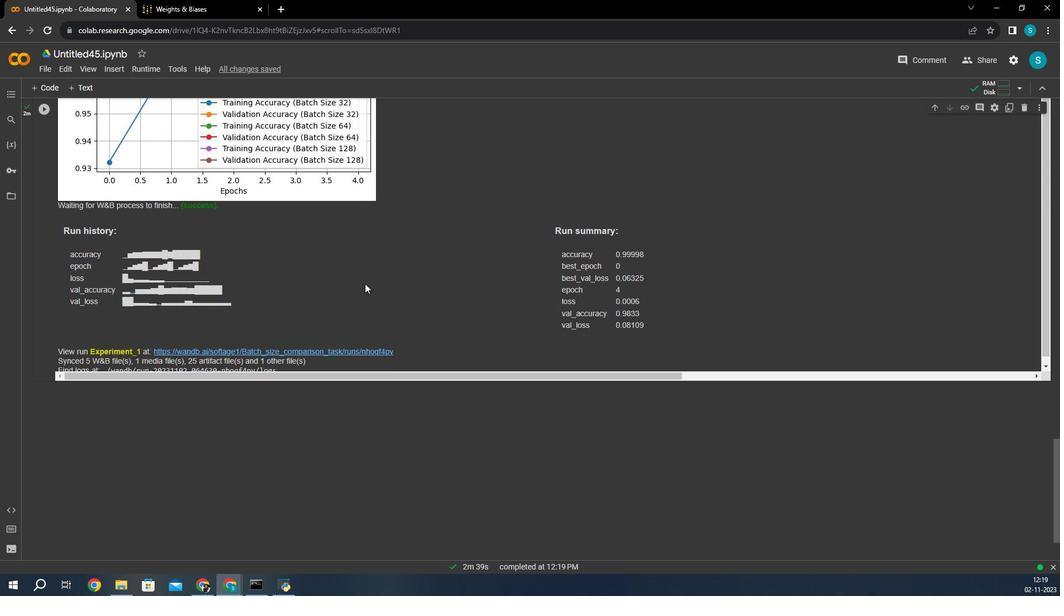 
Action: Mouse moved to (285, 149)
Screenshot: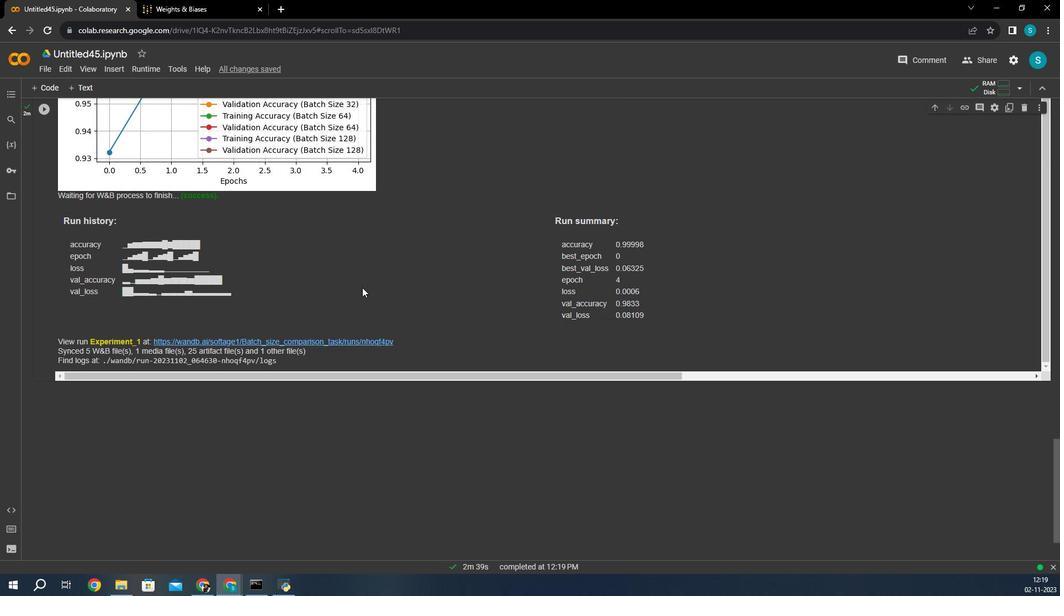 
Action: Mouse scrolled (285, 149) with delta (0, 0)
Screenshot: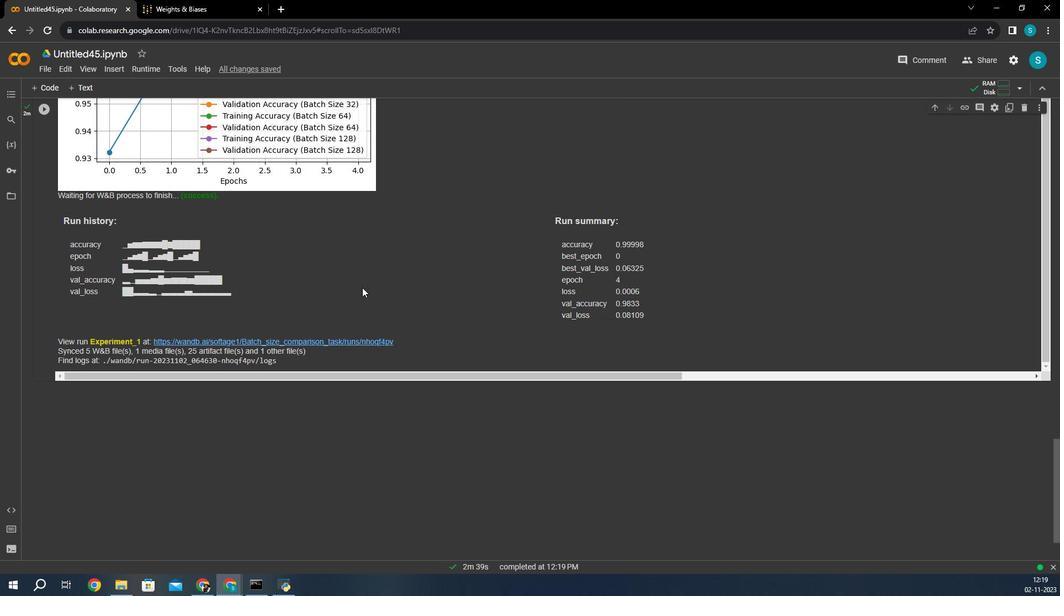 
Action: Mouse moved to (262, 128)
Screenshot: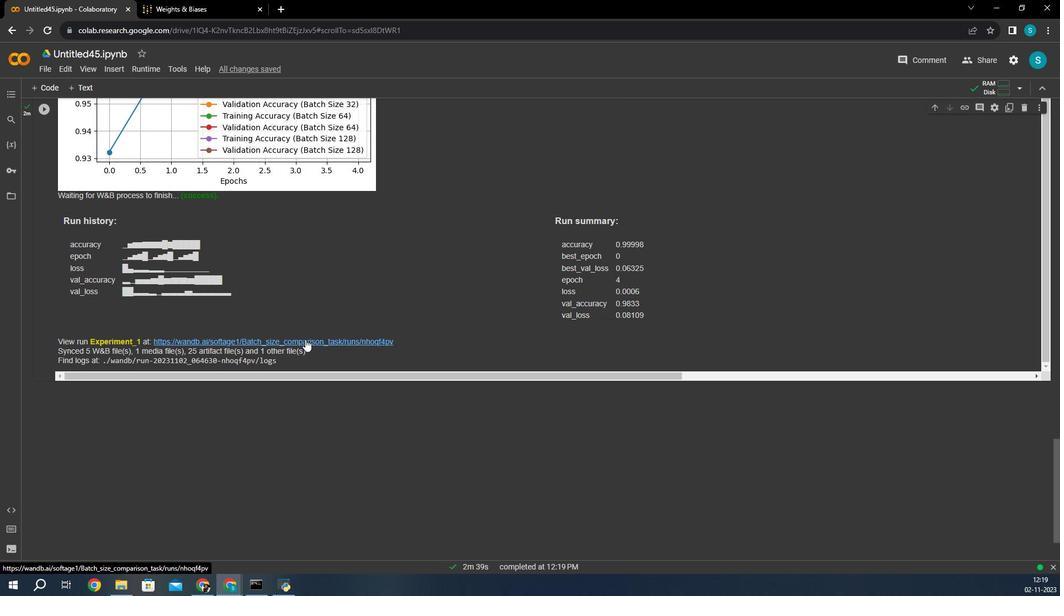 
Action: Mouse pressed left at (262, 128)
Screenshot: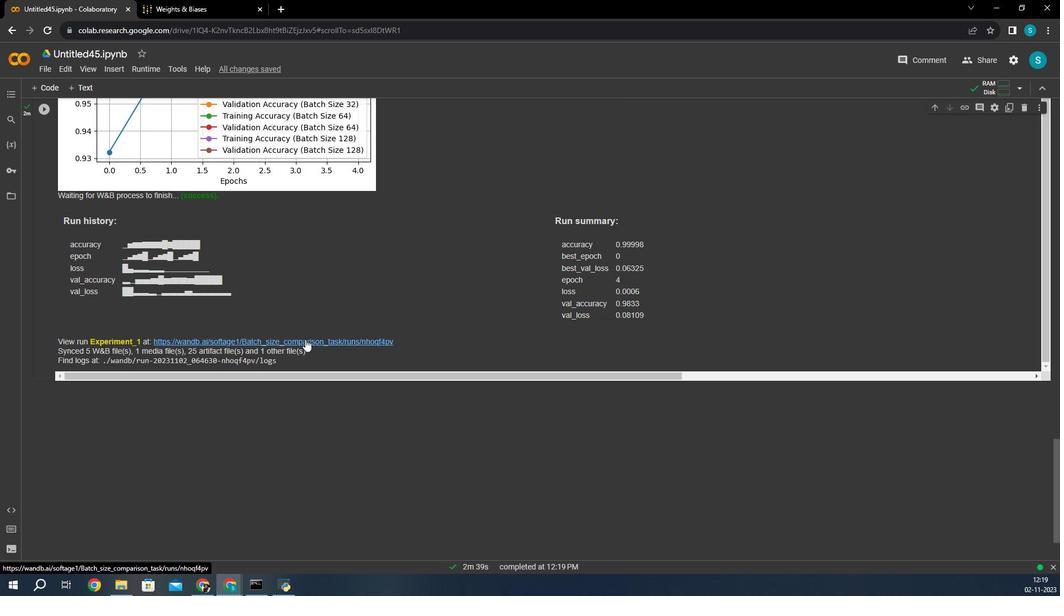 
Action: Mouse moved to (475, 97)
Screenshot: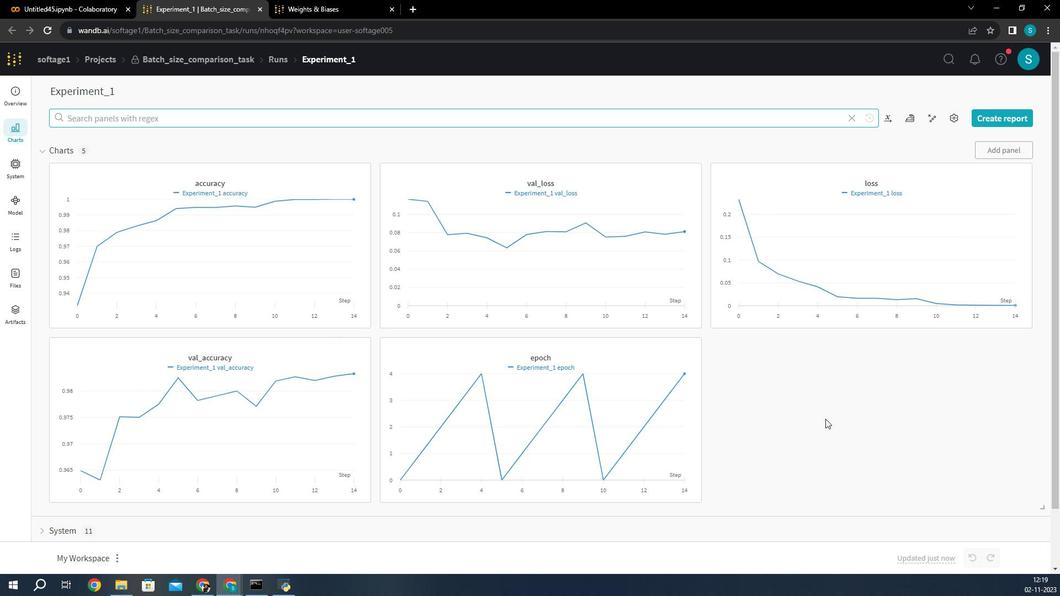 
Action: Mouse scrolled (475, 97) with delta (0, 0)
Screenshot: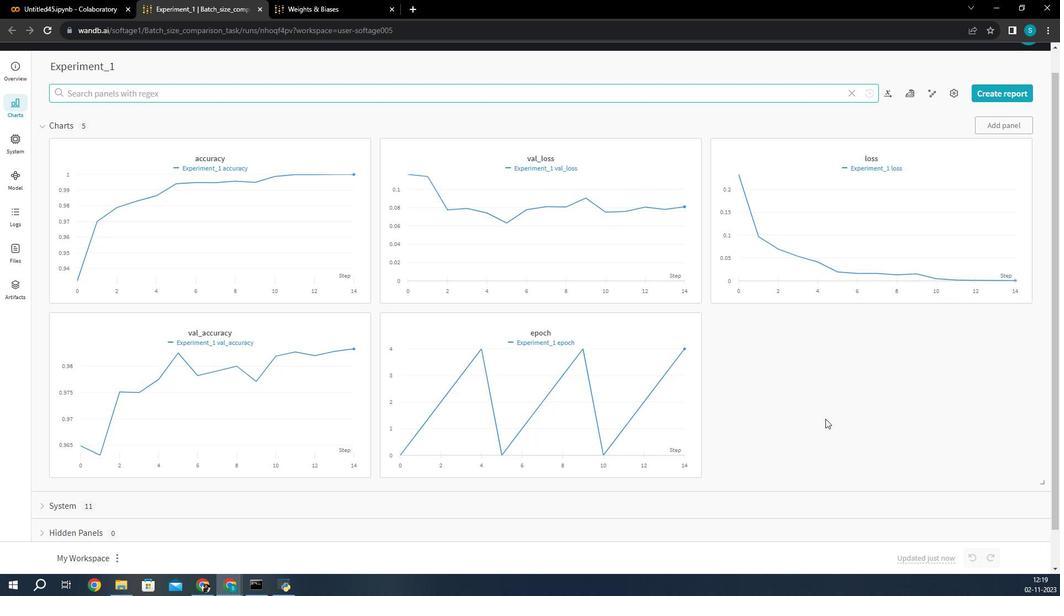 
Action: Mouse scrolled (475, 97) with delta (0, 0)
Screenshot: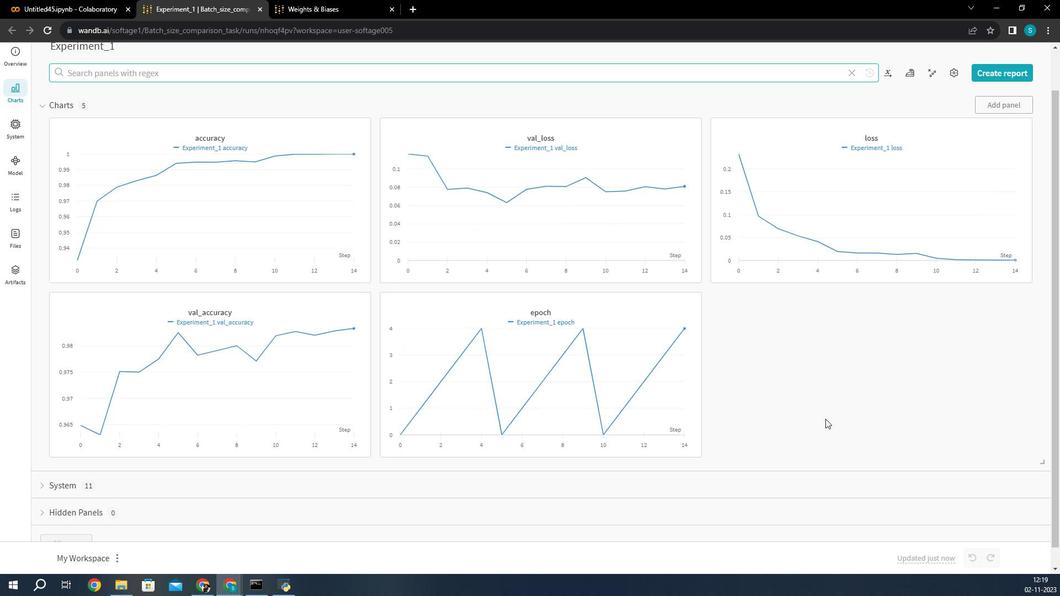 
Action: Mouse scrolled (475, 97) with delta (0, 0)
Screenshot: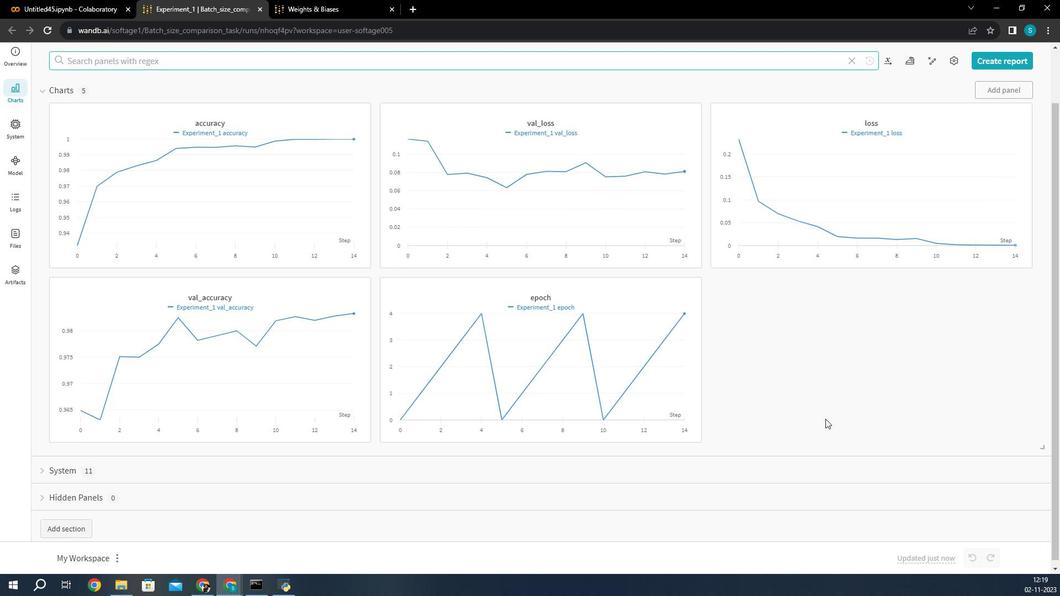 
Action: Mouse scrolled (475, 97) with delta (0, 0)
Screenshot: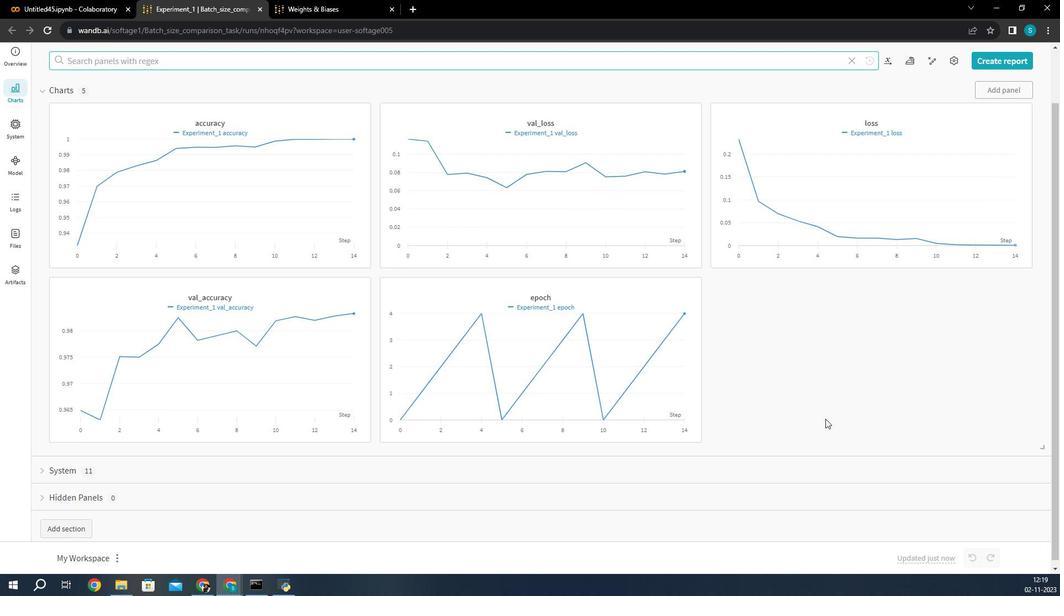 
Action: Mouse scrolled (475, 97) with delta (0, 0)
Screenshot: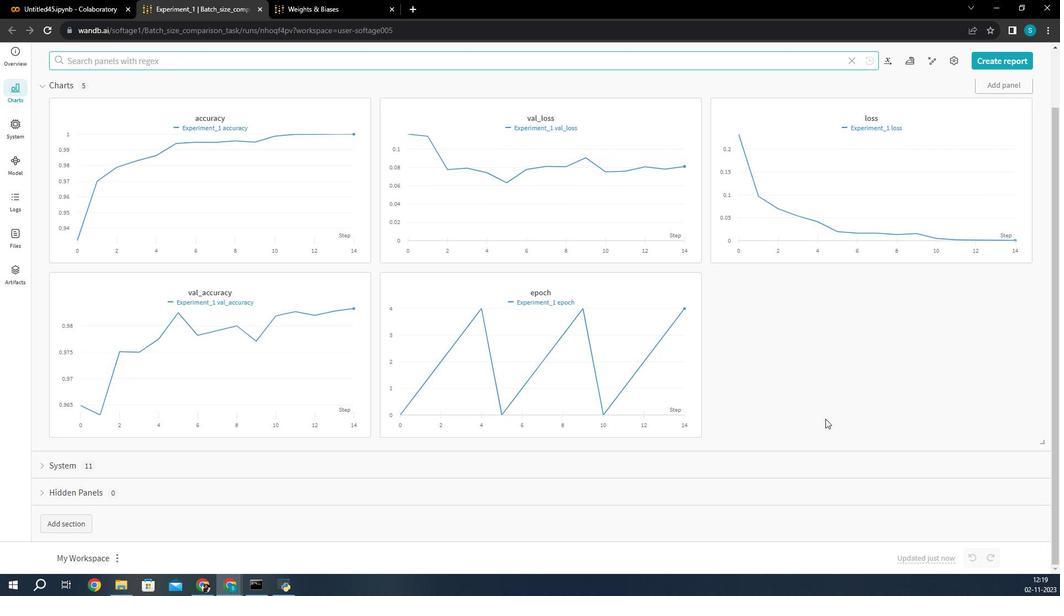 
Action: Mouse moved to (163, 80)
Screenshot: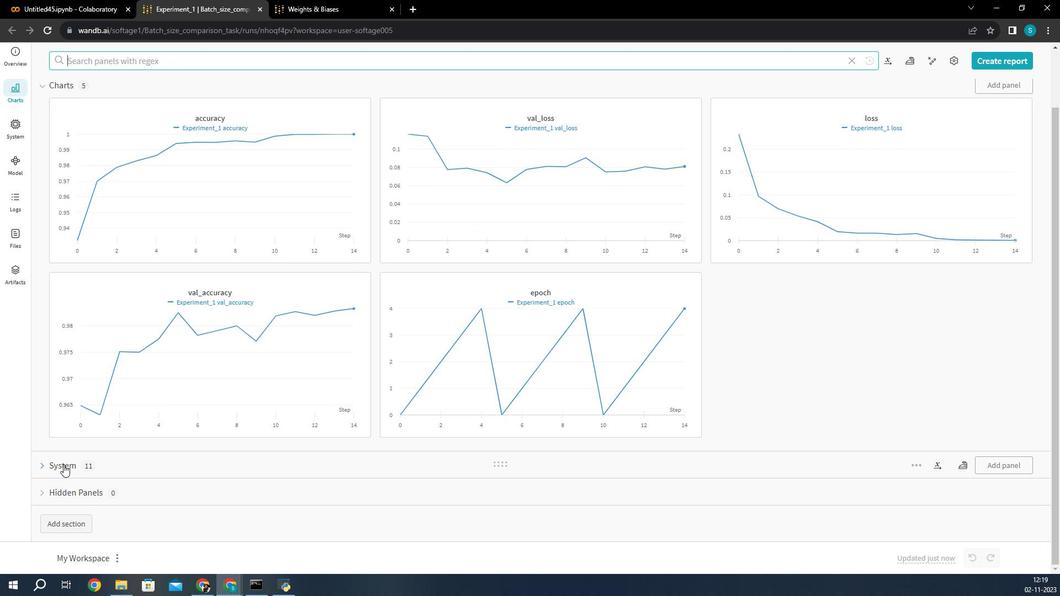 
Action: Mouse pressed left at (163, 80)
Screenshot: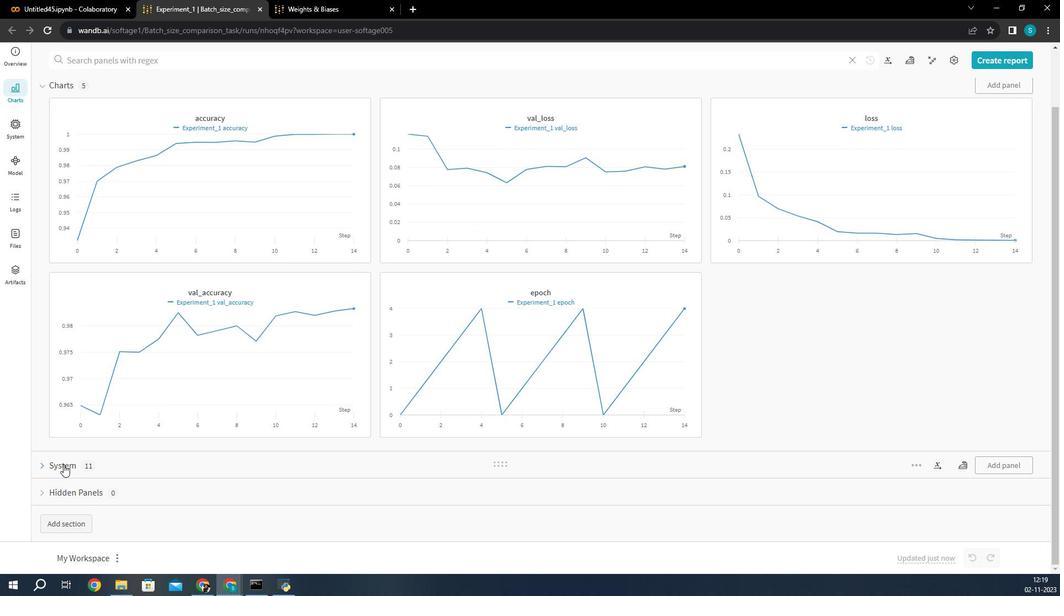 
Action: Mouse moved to (480, 131)
Screenshot: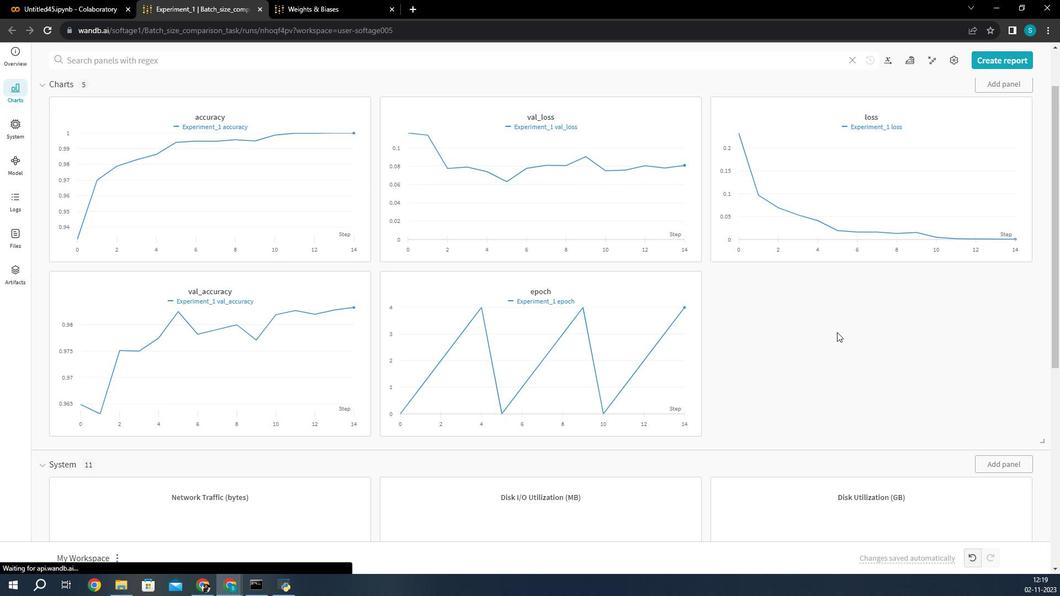 
Action: Mouse scrolled (480, 132) with delta (0, 0)
Screenshot: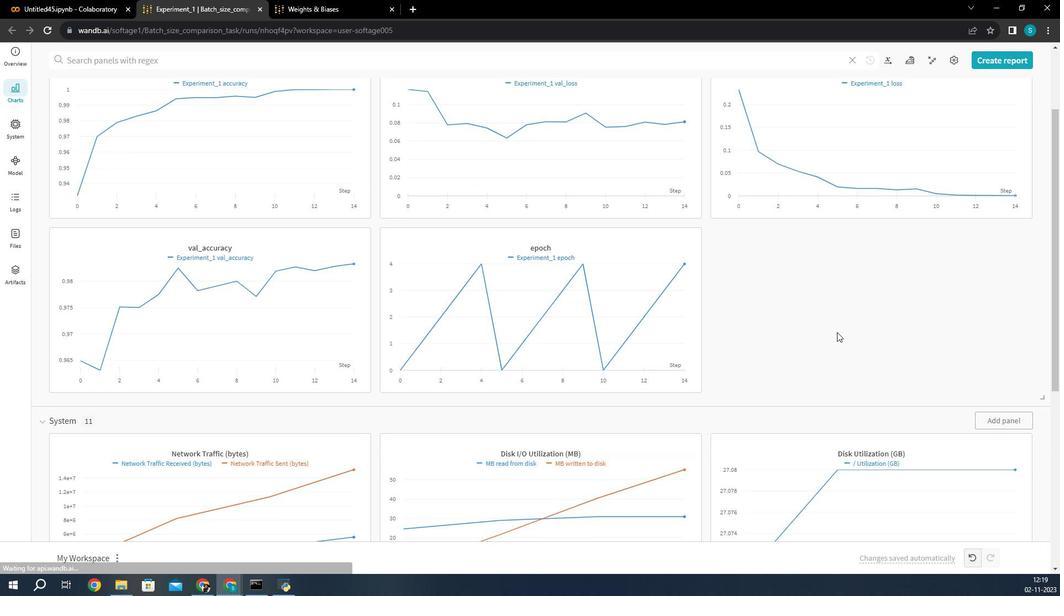 
Action: Mouse scrolled (480, 132) with delta (0, 0)
Screenshot: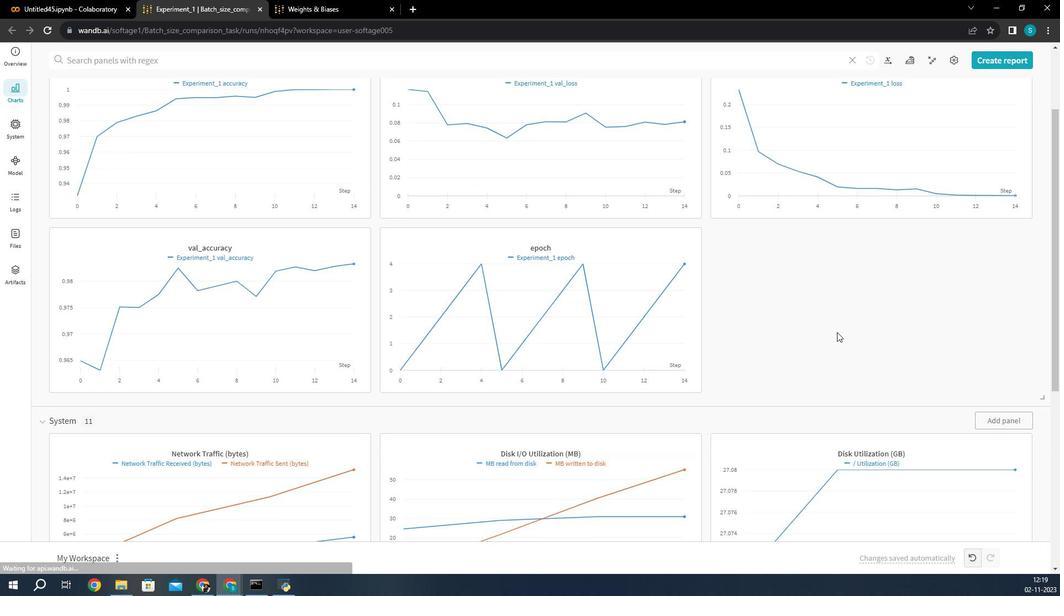 
Action: Mouse scrolled (480, 132) with delta (0, 0)
Screenshot: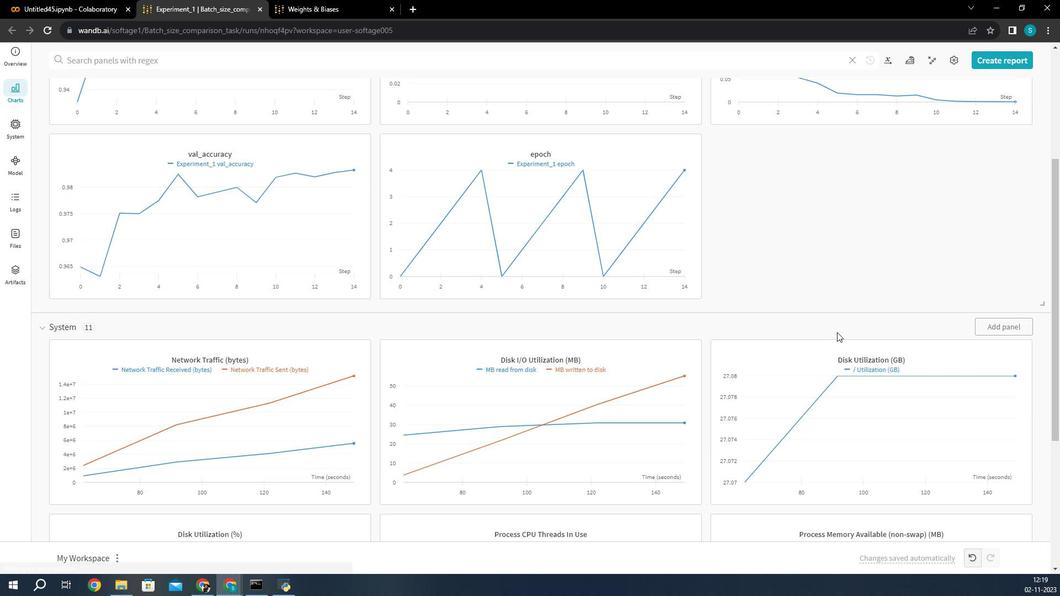 
Action: Mouse scrolled (480, 132) with delta (0, 0)
Screenshot: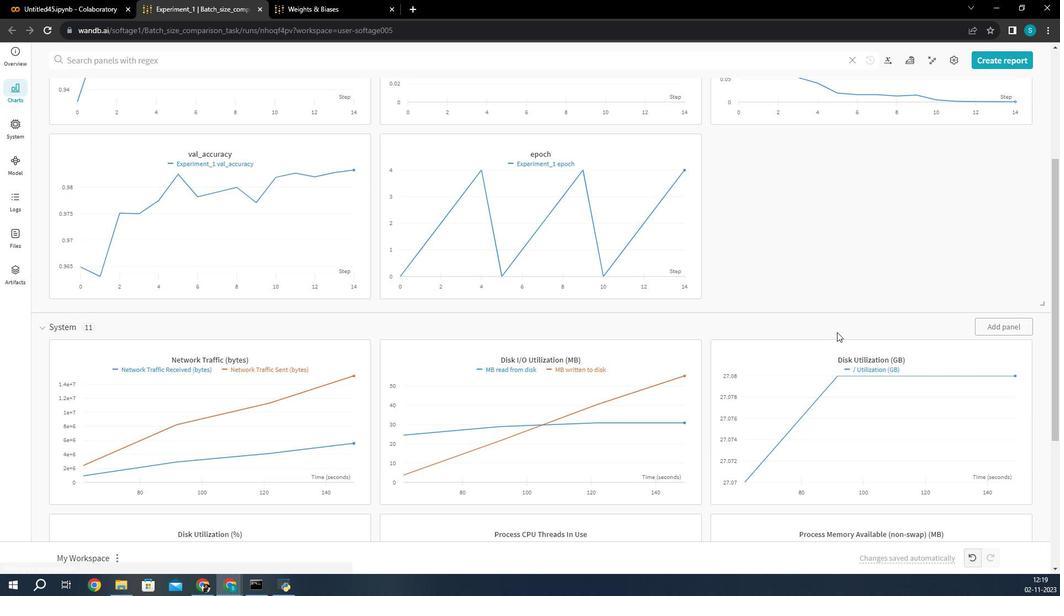 
Action: Mouse scrolled (480, 132) with delta (0, 0)
Screenshot: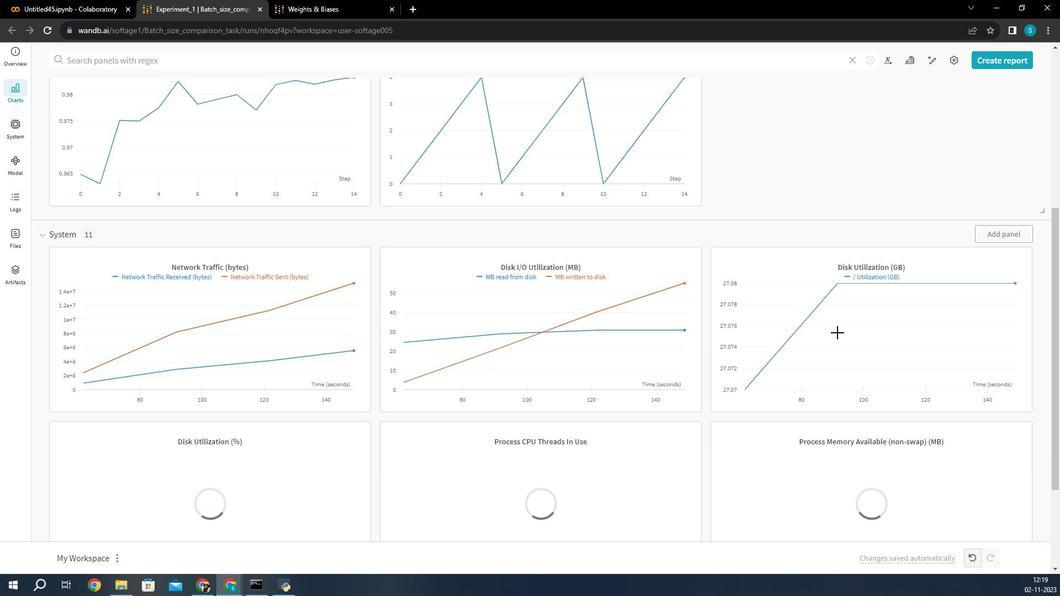 
Action: Mouse scrolled (480, 132) with delta (0, 0)
Screenshot: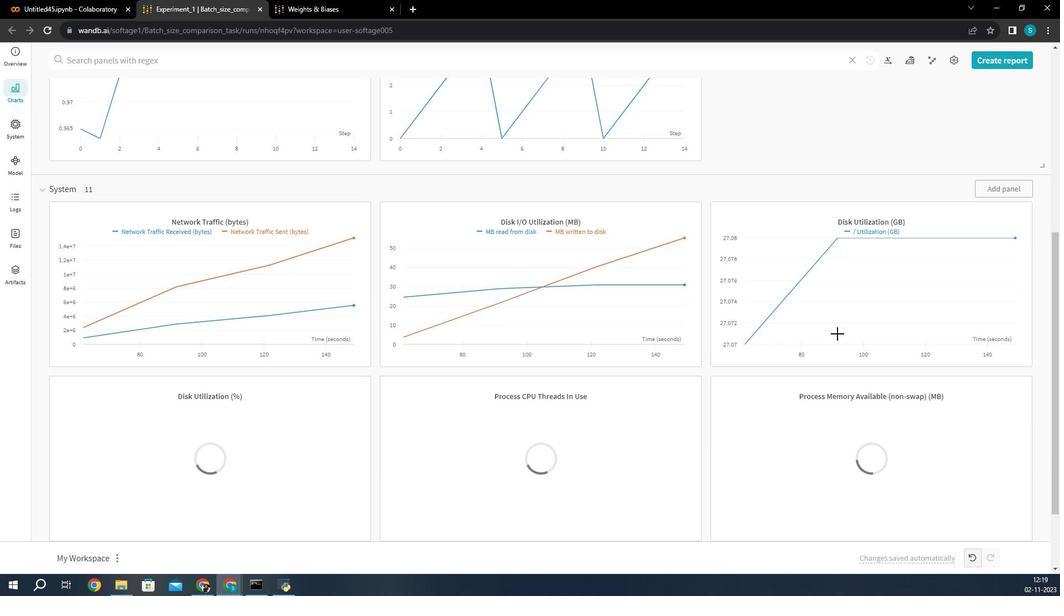 
Action: Mouse moved to (558, 65)
Screenshot: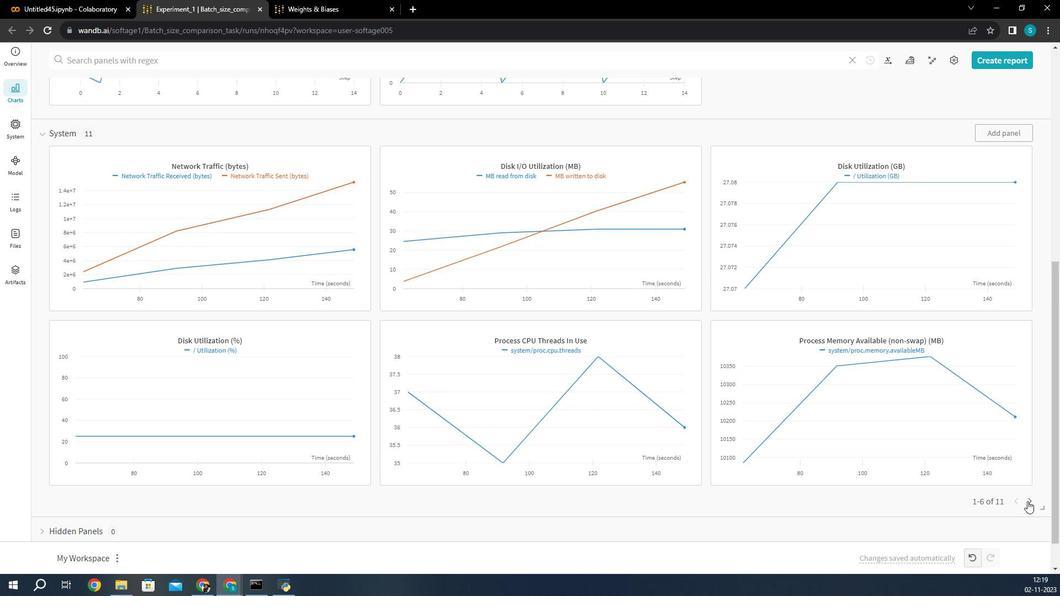 
Action: Mouse pressed left at (558, 65)
Screenshot: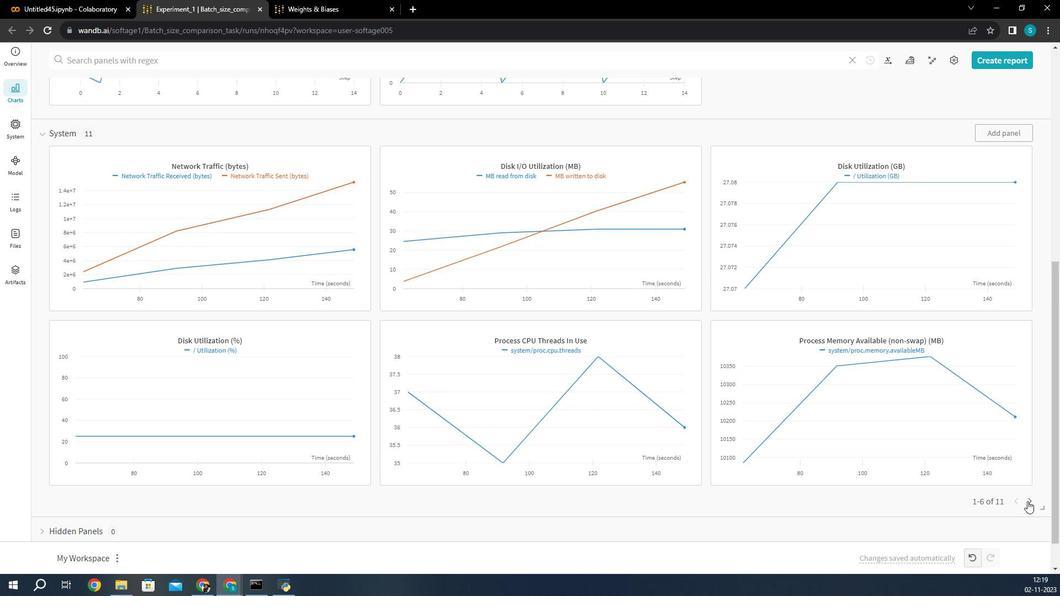 
Action: Mouse moved to (509, 120)
Screenshot: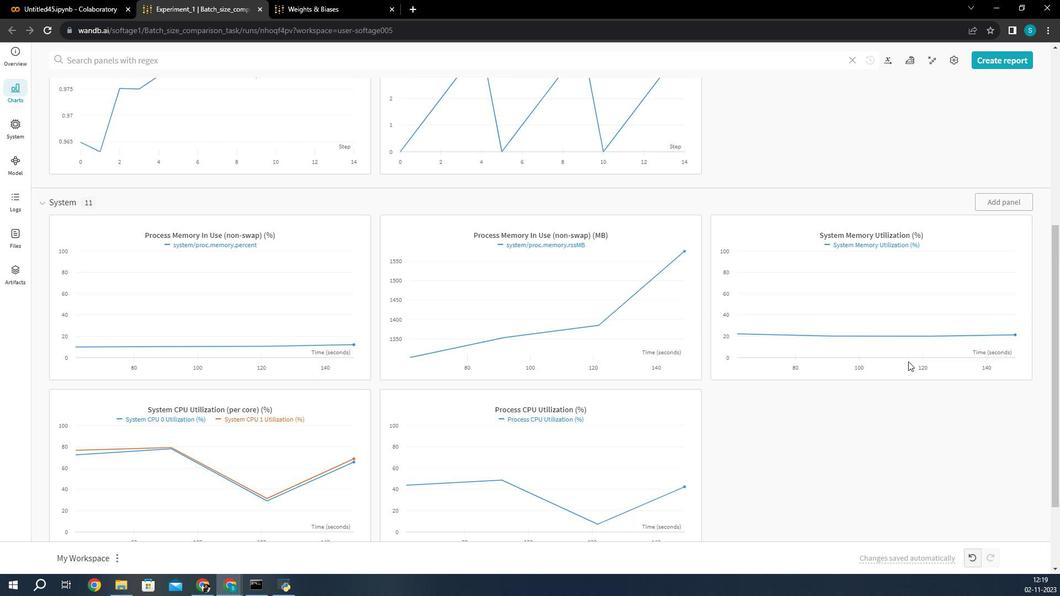 
Action: Mouse scrolled (509, 119) with delta (0, 0)
Screenshot: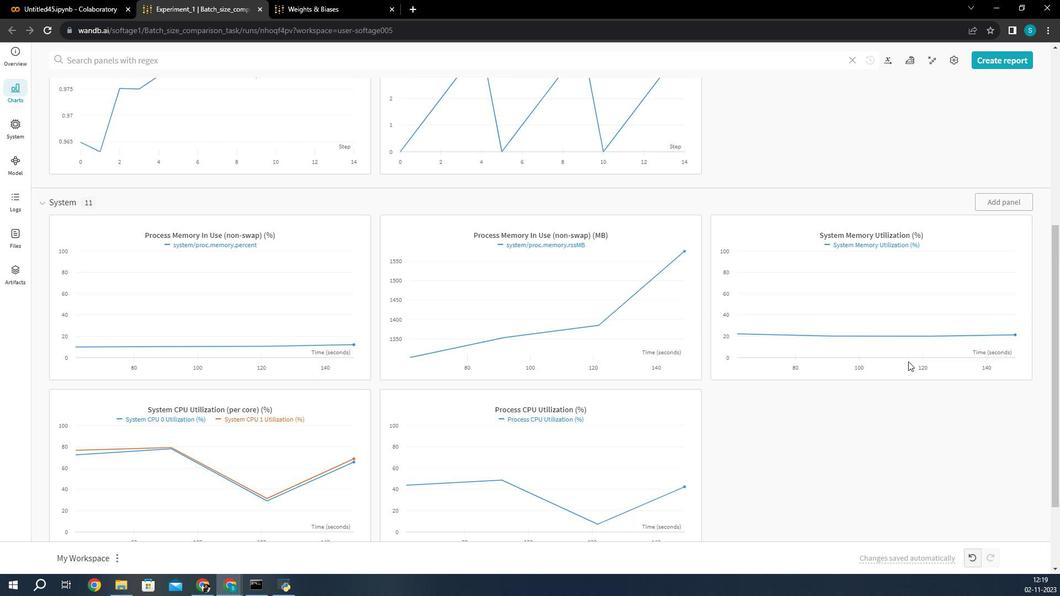 
Action: Mouse scrolled (509, 119) with delta (0, 0)
Screenshot: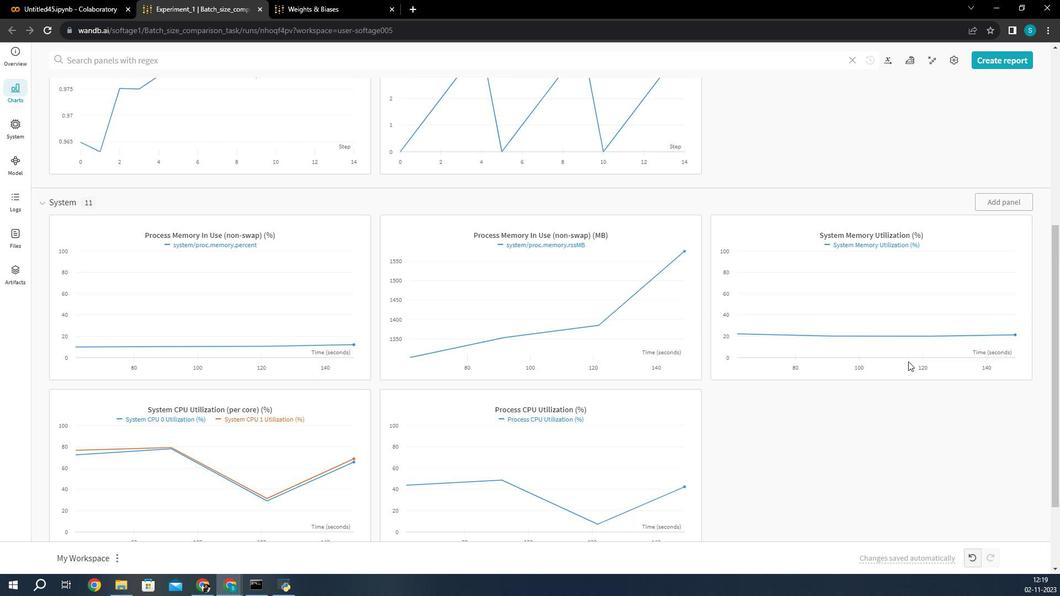 
Action: Mouse scrolled (509, 119) with delta (0, 0)
Screenshot: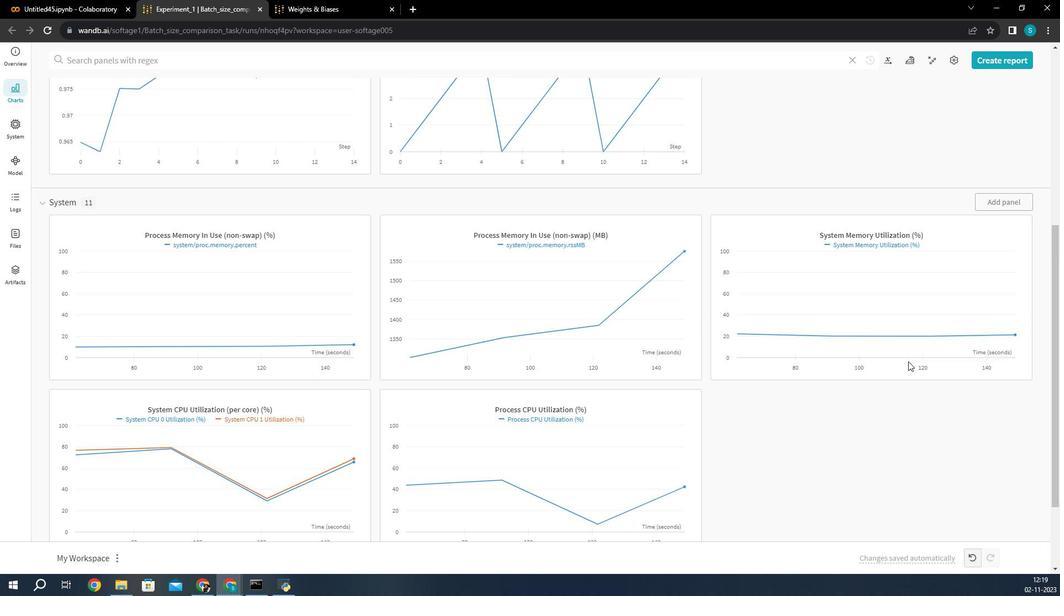 
Action: Mouse scrolled (509, 119) with delta (0, 0)
Screenshot: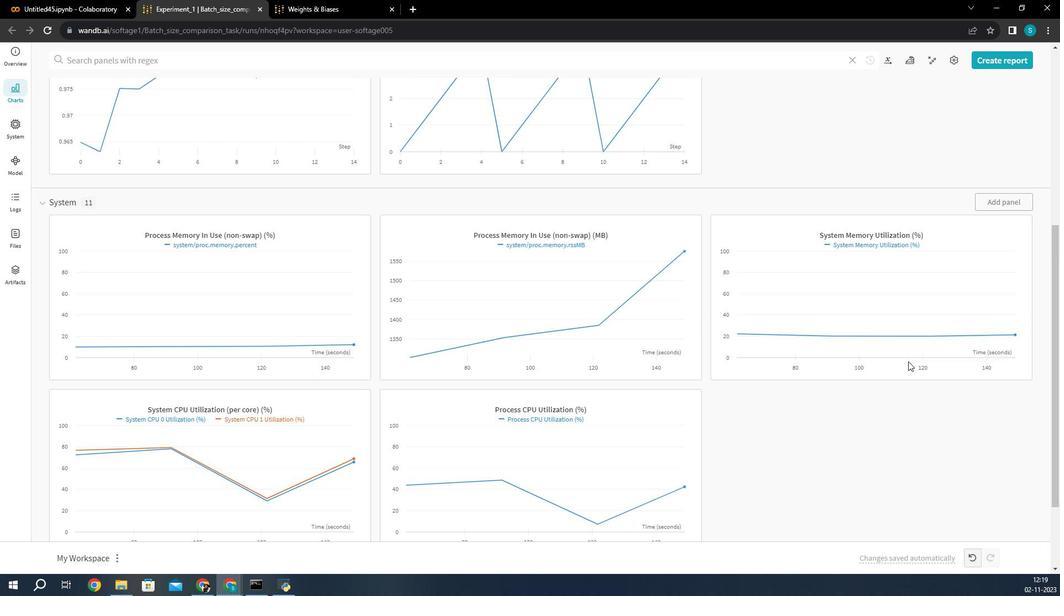 
Action: Mouse scrolled (509, 119) with delta (0, 0)
Screenshot: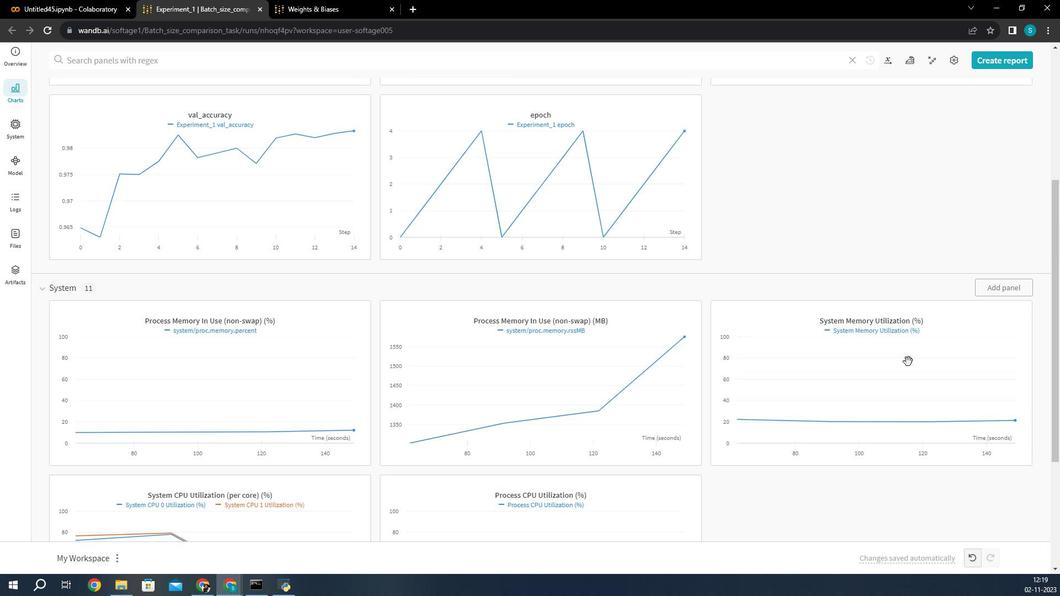 
Action: Mouse scrolled (509, 119) with delta (0, 0)
Screenshot: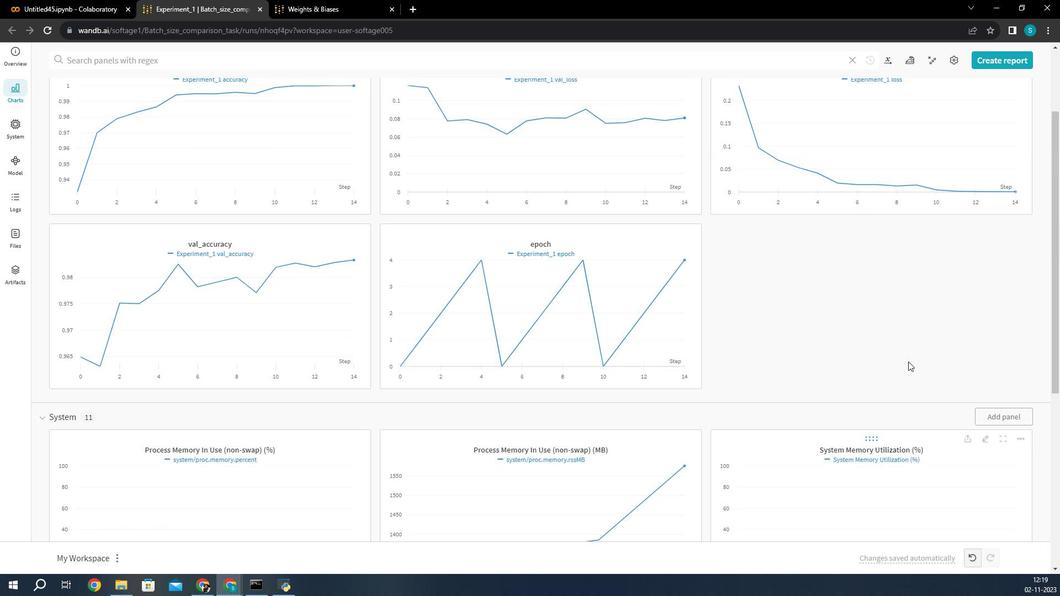 
Action: Mouse moved to (509, 119)
Screenshot: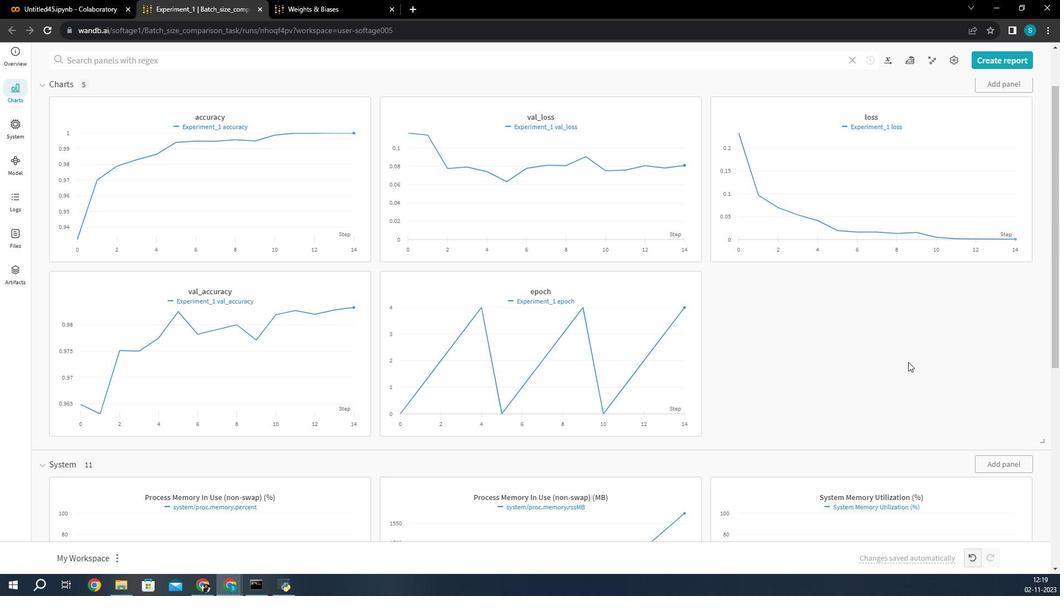 
Action: Mouse scrolled (509, 119) with delta (0, 0)
Screenshot: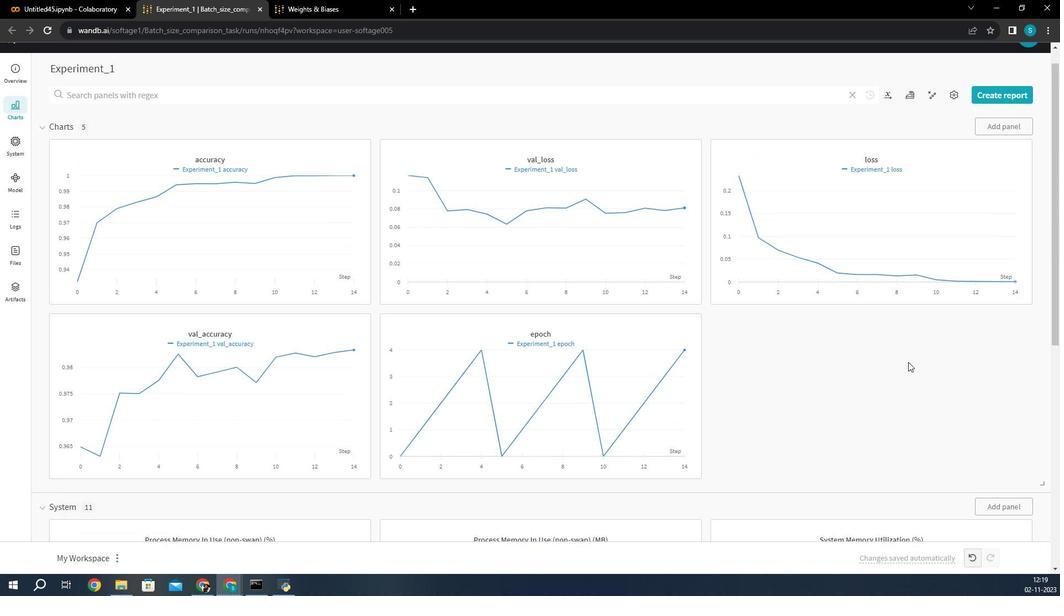 
Action: Mouse moved to (504, 109)
Screenshot: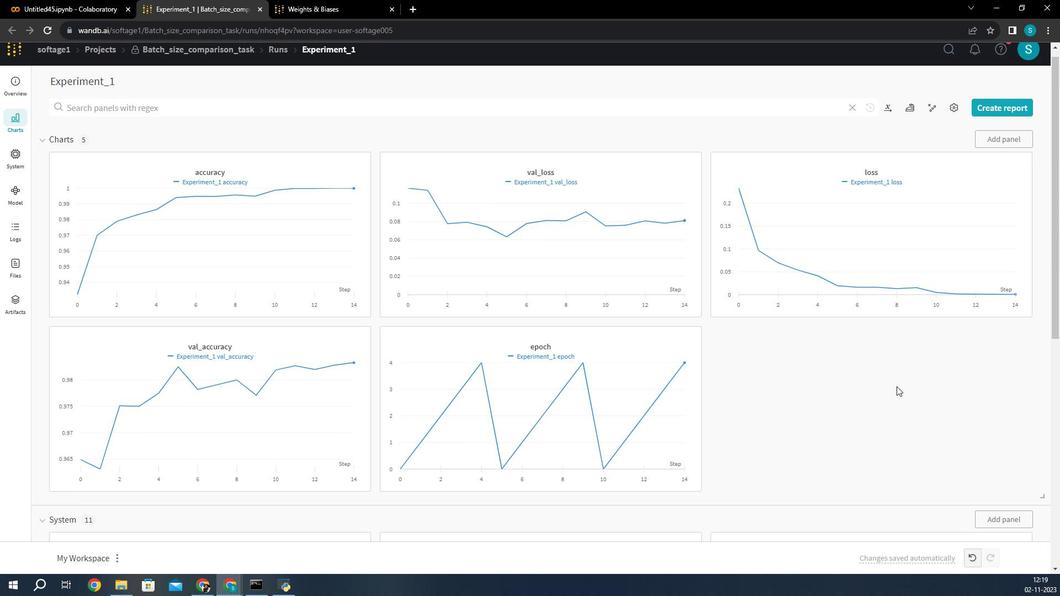 
